 Task: Measure the distance between Chicago and Mackinac Island.
Action: Mouse moved to (96, 63)
Screenshot: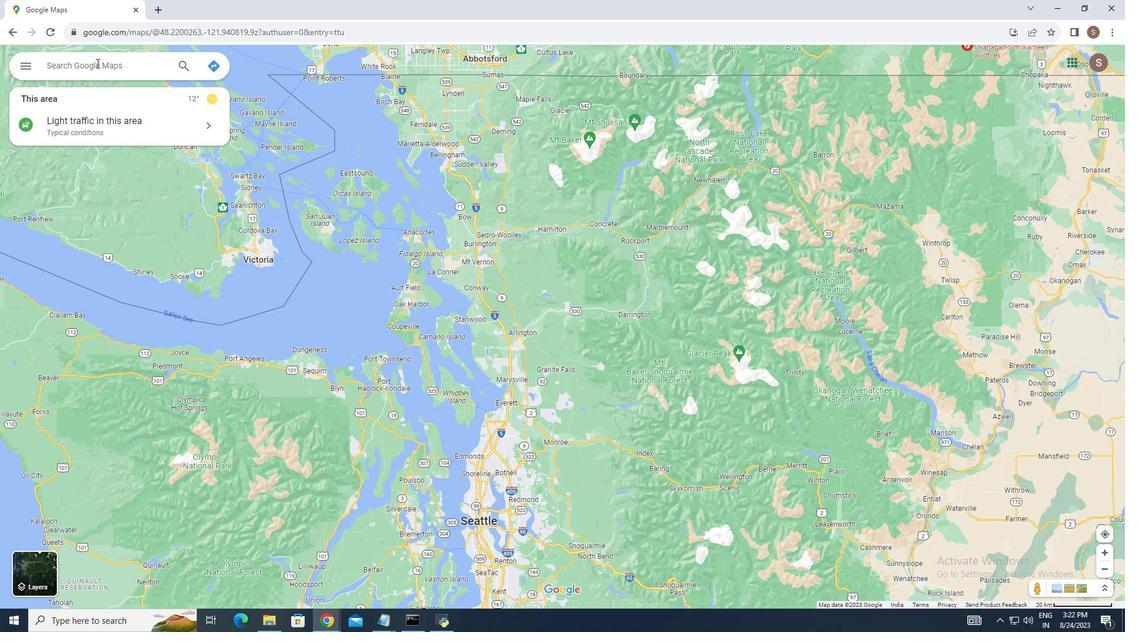 
Action: Mouse pressed left at (96, 63)
Screenshot: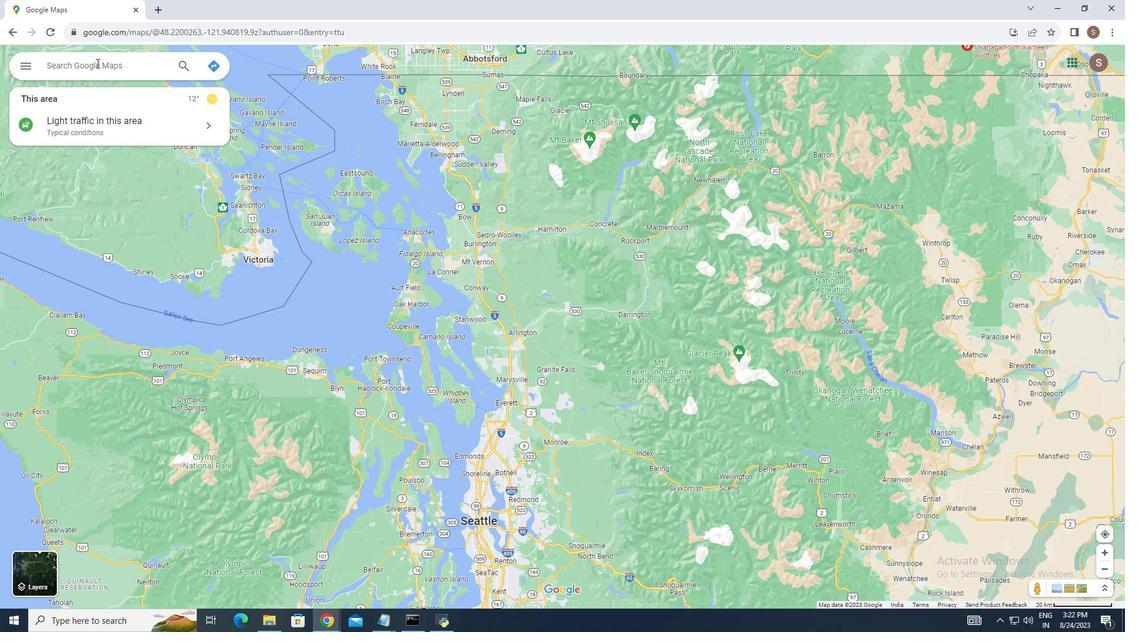 
Action: Key pressed <Key.shift_r>Chicago<Key.enter>
Screenshot: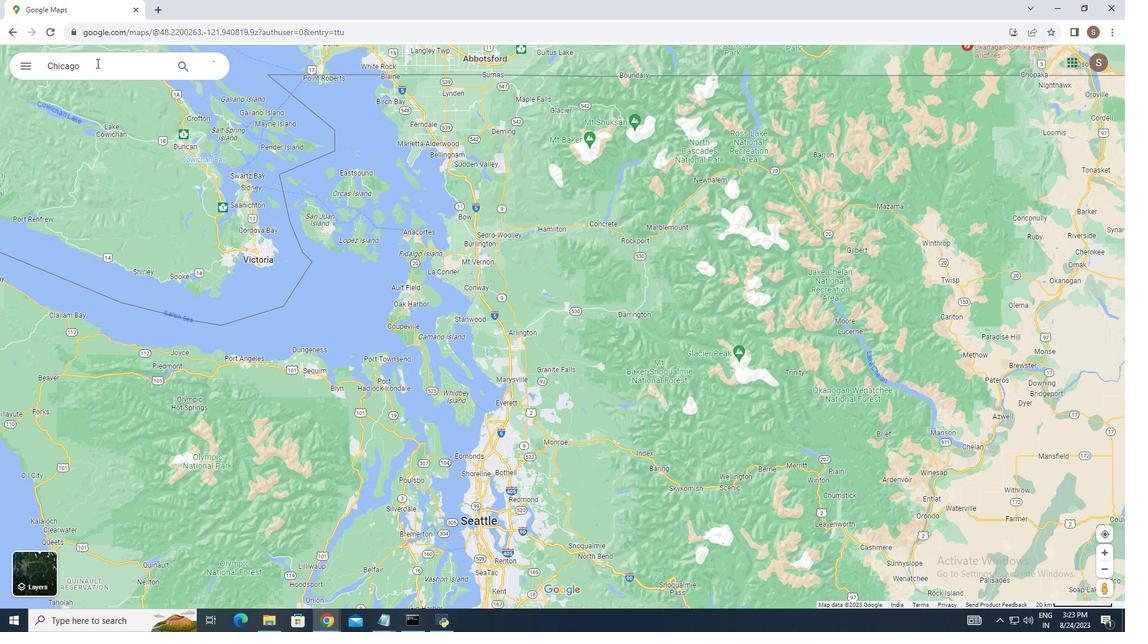 
Action: Mouse moved to (792, 273)
Screenshot: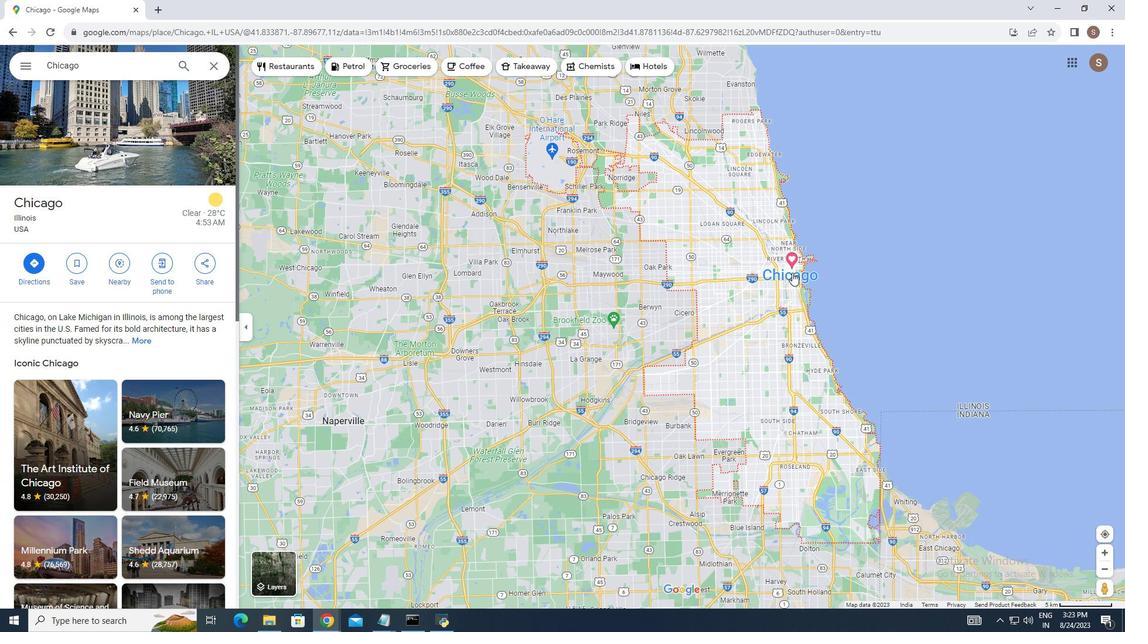 
Action: Mouse pressed left at (792, 273)
Screenshot: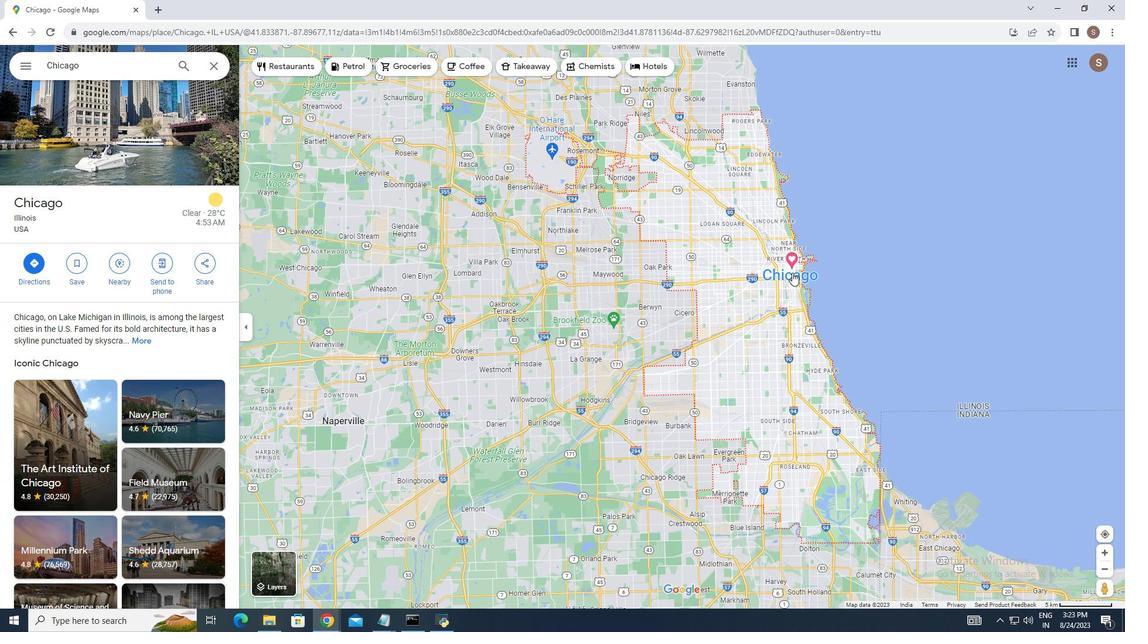 
Action: Mouse moved to (792, 272)
Screenshot: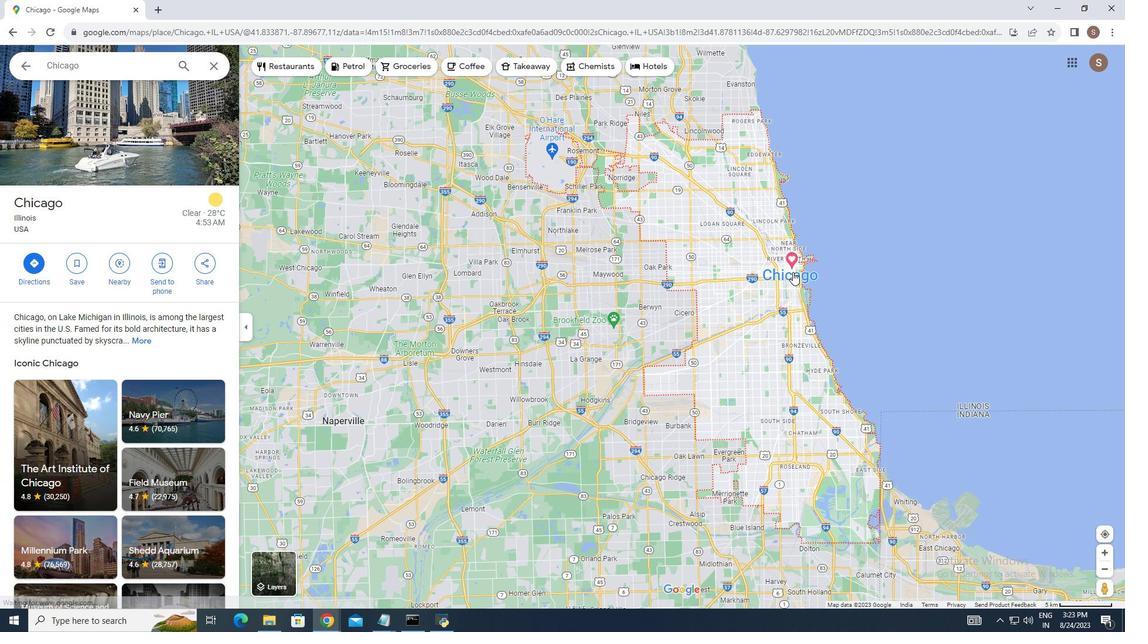 
Action: Mouse pressed right at (792, 272)
Screenshot: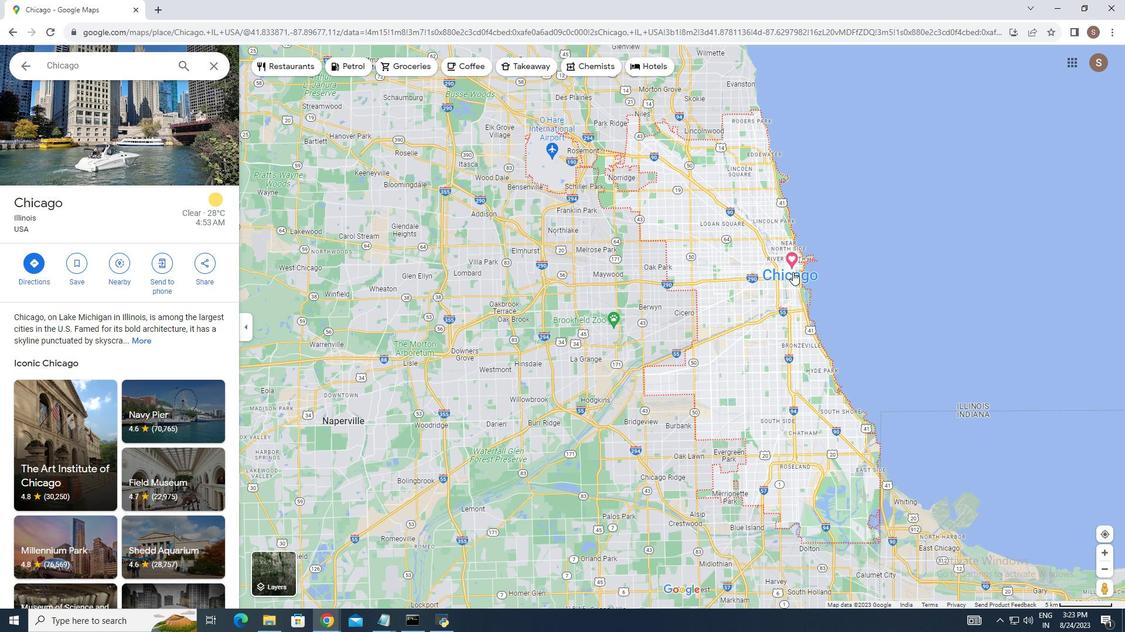 
Action: Mouse moved to (829, 455)
Screenshot: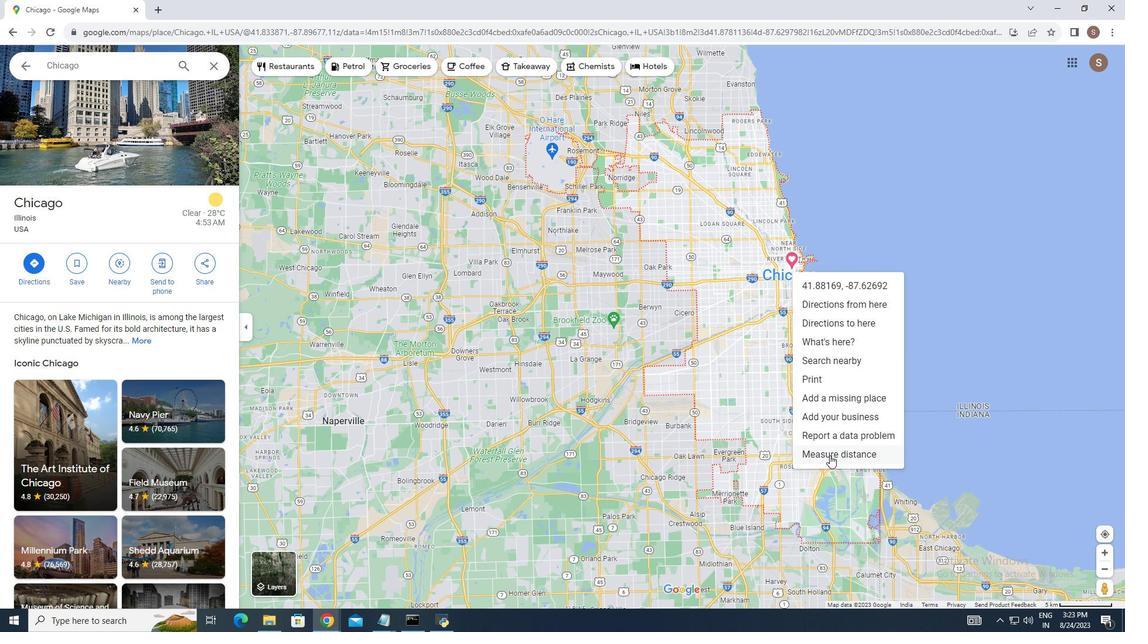 
Action: Mouse pressed left at (829, 455)
Screenshot: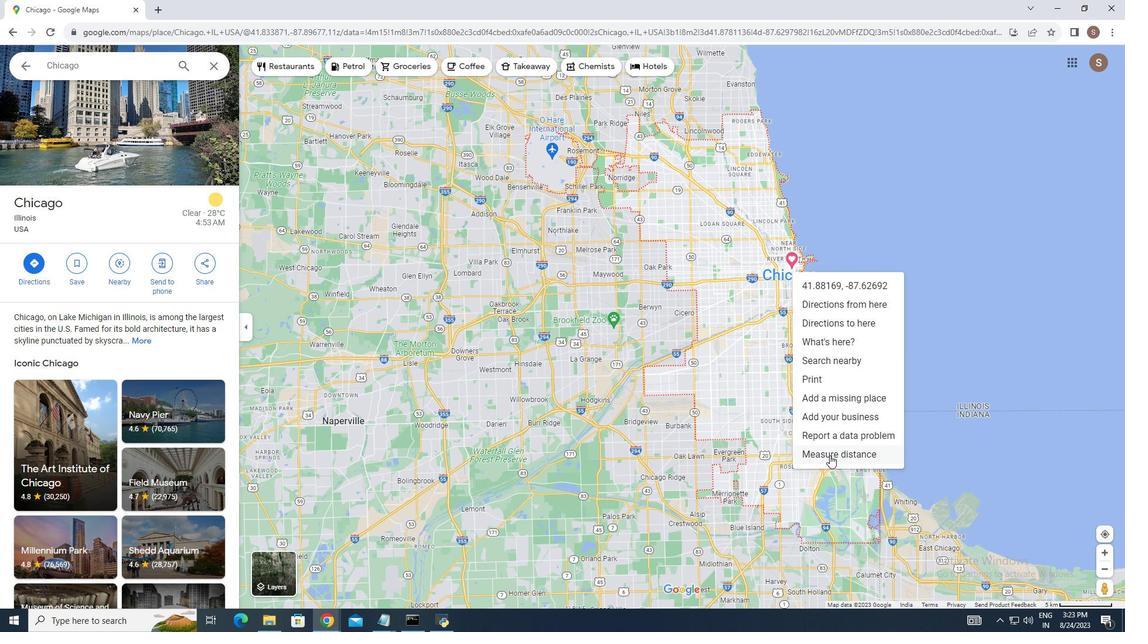 
Action: Mouse moved to (115, 63)
Screenshot: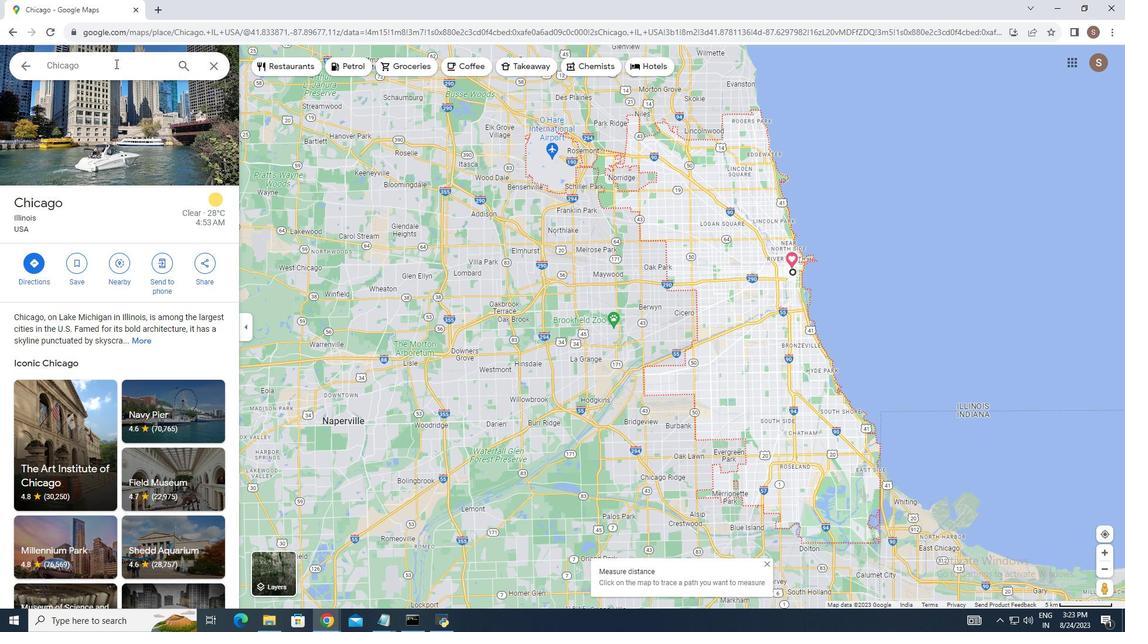 
Action: Mouse pressed left at (115, 63)
Screenshot: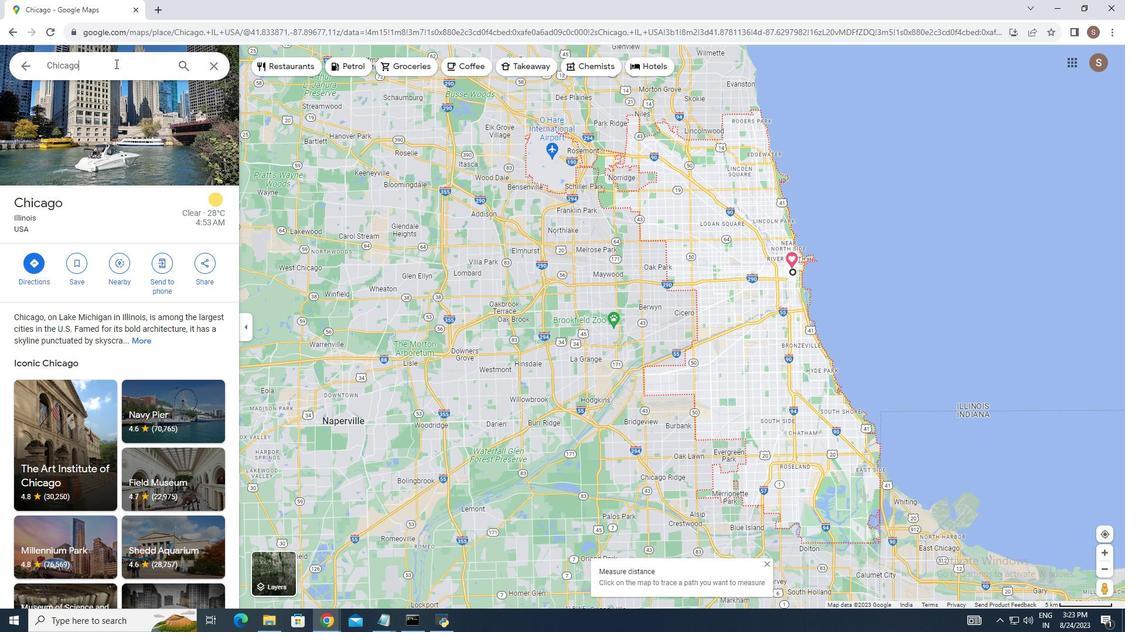 
Action: Mouse pressed left at (115, 63)
Screenshot: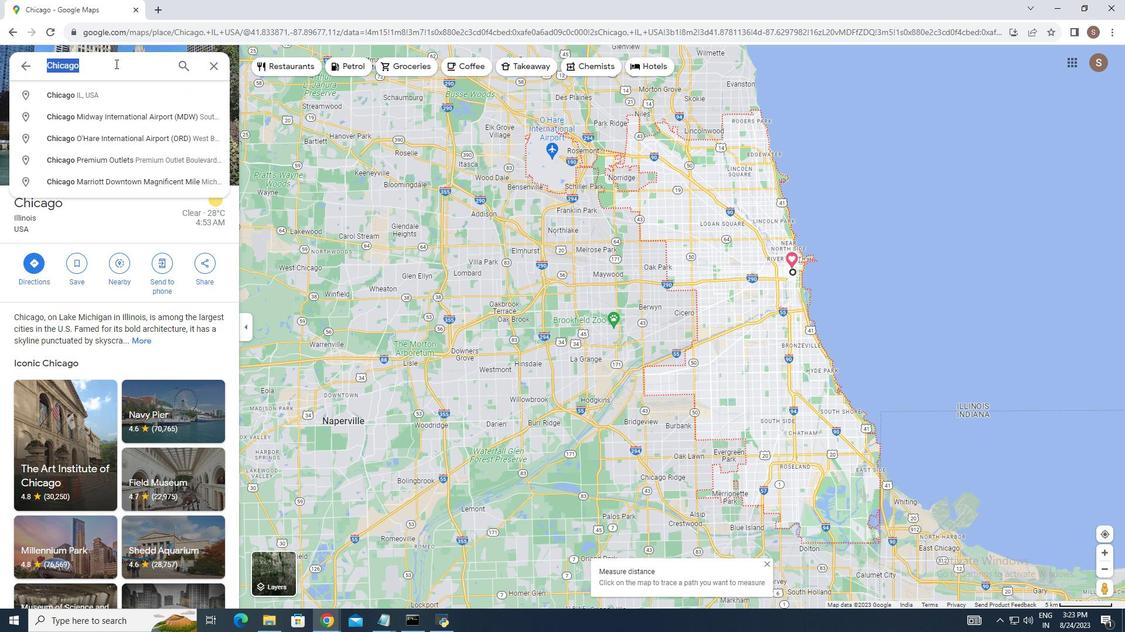 
Action: Key pressed <Key.backspace><Key.shift>Mackinac<Key.space><Key.shift>Island<Key.enter>
Screenshot: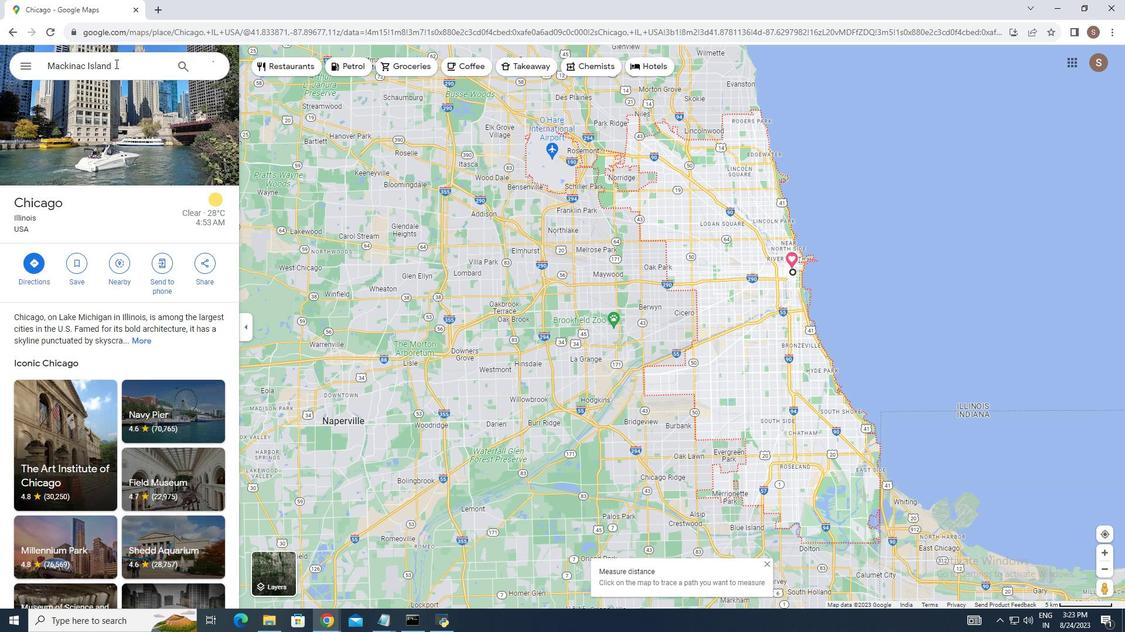 
Action: Mouse moved to (697, 303)
Screenshot: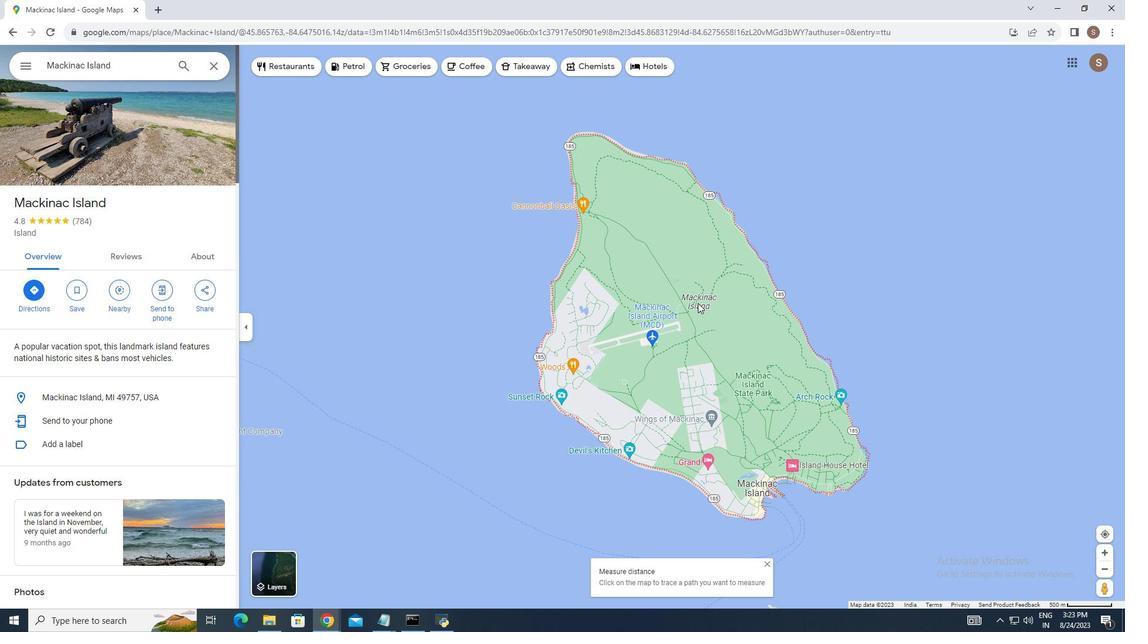 
Action: Mouse pressed left at (697, 303)
Screenshot: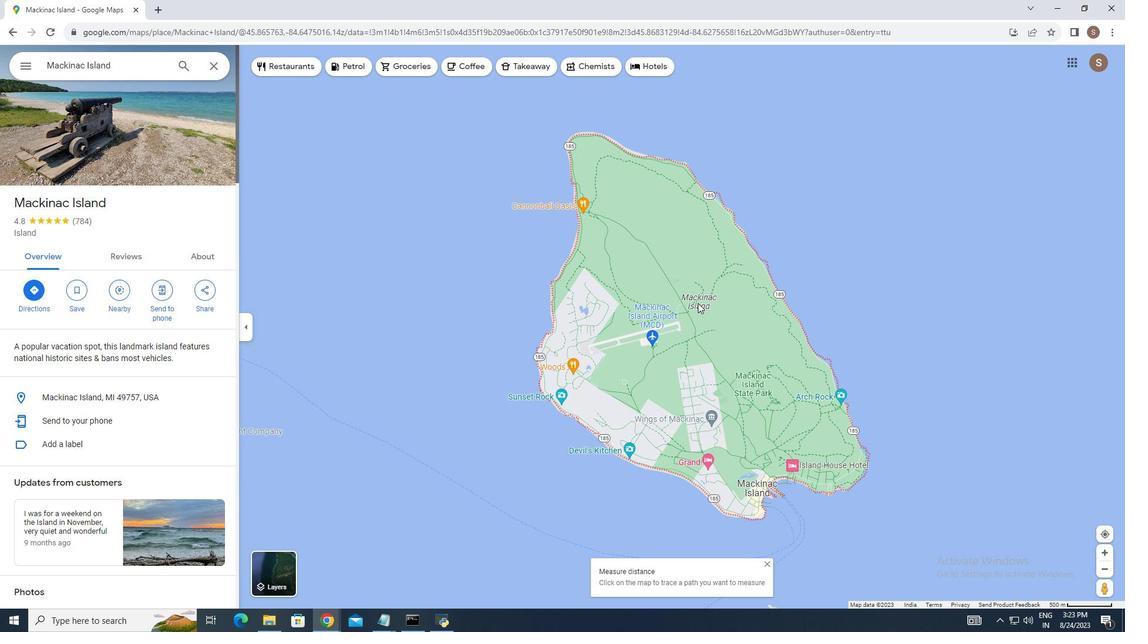 
Action: Mouse moved to (666, 388)
Screenshot: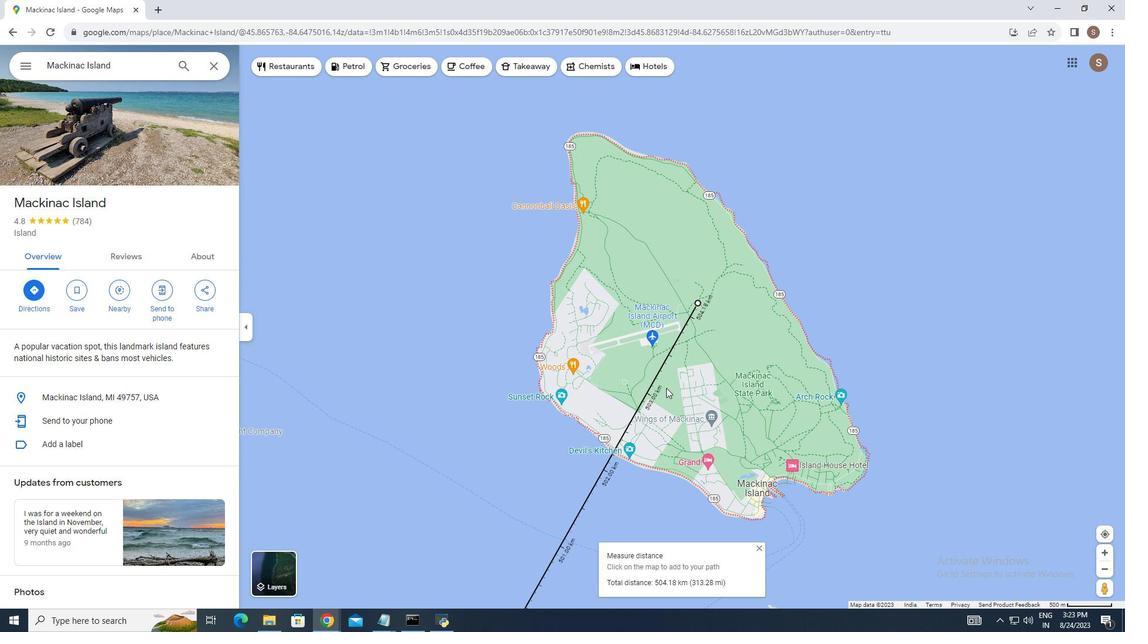 
Action: Mouse pressed left at (666, 388)
Screenshot: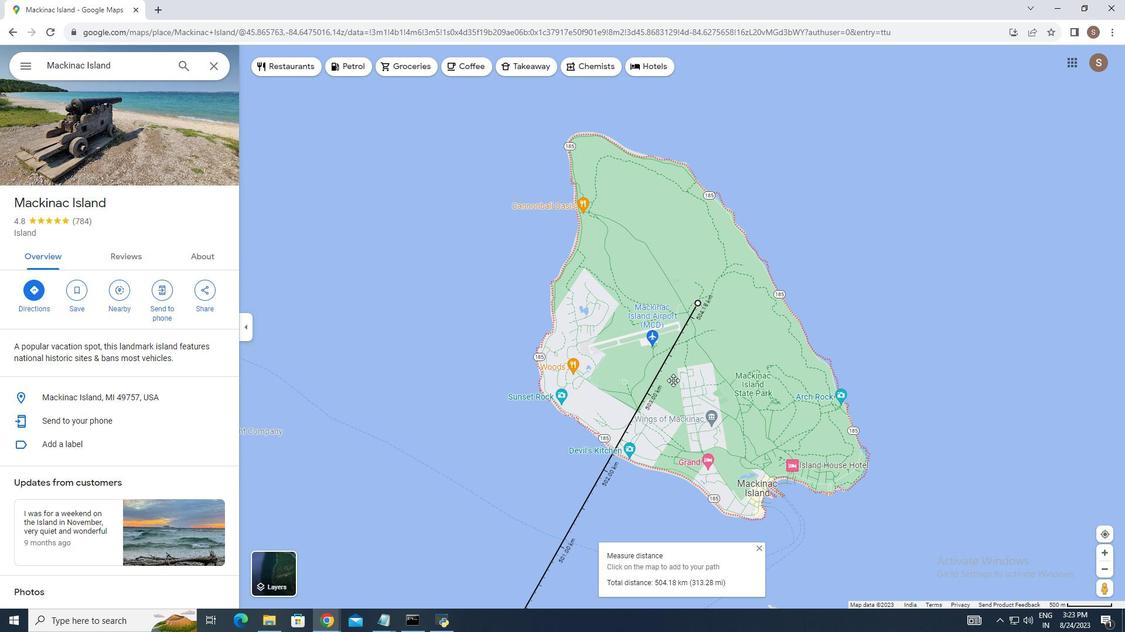 
Action: Mouse moved to (632, 436)
Screenshot: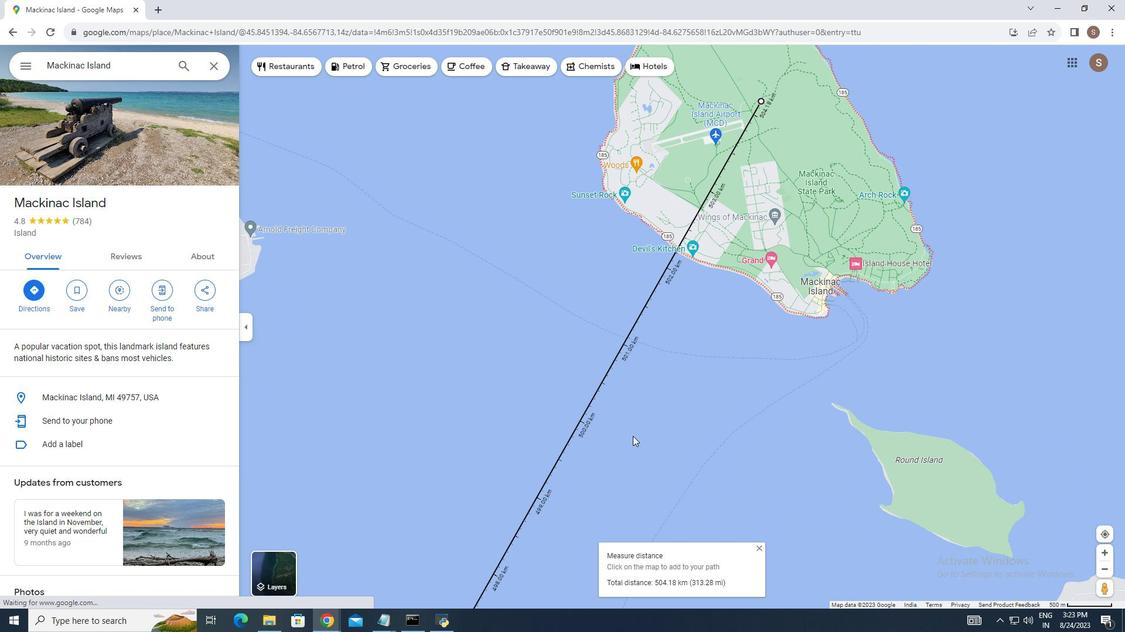 
Action: Mouse pressed left at (632, 436)
Screenshot: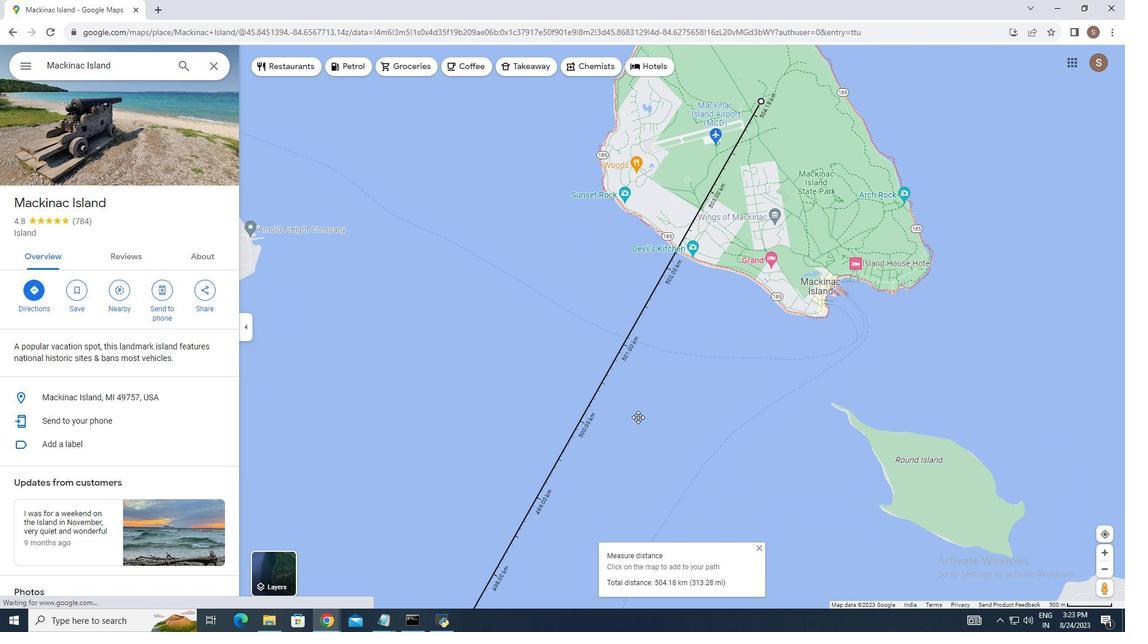 
Action: Mouse moved to (587, 465)
Screenshot: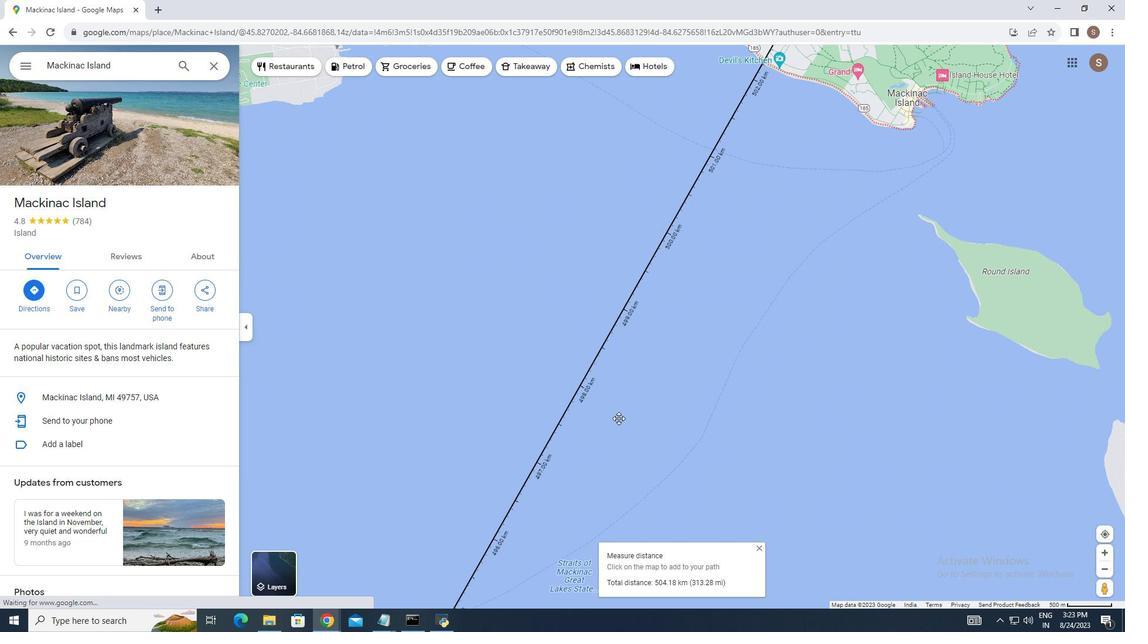 
Action: Mouse pressed left at (587, 465)
Screenshot: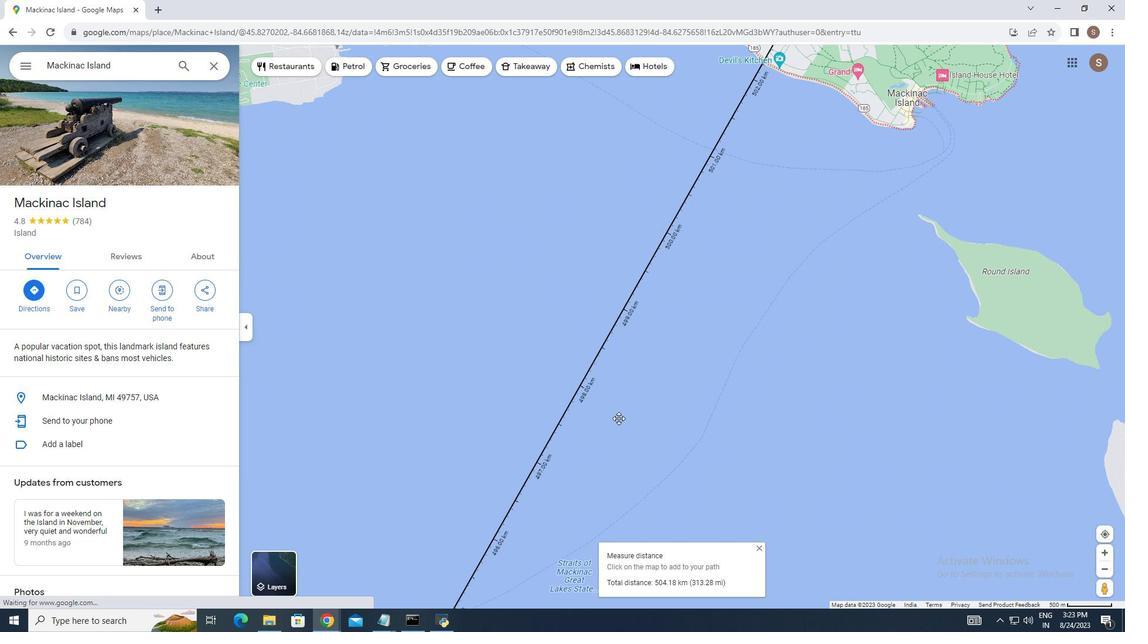 
Action: Mouse moved to (609, 453)
Screenshot: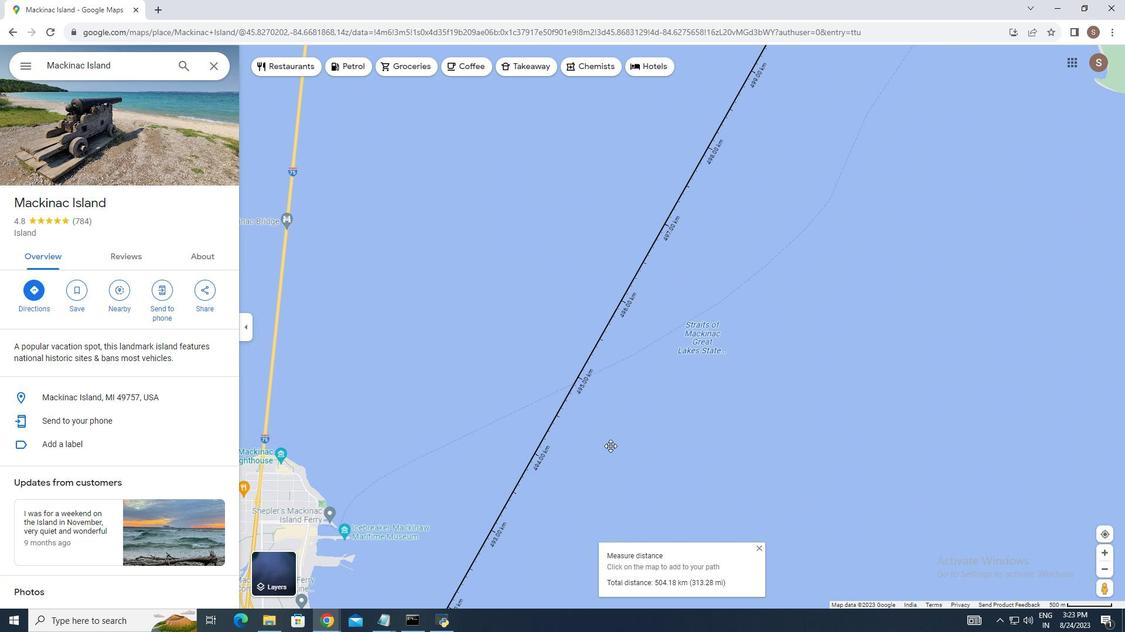 
Action: Mouse pressed left at (609, 453)
Screenshot: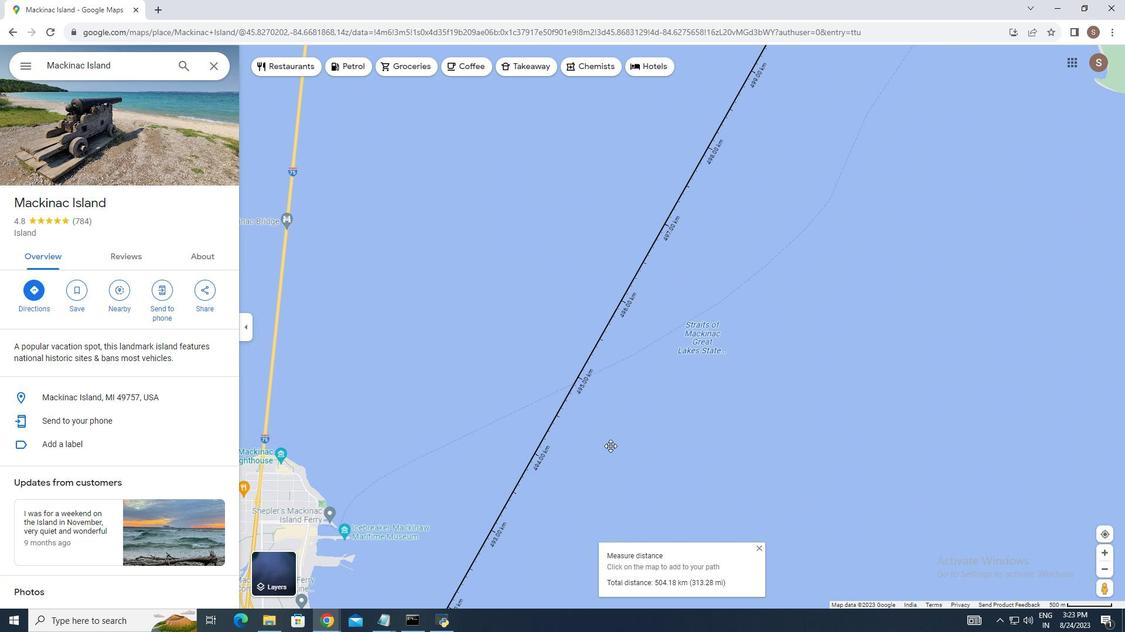 
Action: Mouse moved to (493, 471)
Screenshot: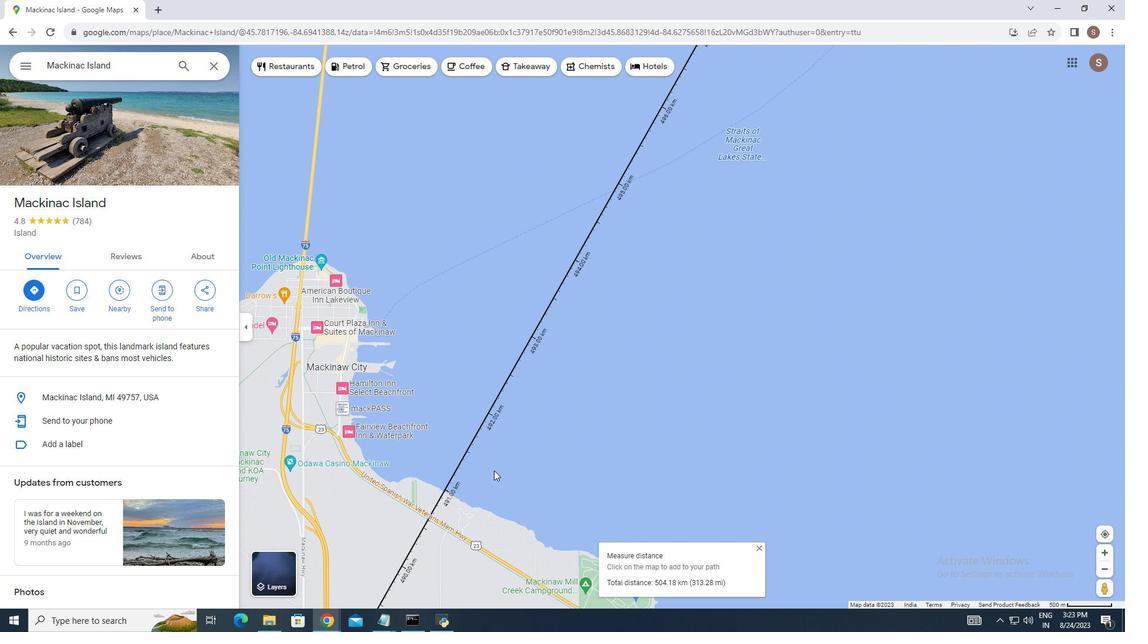 
Action: Mouse pressed left at (493, 471)
Screenshot: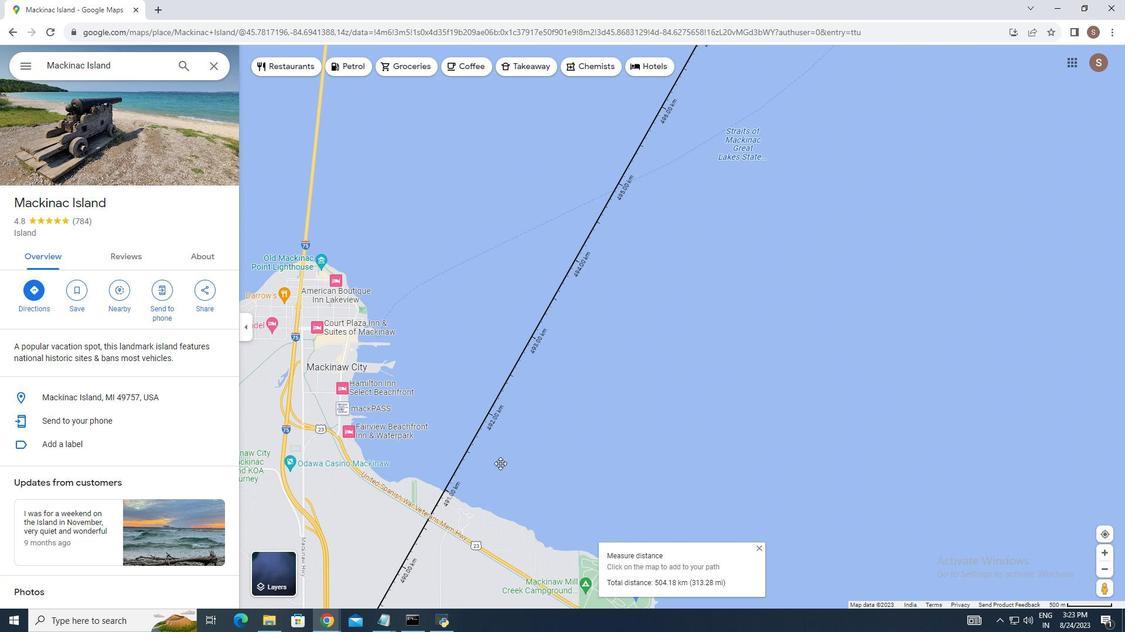
Action: Mouse moved to (548, 421)
Screenshot: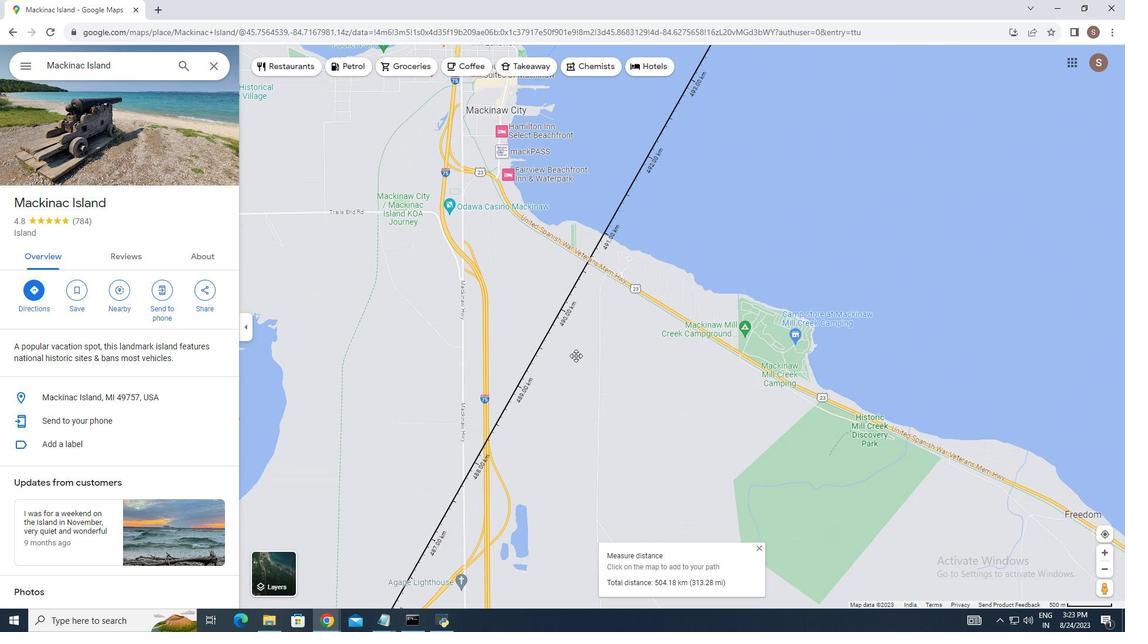 
Action: Mouse pressed left at (539, 434)
Screenshot: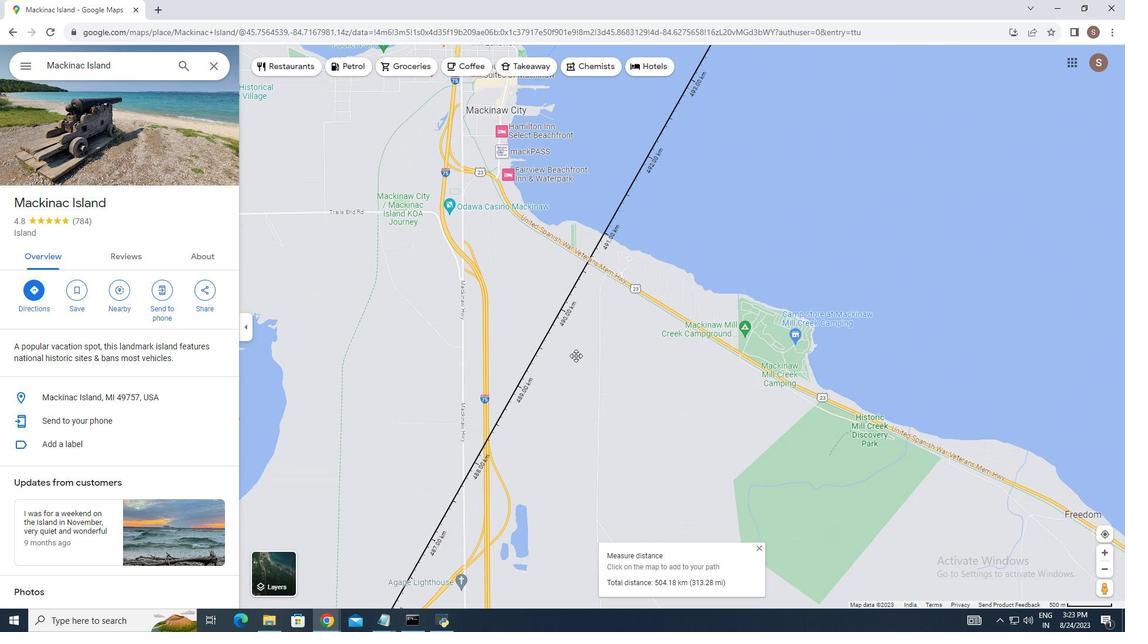 
Action: Mouse moved to (460, 509)
Screenshot: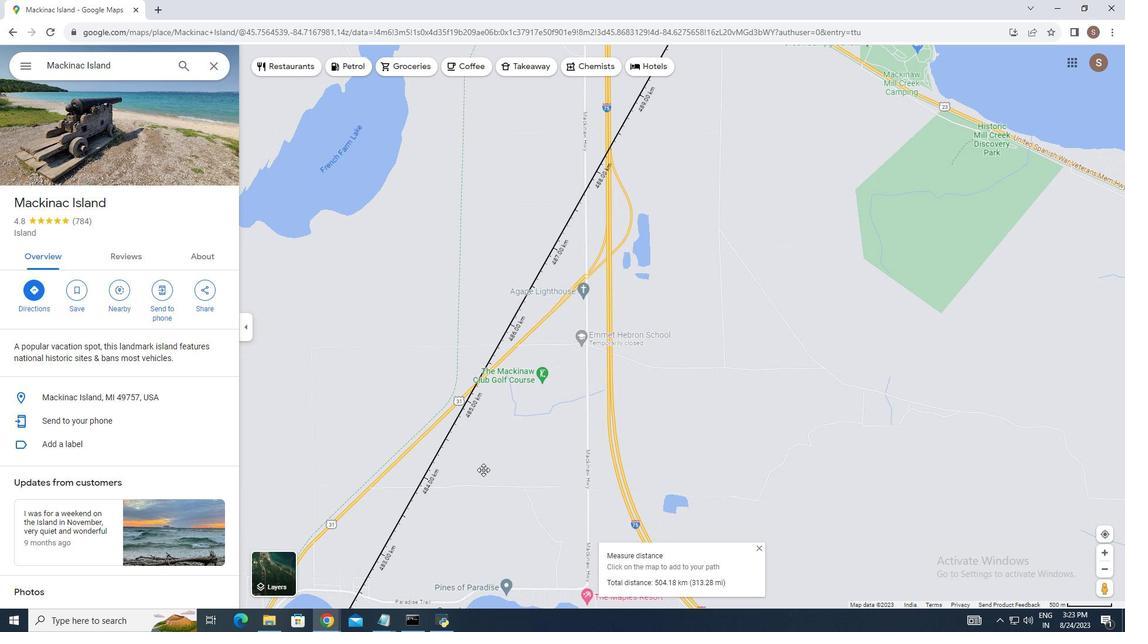 
Action: Mouse pressed left at (460, 510)
Screenshot: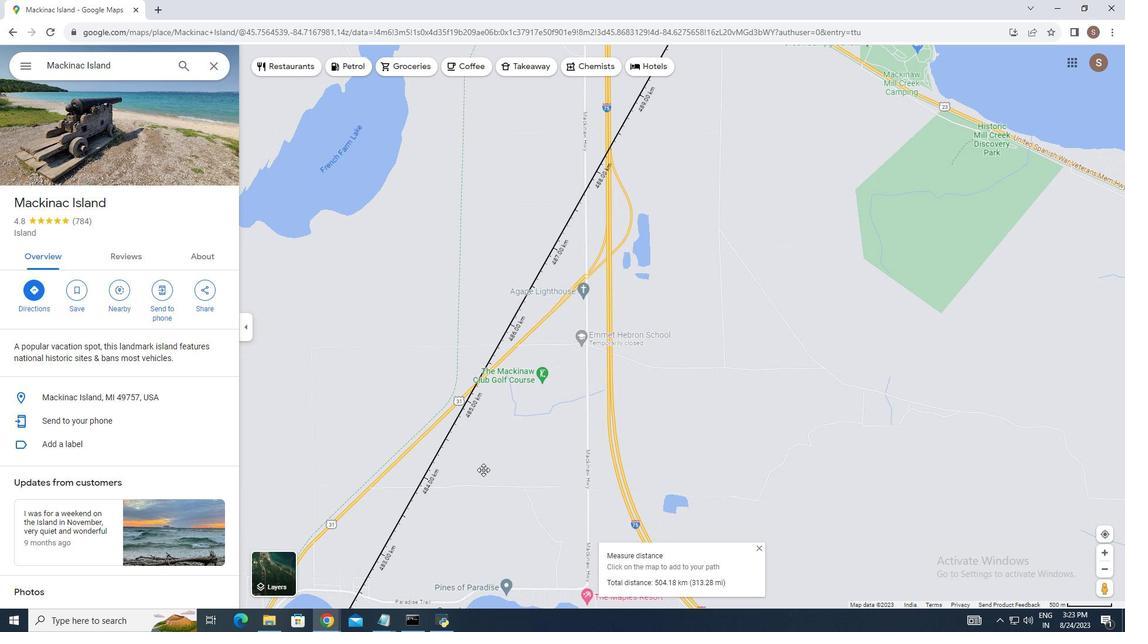 
Action: Mouse moved to (501, 404)
Screenshot: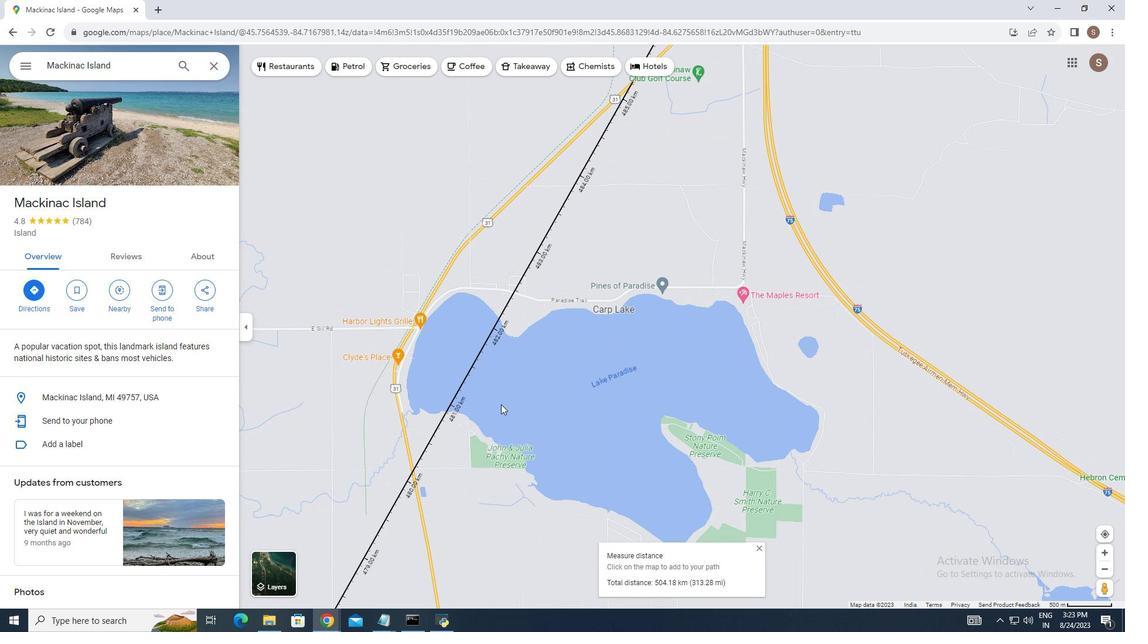 
Action: Mouse pressed left at (501, 404)
Screenshot: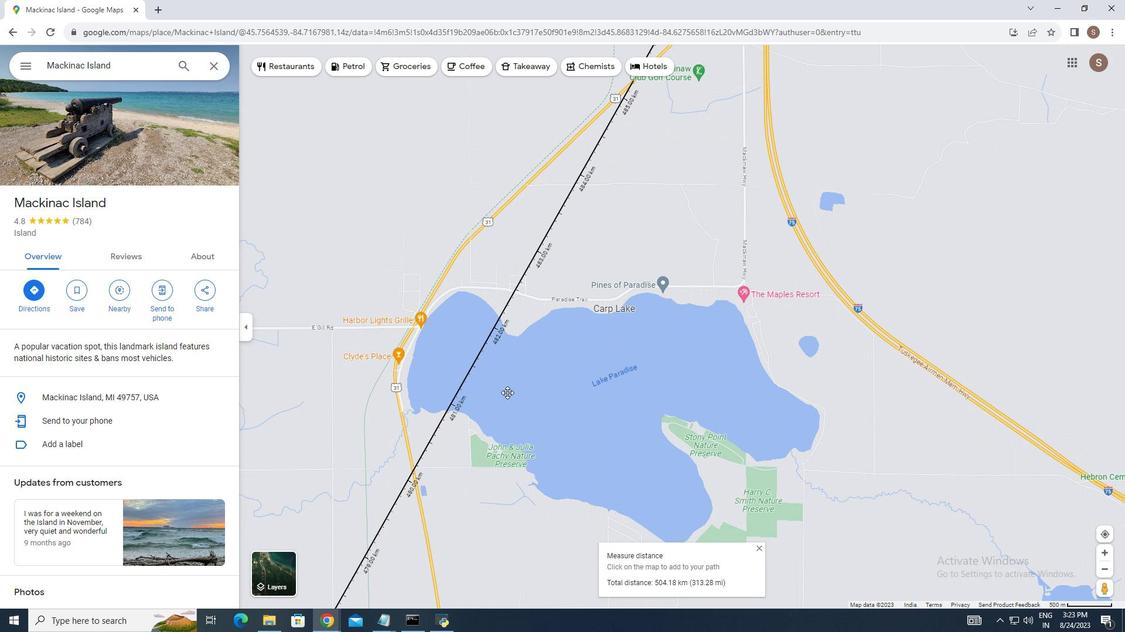 
Action: Mouse moved to (454, 428)
Screenshot: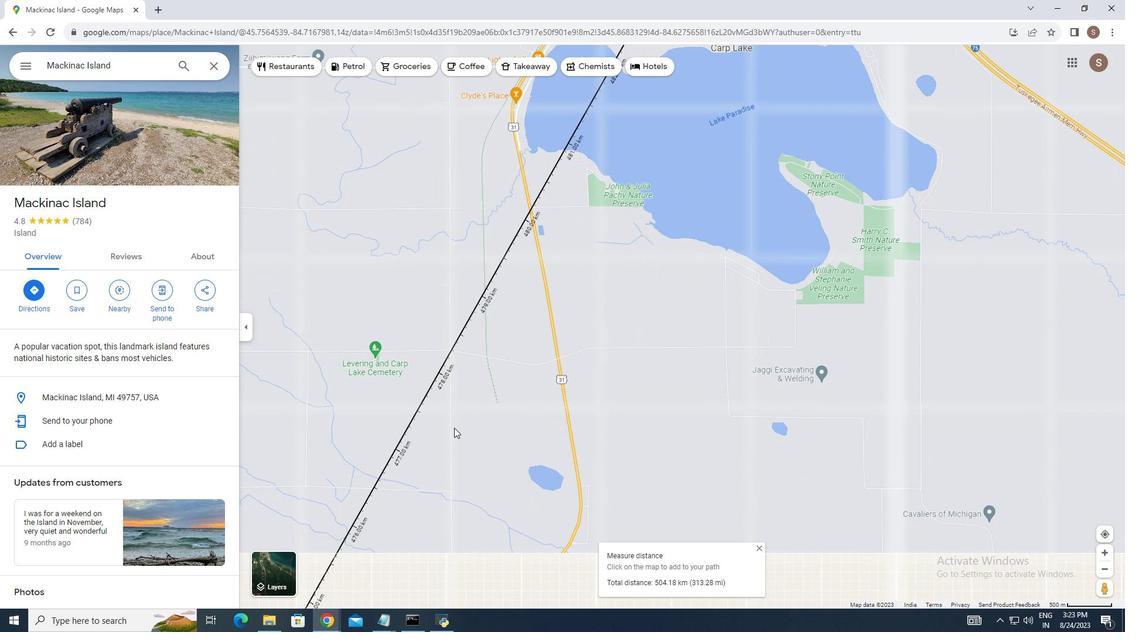 
Action: Mouse pressed left at (454, 428)
Screenshot: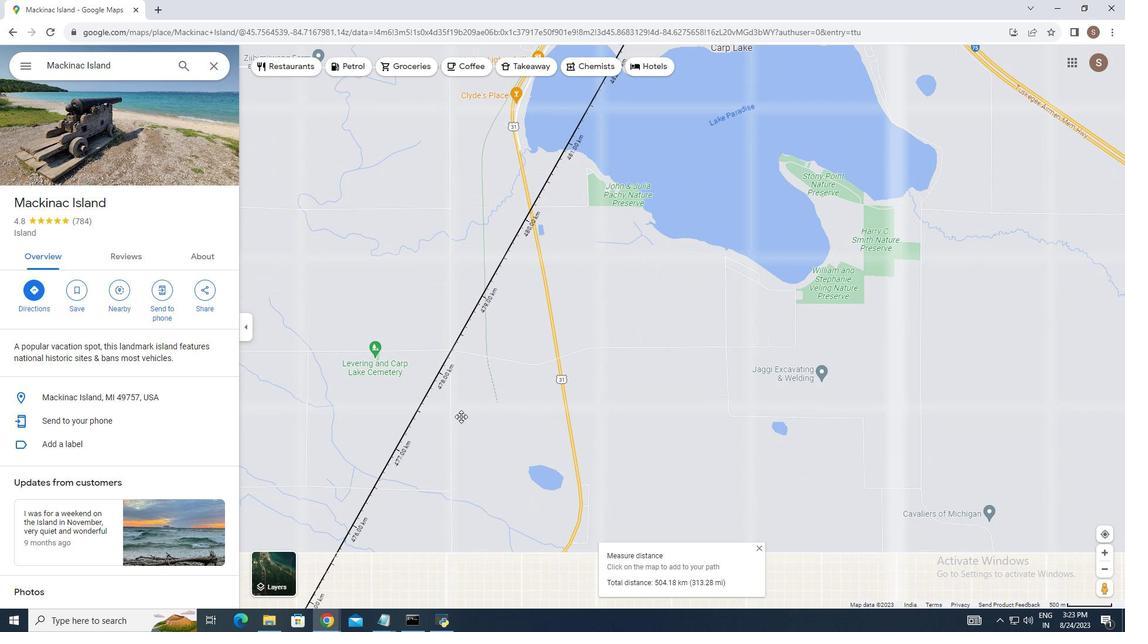 
Action: Mouse moved to (423, 471)
Screenshot: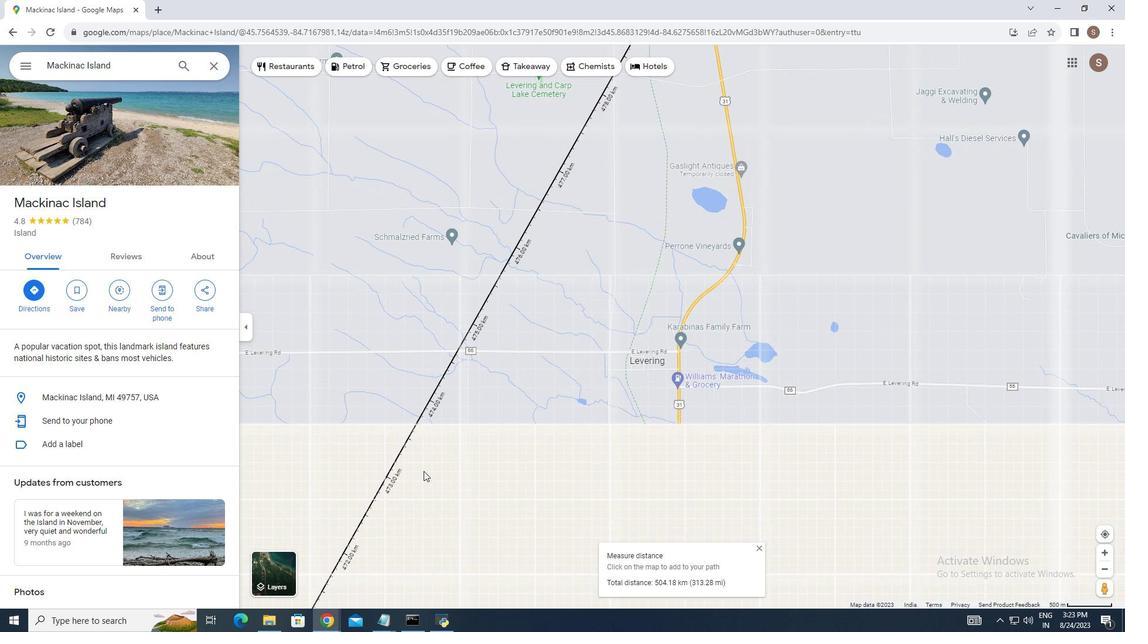
Action: Mouse pressed left at (423, 471)
Screenshot: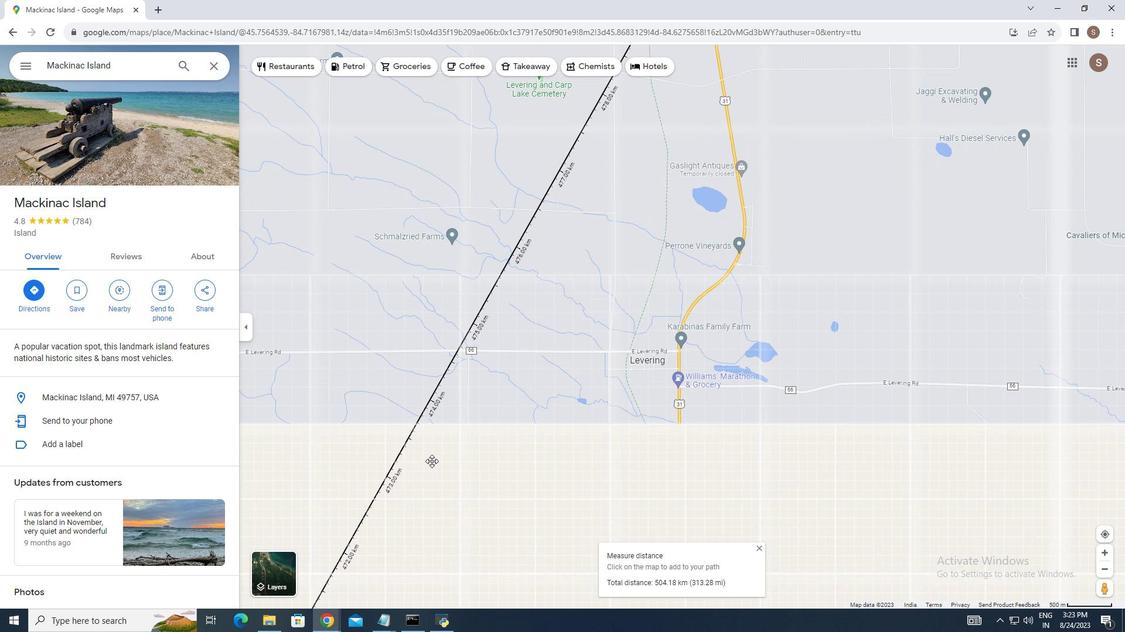 
Action: Mouse moved to (379, 466)
Screenshot: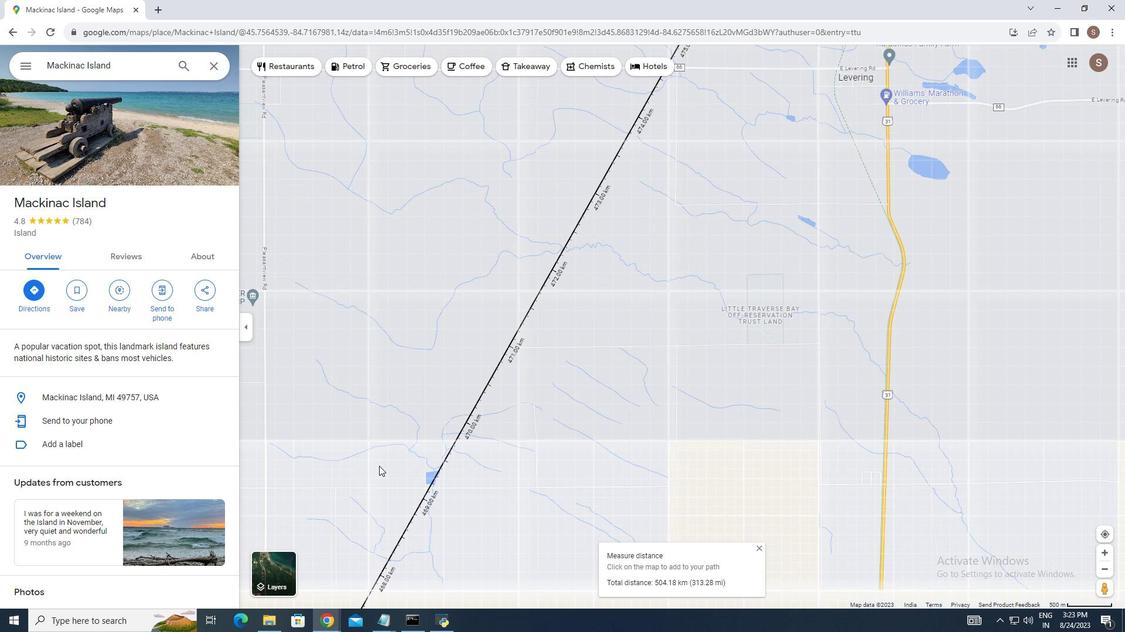 
Action: Mouse pressed left at (379, 466)
Screenshot: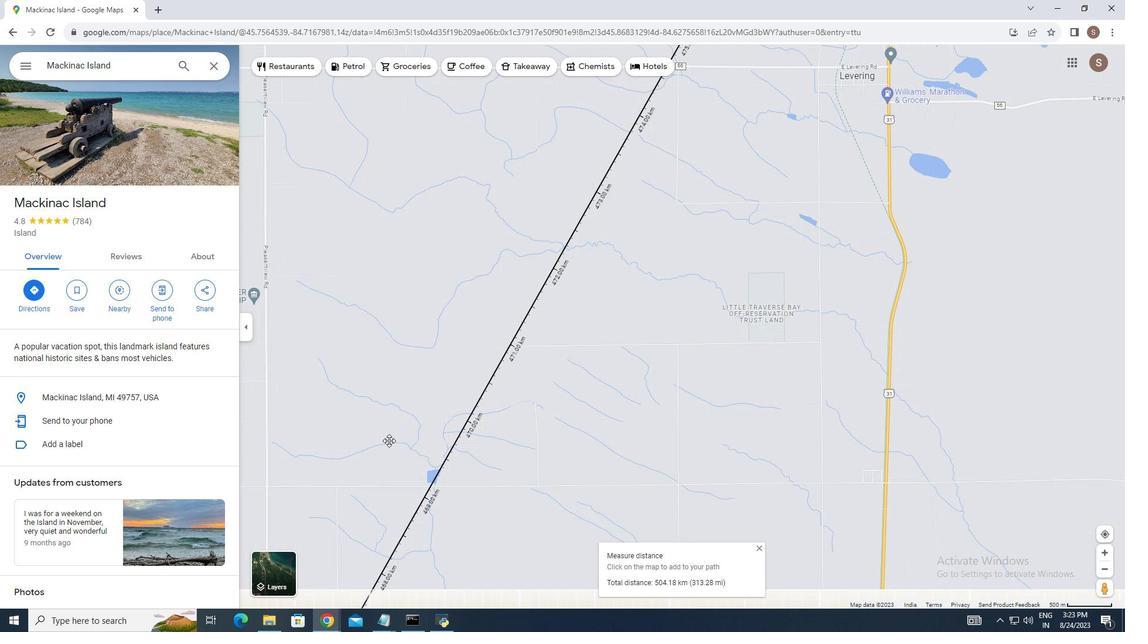 
Action: Mouse moved to (430, 513)
Screenshot: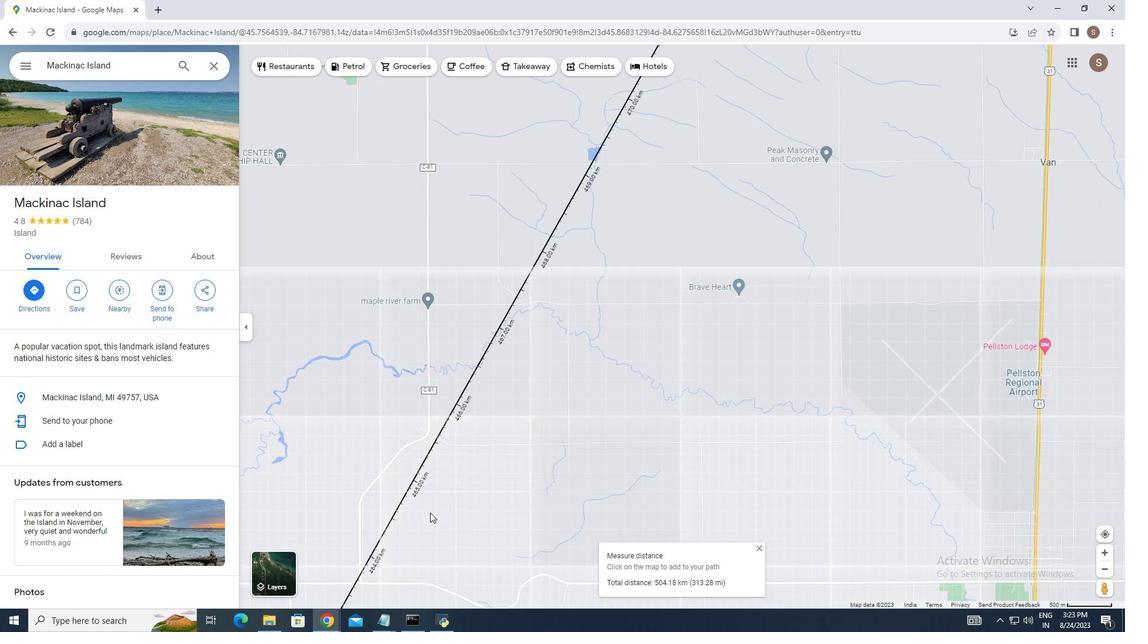 
Action: Mouse pressed left at (430, 513)
Screenshot: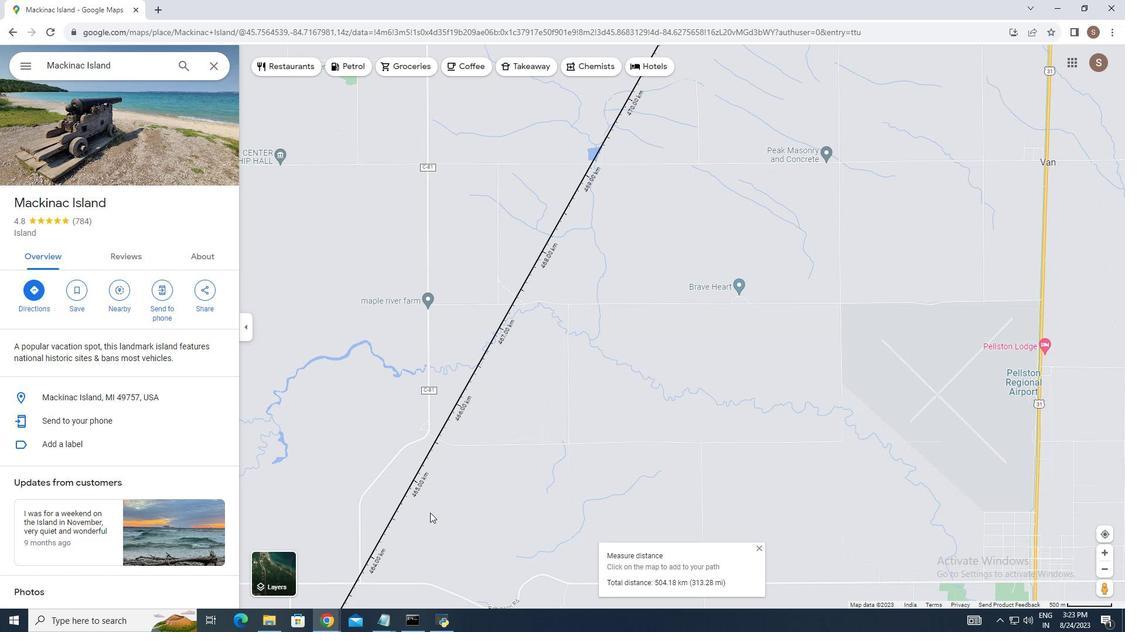 
Action: Mouse moved to (315, 529)
Screenshot: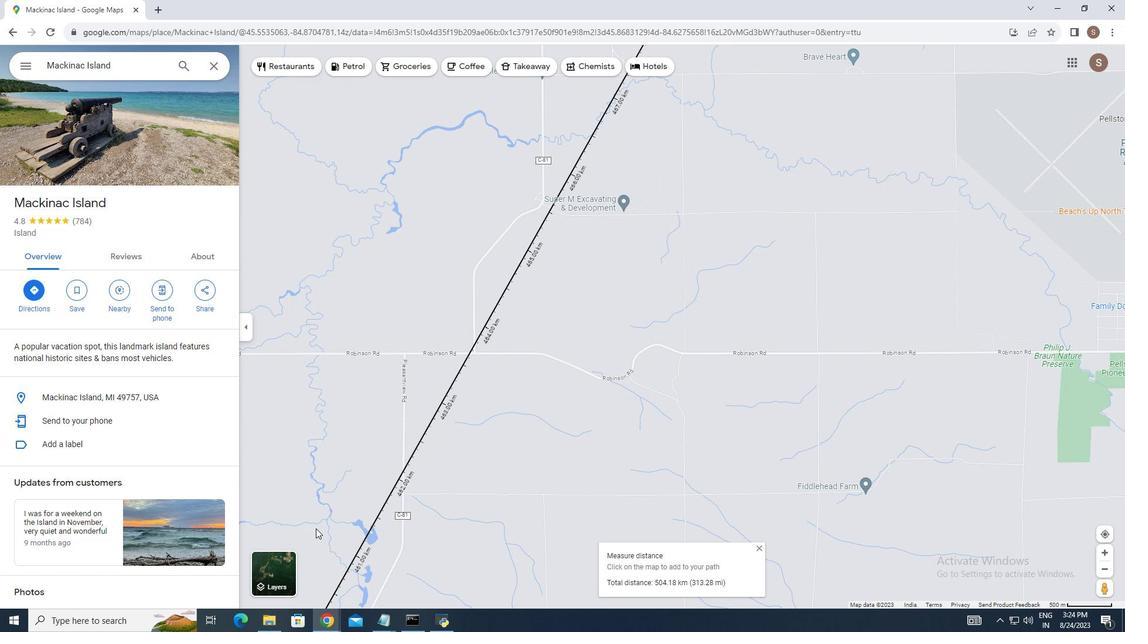 
Action: Mouse pressed left at (315, 529)
Screenshot: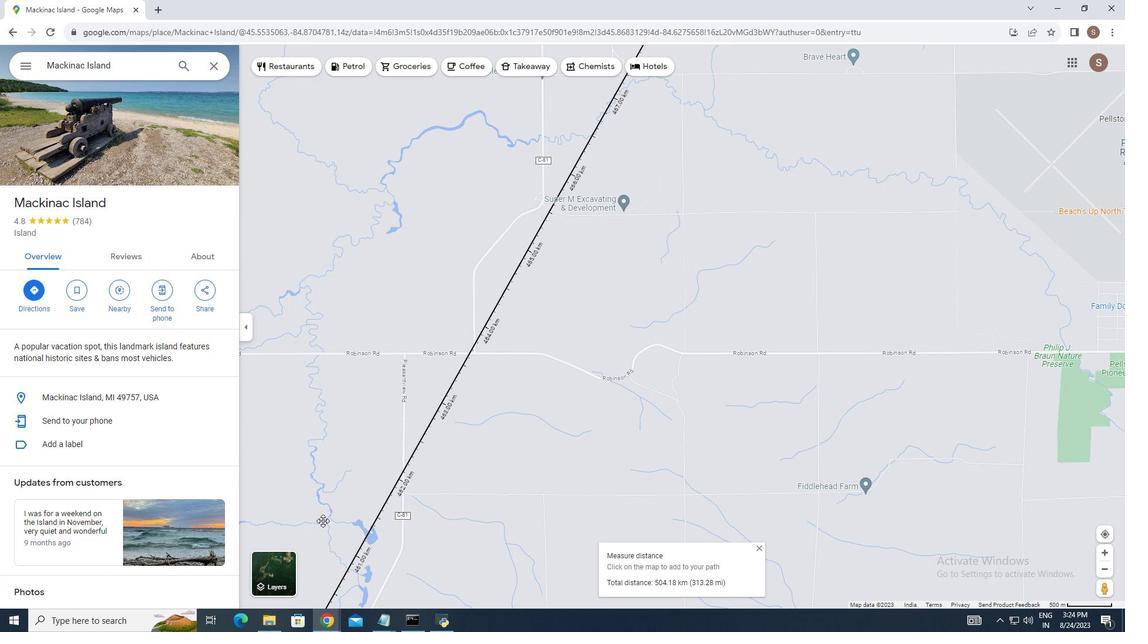 
Action: Mouse moved to (418, 570)
Screenshot: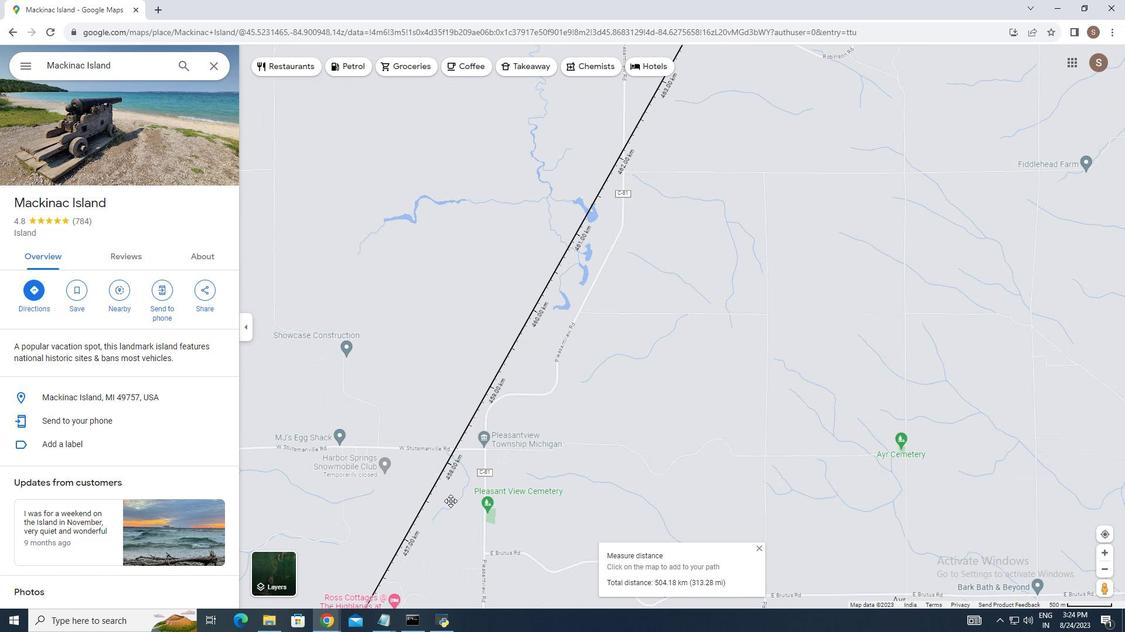
Action: Mouse pressed left at (418, 570)
Screenshot: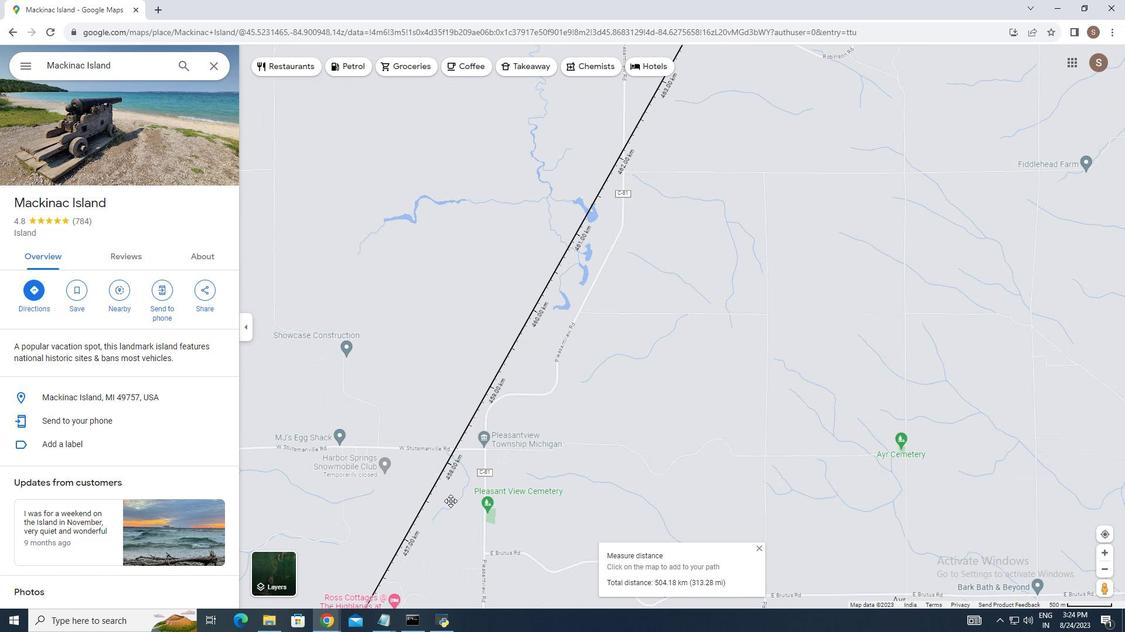
Action: Mouse moved to (348, 512)
Screenshot: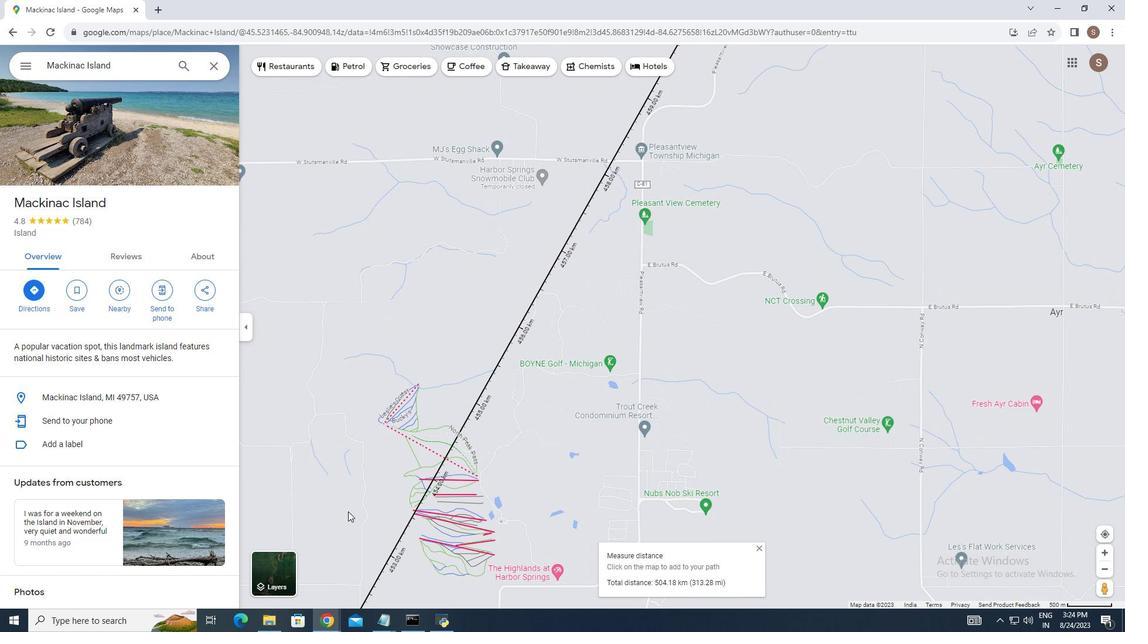 
Action: Mouse pressed left at (348, 512)
Screenshot: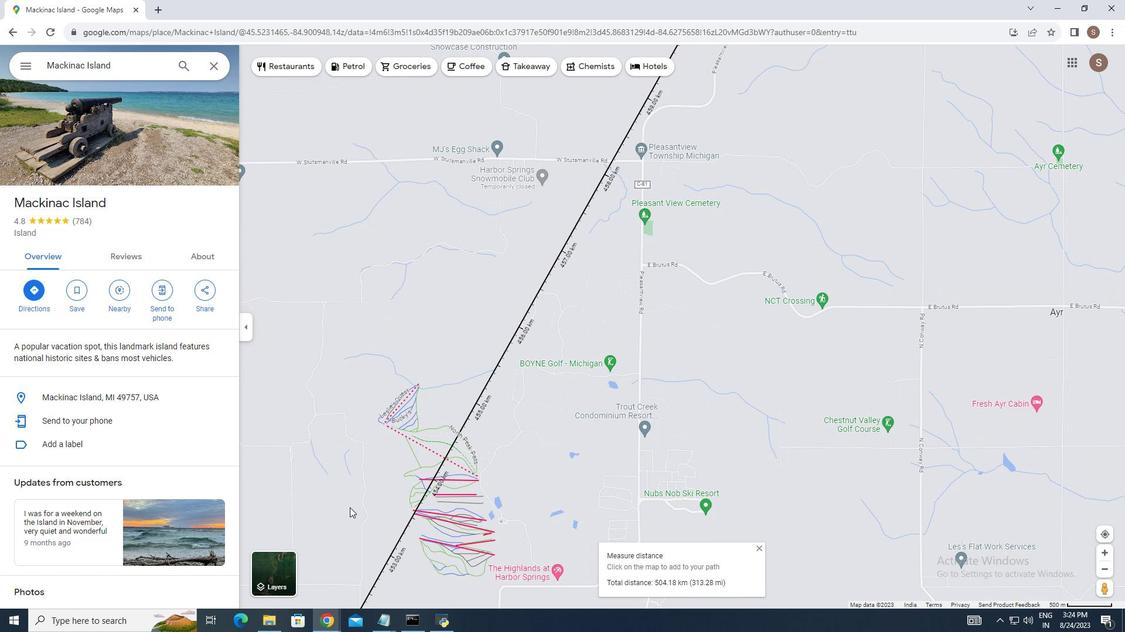 
Action: Mouse moved to (404, 474)
Screenshot: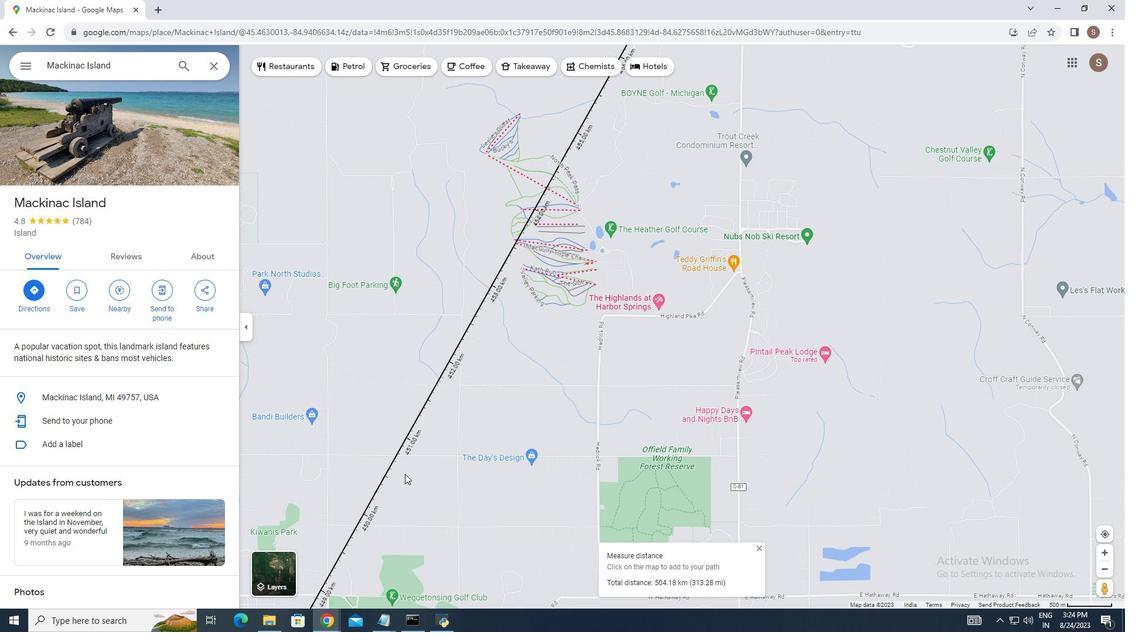 
Action: Mouse scrolled (404, 473) with delta (0, 0)
Screenshot: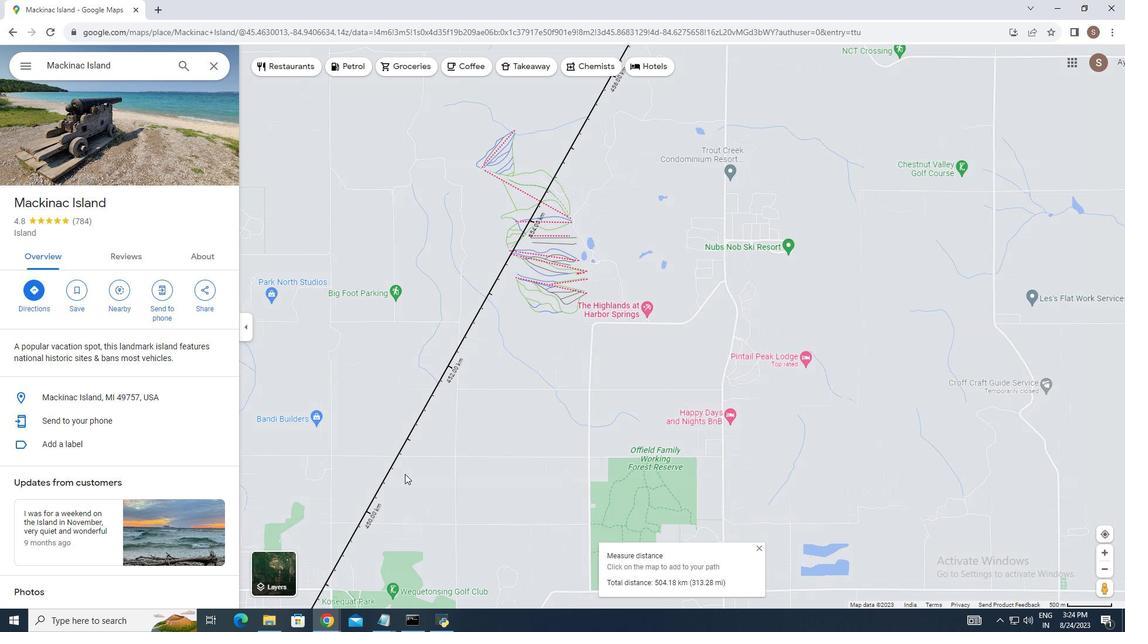 
Action: Mouse moved to (404, 474)
Screenshot: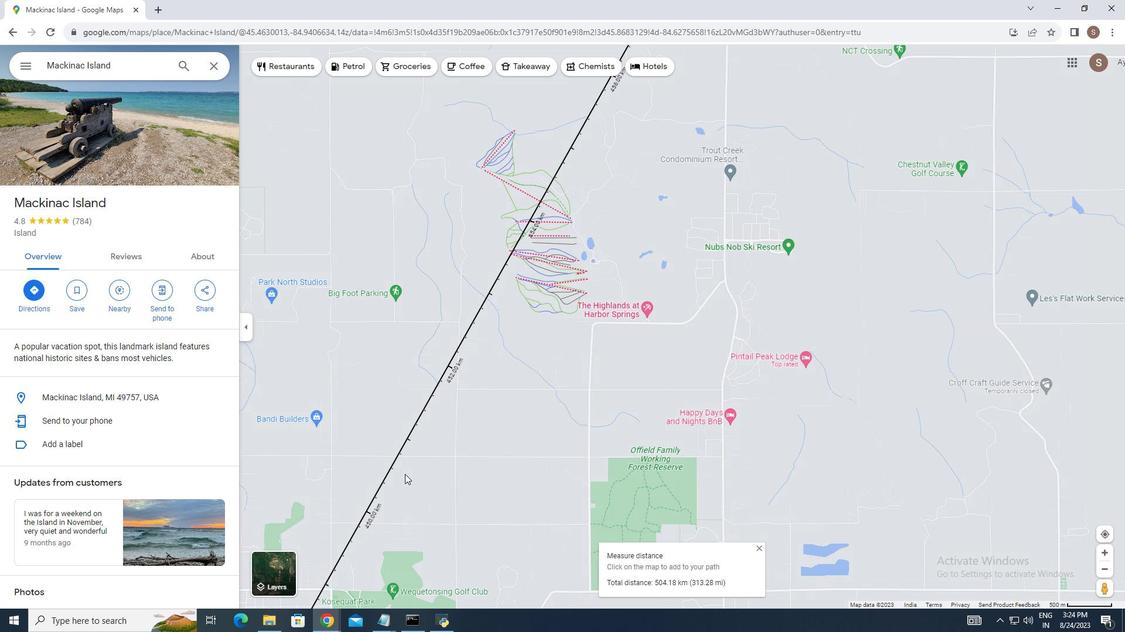 
Action: Mouse scrolled (404, 474) with delta (0, 0)
Screenshot: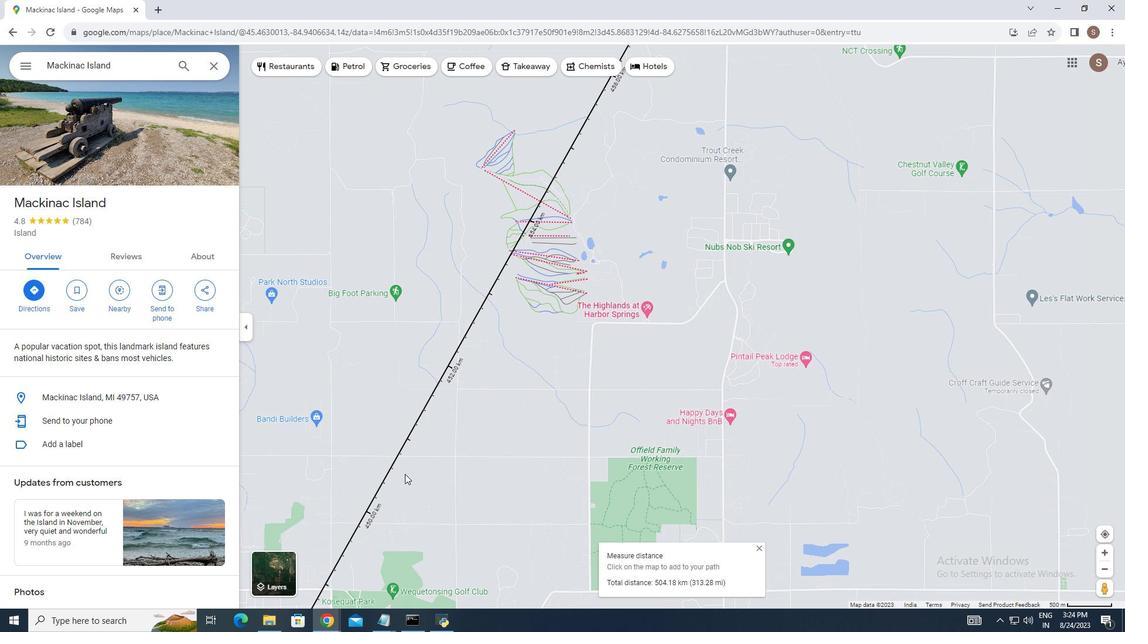 
Action: Mouse moved to (404, 474)
Screenshot: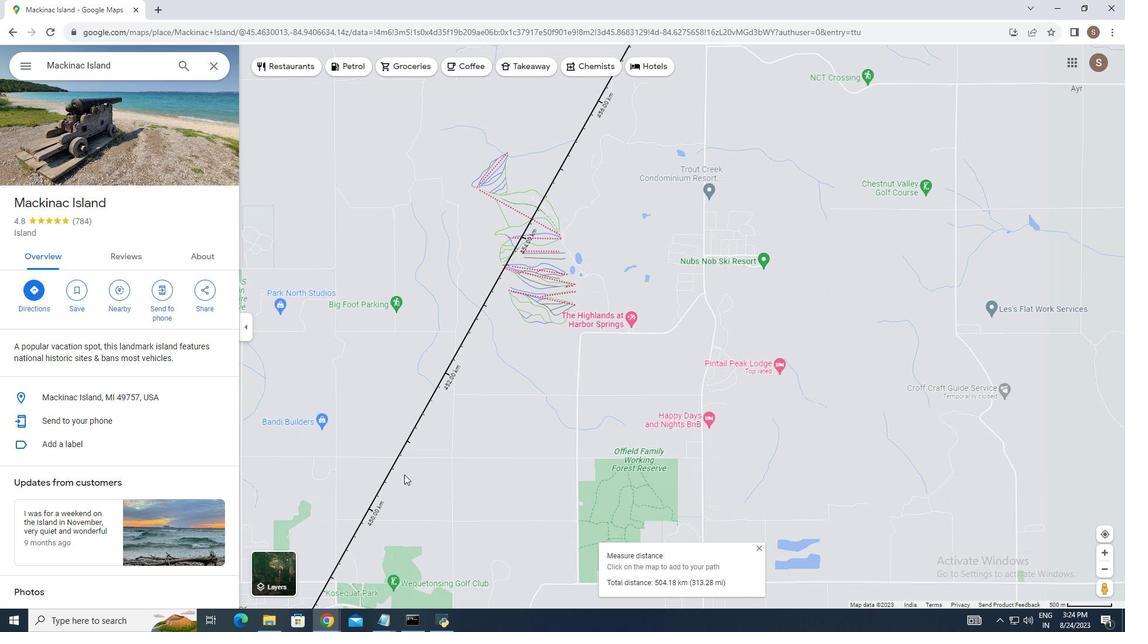 
Action: Mouse scrolled (404, 474) with delta (0, 0)
Screenshot: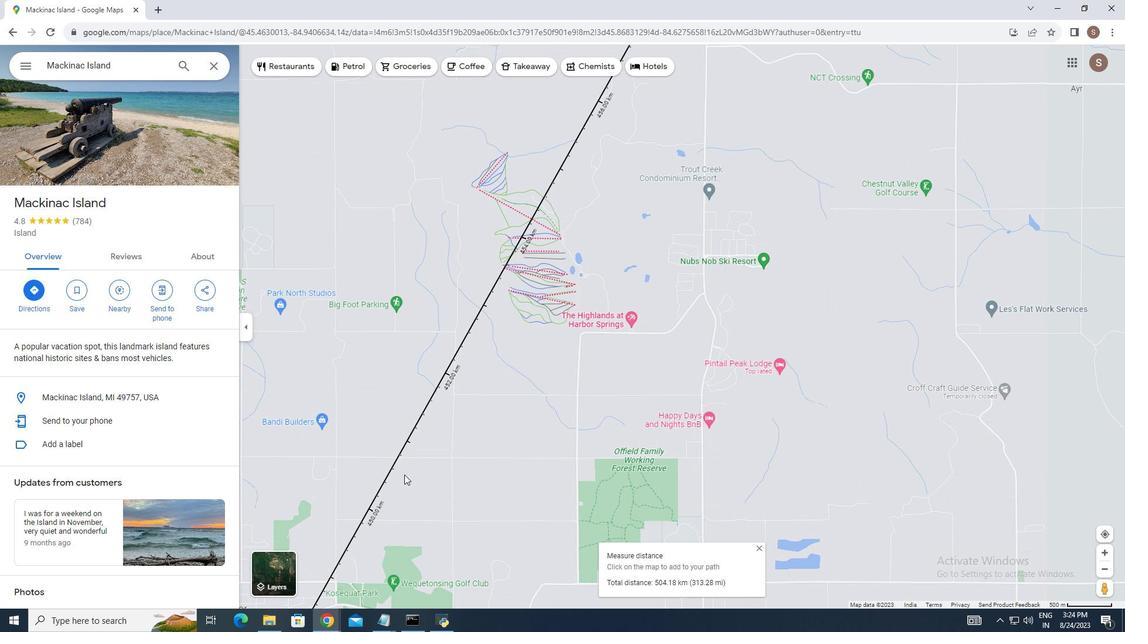 
Action: Mouse moved to (406, 475)
Screenshot: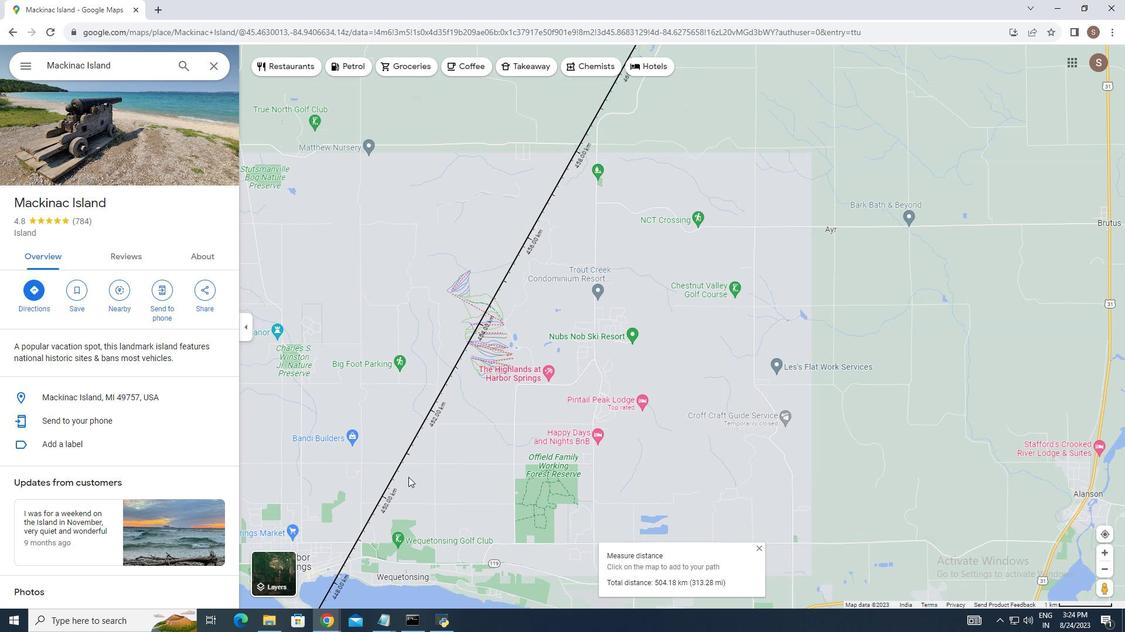 
Action: Mouse scrolled (406, 475) with delta (0, 0)
Screenshot: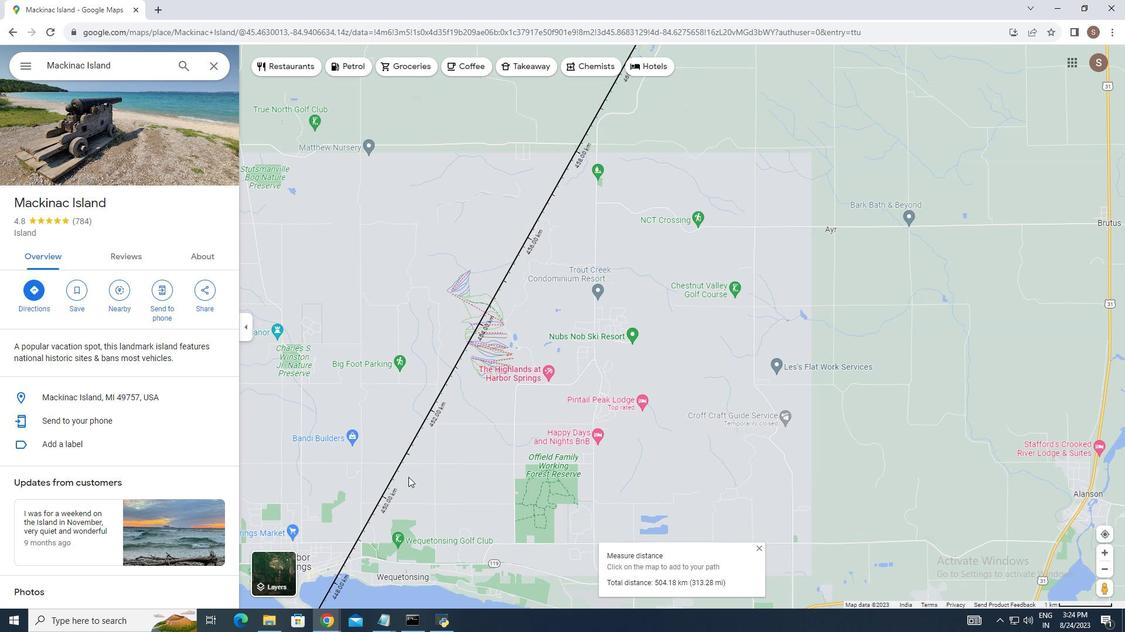 
Action: Mouse moved to (408, 477)
Screenshot: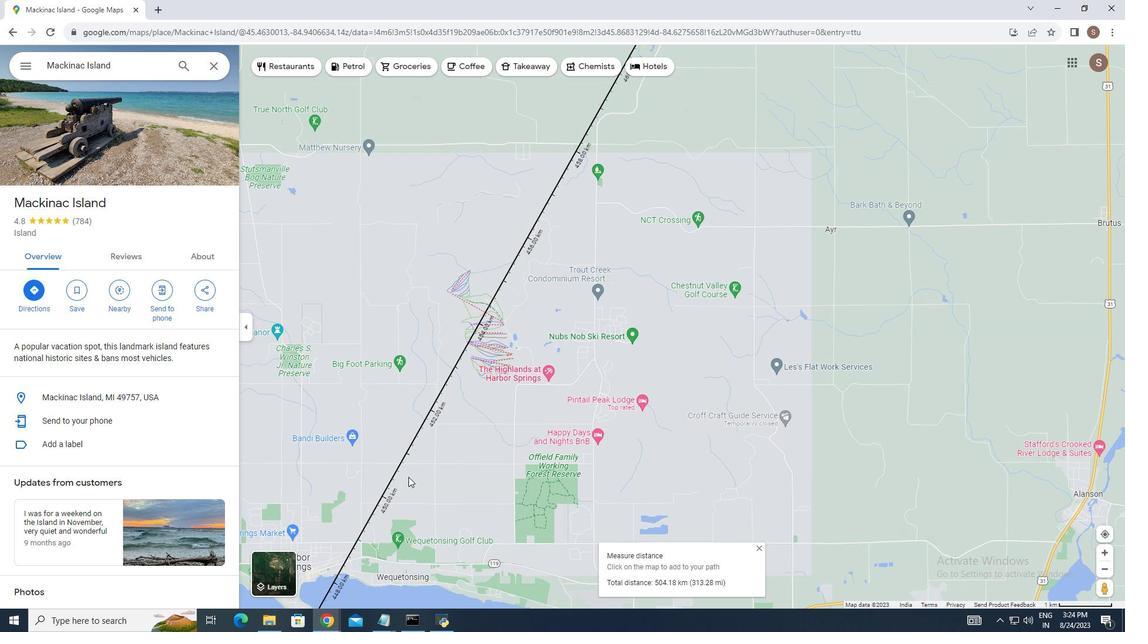 
Action: Mouse scrolled (408, 476) with delta (0, 0)
Screenshot: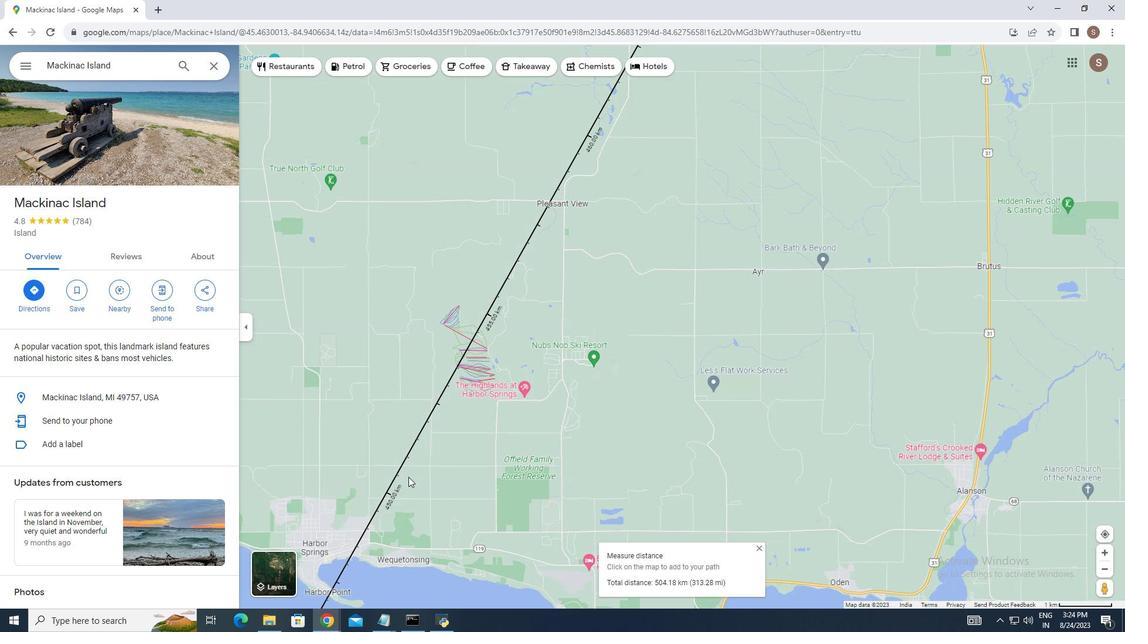 
Action: Mouse scrolled (408, 476) with delta (0, 0)
Screenshot: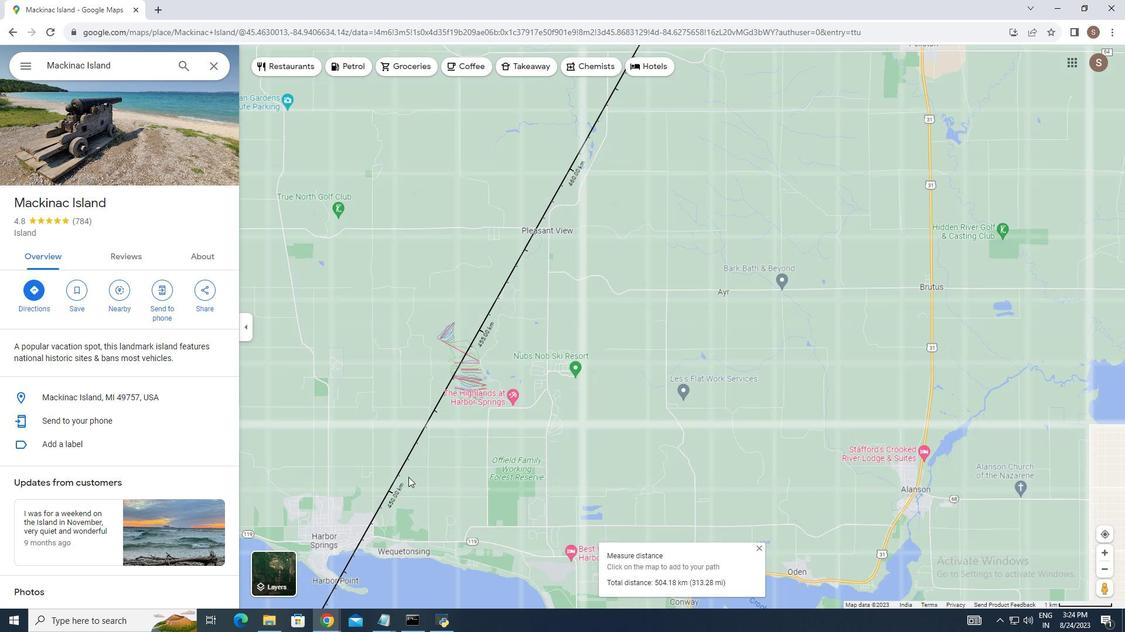 
Action: Mouse scrolled (408, 476) with delta (0, 0)
Screenshot: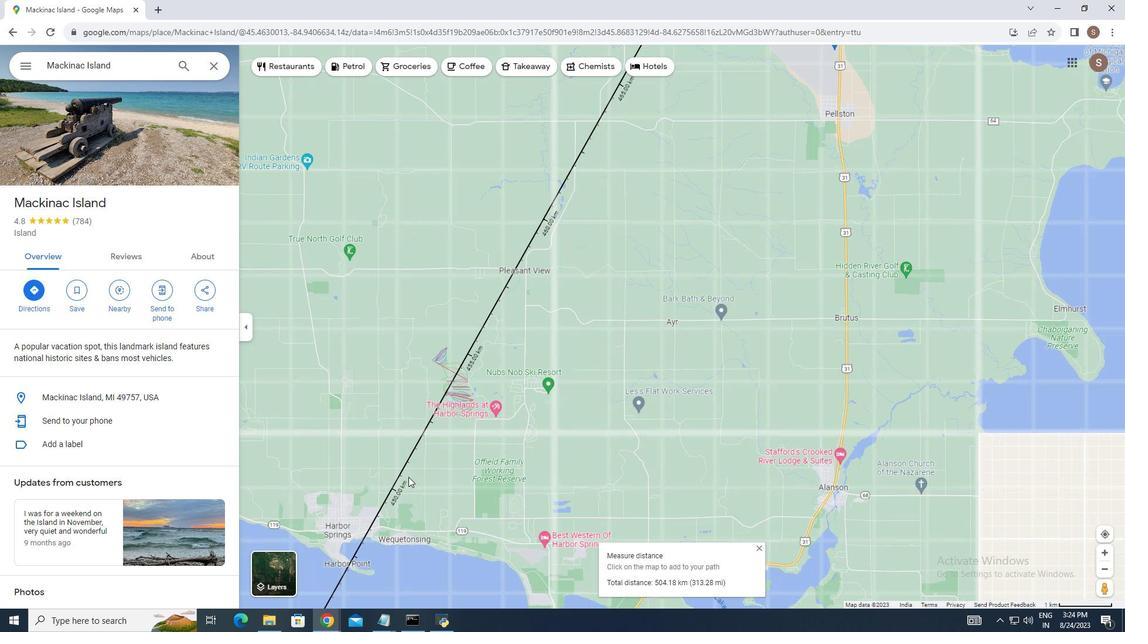 
Action: Mouse moved to (409, 469)
Screenshot: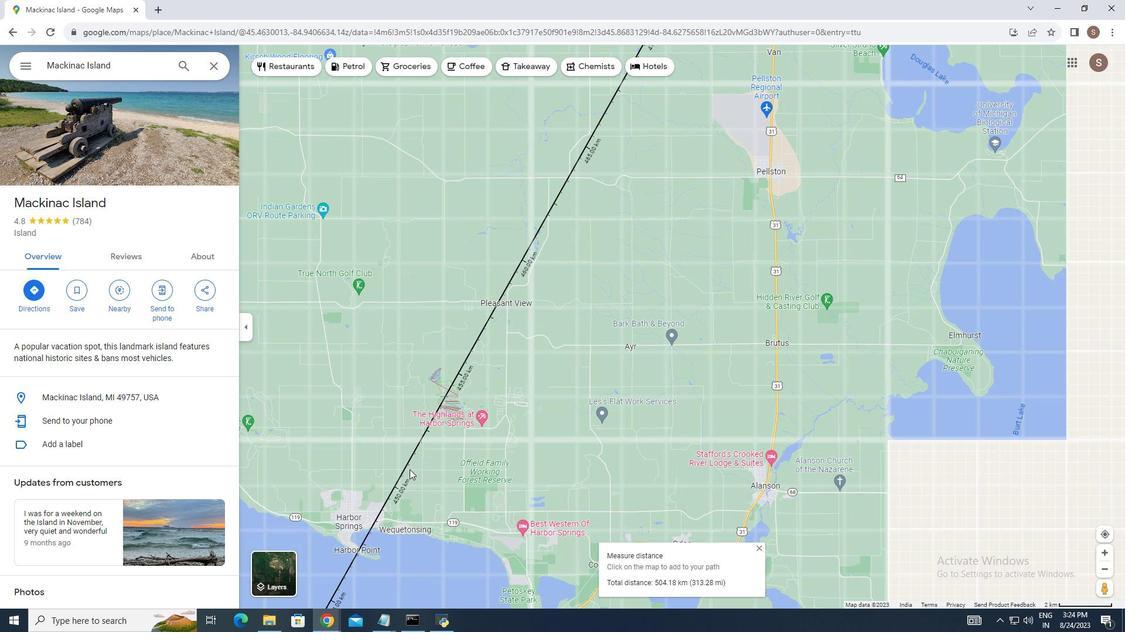 
Action: Mouse scrolled (409, 469) with delta (0, 0)
Screenshot: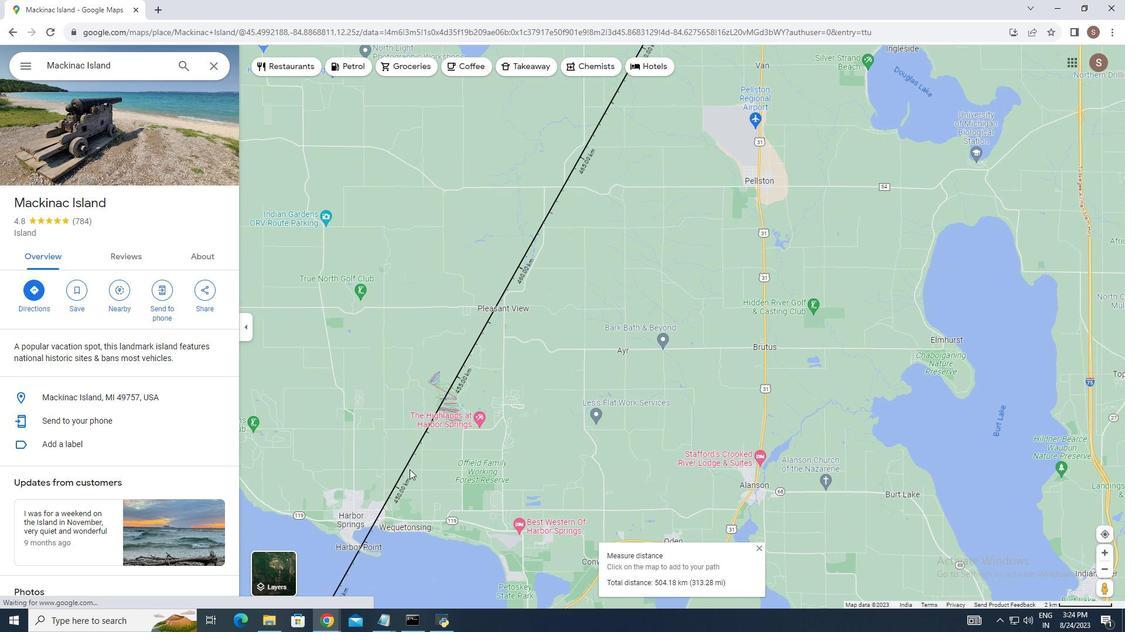 
Action: Mouse scrolled (409, 469) with delta (0, 0)
Screenshot: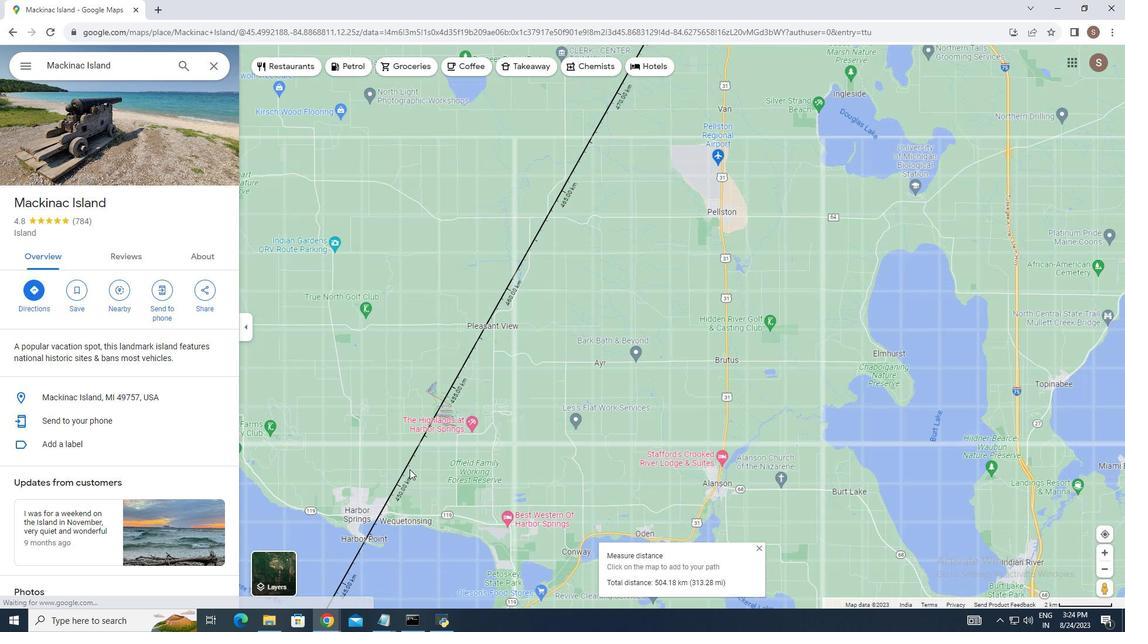 
Action: Mouse scrolled (409, 469) with delta (0, 0)
Screenshot: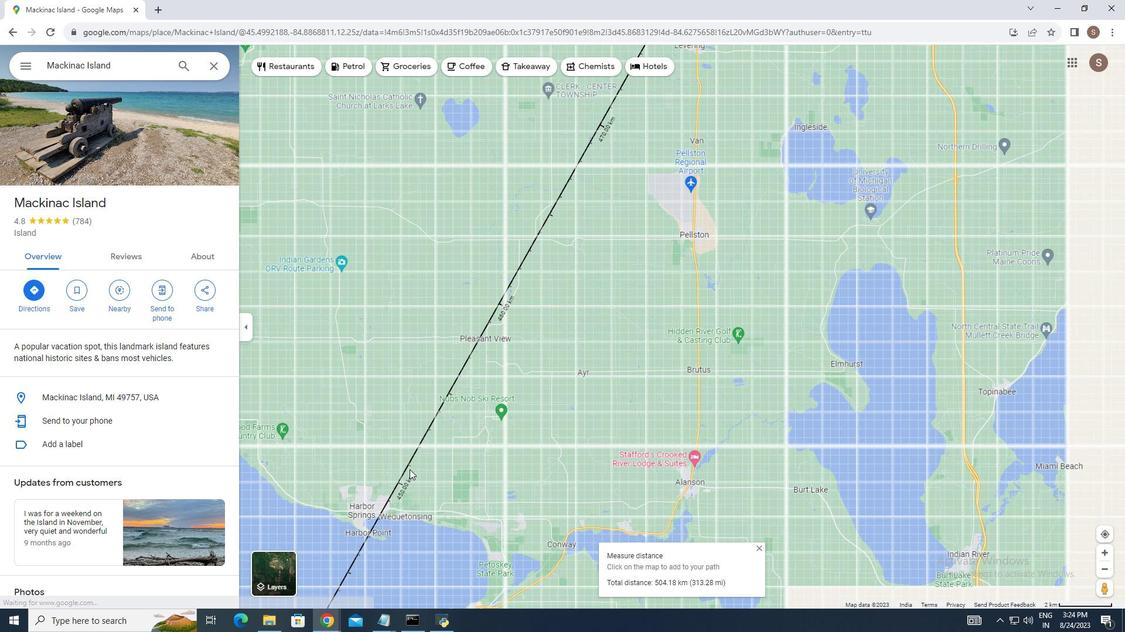 
Action: Mouse moved to (376, 471)
Screenshot: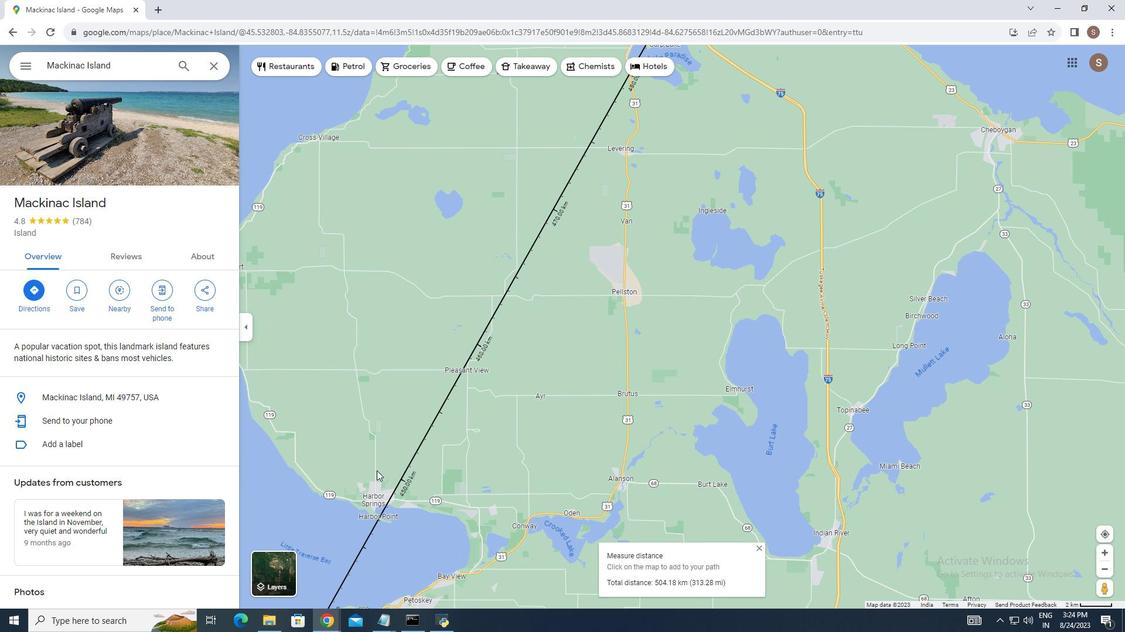 
Action: Mouse pressed left at (376, 471)
Screenshot: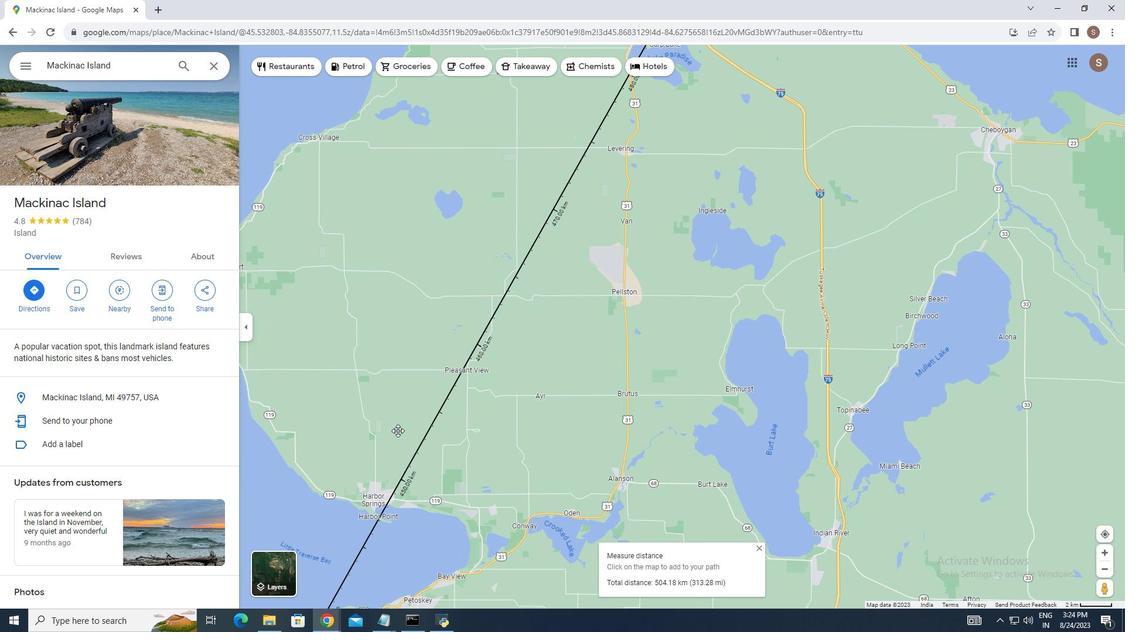 
Action: Mouse moved to (363, 455)
Screenshot: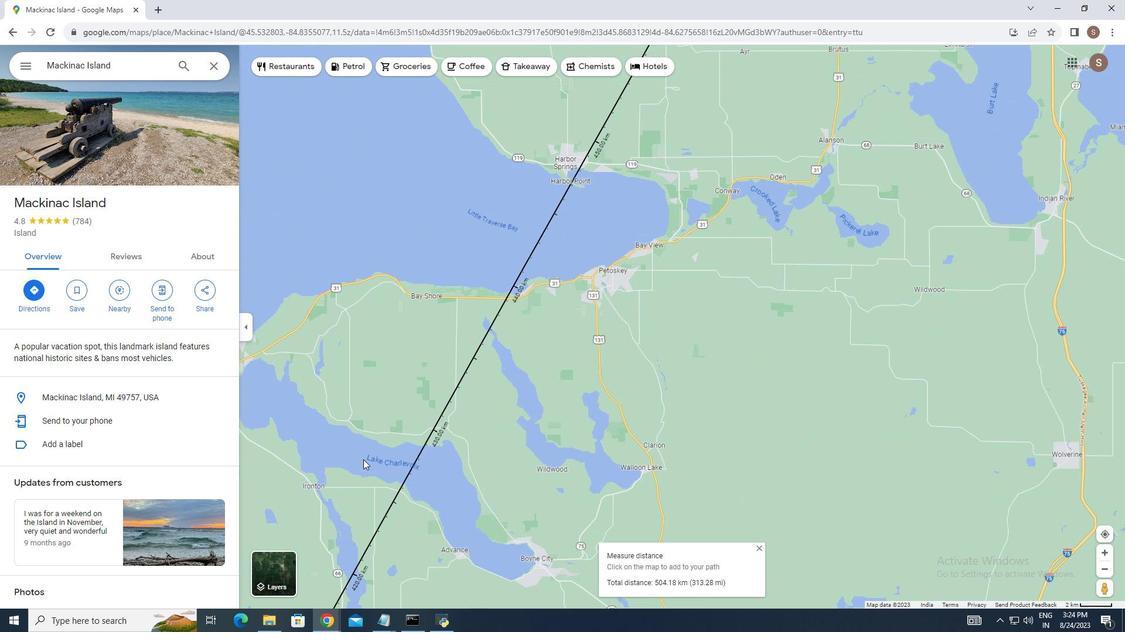 
Action: Mouse scrolled (363, 455) with delta (0, 0)
Screenshot: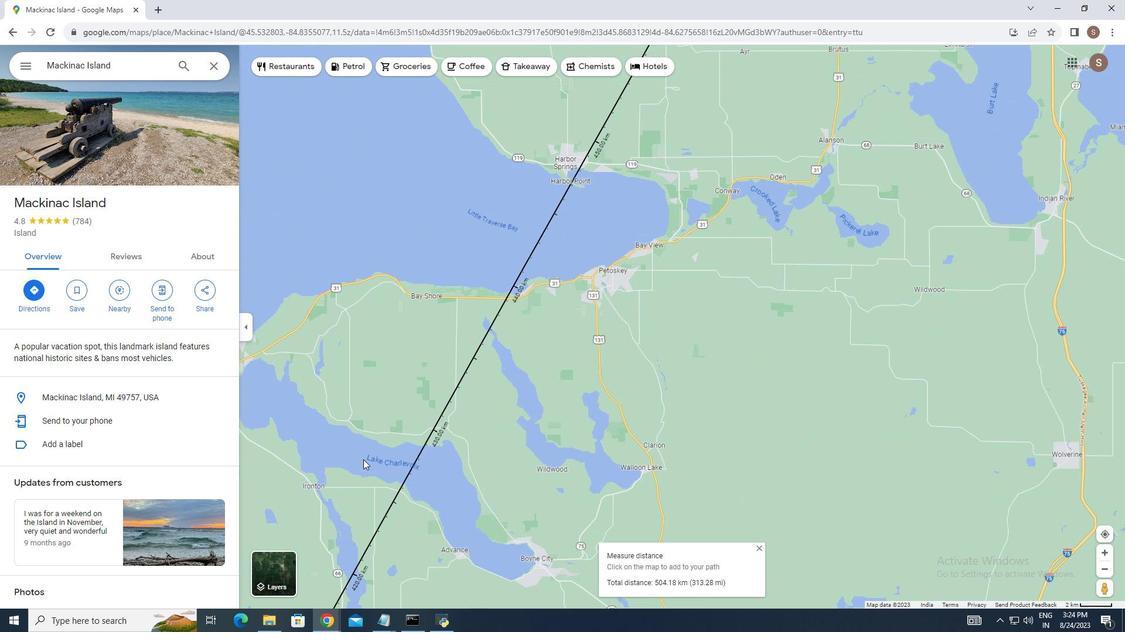 
Action: Mouse moved to (363, 459)
Screenshot: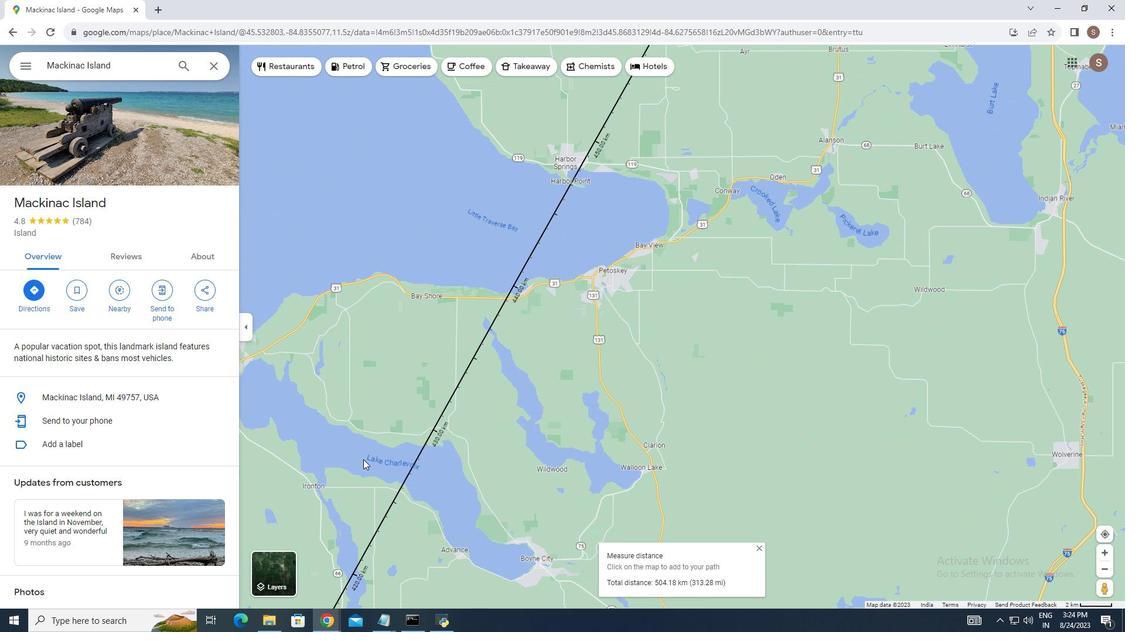 
Action: Mouse scrolled (363, 460) with delta (0, 0)
Screenshot: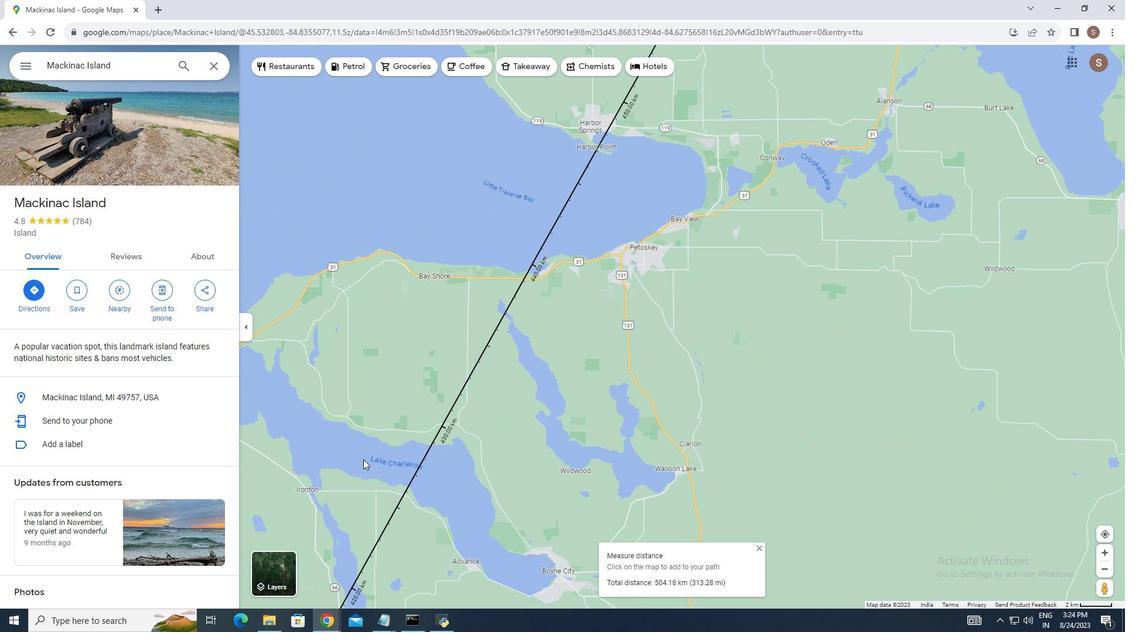 
Action: Mouse scrolled (363, 460) with delta (0, 0)
Screenshot: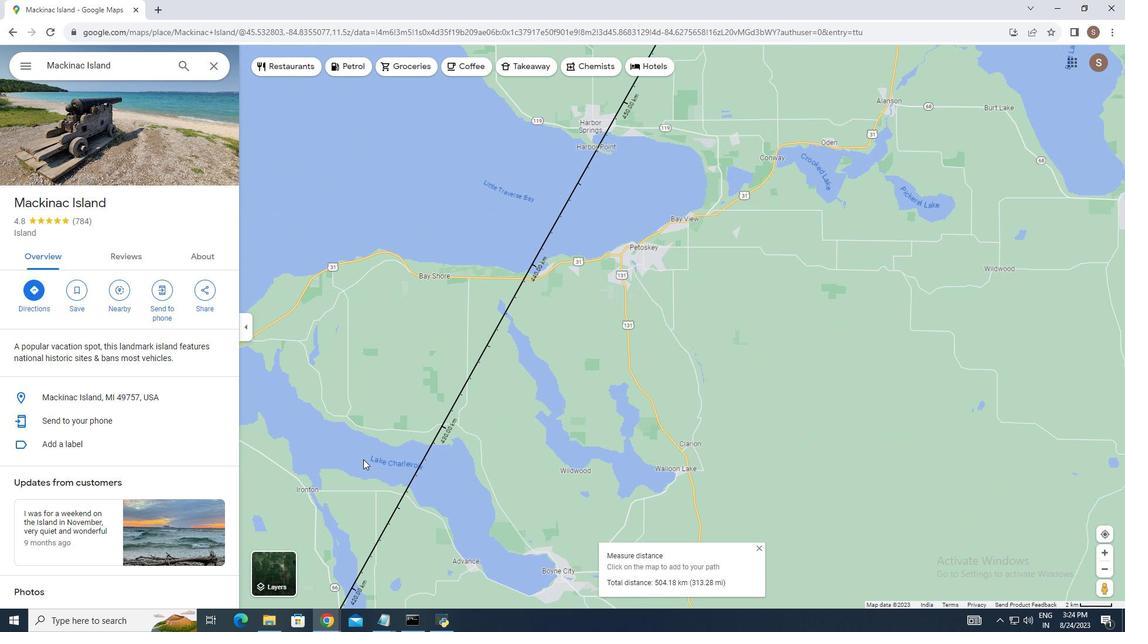 
Action: Mouse scrolled (363, 460) with delta (0, 0)
Screenshot: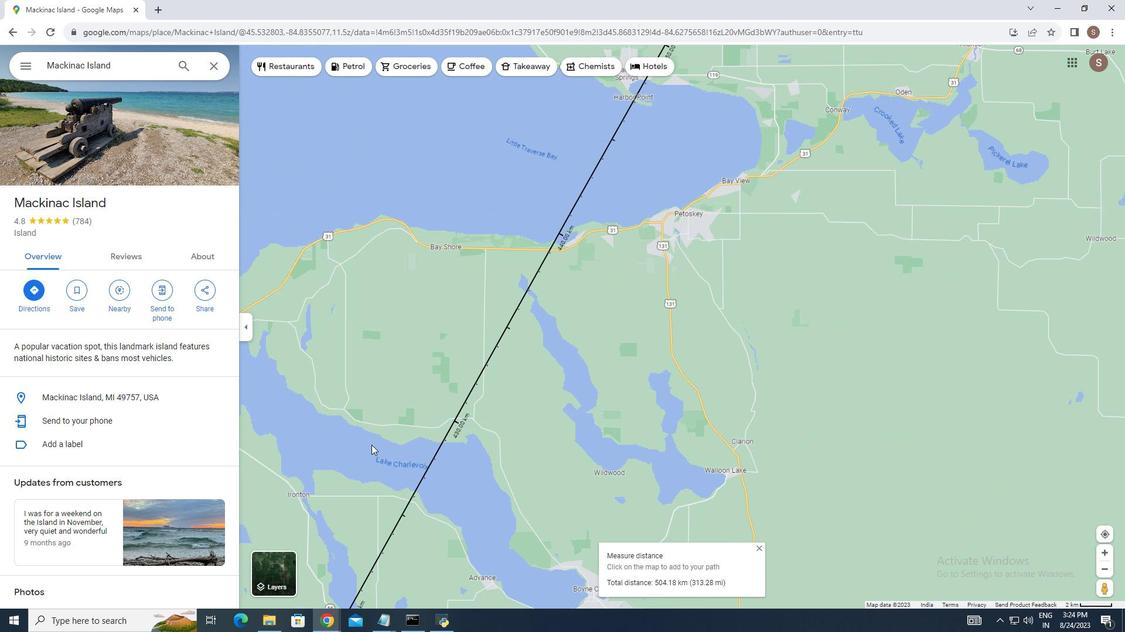 
Action: Mouse moved to (427, 362)
Screenshot: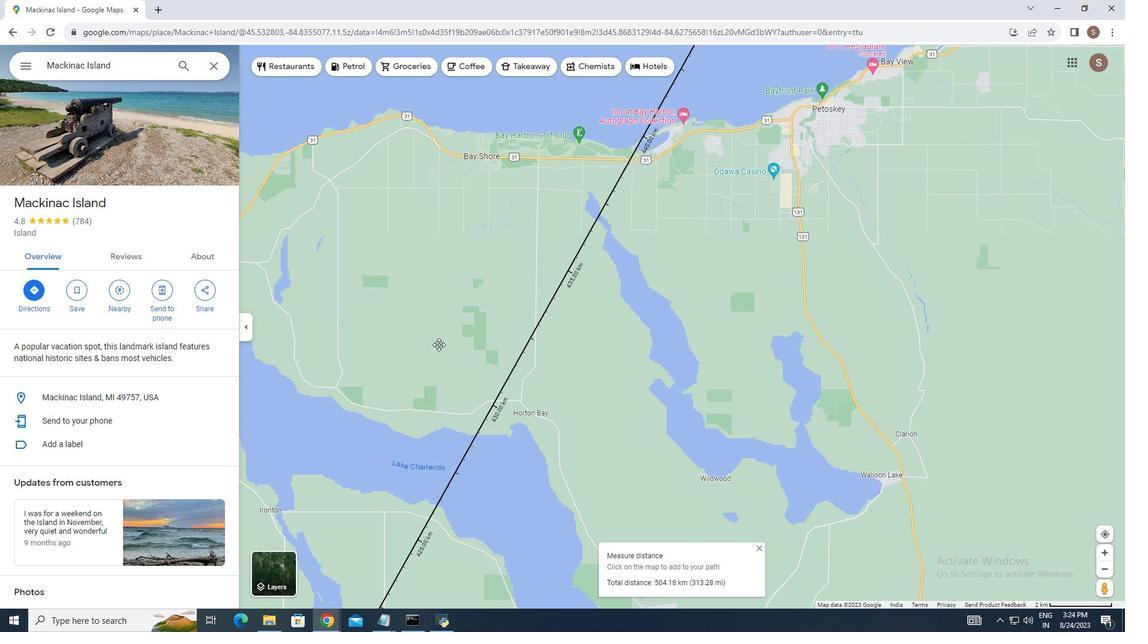 
Action: Mouse pressed left at (427, 362)
Screenshot: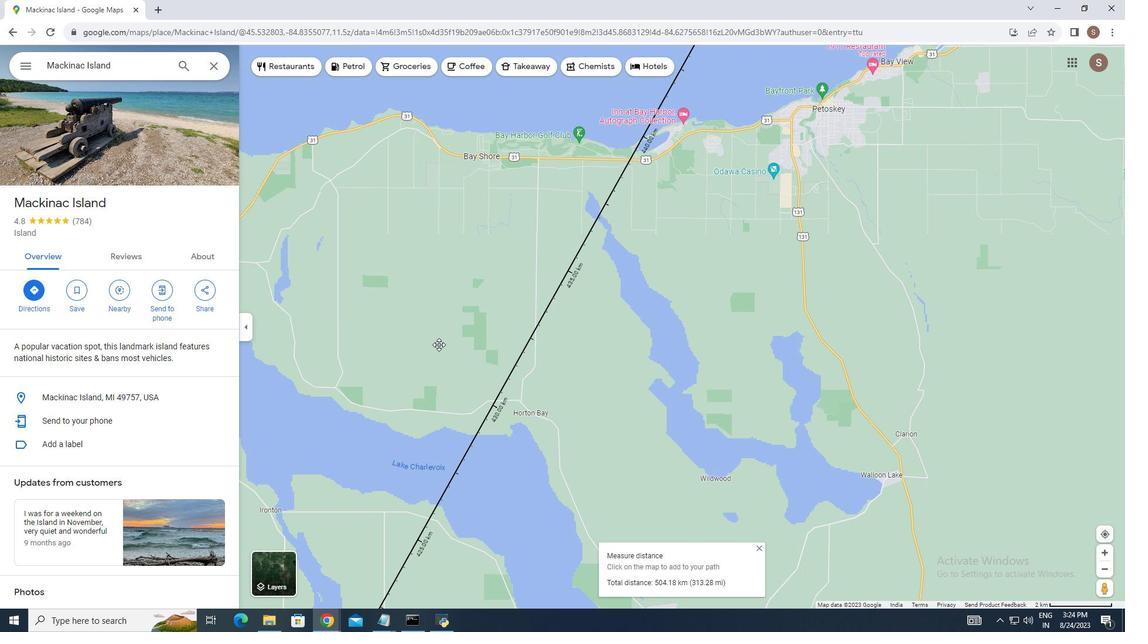 
Action: Mouse moved to (477, 367)
Screenshot: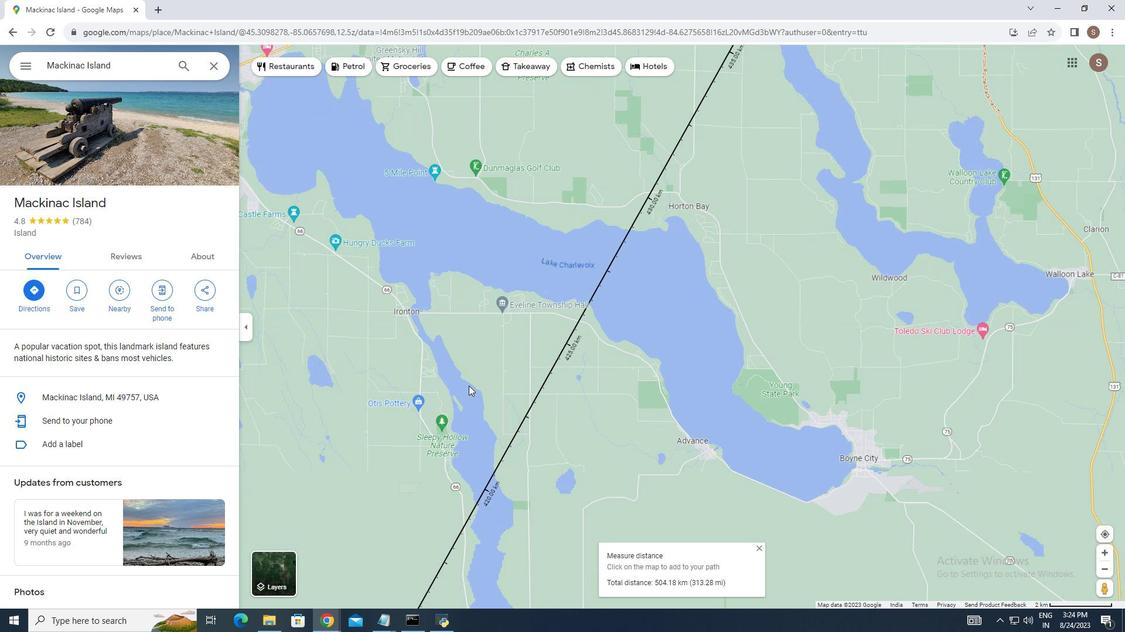 
Action: Mouse scrolled (477, 368) with delta (0, 0)
Screenshot: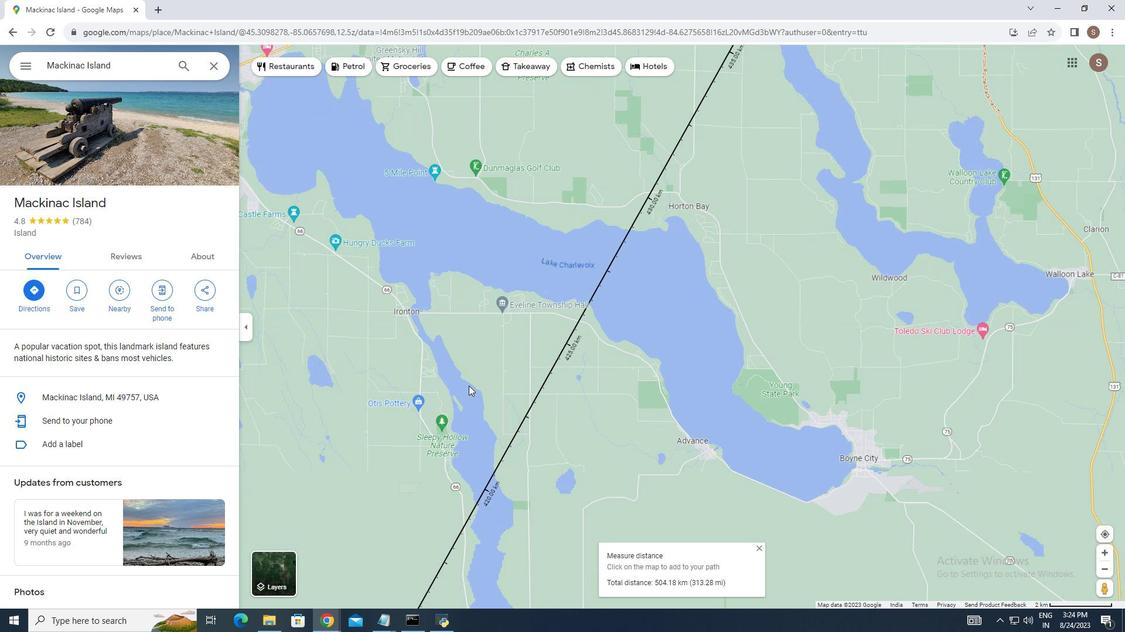 
Action: Mouse moved to (468, 385)
Screenshot: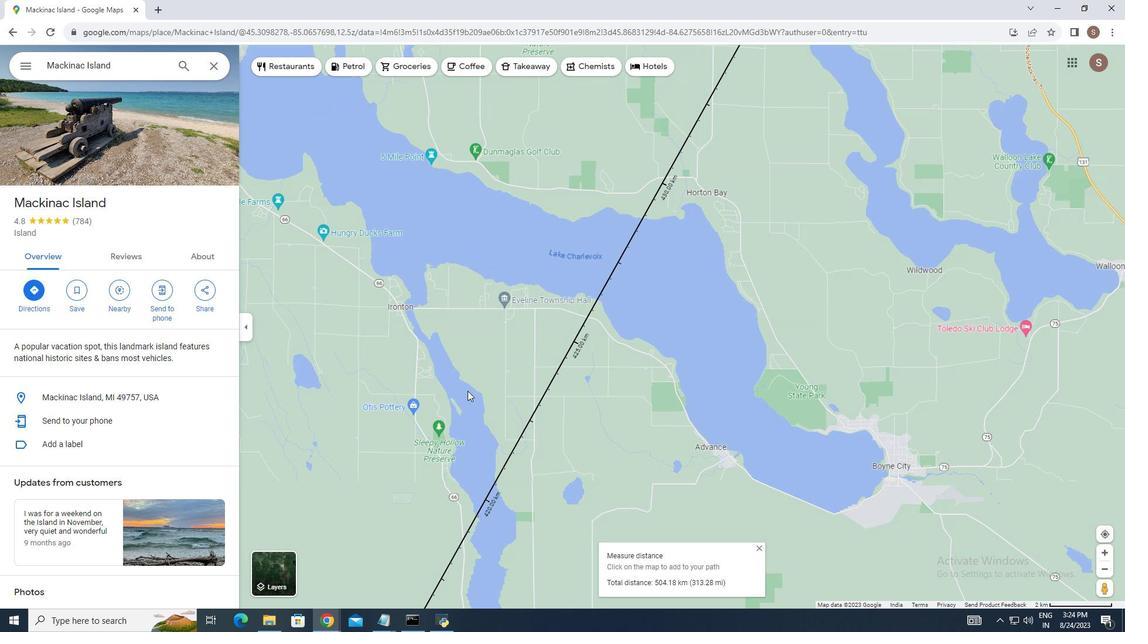 
Action: Mouse scrolled (468, 386) with delta (0, 0)
Screenshot: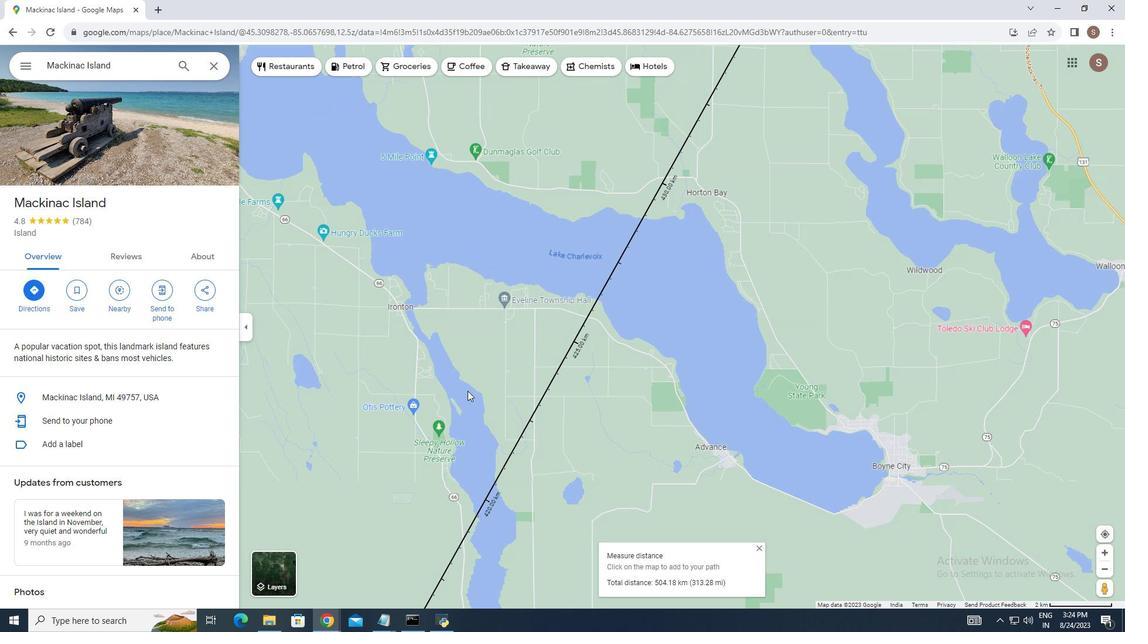 
Action: Mouse moved to (467, 390)
Screenshot: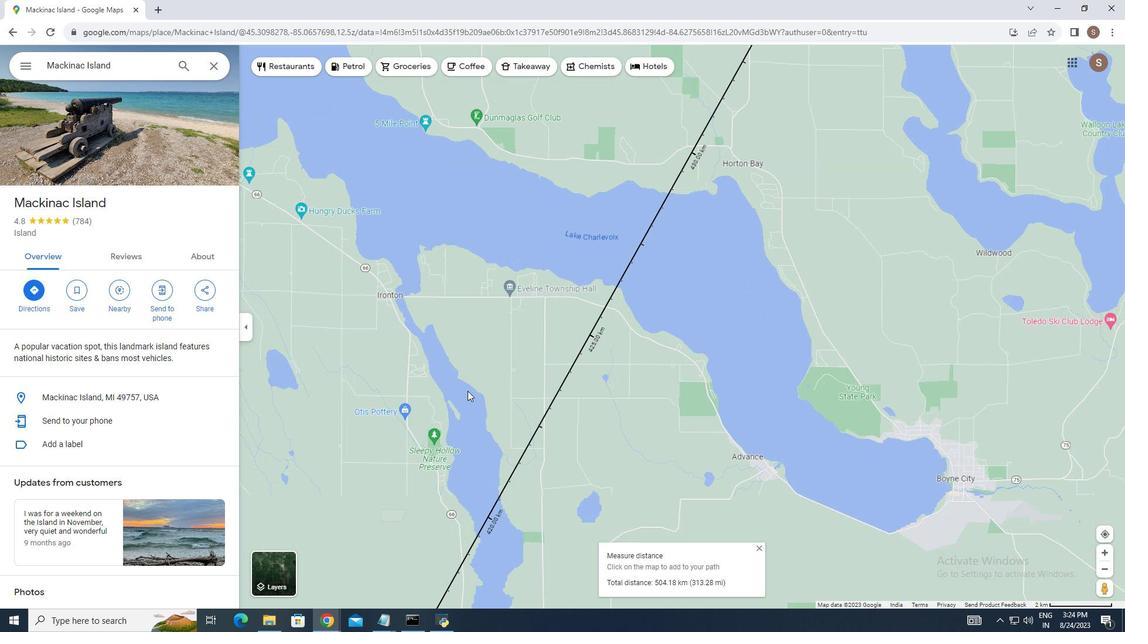 
Action: Mouse scrolled (467, 391) with delta (0, 0)
Screenshot: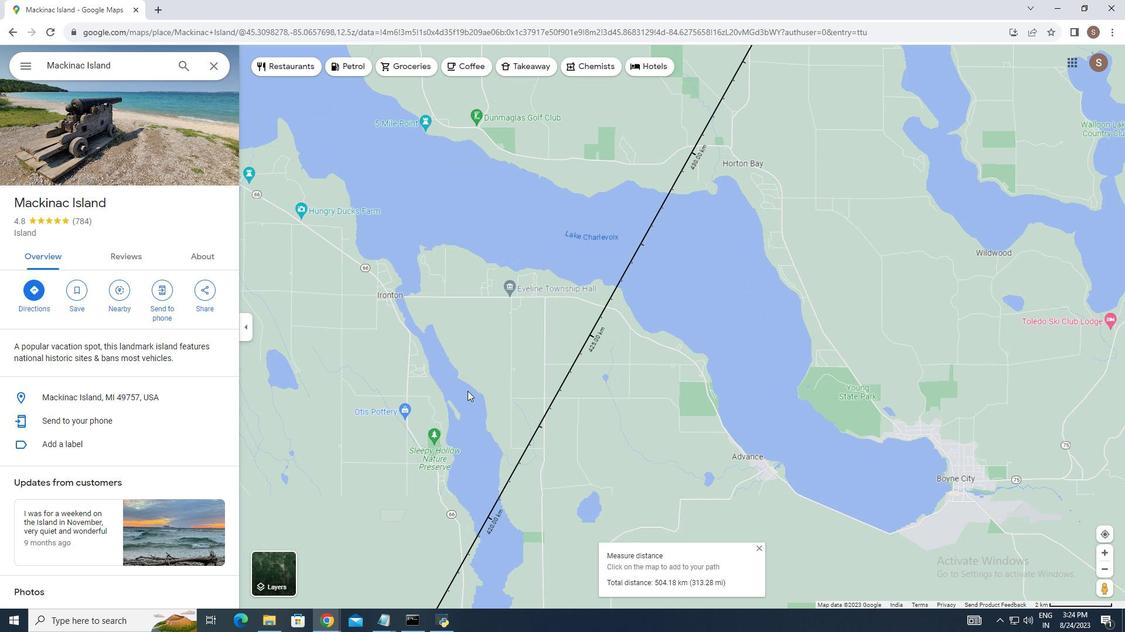 
Action: Mouse moved to (467, 391)
Screenshot: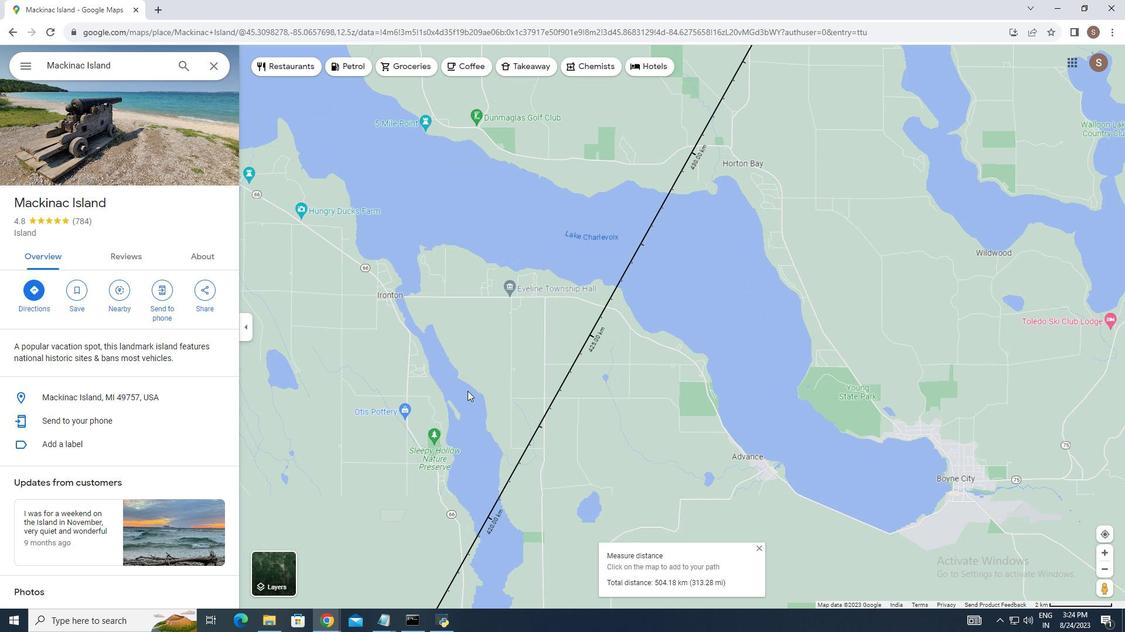 
Action: Mouse scrolled (467, 392) with delta (0, 0)
Screenshot: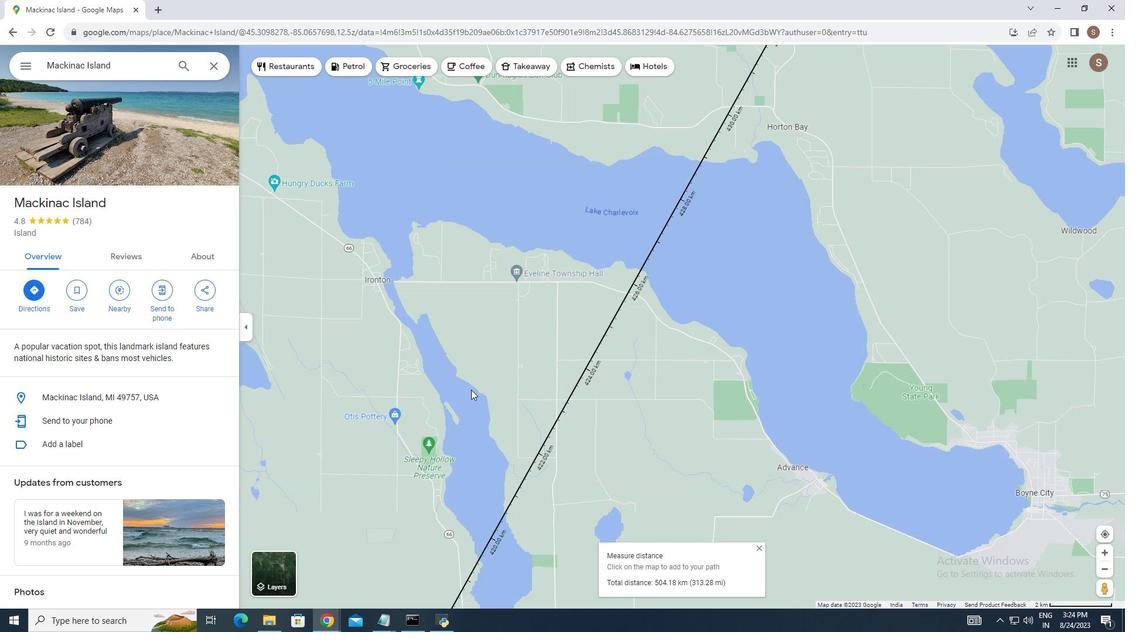 
Action: Mouse moved to (498, 334)
Screenshot: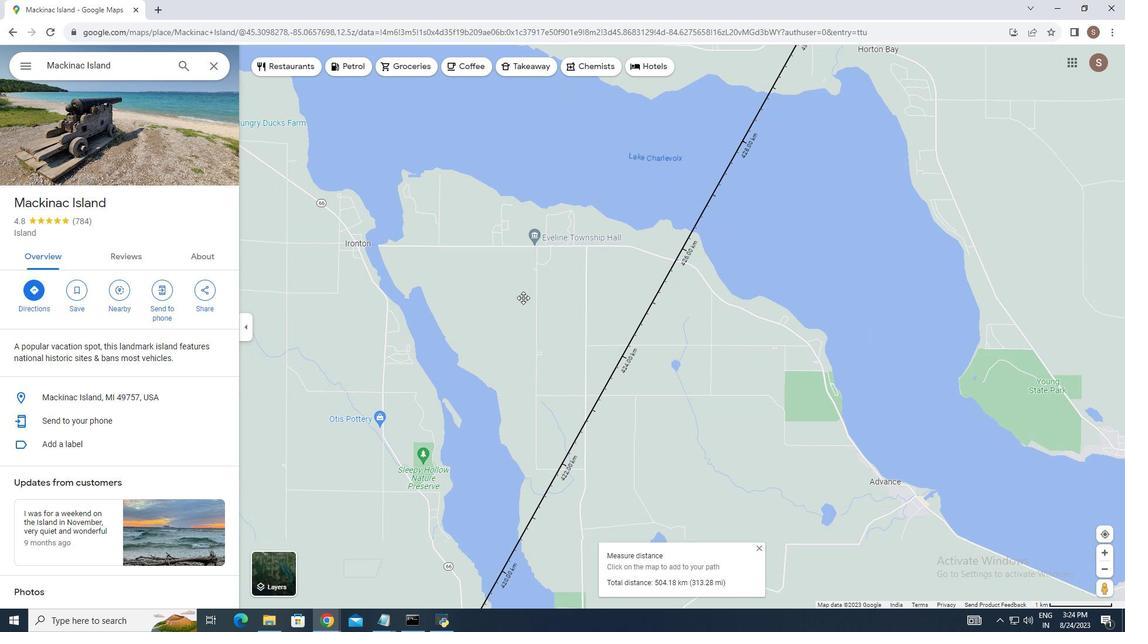 
Action: Mouse pressed left at (479, 377)
Screenshot: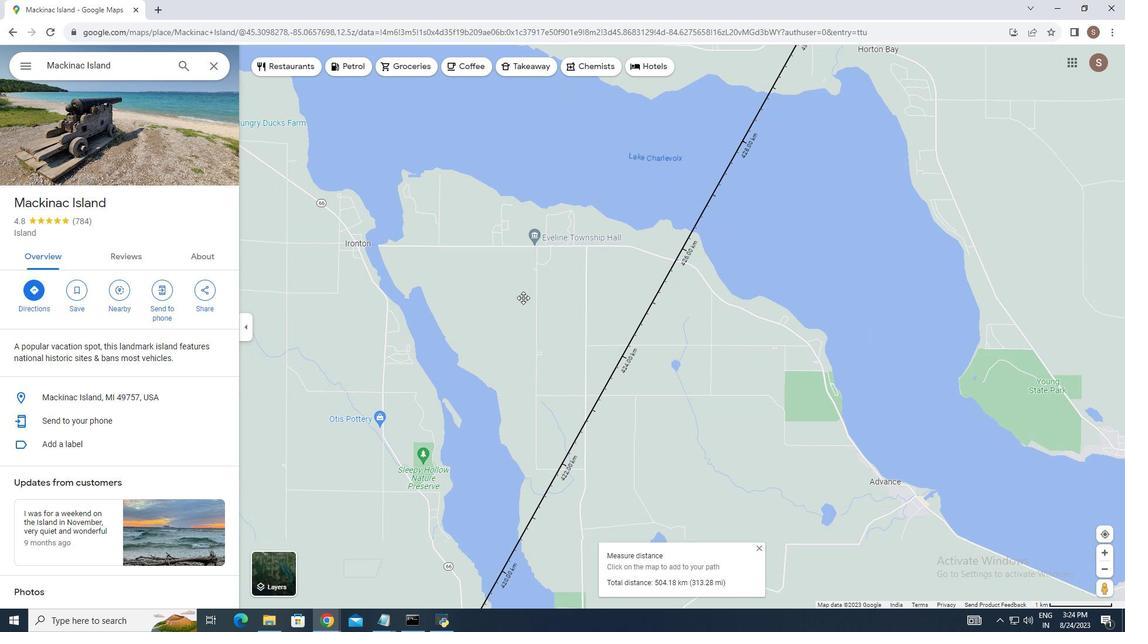 
Action: Mouse moved to (461, 464)
Screenshot: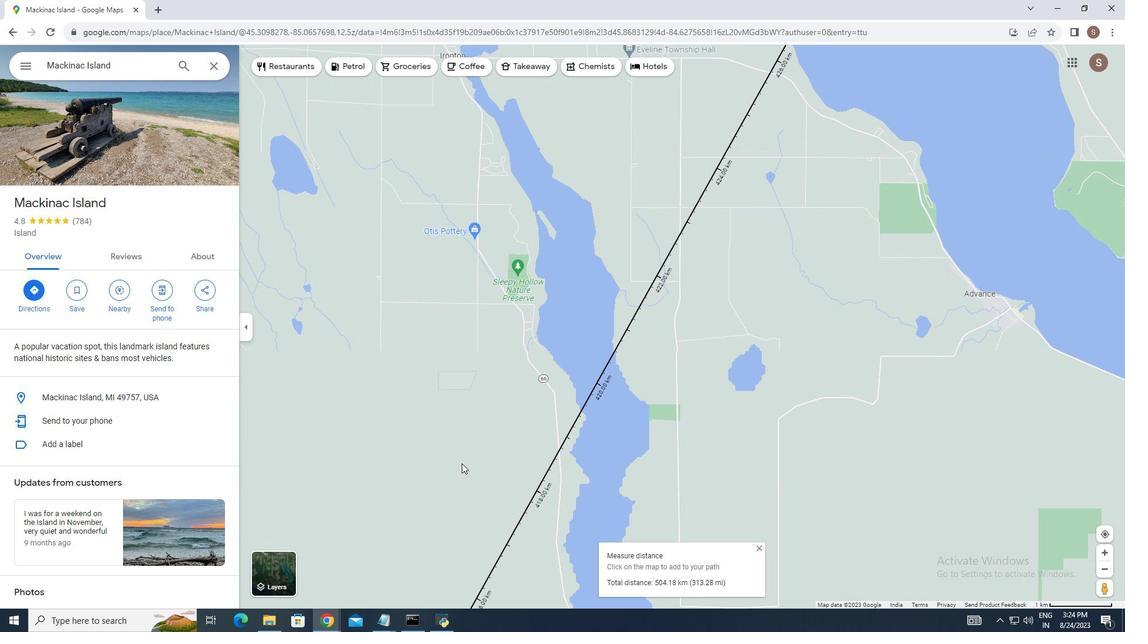 
Action: Mouse scrolled (461, 464) with delta (0, 0)
Screenshot: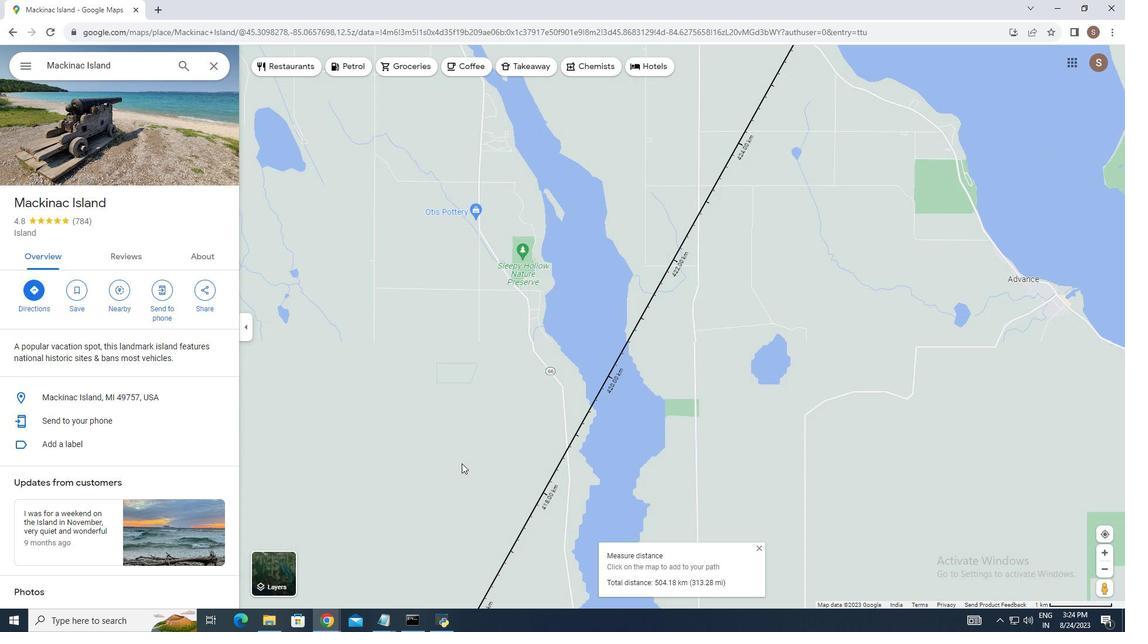 
Action: Mouse scrolled (461, 464) with delta (0, 0)
Screenshot: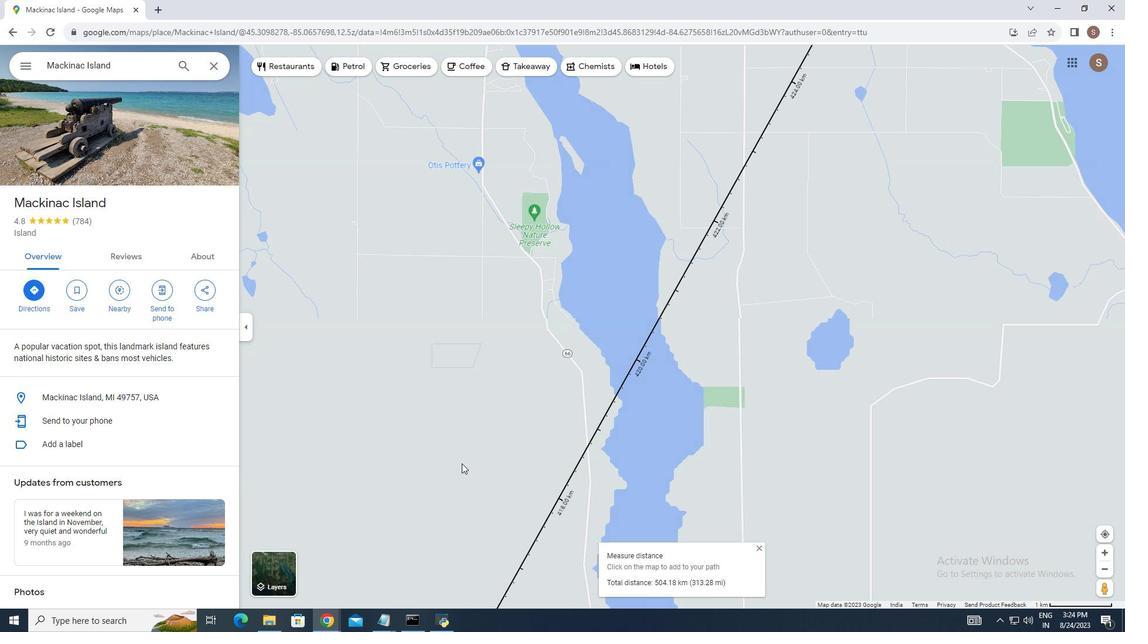 
Action: Mouse scrolled (461, 464) with delta (0, 0)
Screenshot: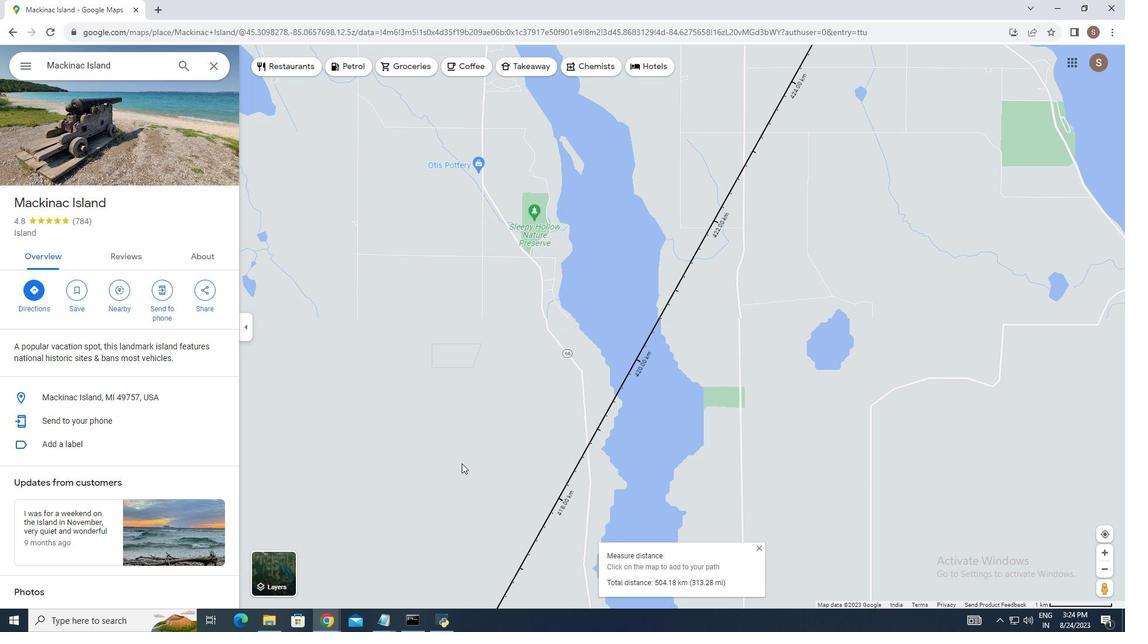 
Action: Mouse moved to (490, 407)
Screenshot: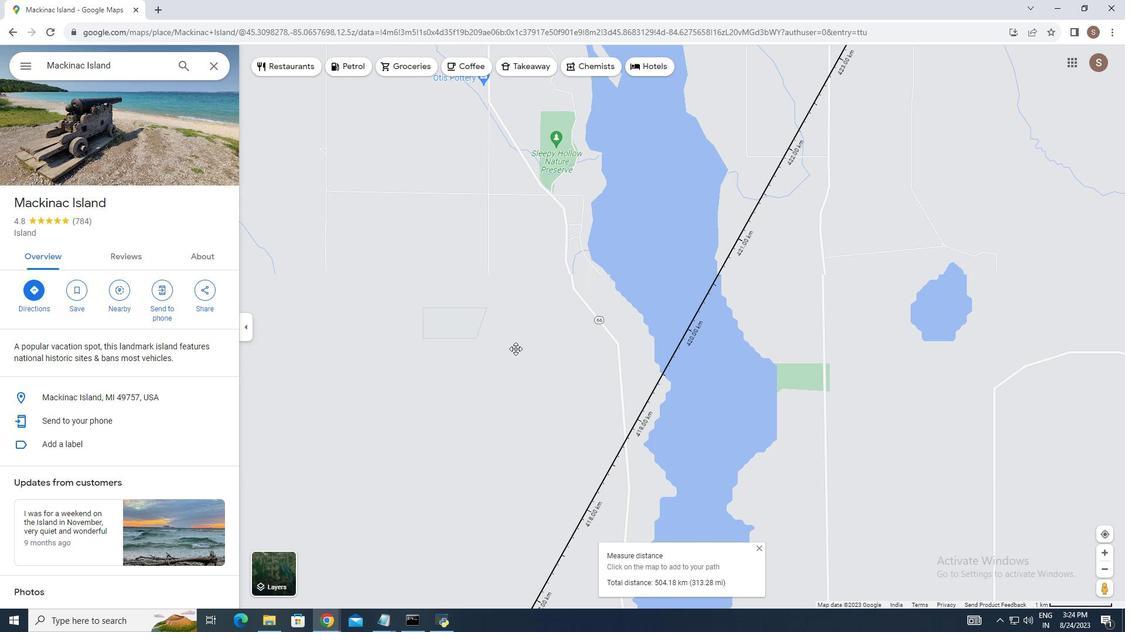 
Action: Mouse pressed left at (480, 431)
Screenshot: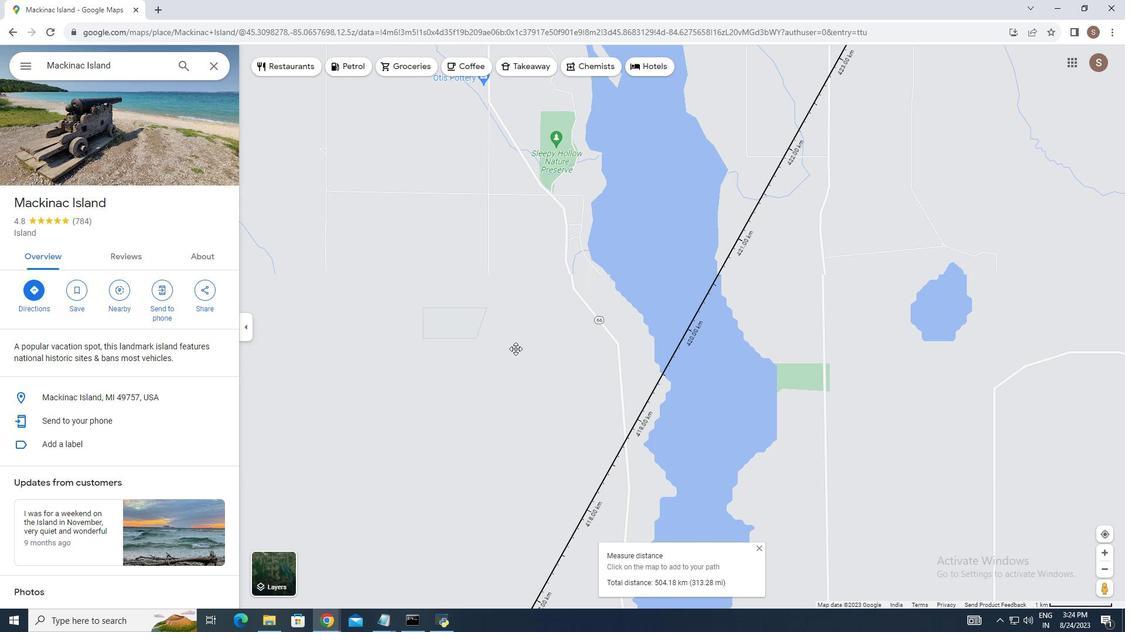 
Action: Mouse moved to (649, 455)
Screenshot: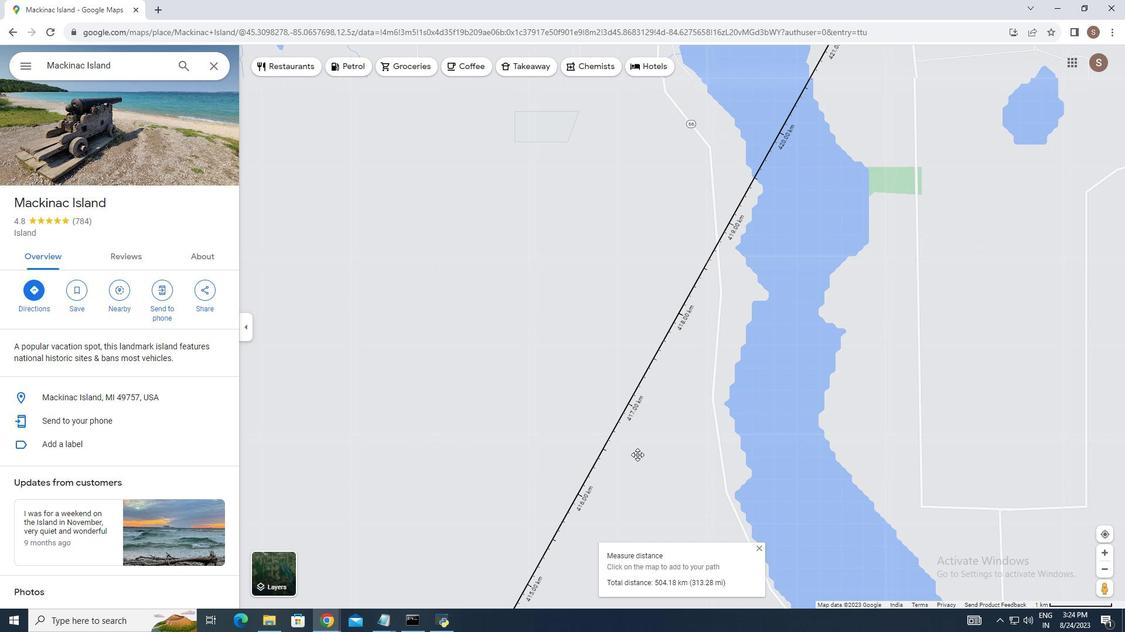 
Action: Mouse pressed left at (649, 455)
Screenshot: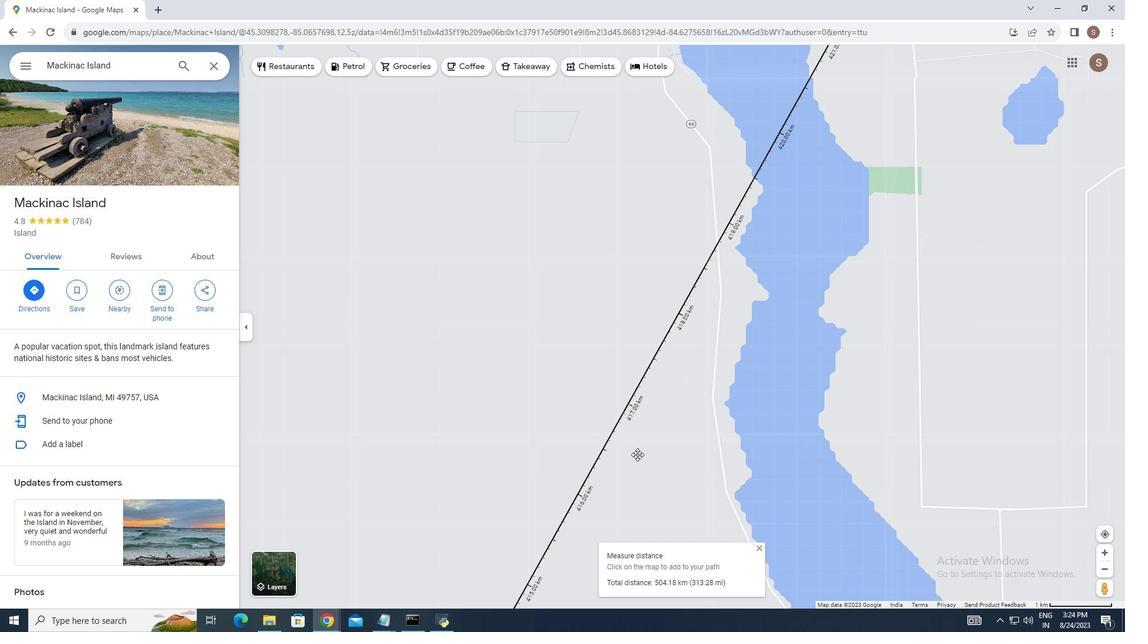 
Action: Mouse moved to (419, 539)
Screenshot: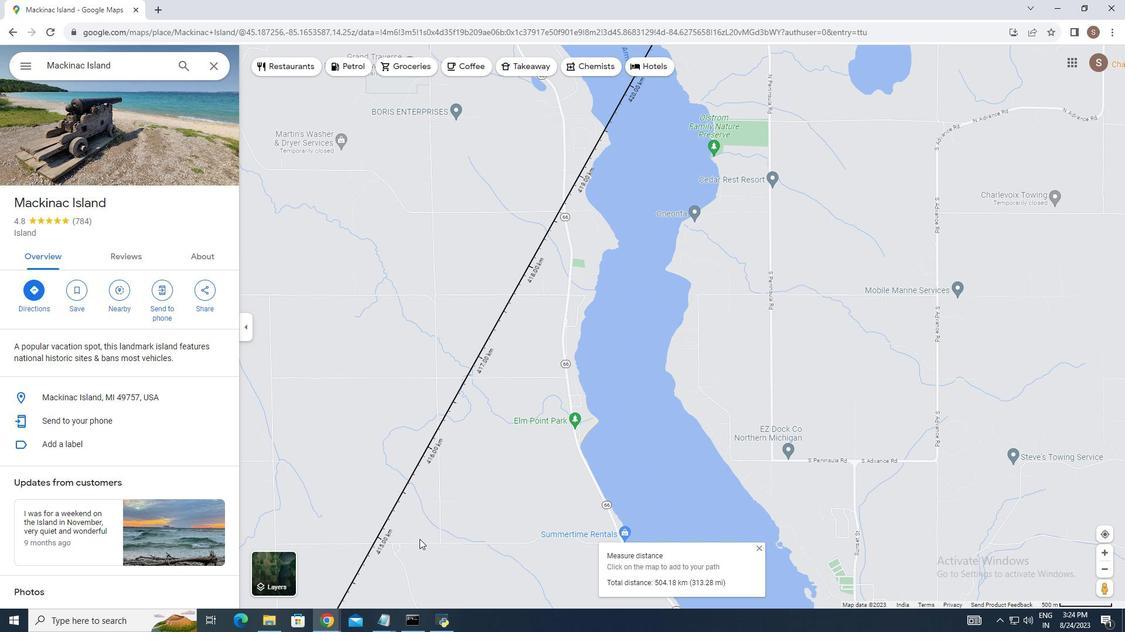 
Action: Mouse pressed left at (419, 539)
Screenshot: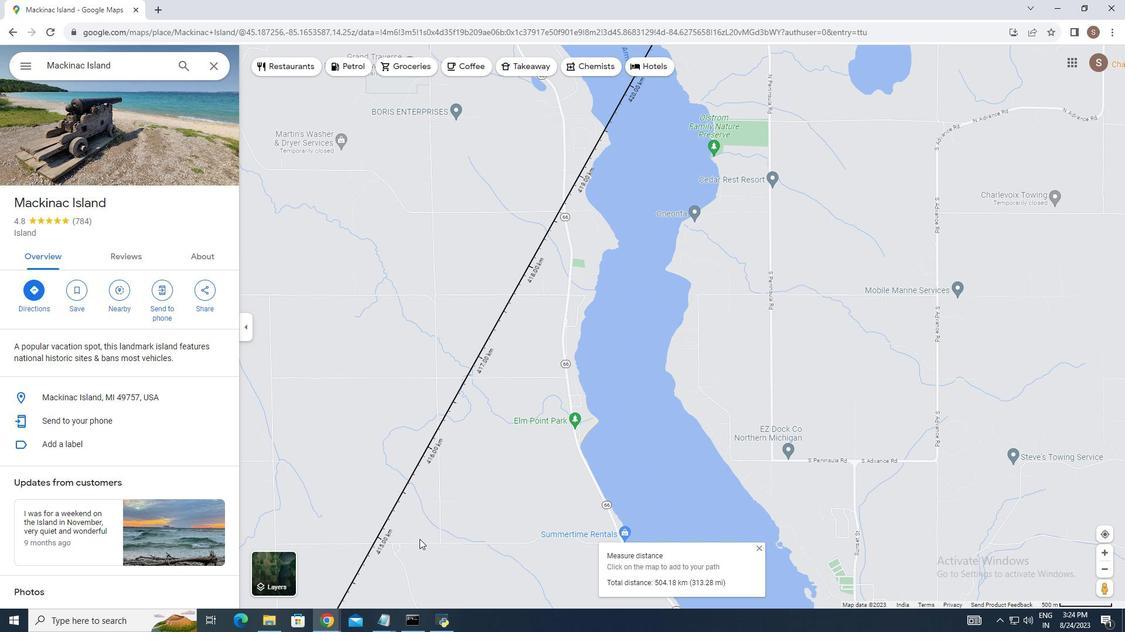 
Action: Mouse moved to (510, 463)
Screenshot: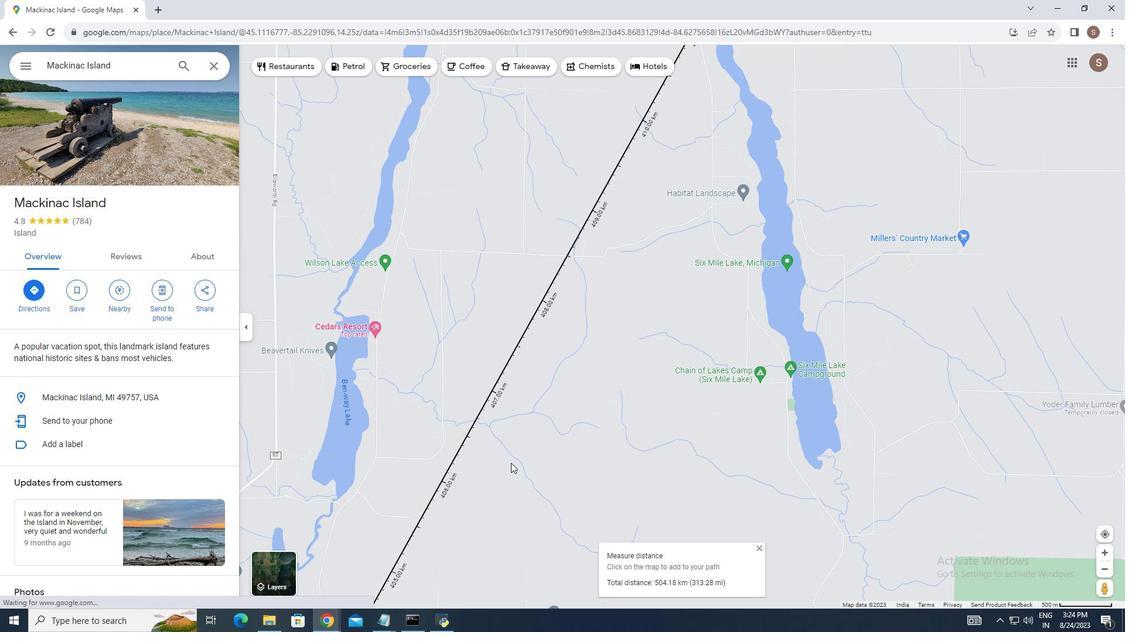 
Action: Key pressed <Key.down><Key.left><Key.down><Key.left><Key.down><Key.left><Key.left><Key.down><Key.down><Key.down><Key.down><Key.down><Key.left><Key.down><Key.down><Key.down><Key.left><Key.left><Key.left><Key.down><Key.down><Key.down><Key.left><Key.left><Key.down><Key.down><Key.down><Key.down><Key.left><Key.left><Key.down><Key.down><Key.down><Key.left><Key.left><Key.down><Key.down><Key.down><Key.left><Key.down><Key.down><Key.left><Key.left><Key.down><Key.down><Key.down><Key.down><Key.left><Key.left><Key.down><Key.down><Key.down><Key.down><Key.down><Key.left><Key.left><Key.left><Key.down><Key.down><Key.down><Key.down><Key.down><Key.left><Key.left><Key.left><Key.down><Key.down><Key.down><Key.down><Key.down><Key.left><Key.left><Key.left><Key.down><Key.down><Key.down><Key.down><Key.down><Key.down><Key.down><Key.left><Key.down><Key.down><Key.down><Key.left><Key.left><Key.left><Key.down><Key.down><Key.down><Key.left><Key.left><Key.down><Key.left><Key.left><Key.down><Key.down><Key.down><Key.down><Key.down><Key.down><Key.left><Key.down><Key.left><Key.down><Key.down><Key.down><Key.left><Key.down><Key.down><Key.left><Key.down><Key.left><Key.down><Key.down><Key.left><Key.left><Key.down><Key.down><Key.down><Key.down><Key.down><Key.left><Key.left><Key.down><Key.down><Key.left><Key.left><Key.down><Key.down><Key.down><Key.left><Key.down><Key.down><Key.left><Key.left><Key.down><Key.down><Key.down><Key.down><Key.left><Key.left><Key.down><Key.down><Key.down><Key.down><Key.left><Key.left><Key.down><Key.down><Key.down><Key.down><Key.down><Key.down><Key.left><Key.left><Key.left><Key.down><Key.left><Key.left><Key.down><Key.down><Key.down><Key.left><Key.left><Key.left><Key.down><Key.down><Key.down><Key.down><Key.down><Key.down><Key.down><Key.down><Key.down><Key.left><Key.down><Key.left><Key.down><Key.left><Key.down><Key.down><Key.left><Key.down><Key.down><Key.left><Key.left><Key.down><Key.down><Key.down><Key.left><Key.down><Key.down><Key.down><Key.down><Key.down><Key.left><Key.left><Key.down><Key.down><Key.left><Key.down><Key.down><Key.down><Key.down><Key.down><Key.down><Key.down><Key.left><Key.left><Key.left><Key.left><Key.left><Key.down><Key.down><Key.down><Key.left><Key.down><Key.down><Key.down><Key.down><Key.down><Key.left><Key.left><Key.down><Key.down><Key.down><Key.left><Key.left><Key.down><Key.down><Key.down><Key.down><Key.left><Key.left><Key.left><Key.down><Key.down><Key.down><Key.down><Key.down><Key.down><Key.down><Key.down><Key.down><Key.down><Key.down><Key.down><Key.down><Key.down><Key.down><Key.down><Key.down><Key.left><Key.left><Key.left><Key.left><Key.left><Key.left><Key.left><Key.left><Key.left><Key.left><Key.left><Key.left><Key.down><Key.down><Key.down><Key.down><Key.down><Key.down><Key.down><Key.down><Key.down><Key.down><Key.down><Key.down><Key.down><Key.down><Key.down><Key.down><Key.down><Key.down><Key.down><Key.down><Key.down><Key.down><Key.left><Key.down><Key.down><Key.down><Key.down><Key.down><Key.down><Key.down><Key.down><Key.left><Key.left><Key.down><Key.down><Key.left><Key.down><Key.down><Key.left><Key.down><Key.left><Key.down><Key.down><Key.down><Key.down><Key.down><Key.down><Key.down><Key.down><Key.down><Key.down><Key.down><Key.down><Key.left><Key.left><Key.left><Key.left><Key.left><Key.left><Key.left><Key.left><Key.left><Key.left><Key.left><Key.left><Key.left><Key.left><Key.left><Key.left><Key.left><Key.left><Key.down><Key.down><Key.left><Key.down><Key.down><Key.down><Key.left><Key.down><Key.down><Key.left><Key.down><Key.left><Key.down><Key.down><Key.down><Key.left><Key.left><Key.down><Key.down><Key.down><Key.down><Key.left><Key.left><Key.down><Key.down><Key.down><Key.down><Key.left><Key.down><Key.down><Key.down><Key.down><Key.down><Key.down><Key.down><Key.down><Key.left><Key.down><Key.down><Key.left><Key.down><Key.down><Key.down><Key.left><Key.down><Key.left><Key.down><Key.down><Key.down><Key.down><Key.left><Key.down><Key.left><Key.down><Key.down><Key.left><Key.down><Key.down><Key.down><Key.left><Key.left><Key.down><Key.down><Key.left><Key.down><Key.down><Key.left><Key.down><Key.down><Key.down><Key.down><Key.down><Key.down><Key.down><Key.down><Key.down><Key.down><Key.down><Key.down><Key.down><Key.down><Key.down><Key.down><Key.down><Key.down><Key.down><Key.left><Key.left><Key.left><Key.left><Key.down><Key.down><Key.down><Key.down><Key.down><Key.down><Key.down><Key.left><Key.left><Key.left><Key.left><Key.left><Key.left><Key.down><Key.down><Key.down><Key.down><Key.down><Key.down><Key.down><Key.down><Key.down><Key.down><Key.down><Key.down><Key.down><Key.down><Key.down><Key.down><Key.down><Key.down><Key.left><Key.left><Key.left><Key.down><Key.down><Key.down><Key.down><Key.down><Key.down><Key.left><Key.left><Key.left><Key.left><Key.left><Key.left><Key.left><Key.left><Key.left><Key.down><Key.down><Key.down><Key.down><Key.down><Key.down><Key.down><Key.down><Key.down><Key.down><Key.down><Key.down><Key.down><Key.down><Key.down><Key.down><Key.down><Key.down><Key.left><Key.left><Key.left>
Screenshot: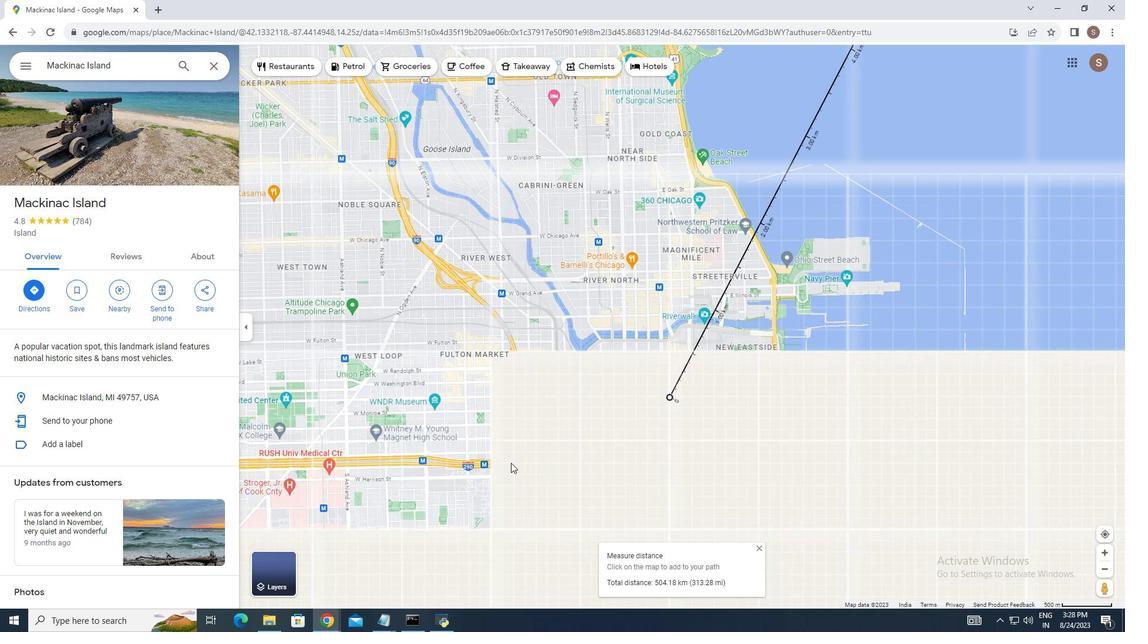 
Action: Mouse scrolled (510, 464) with delta (0, 0)
Screenshot: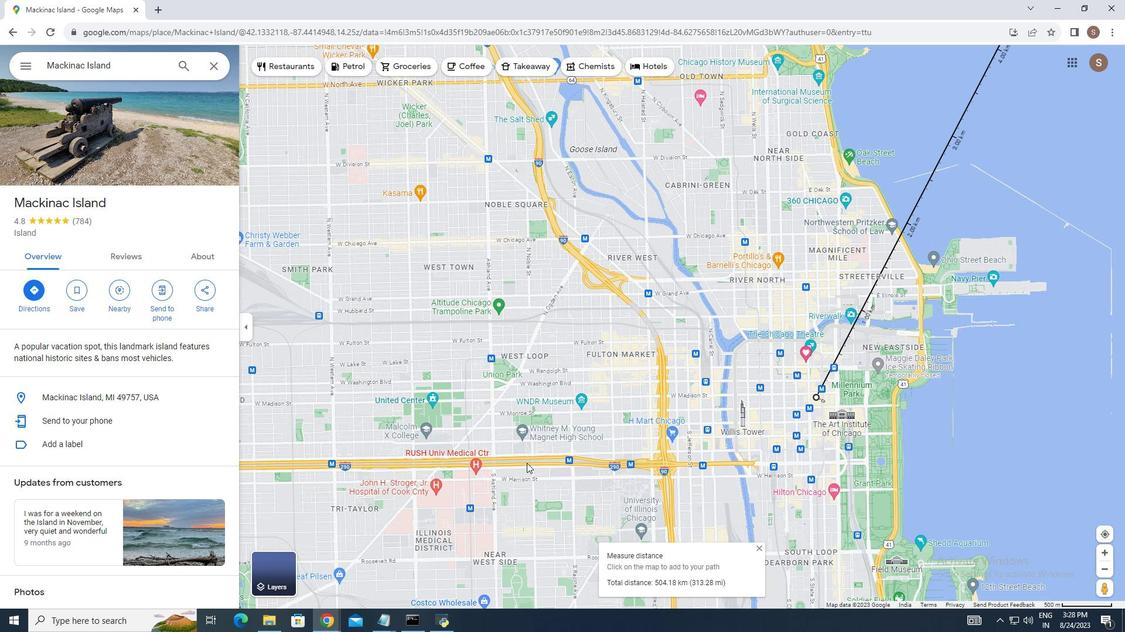 
Action: Mouse moved to (993, 442)
Screenshot: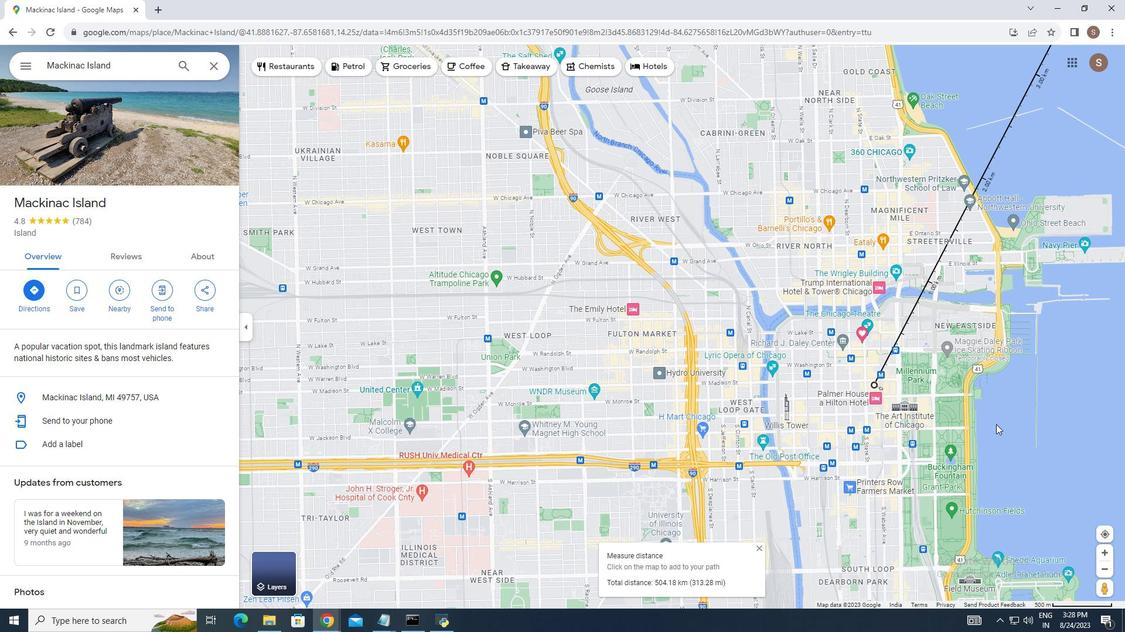 
Action: Mouse scrolled (993, 442) with delta (0, 0)
Screenshot: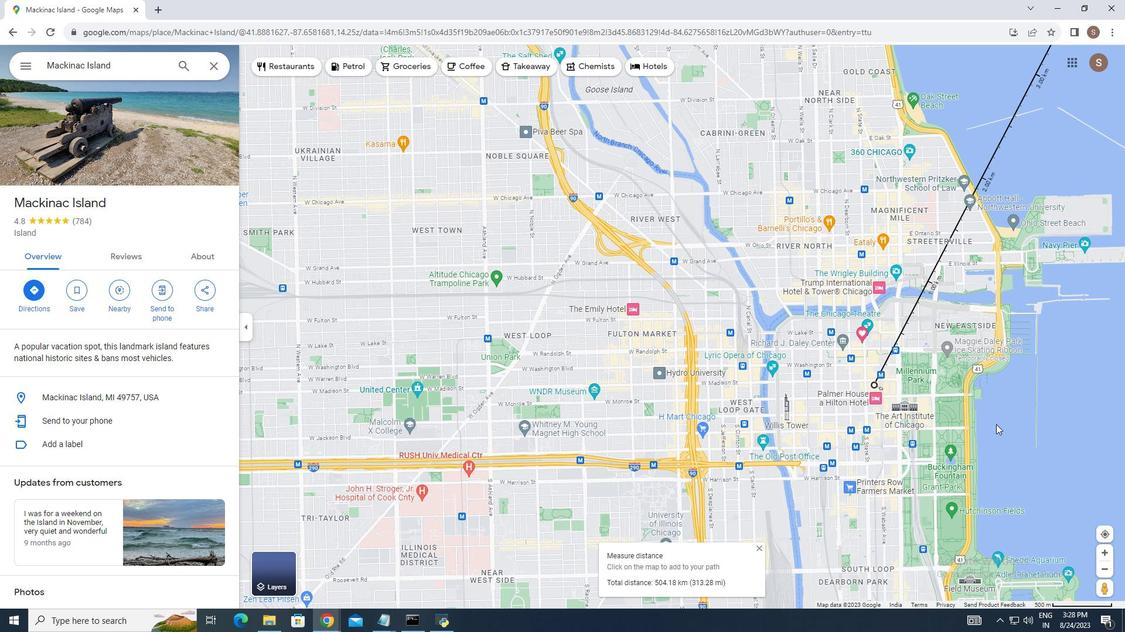 
Action: Mouse moved to (996, 424)
Screenshot: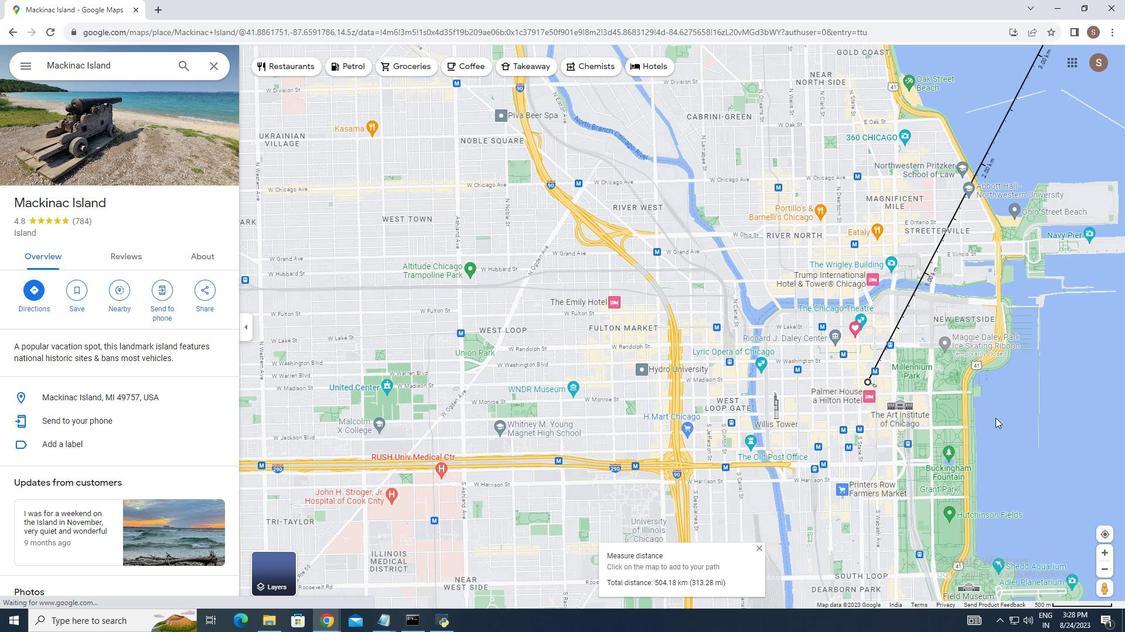 
Action: Mouse scrolled (996, 425) with delta (0, 0)
Screenshot: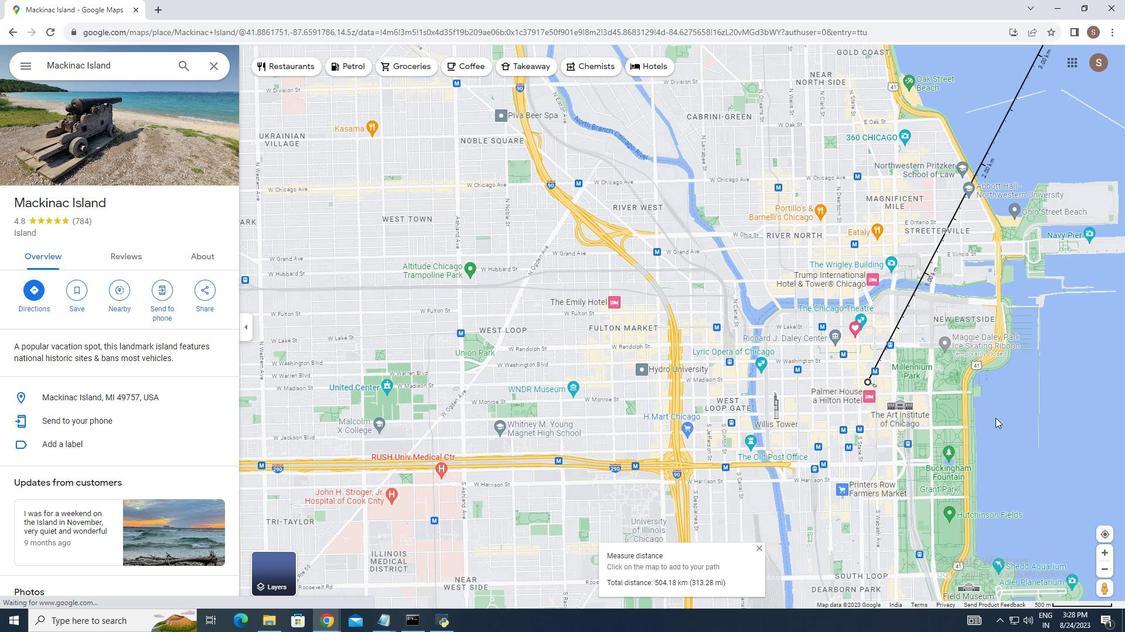 
Action: Mouse moved to (906, 407)
Screenshot: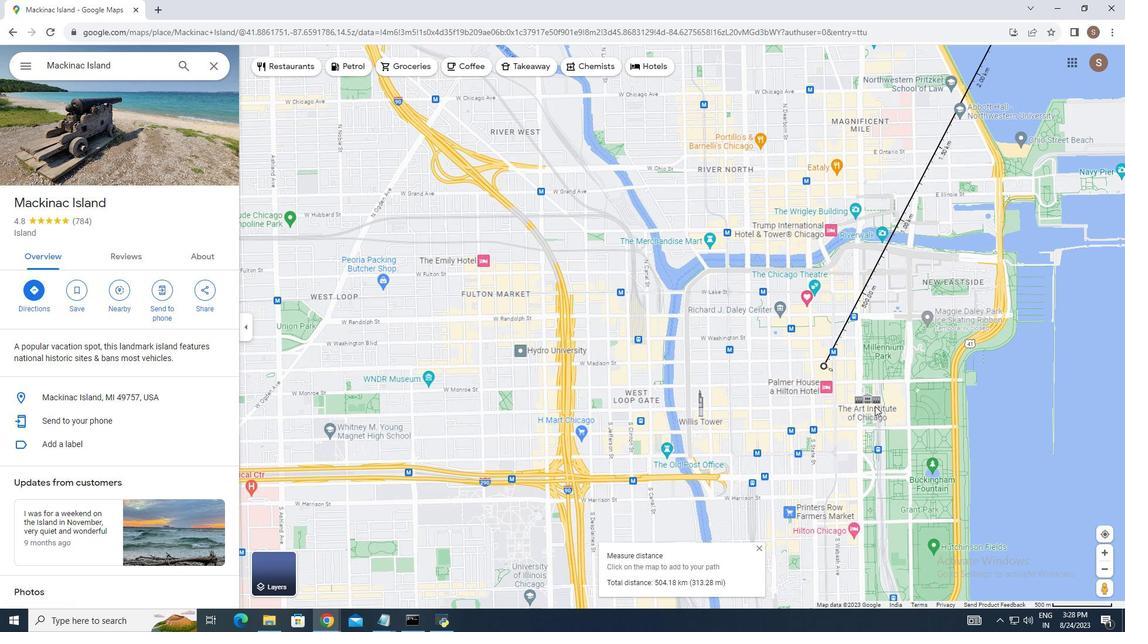 
Action: Mouse scrolled (906, 408) with delta (0, 0)
Screenshot: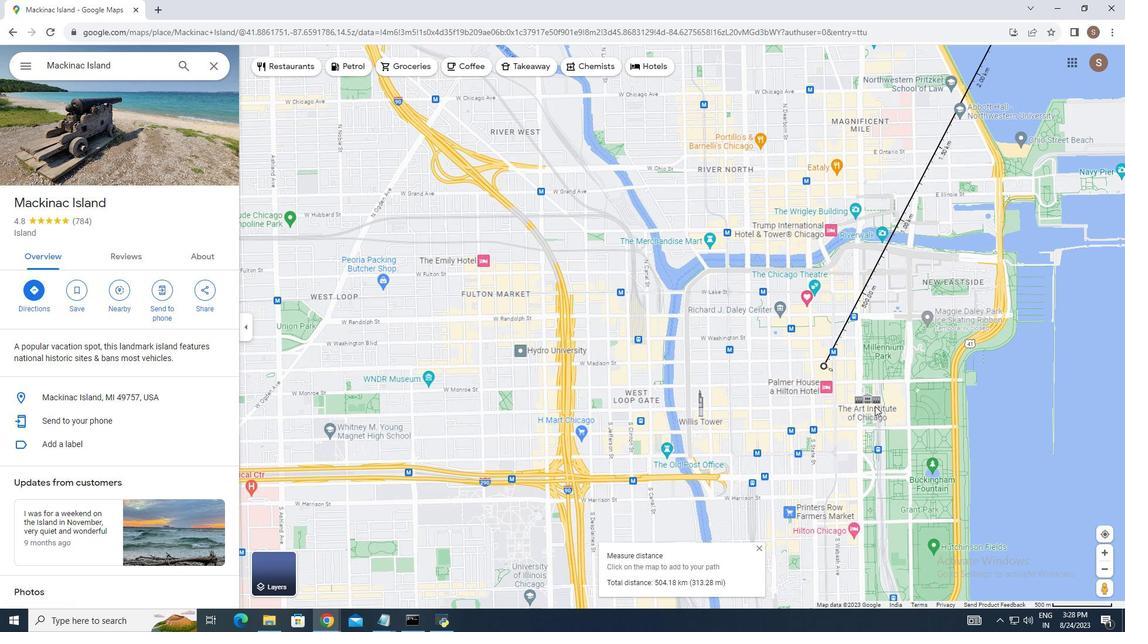 
Action: Mouse moved to (898, 406)
Screenshot: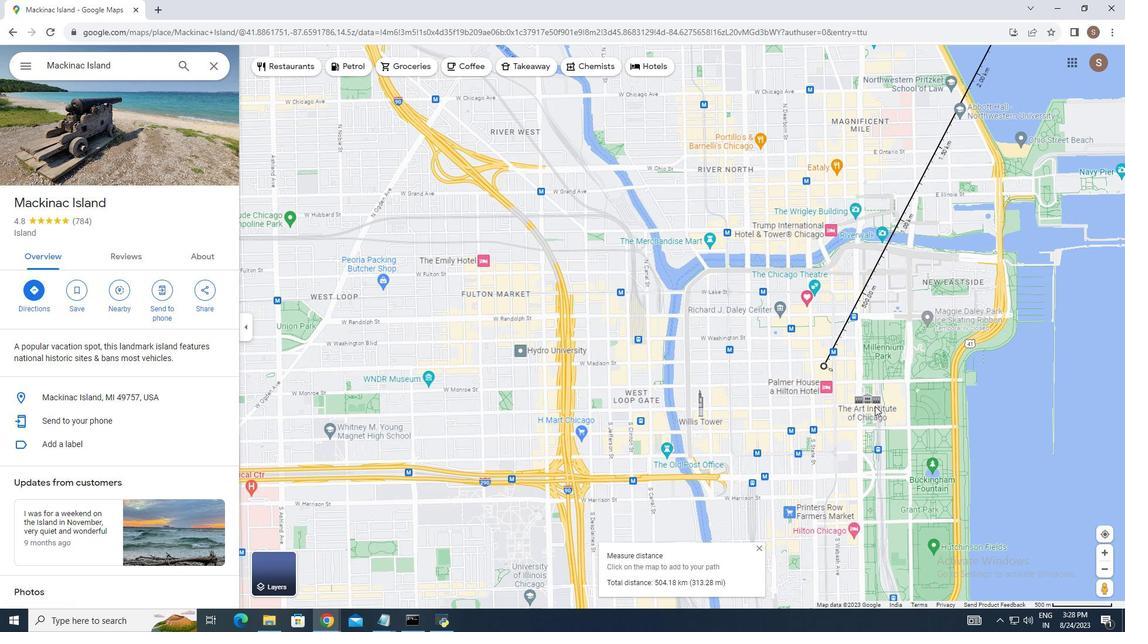 
Action: Mouse scrolled (898, 407) with delta (0, 0)
Screenshot: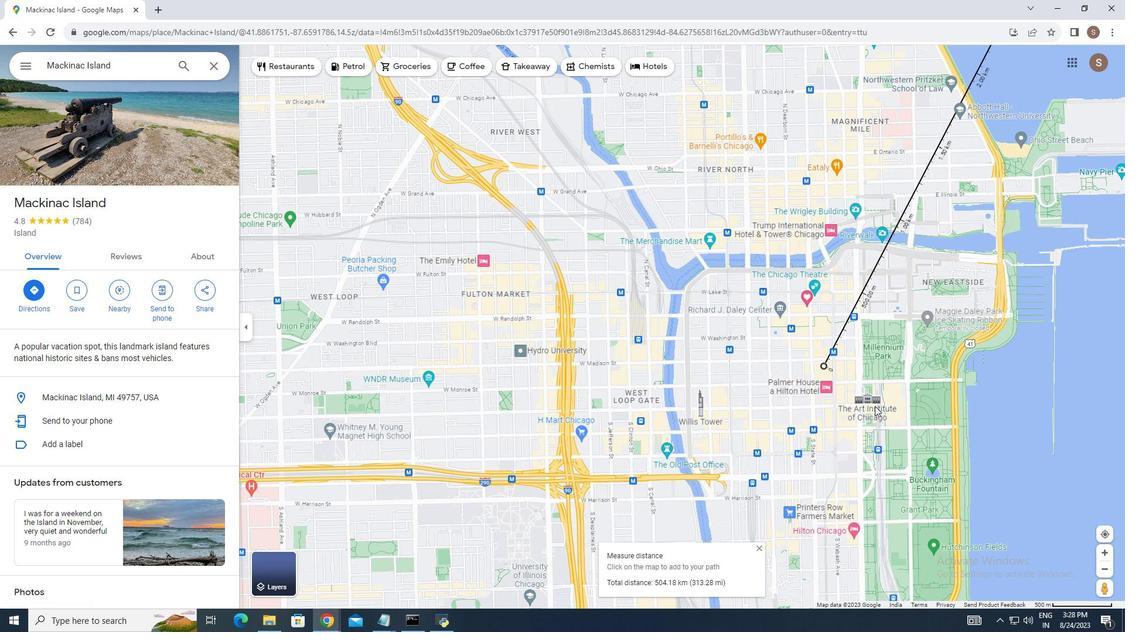 
Action: Mouse moved to (891, 406)
Screenshot: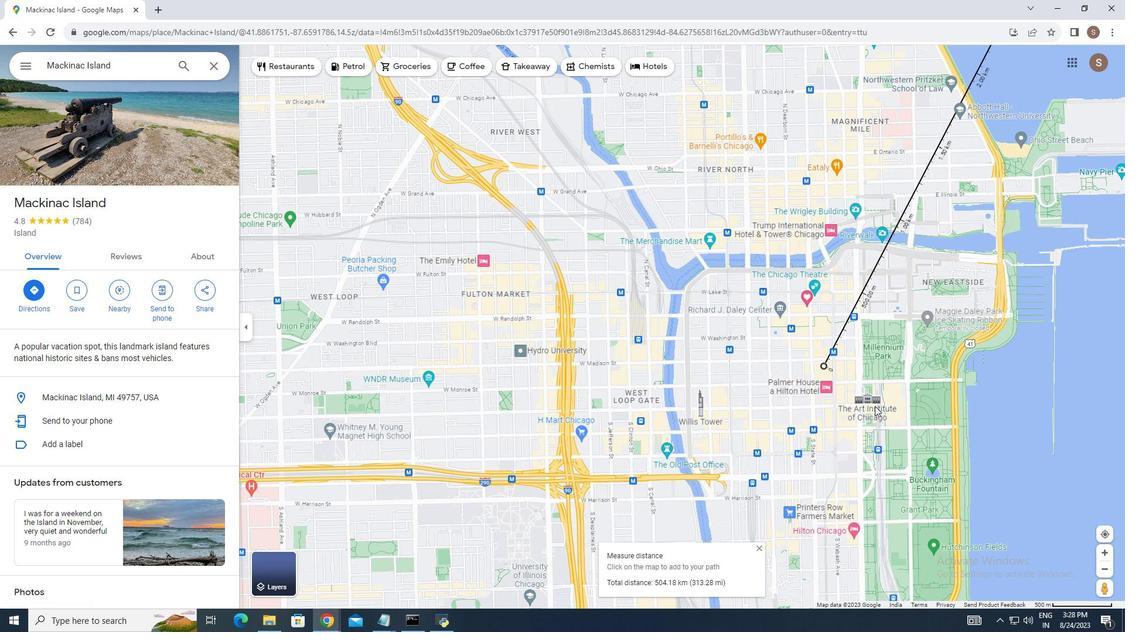 
Action: Mouse scrolled (891, 407) with delta (0, 0)
Screenshot: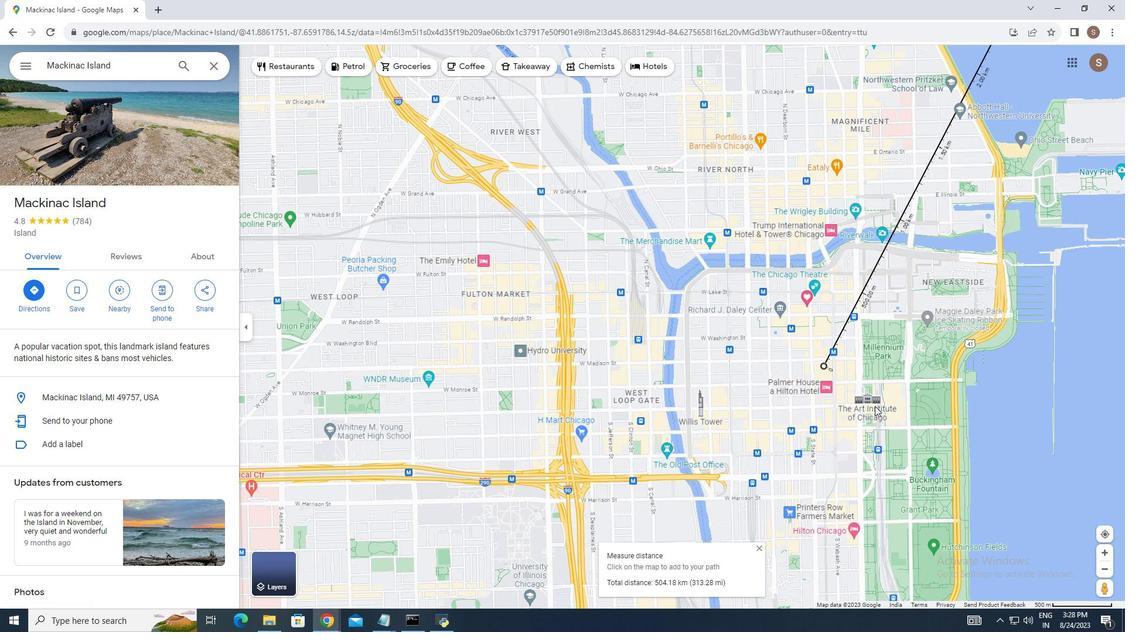
Action: Mouse moved to (886, 406)
Screenshot: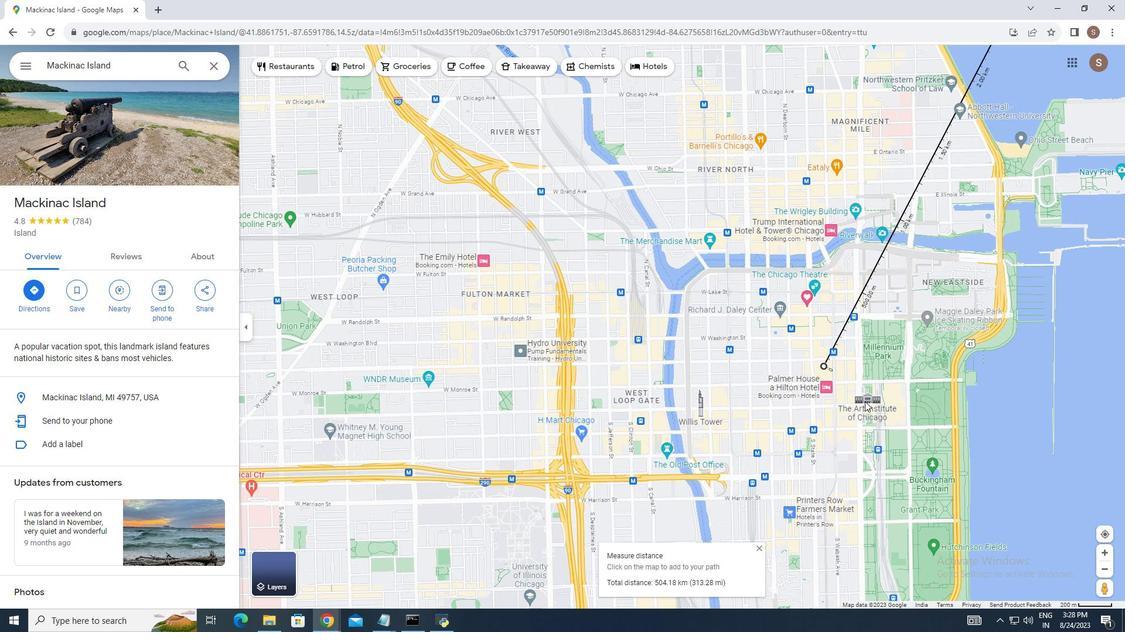 
Action: Mouse scrolled (886, 407) with delta (0, 0)
Screenshot: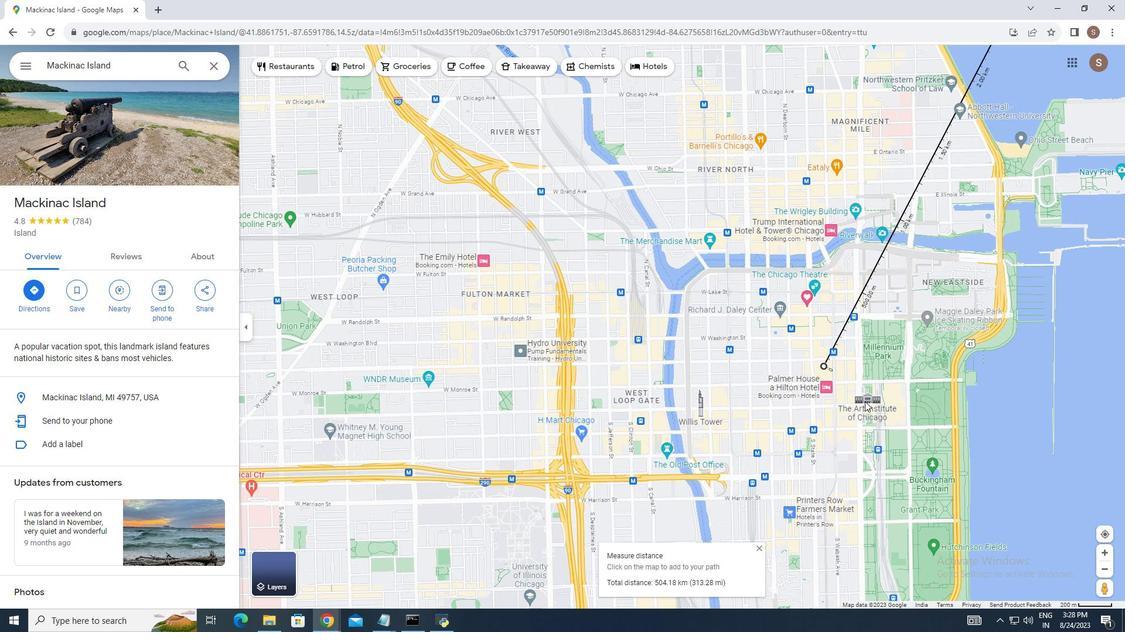 
Action: Mouse moved to (862, 400)
Screenshot: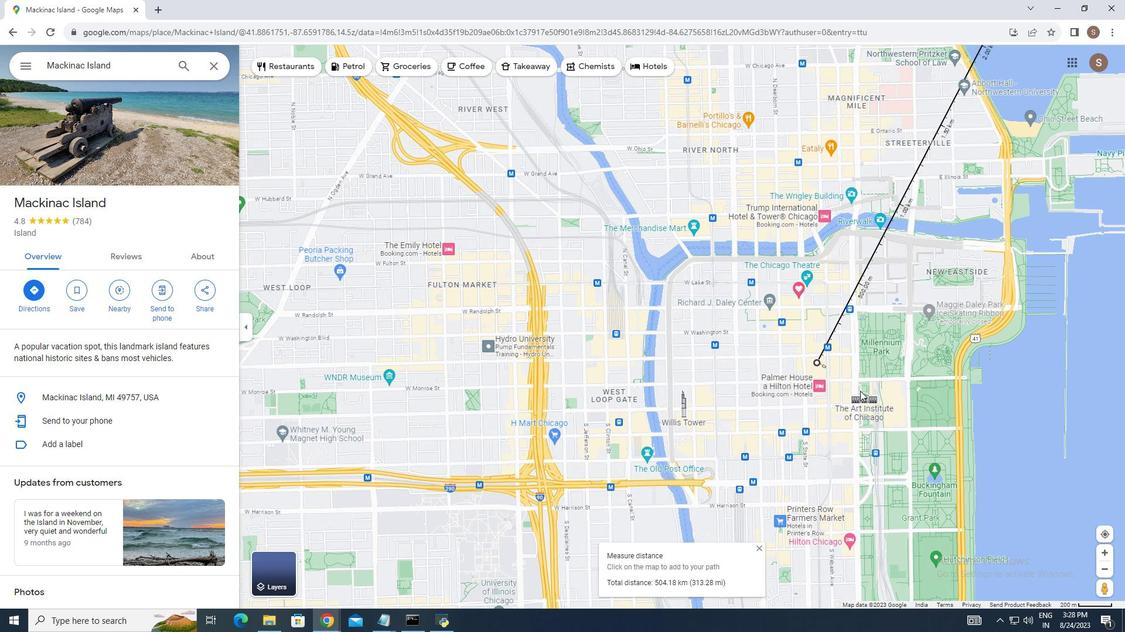 
Action: Mouse scrolled (862, 400) with delta (0, 0)
Screenshot: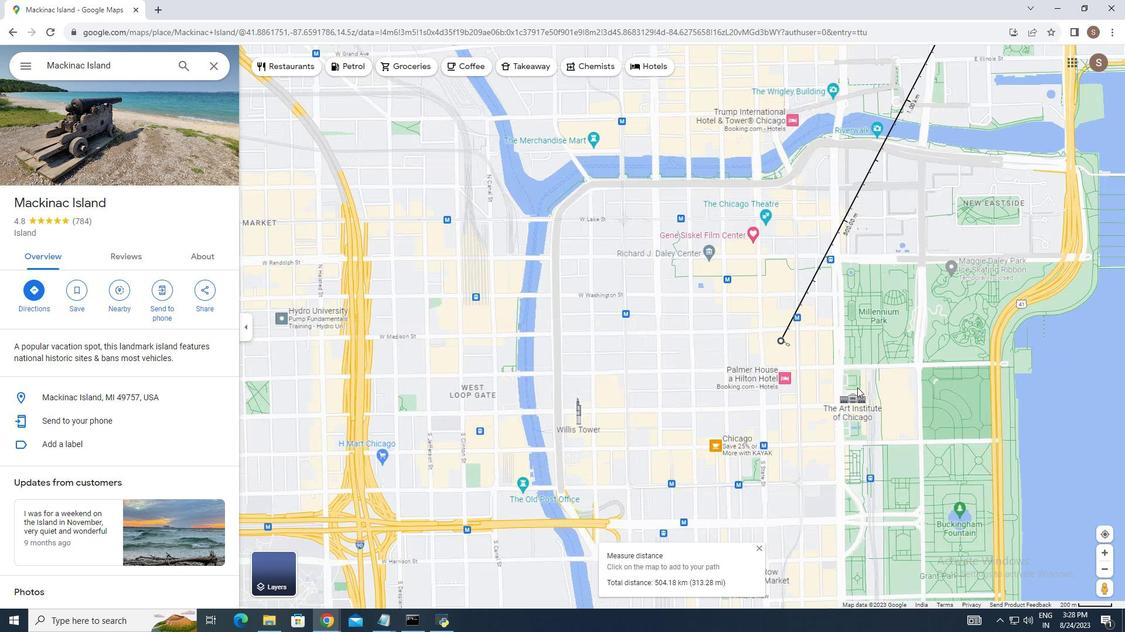 
Action: Mouse moved to (848, 379)
Screenshot: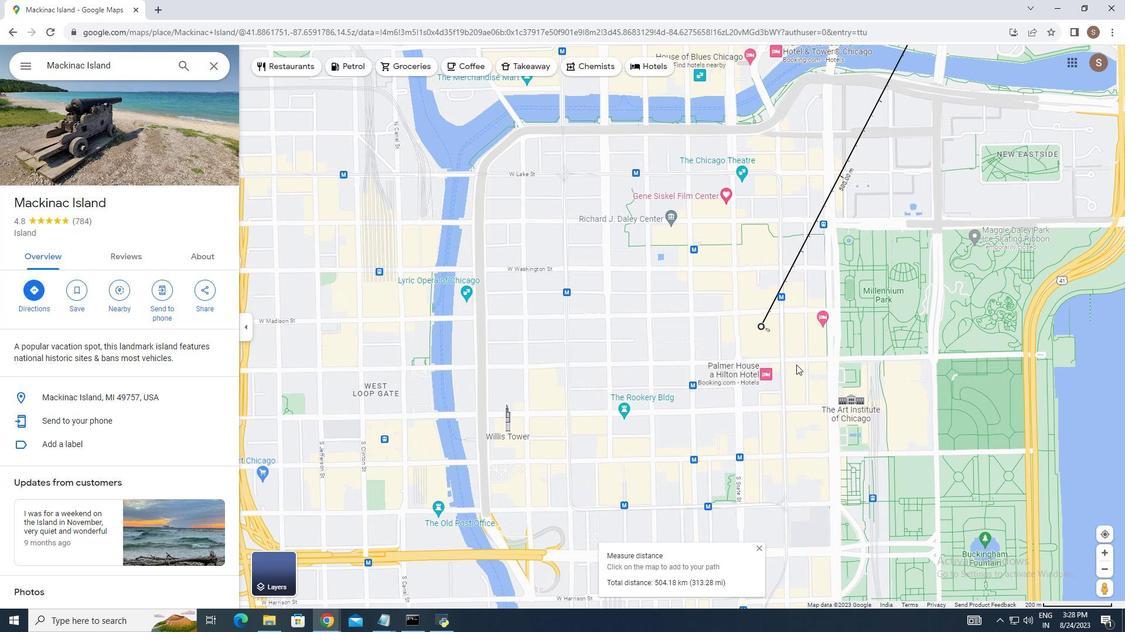 
Action: Mouse scrolled (855, 386) with delta (0, 0)
Screenshot: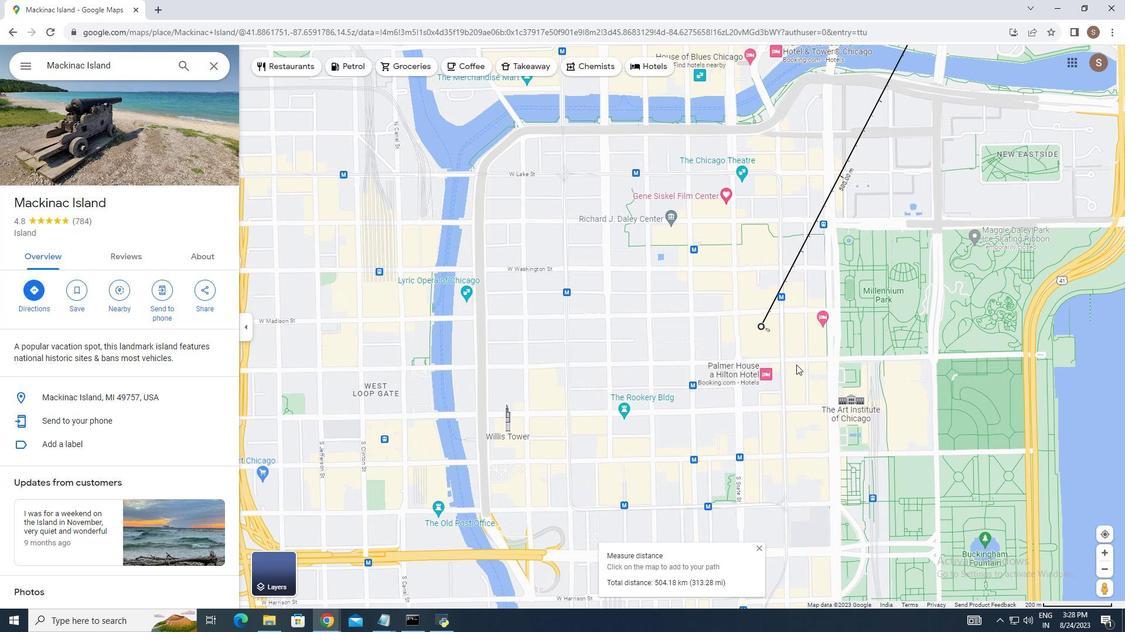 
Action: Mouse moved to (846, 379)
Screenshot: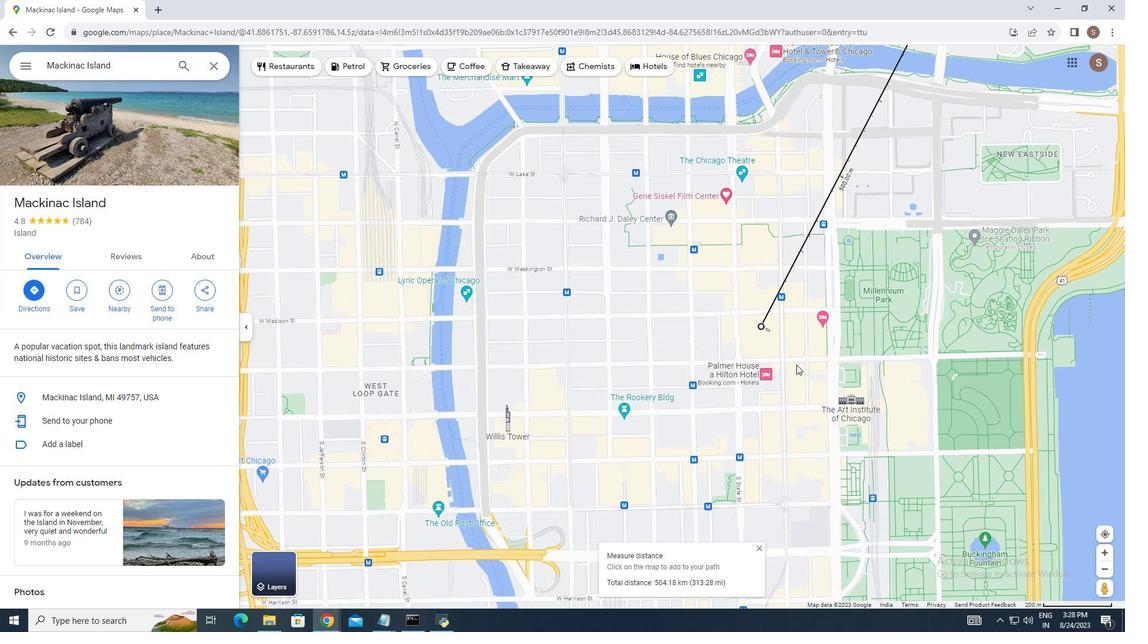 
Action: Mouse scrolled (854, 385) with delta (0, 0)
Screenshot: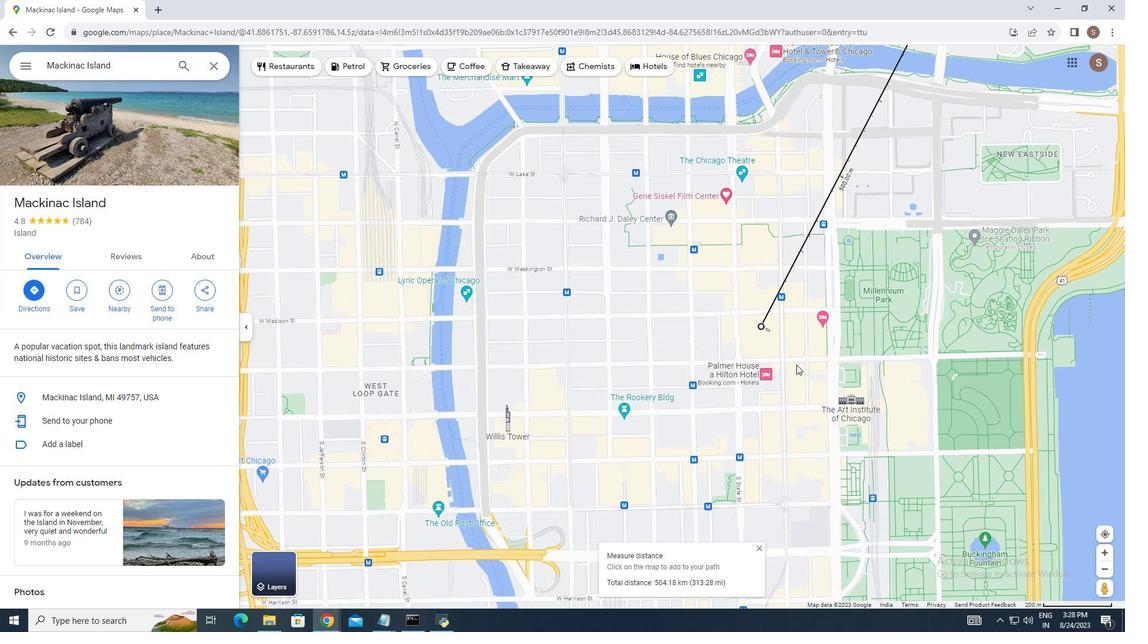 
Action: Mouse moved to (775, 341)
Screenshot: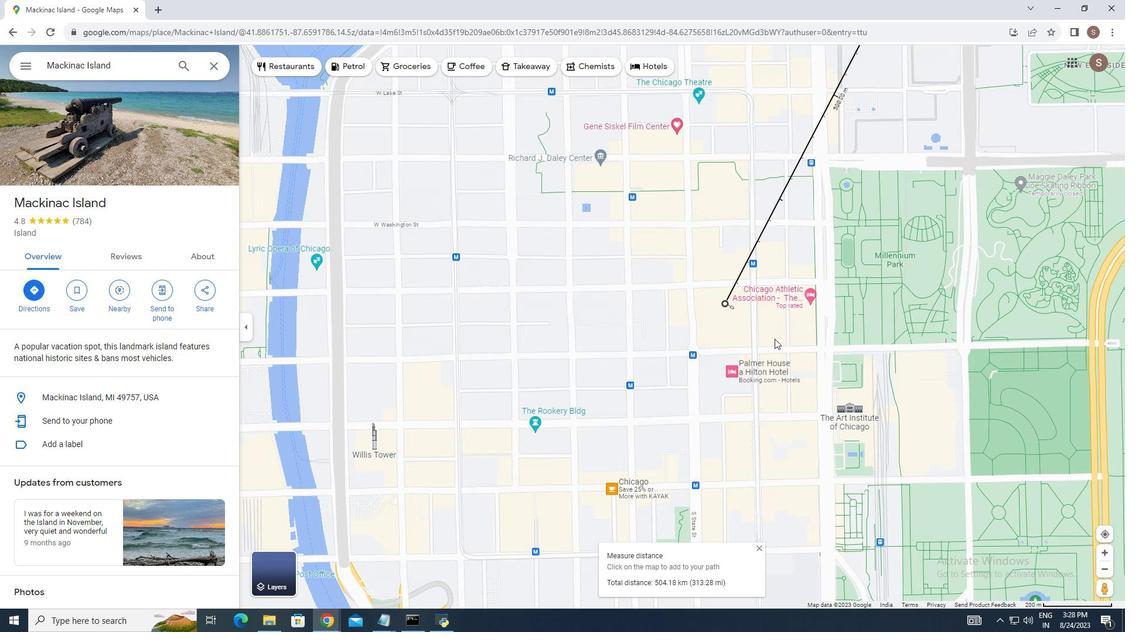 
Action: Mouse scrolled (775, 342) with delta (0, 0)
Screenshot: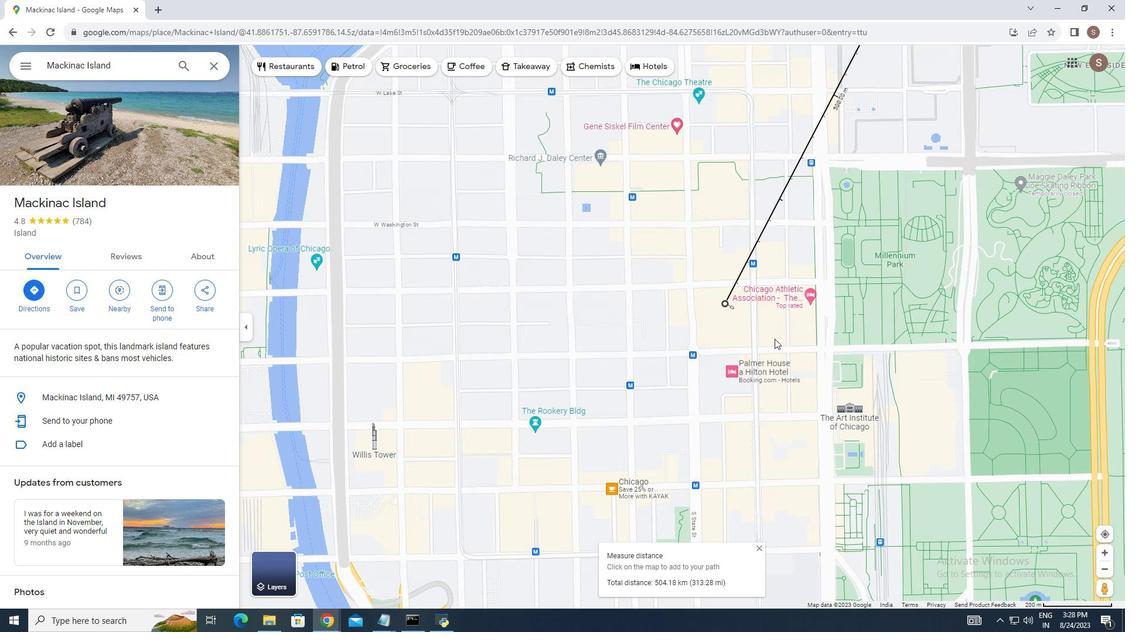 
Action: Mouse moved to (774, 339)
Screenshot: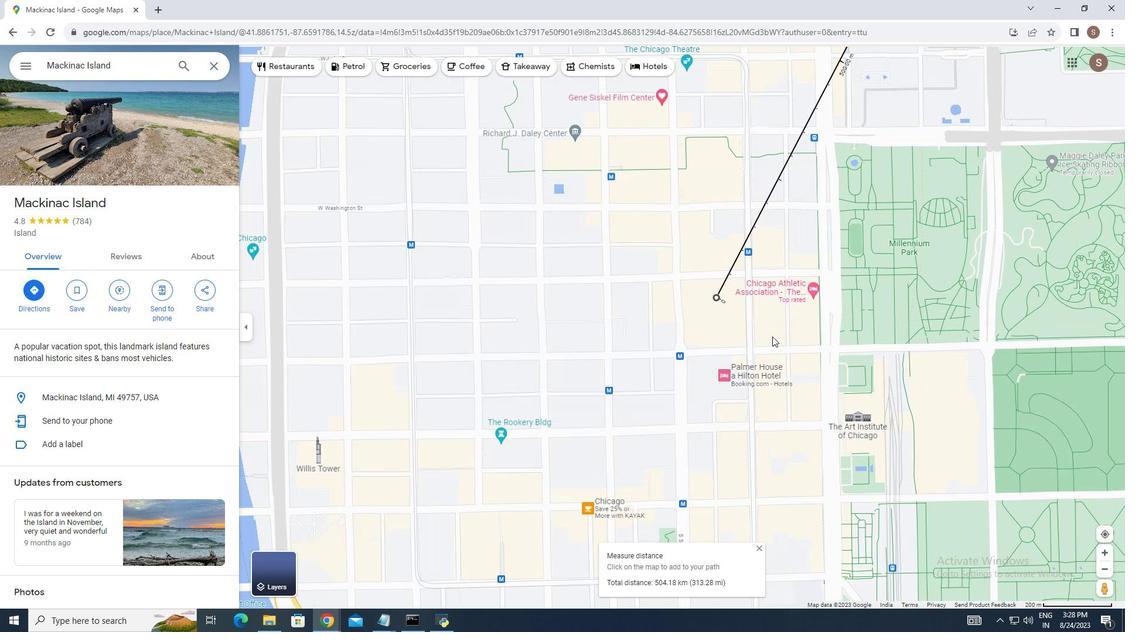 
Action: Mouse scrolled (774, 339) with delta (0, 0)
Screenshot: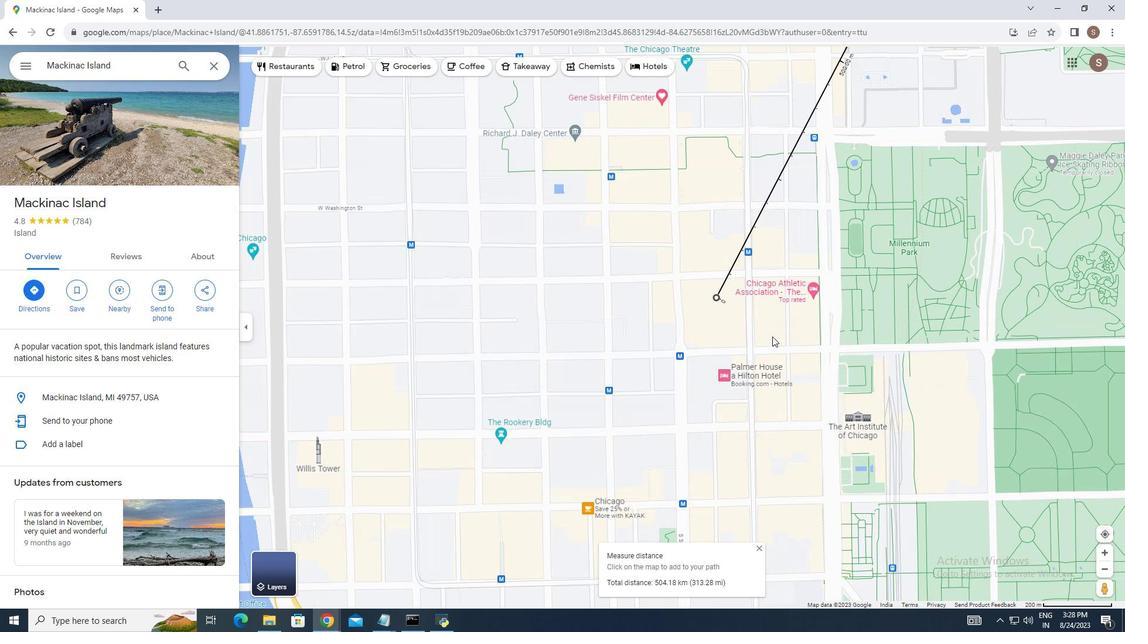 
Action: Mouse moved to (772, 337)
Screenshot: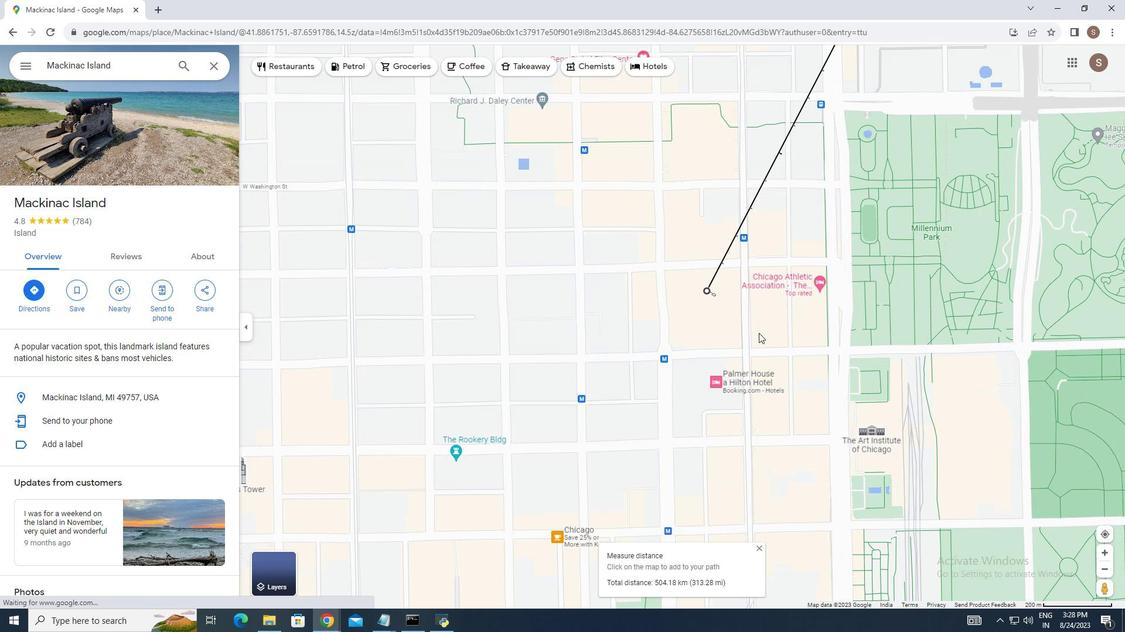 
Action: Mouse scrolled (772, 338) with delta (0, 0)
Screenshot: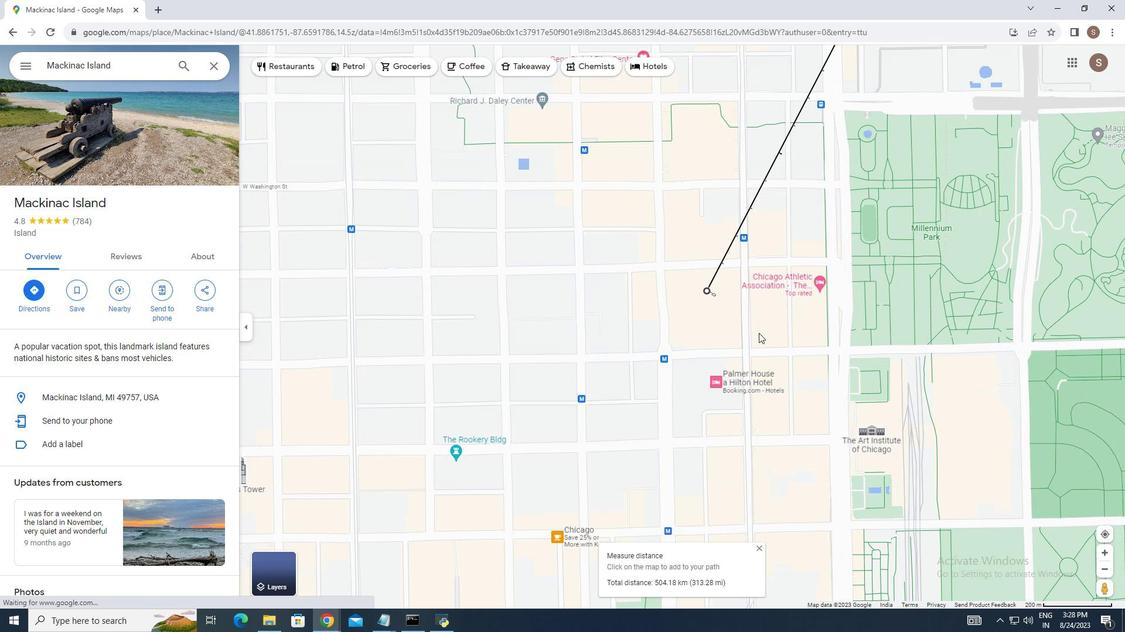 
Action: Mouse moved to (708, 324)
Screenshot: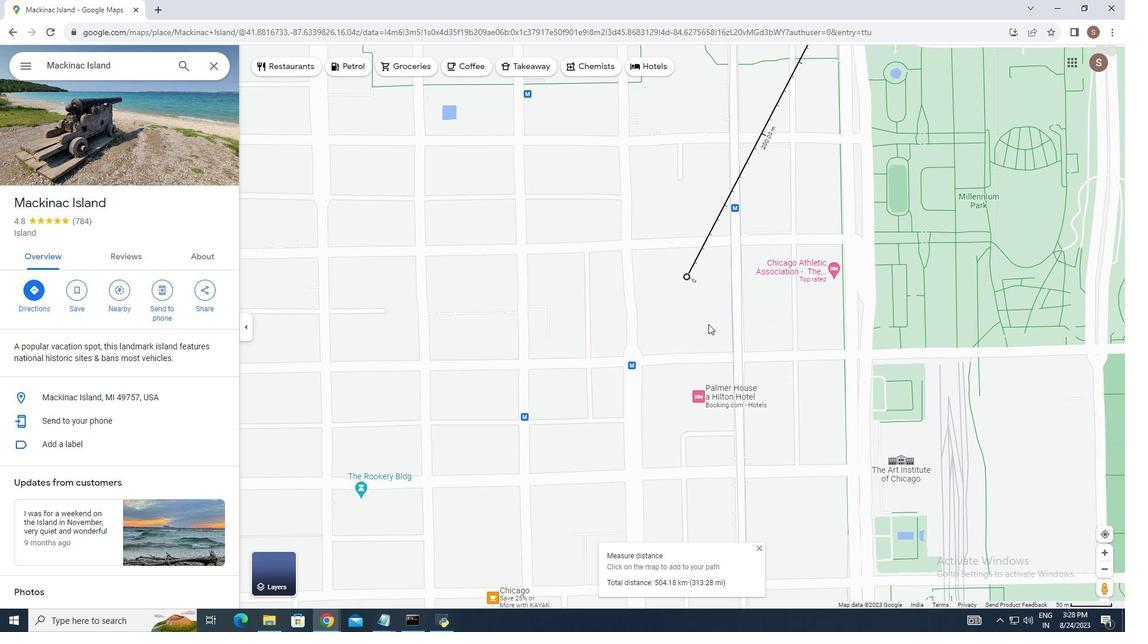 
Action: Mouse pressed left at (708, 324)
Screenshot: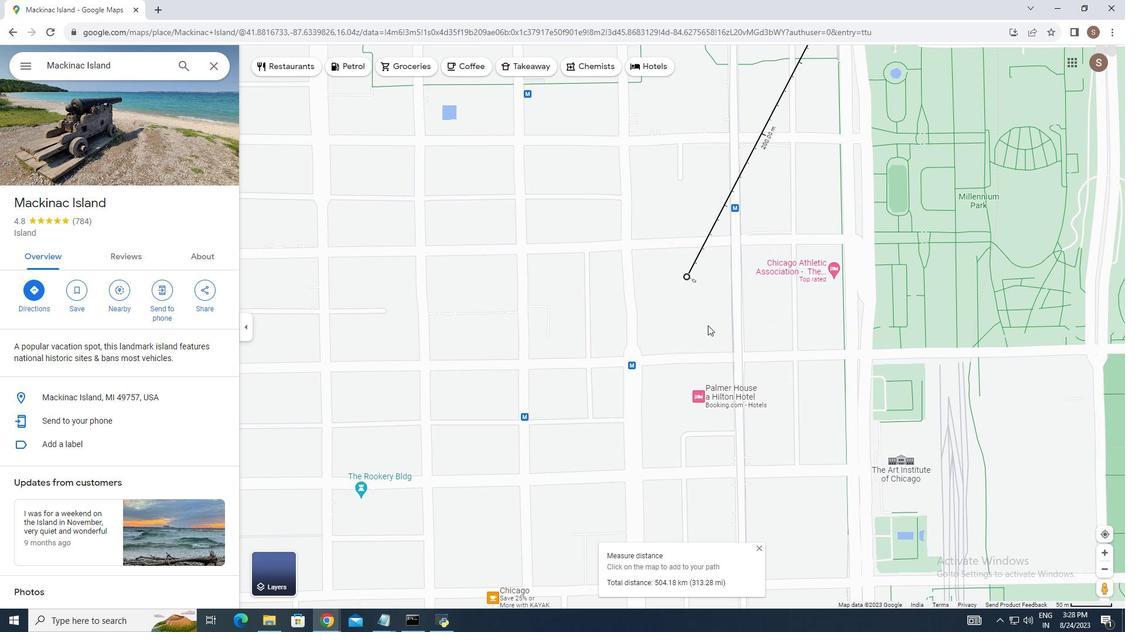 
Action: Mouse moved to (716, 400)
Screenshot: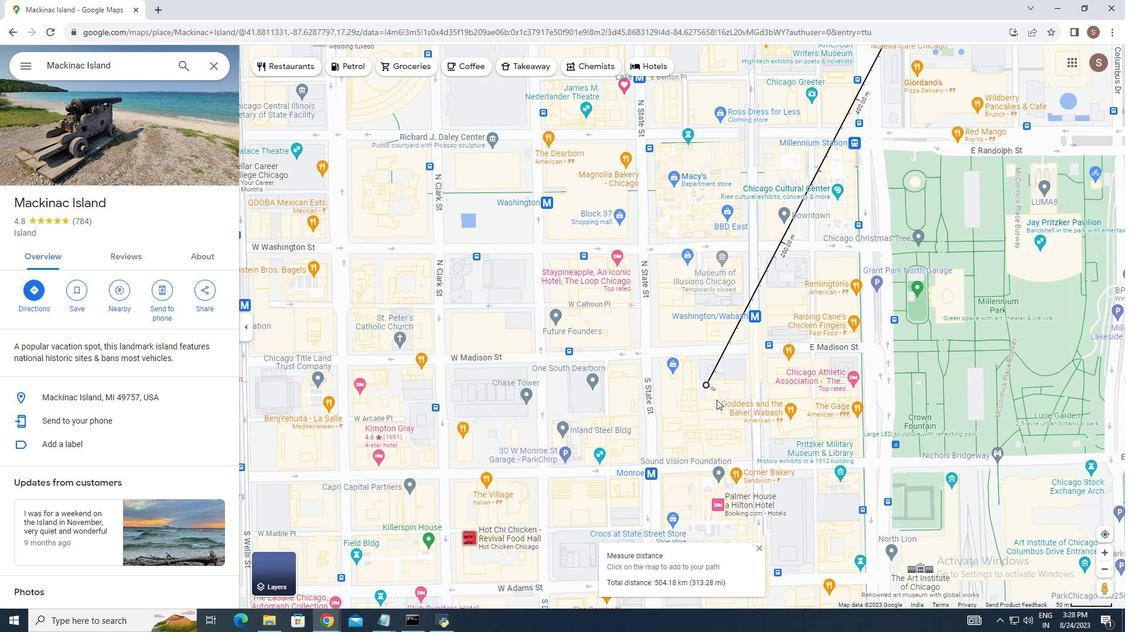 
Action: Mouse scrolled (716, 400) with delta (0, 0)
Screenshot: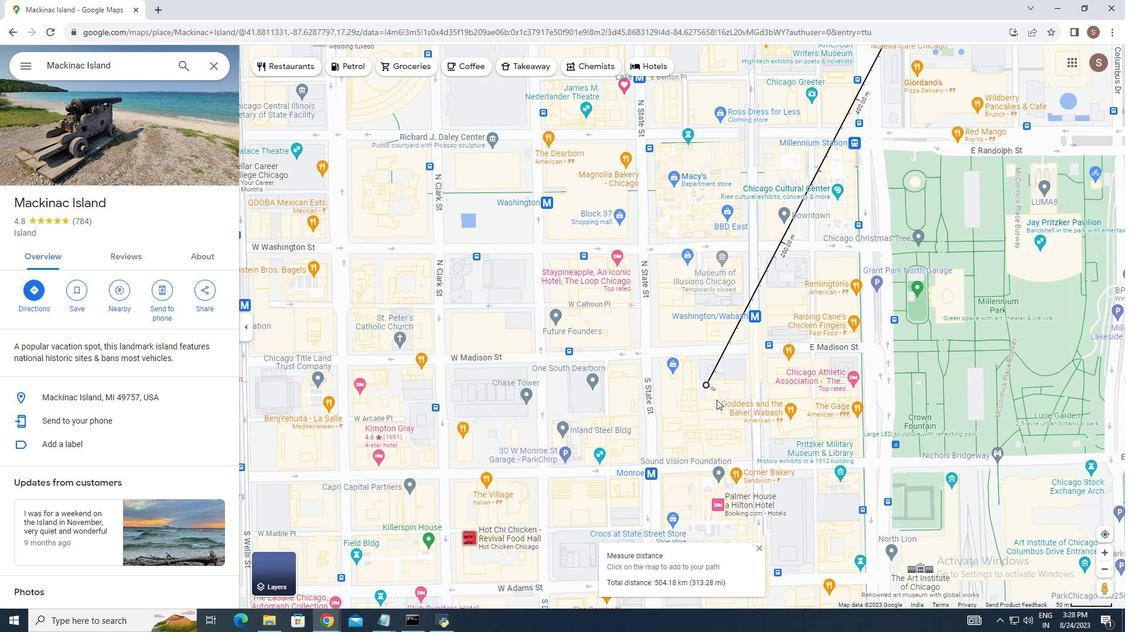 
Action: Mouse moved to (716, 400)
Screenshot: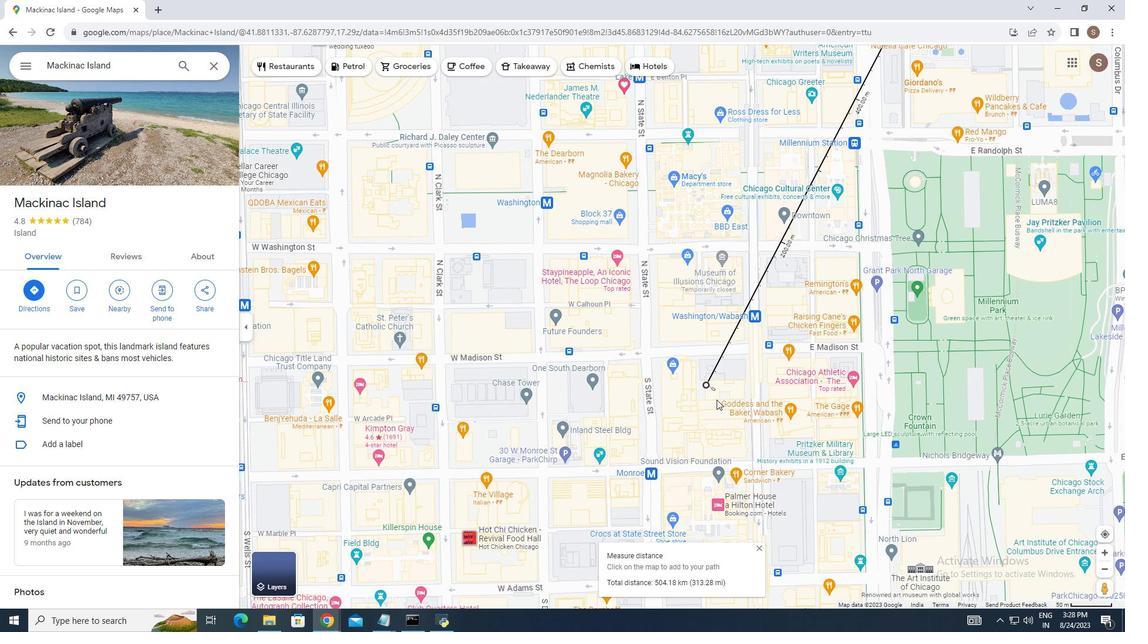 
Action: Mouse scrolled (716, 400) with delta (0, 0)
Screenshot: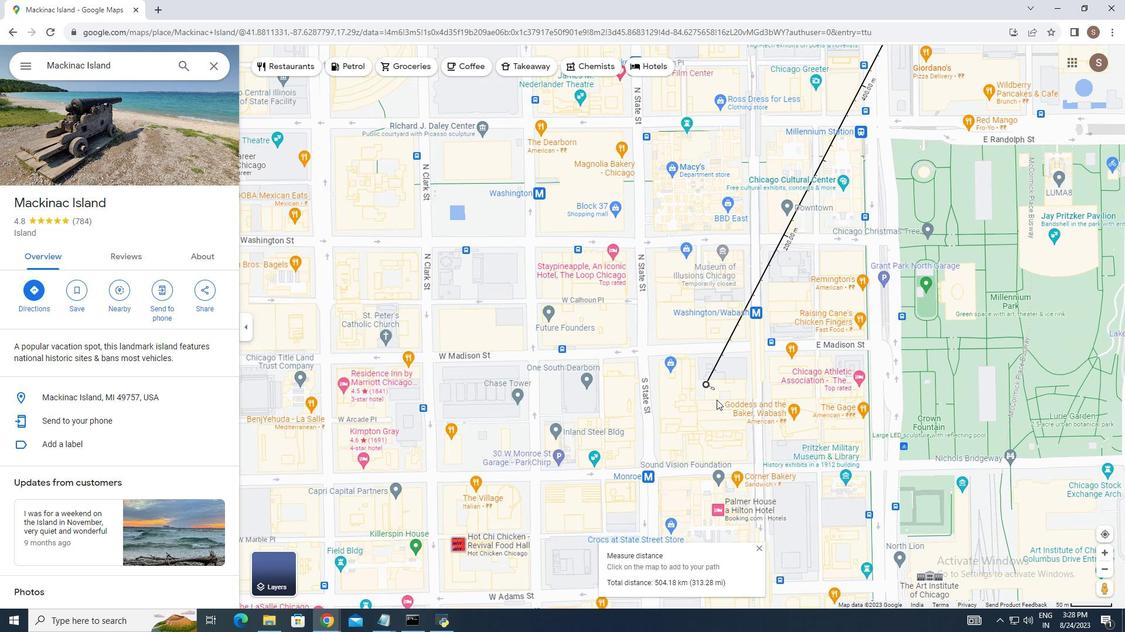 
Action: Mouse scrolled (716, 400) with delta (0, 0)
Screenshot: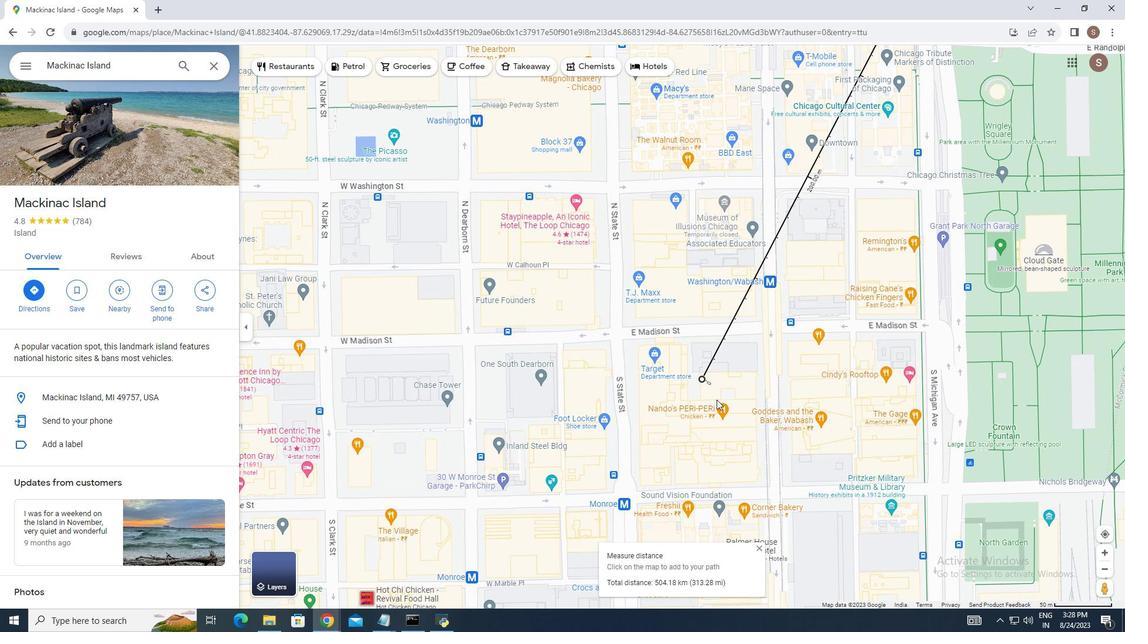 
Action: Mouse scrolled (716, 400) with delta (0, 0)
Screenshot: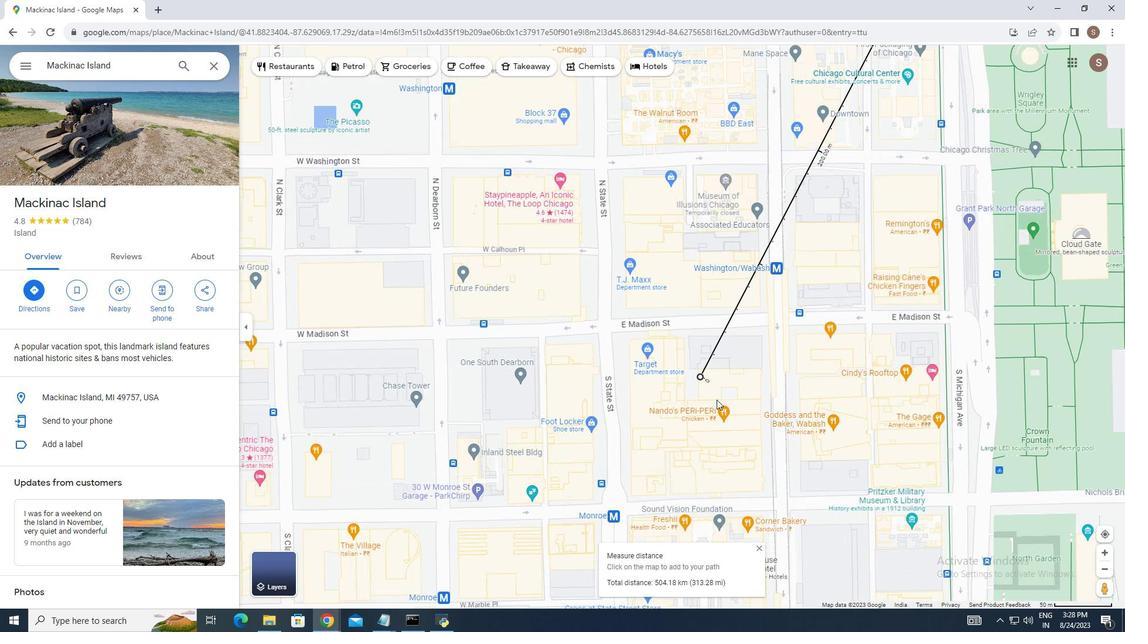 
Action: Mouse scrolled (716, 400) with delta (0, 0)
Screenshot: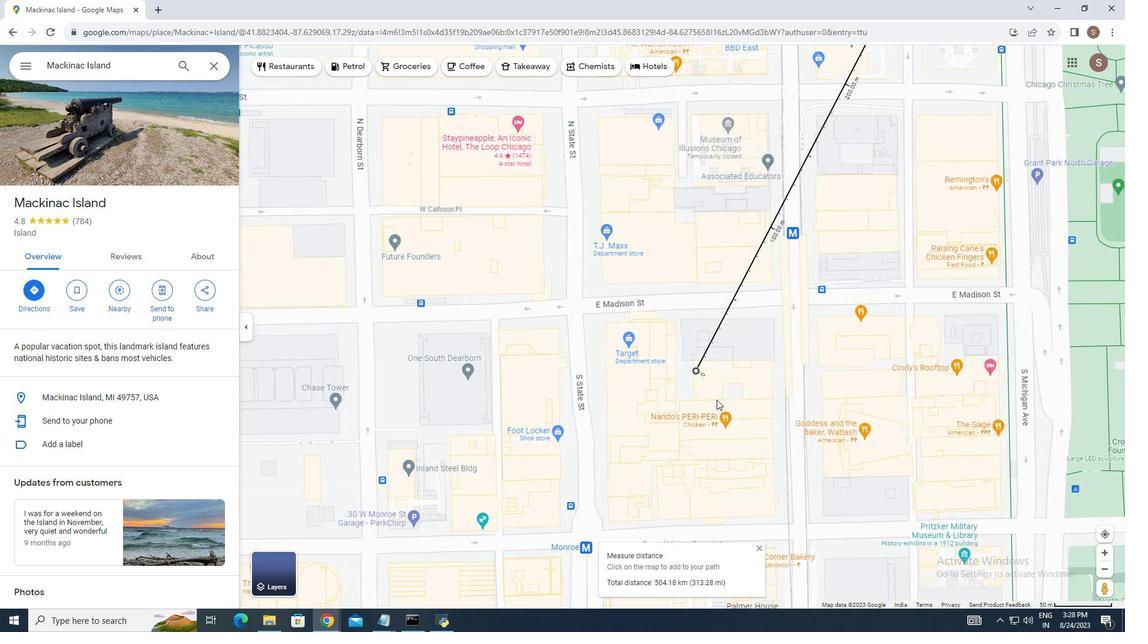 
Action: Mouse moved to (701, 391)
Screenshot: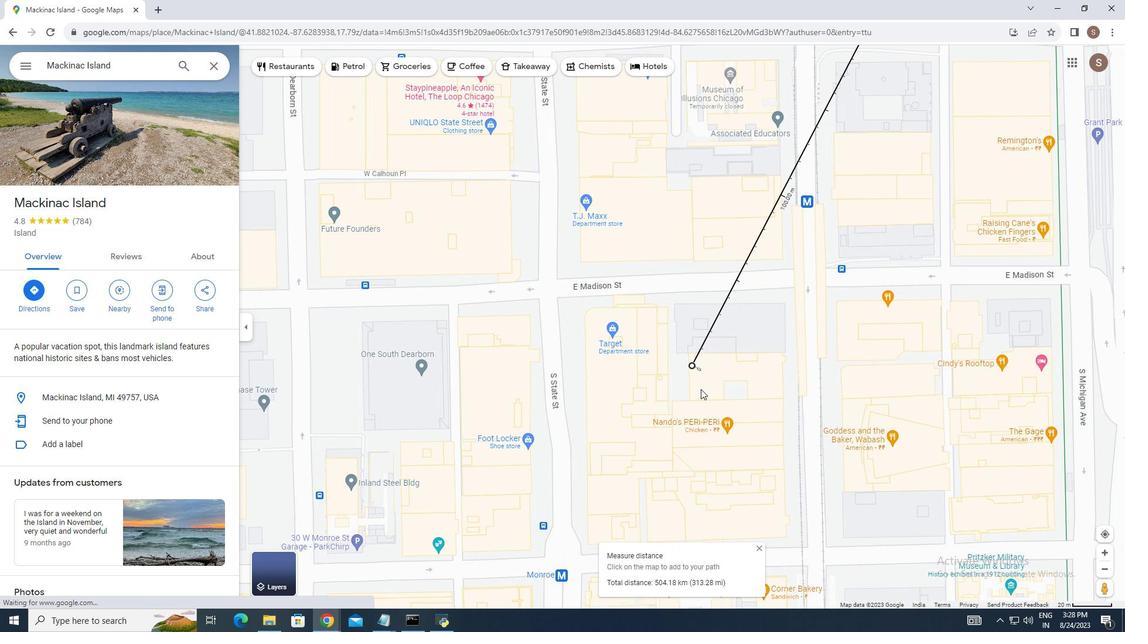 
Action: Mouse scrolled (701, 392) with delta (0, 0)
Screenshot: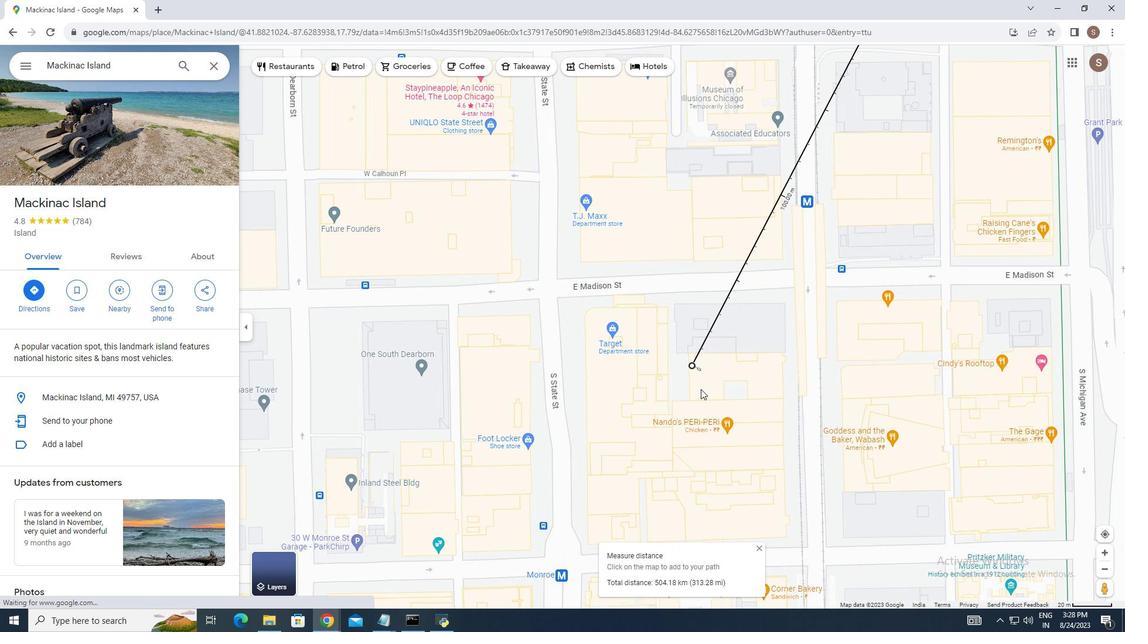 
Action: Mouse moved to (700, 390)
Screenshot: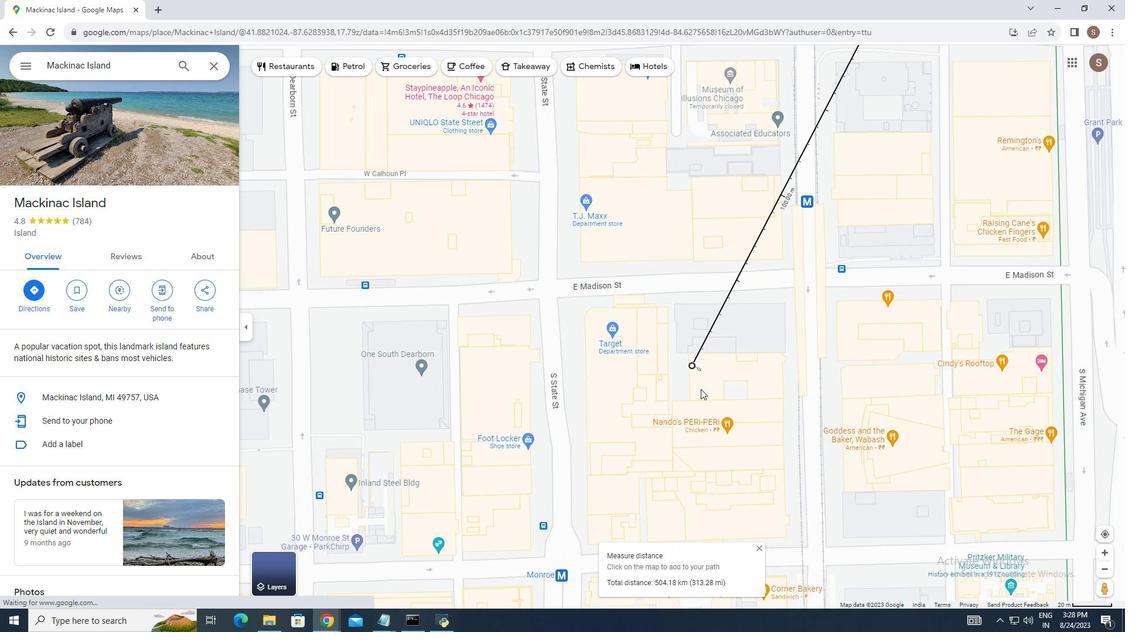 
Action: Mouse scrolled (700, 390) with delta (0, 0)
Screenshot: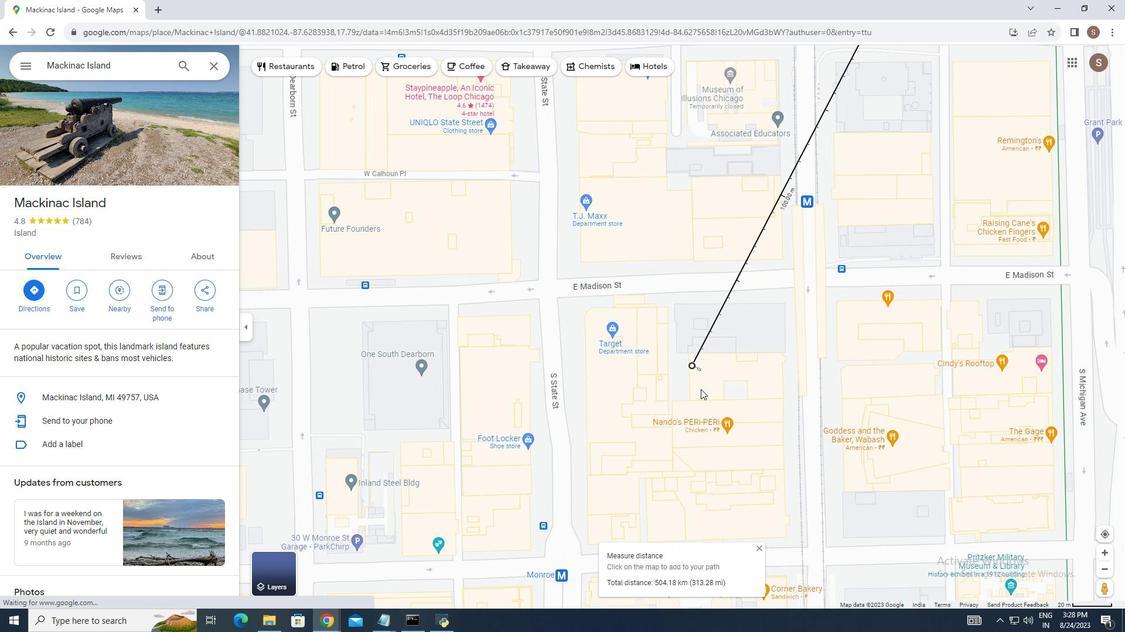 
Action: Mouse moved to (700, 389)
Screenshot: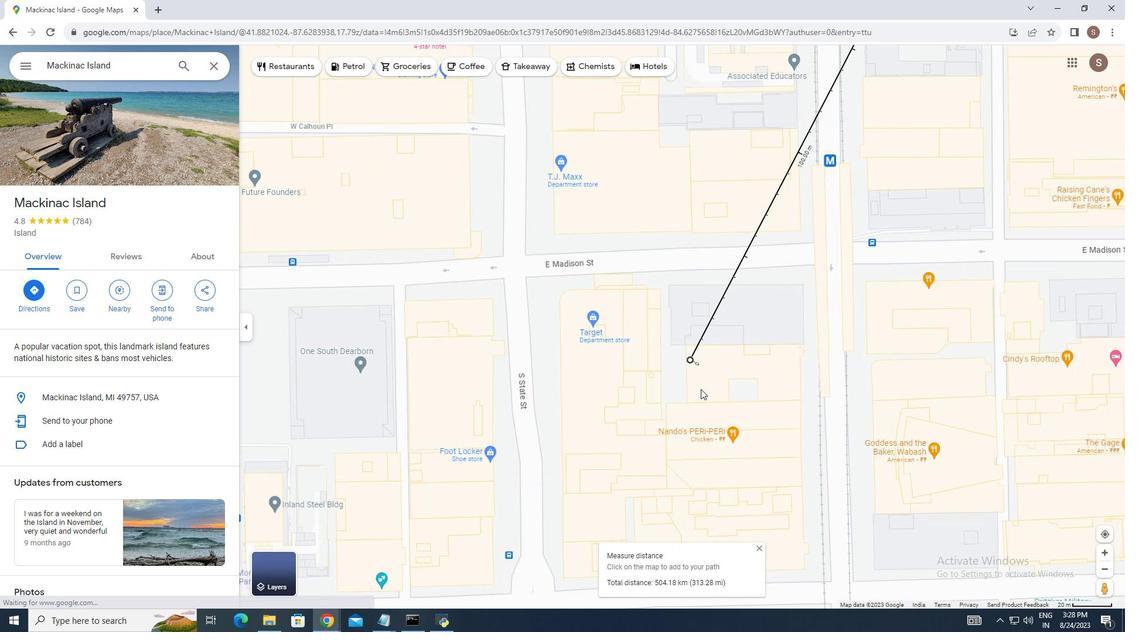
Action: Mouse scrolled (700, 390) with delta (0, 0)
Screenshot: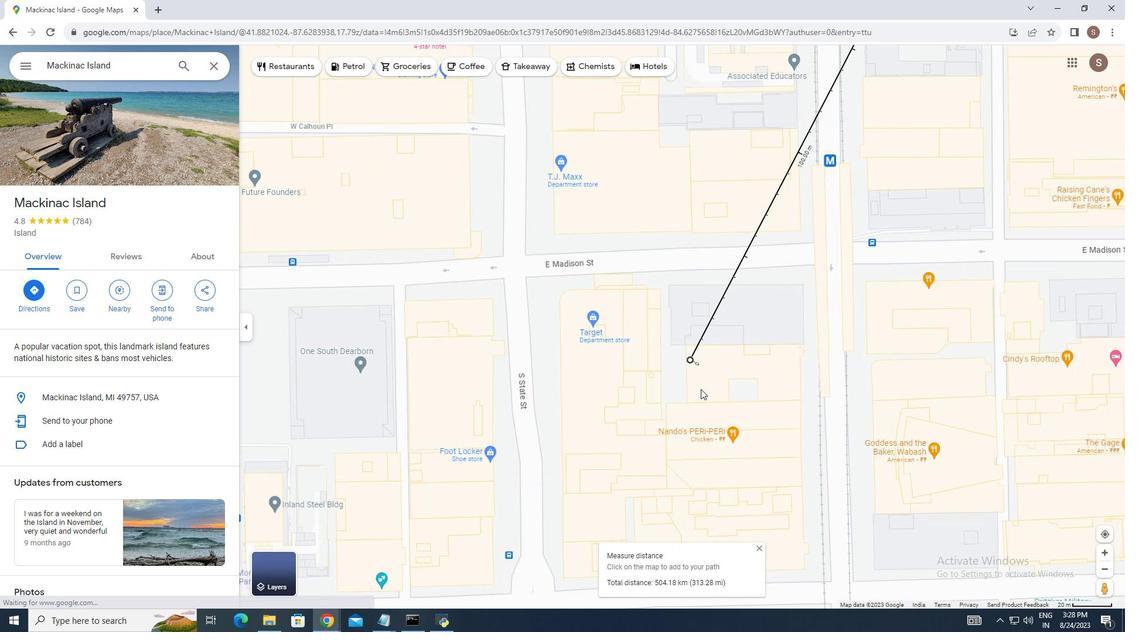 
Action: Mouse scrolled (700, 390) with delta (0, 0)
Screenshot: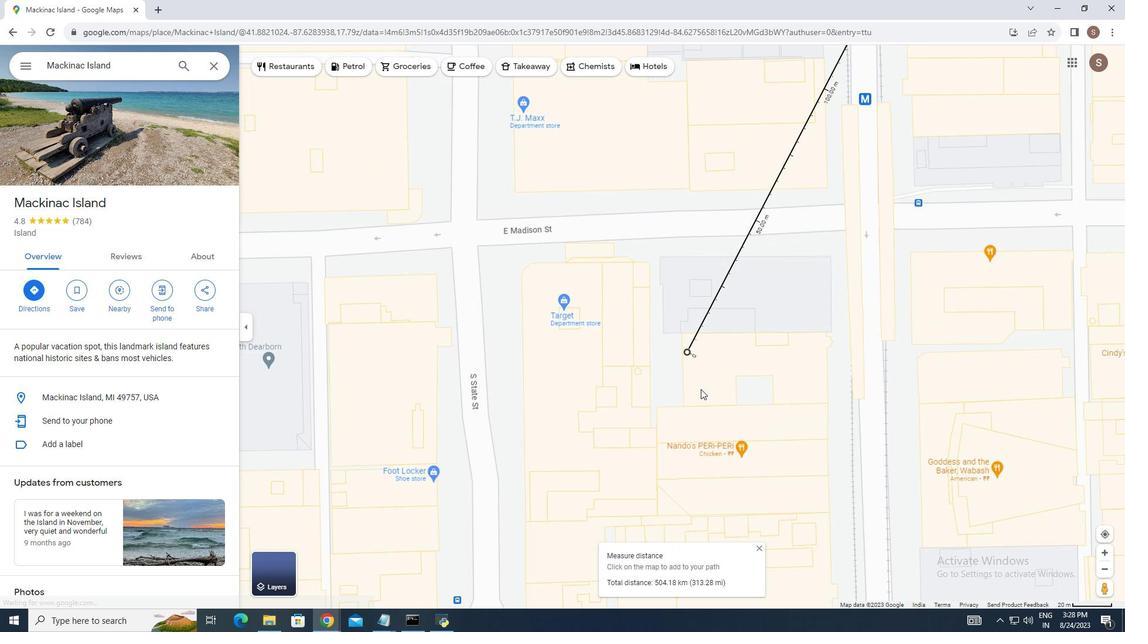 
Action: Mouse moved to (679, 376)
Screenshot: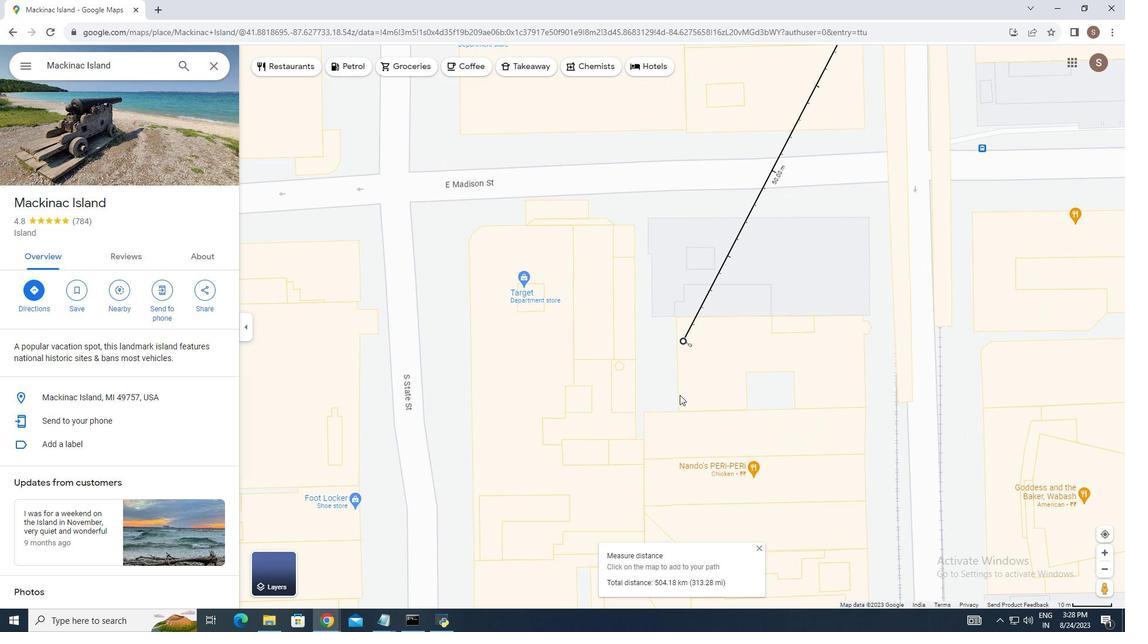 
Action: Mouse pressed left at (679, 376)
Screenshot: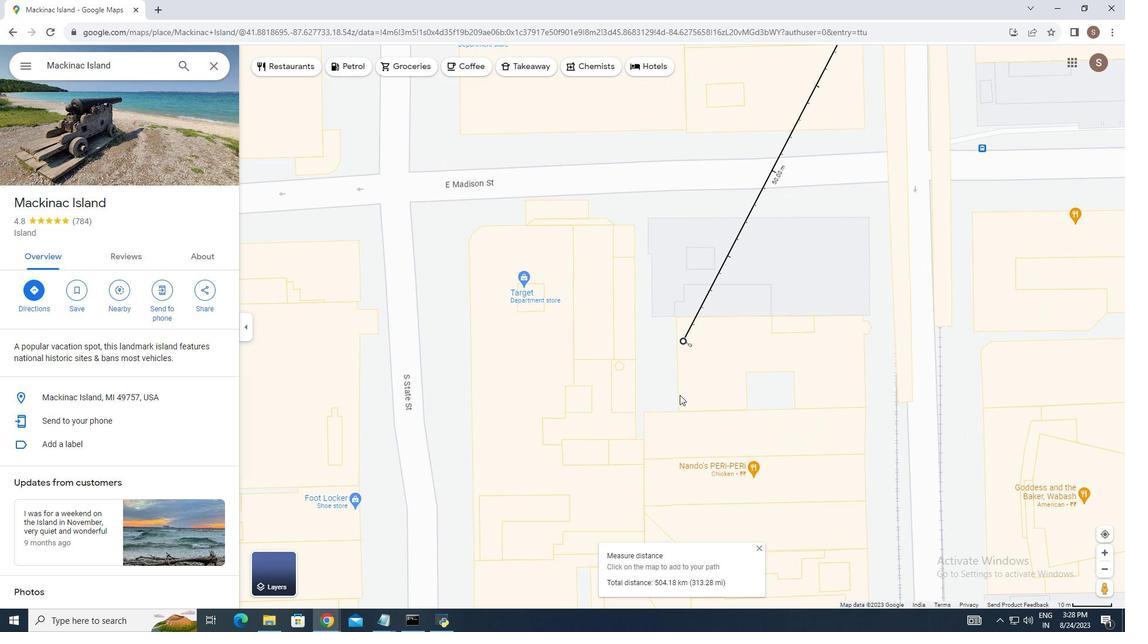 
Action: Mouse moved to (711, 370)
Screenshot: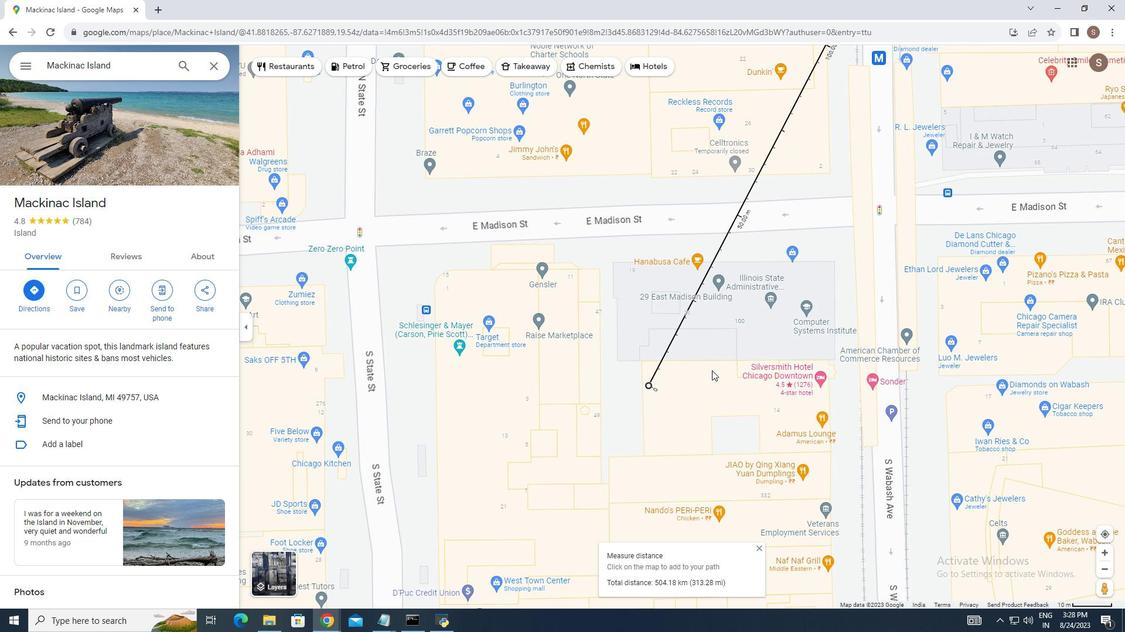 
Action: Mouse scrolled (711, 370) with delta (0, 0)
Screenshot: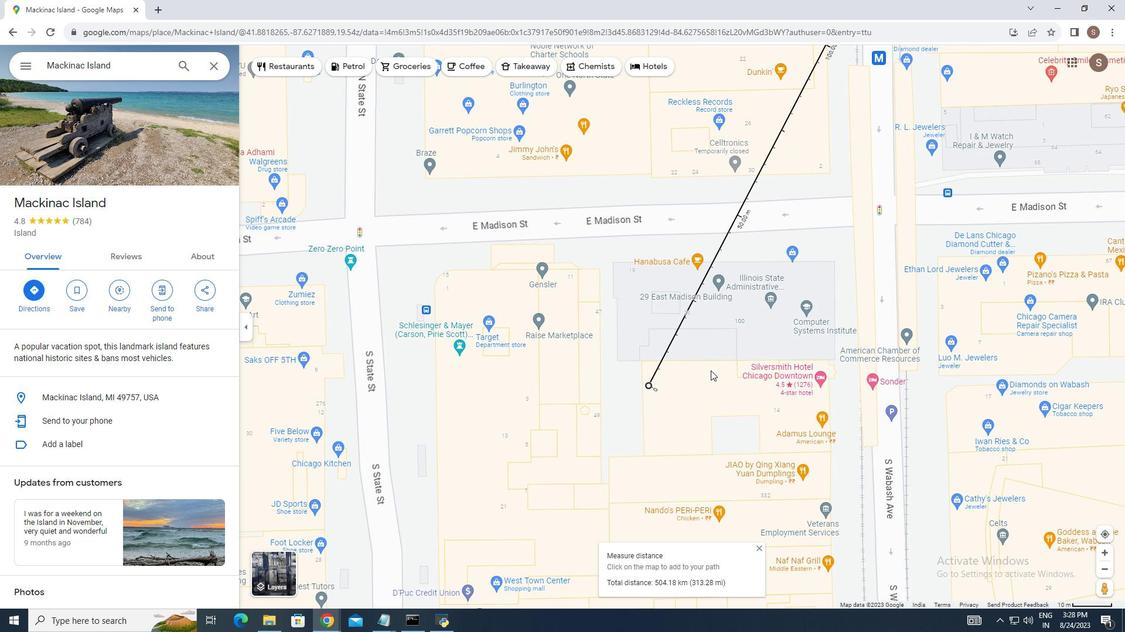 
Action: Mouse moved to (710, 370)
Screenshot: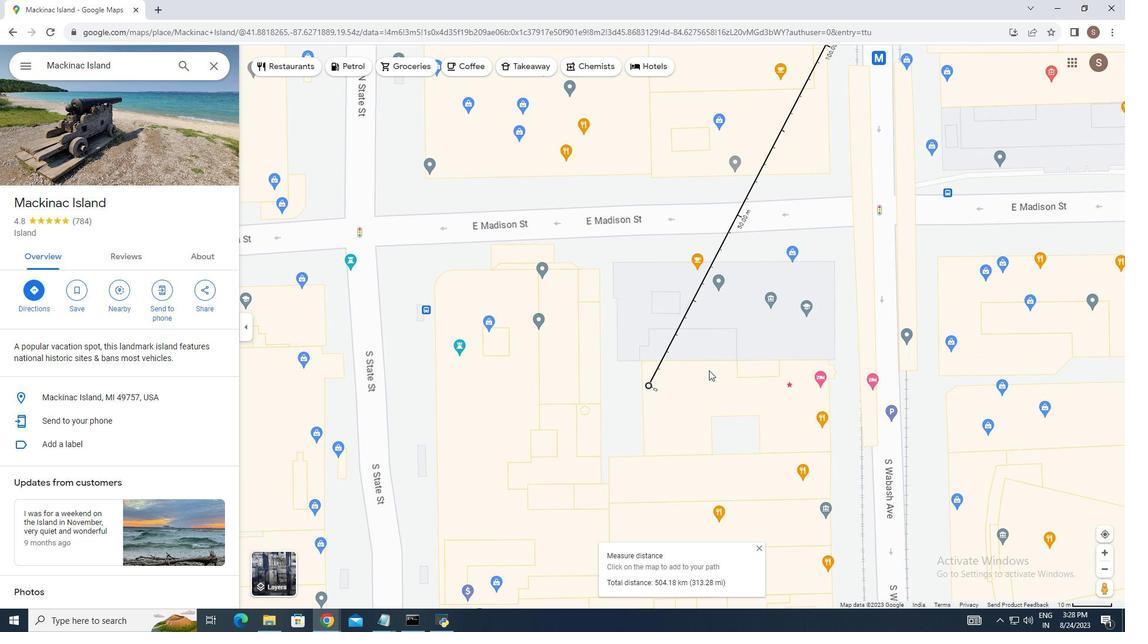 
Action: Mouse scrolled (710, 370) with delta (0, 0)
Screenshot: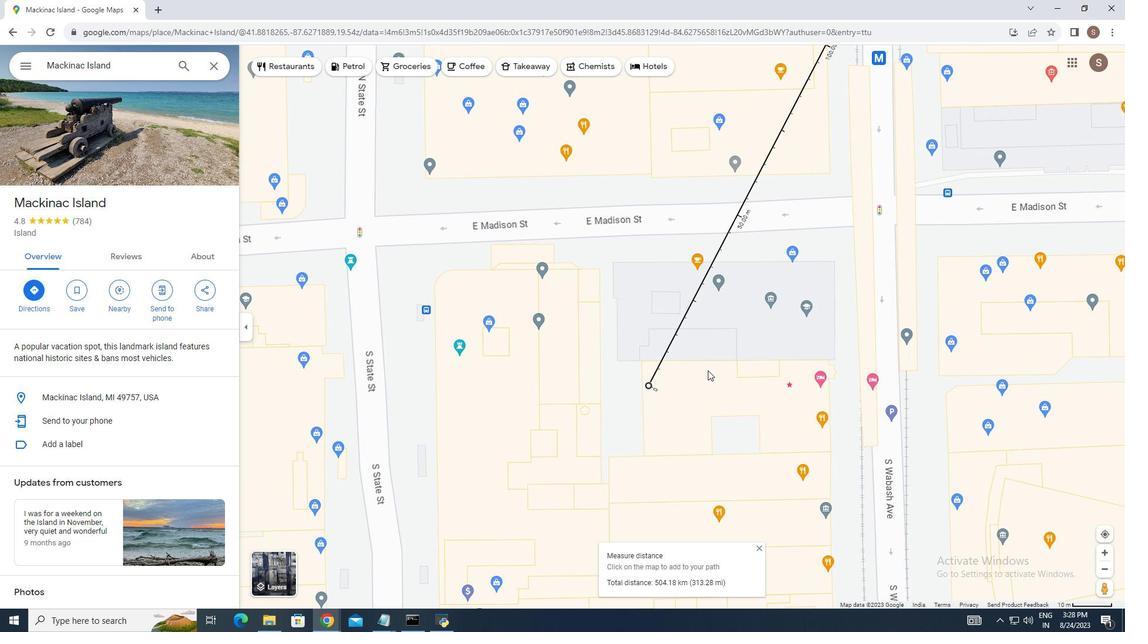 
Action: Mouse moved to (709, 370)
Screenshot: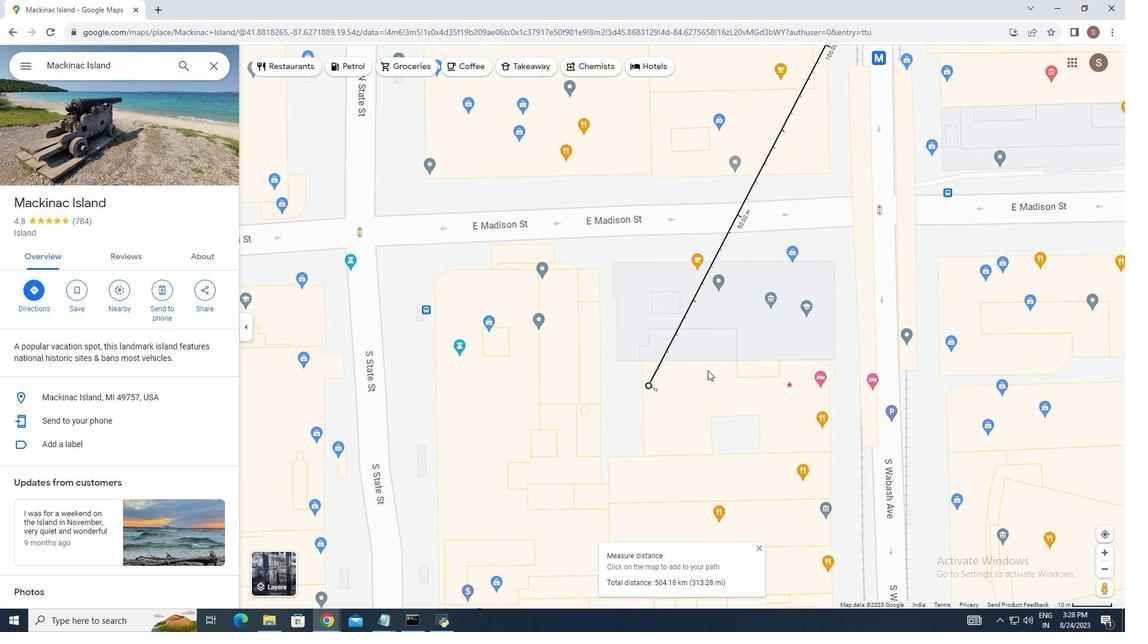 
Action: Mouse scrolled (709, 370) with delta (0, 0)
Screenshot: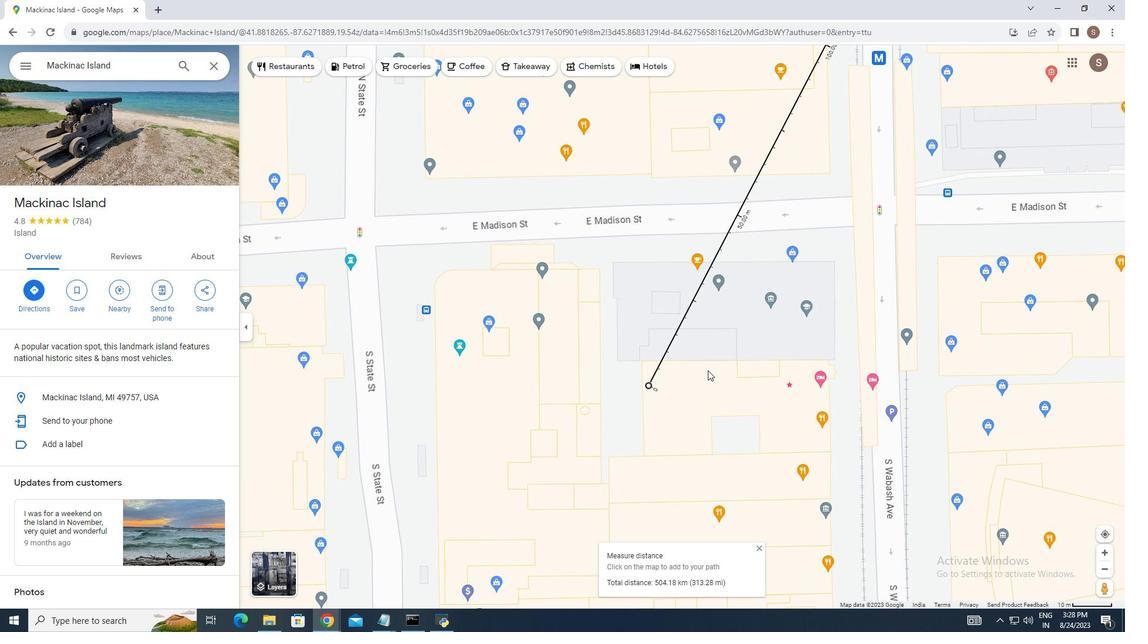 
Action: Mouse moved to (707, 370)
Screenshot: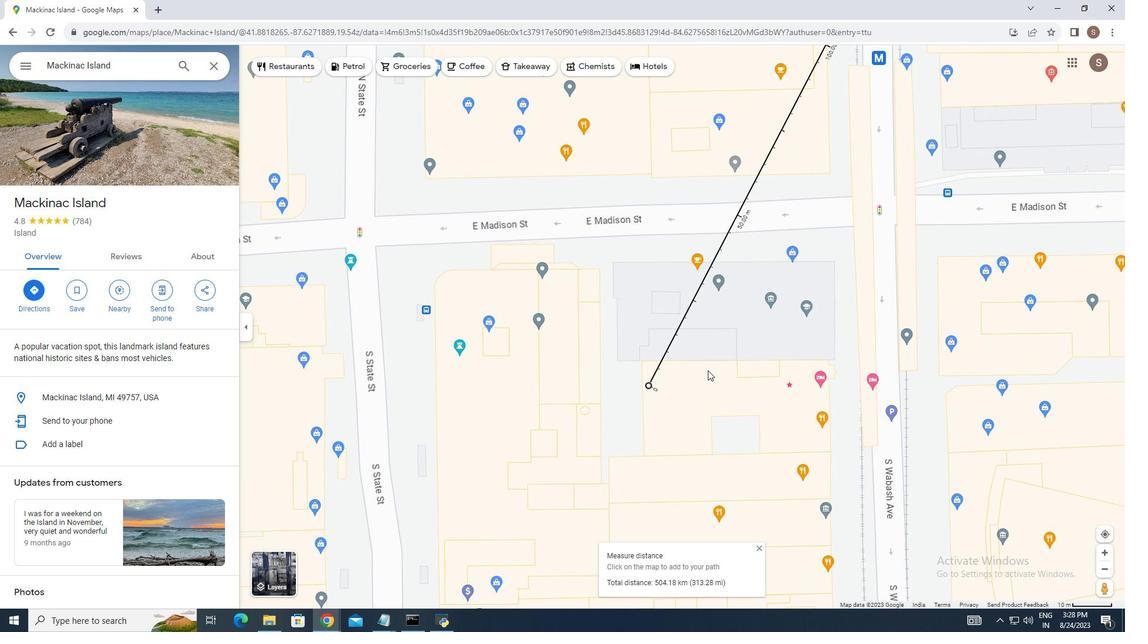 
Action: Mouse scrolled (707, 370) with delta (0, 0)
Screenshot: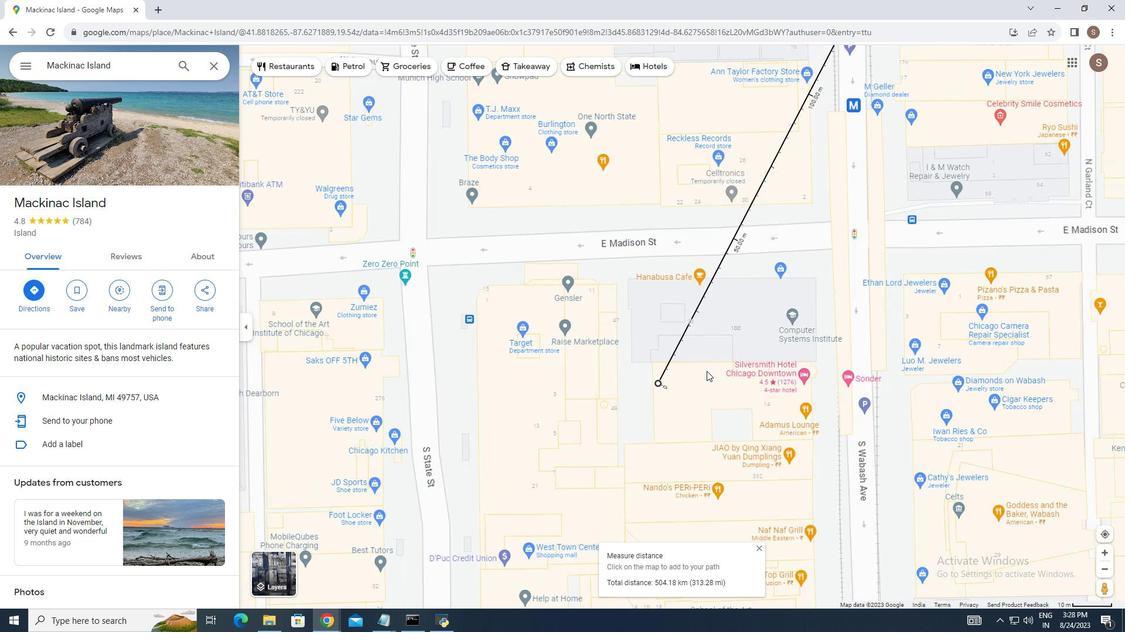 
Action: Mouse moved to (705, 372)
Screenshot: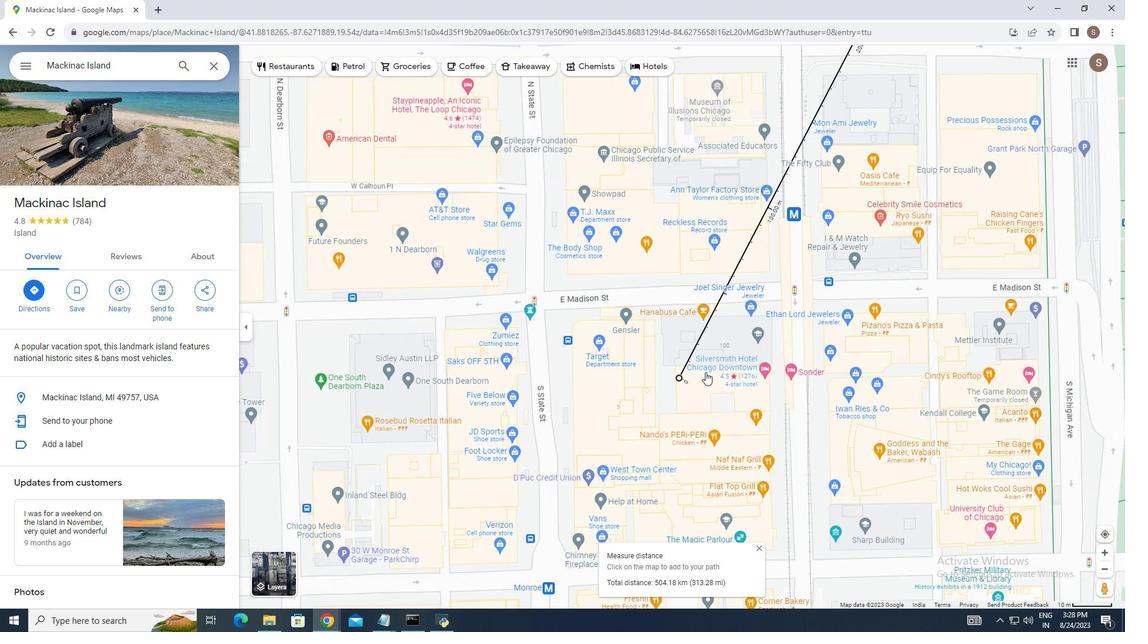 
Action: Mouse scrolled (706, 371) with delta (0, 0)
Screenshot: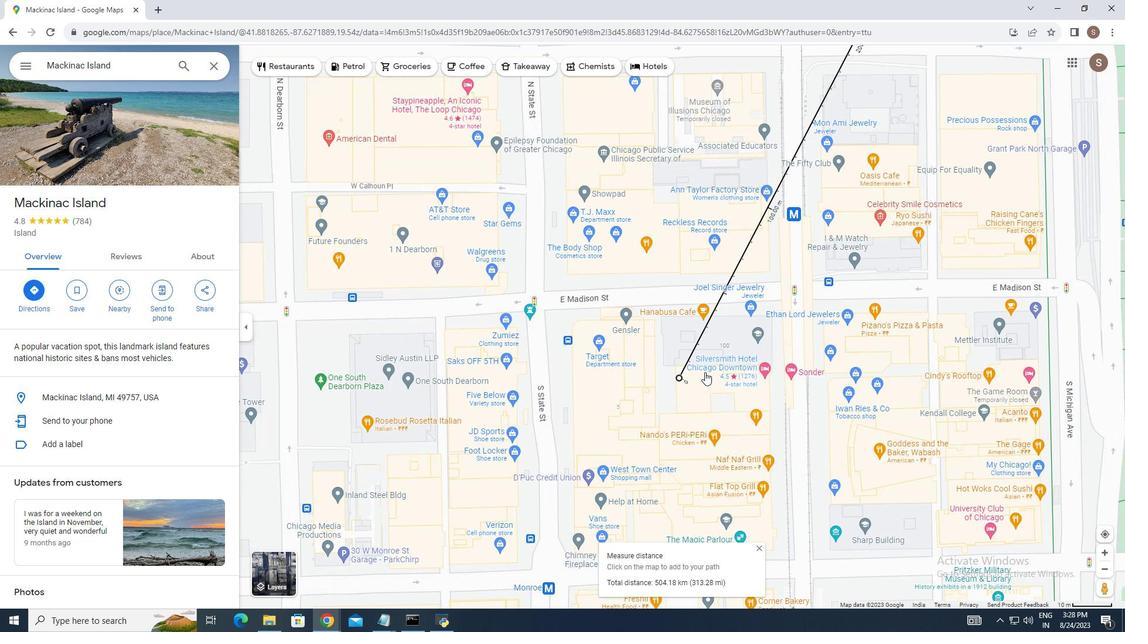 
Action: Mouse moved to (704, 372)
Screenshot: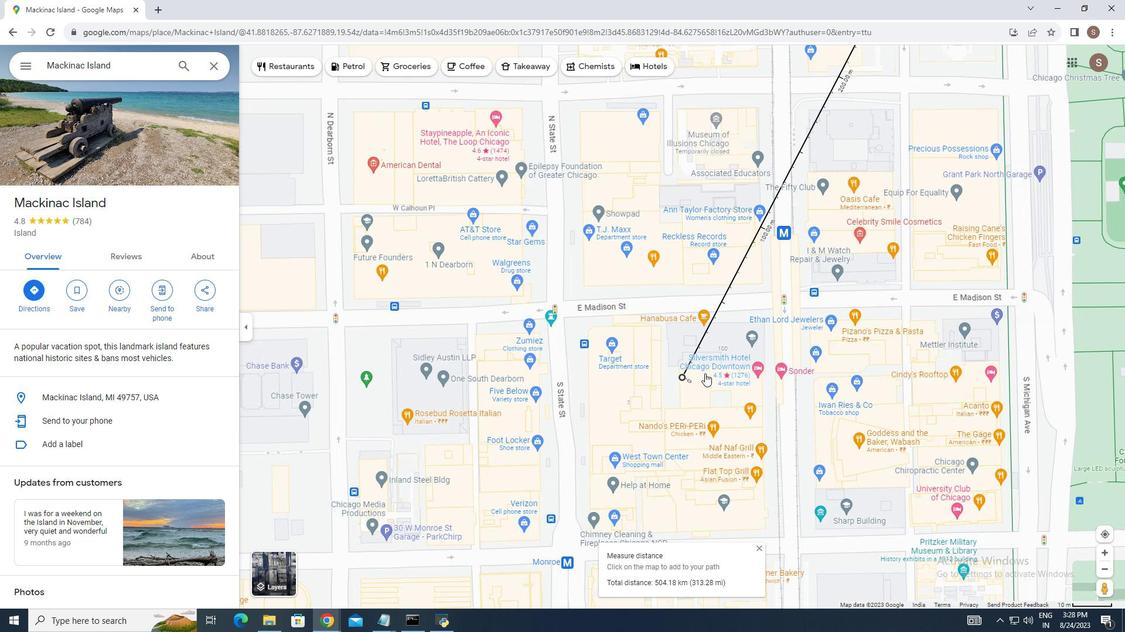 
Action: Mouse scrolled (704, 372) with delta (0, 0)
Screenshot: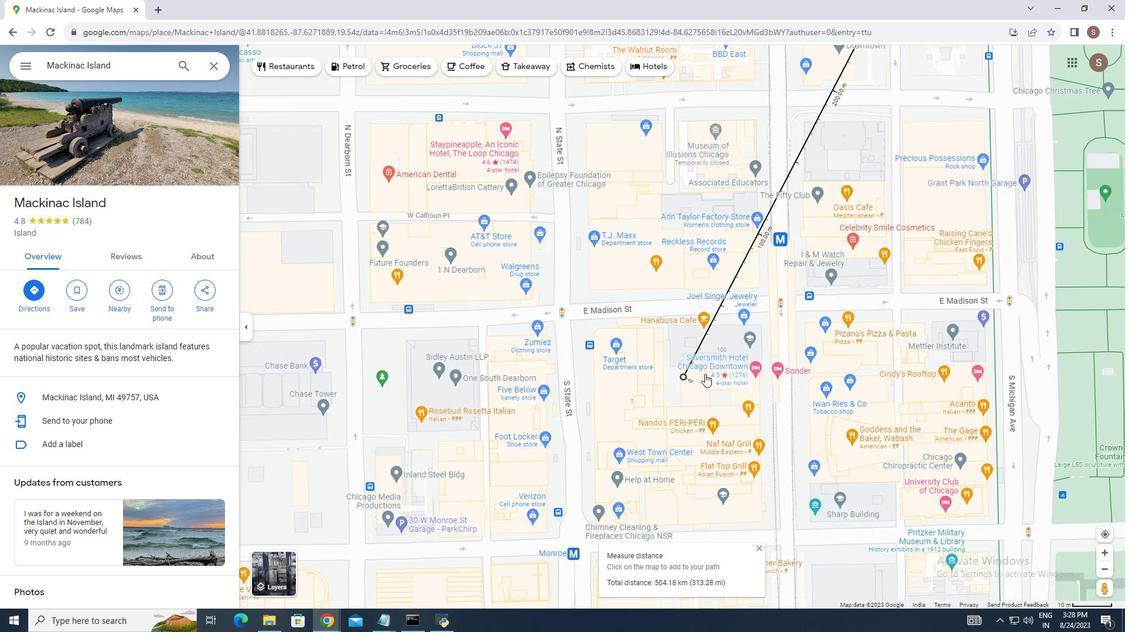 
Action: Mouse moved to (704, 373)
Screenshot: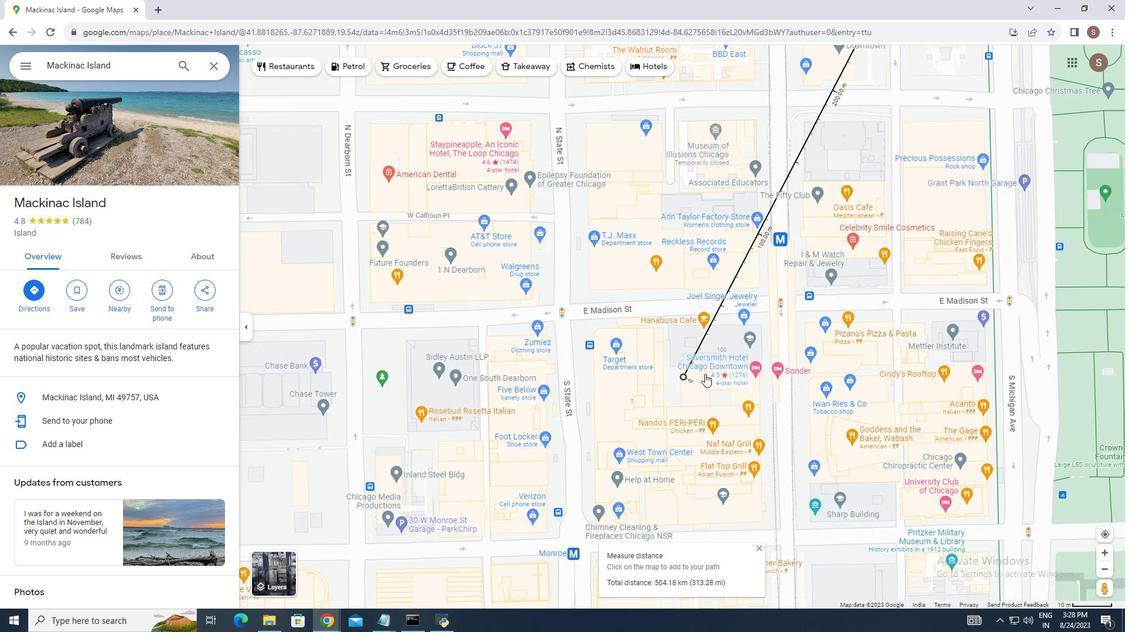 
Action: Mouse scrolled (704, 373) with delta (0, 0)
Screenshot: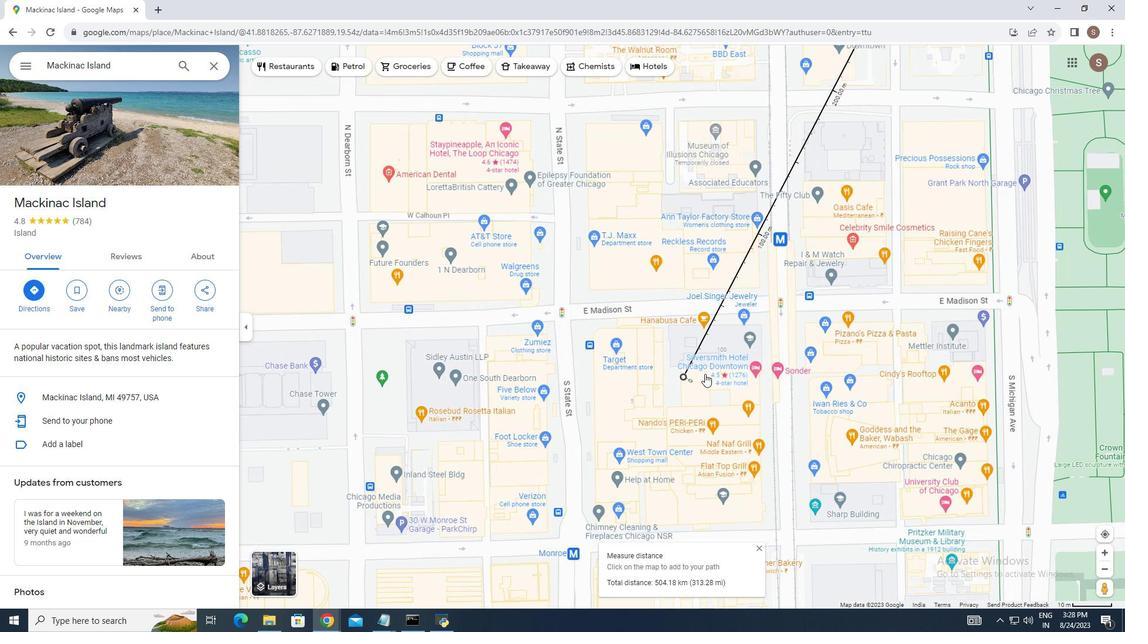 
Action: Mouse moved to (704, 374)
Screenshot: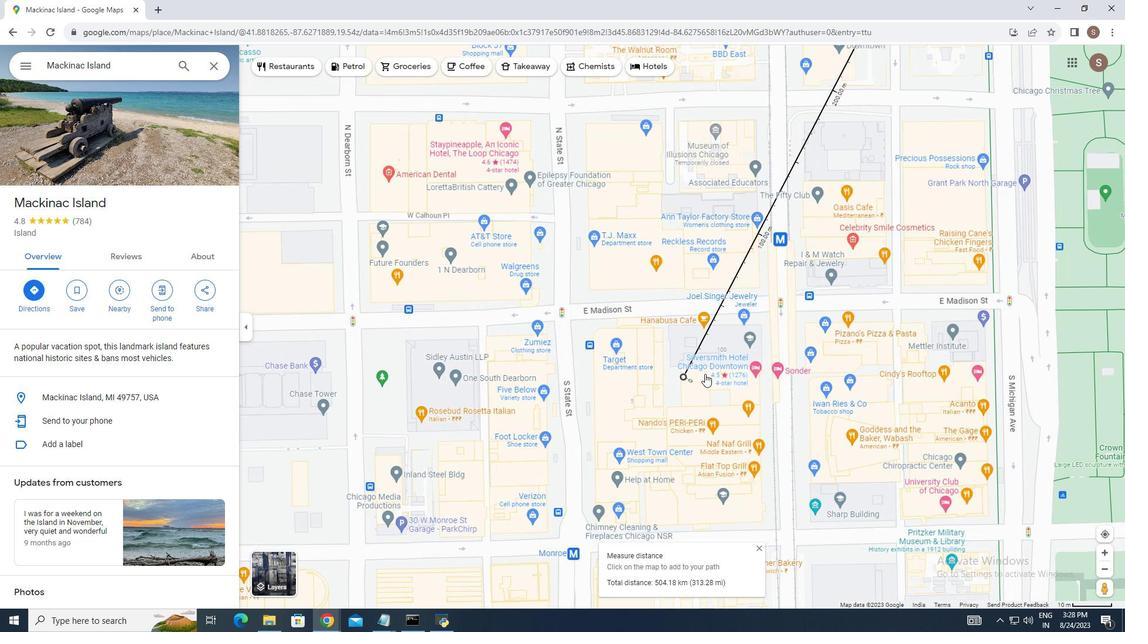 
Action: Mouse scrolled (704, 373) with delta (0, 0)
Screenshot: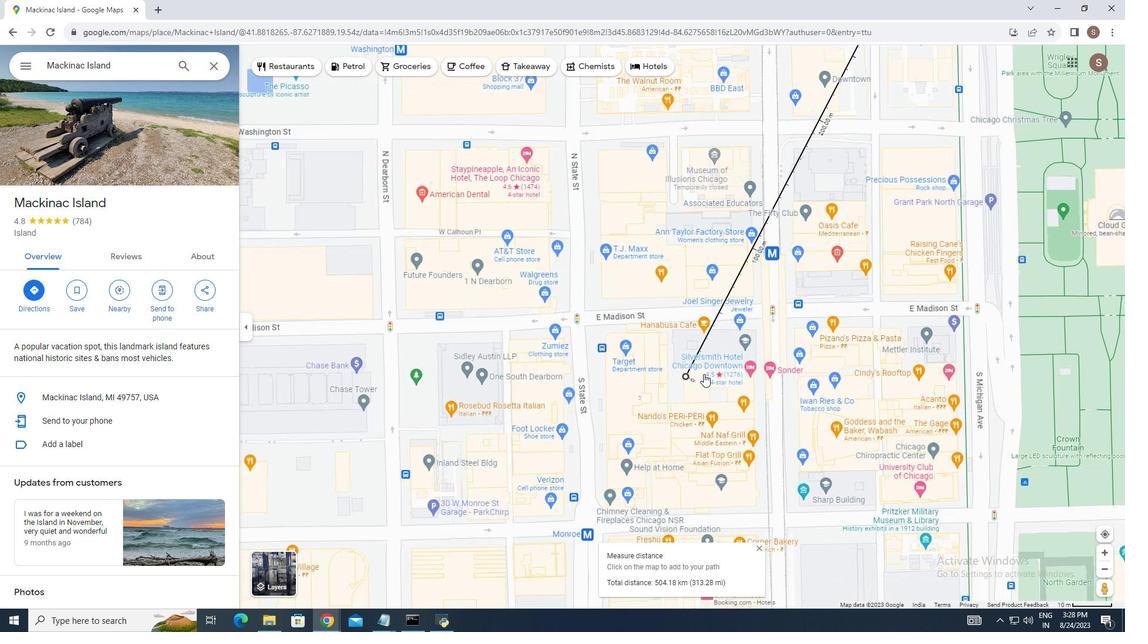 
Action: Mouse scrolled (704, 373) with delta (0, 0)
Screenshot: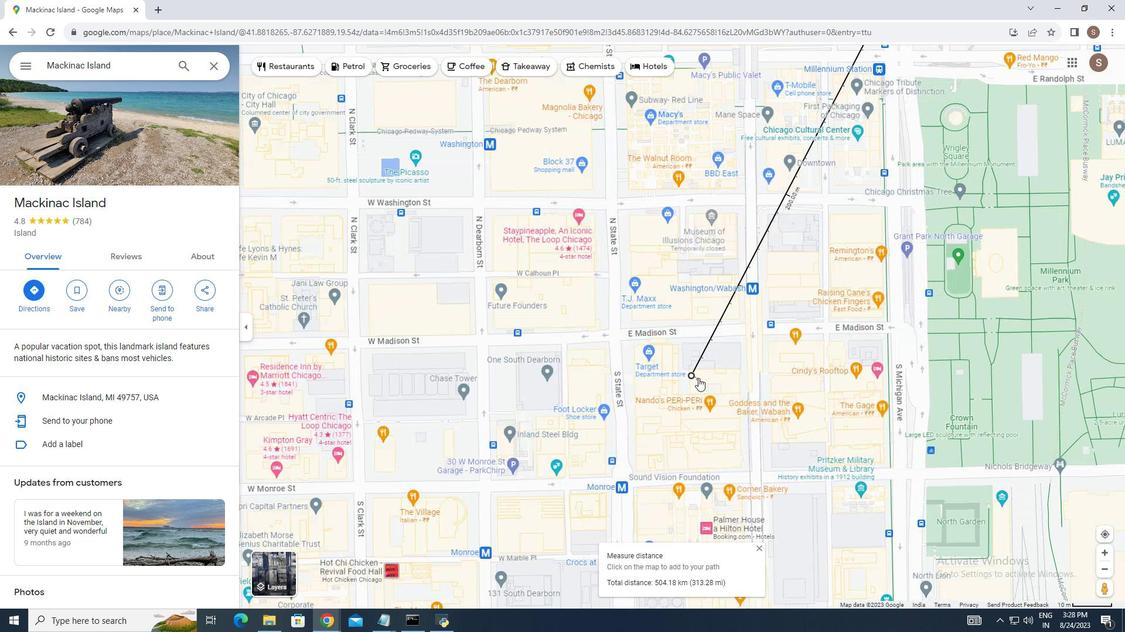 
Action: Mouse moved to (703, 374)
Screenshot: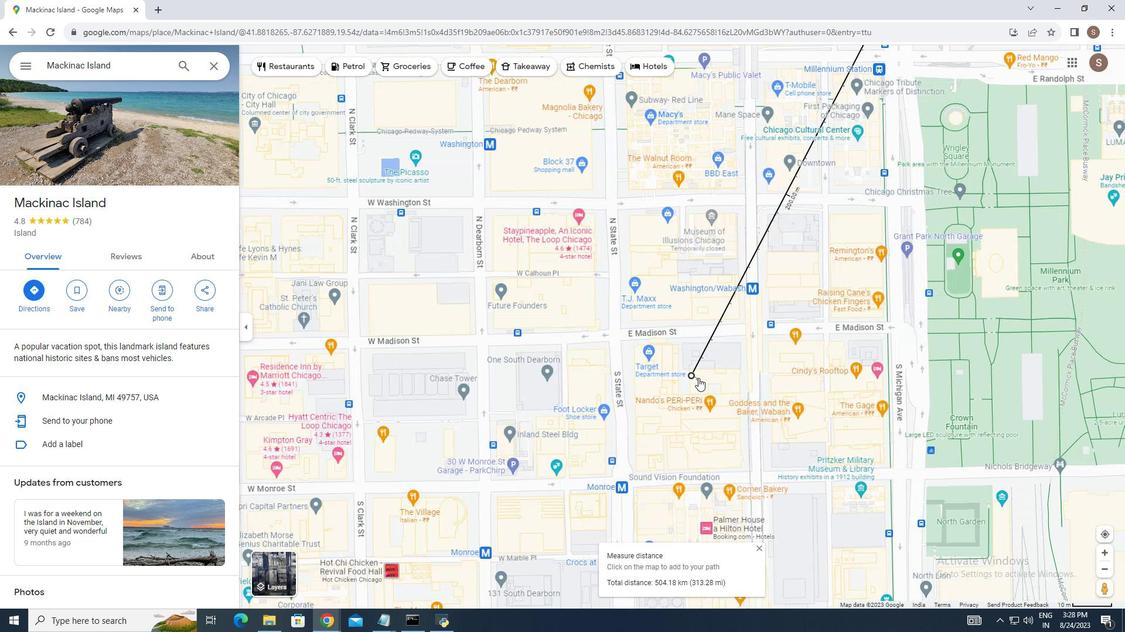 
Action: Mouse scrolled (703, 373) with delta (0, 0)
Screenshot: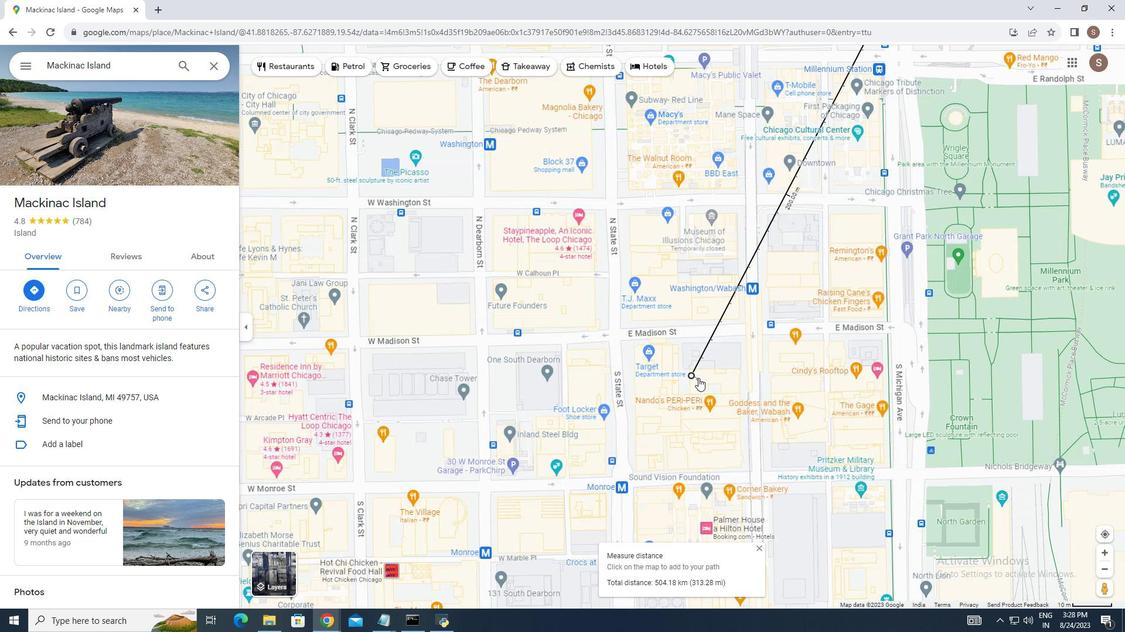 
Action: Mouse moved to (701, 376)
Screenshot: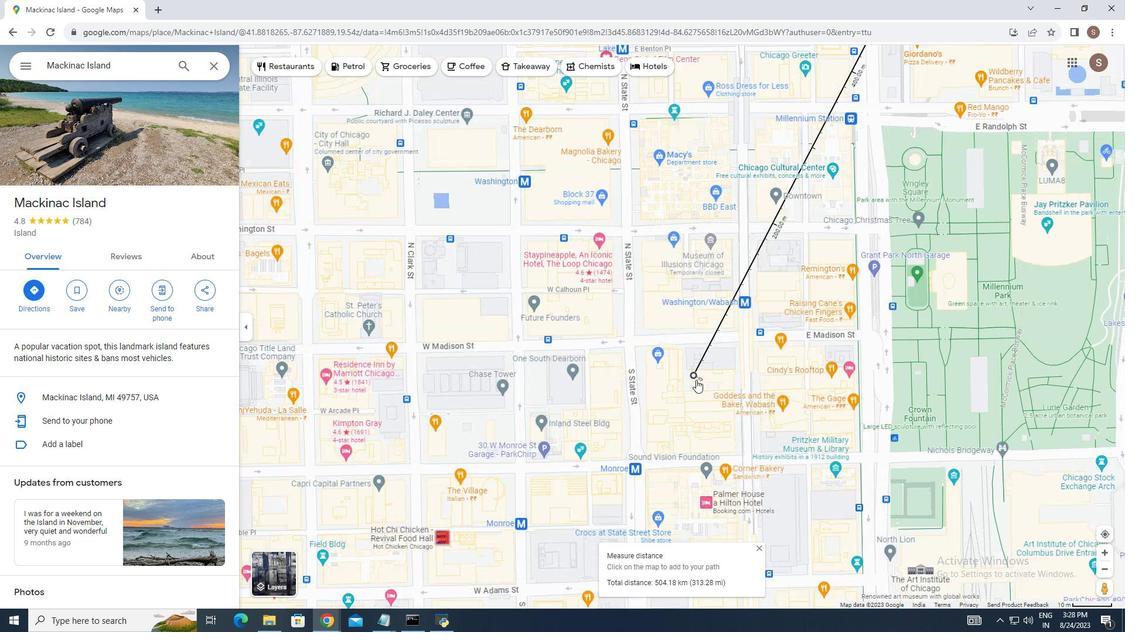 
Action: Mouse scrolled (701, 375) with delta (0, 0)
Screenshot: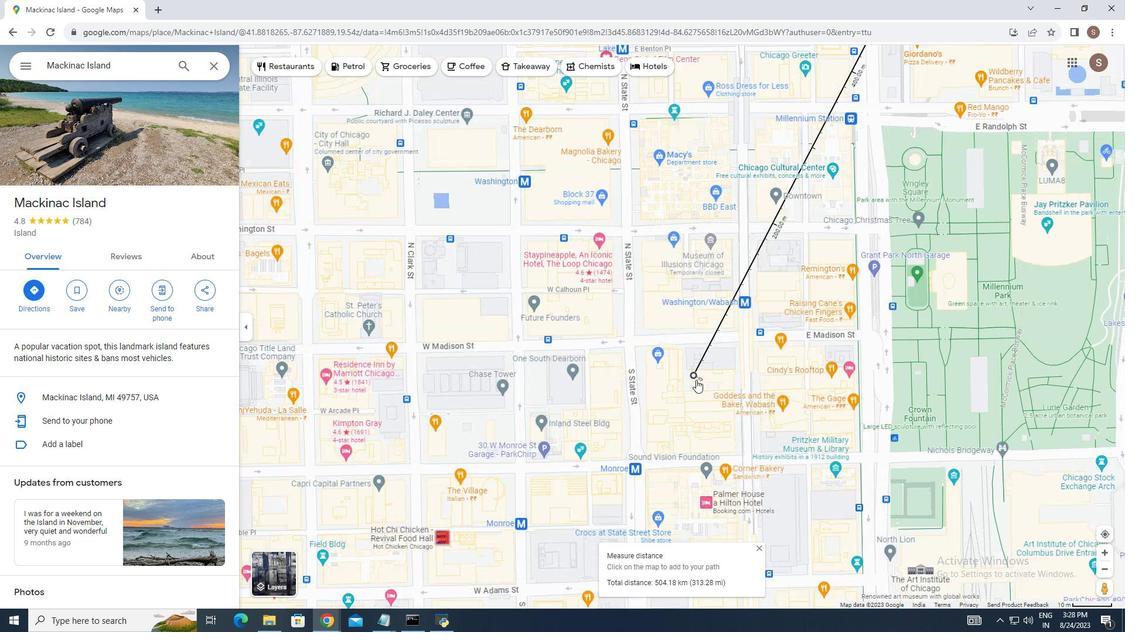 
Action: Mouse moved to (696, 379)
Screenshot: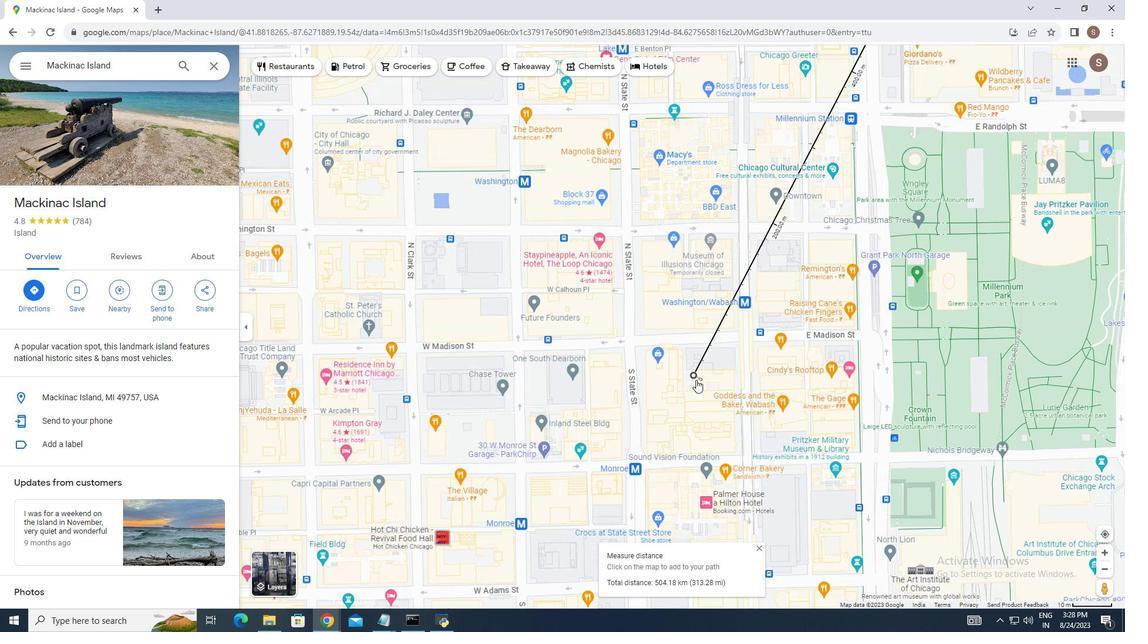 
Action: Mouse scrolled (696, 379) with delta (0, 0)
Screenshot: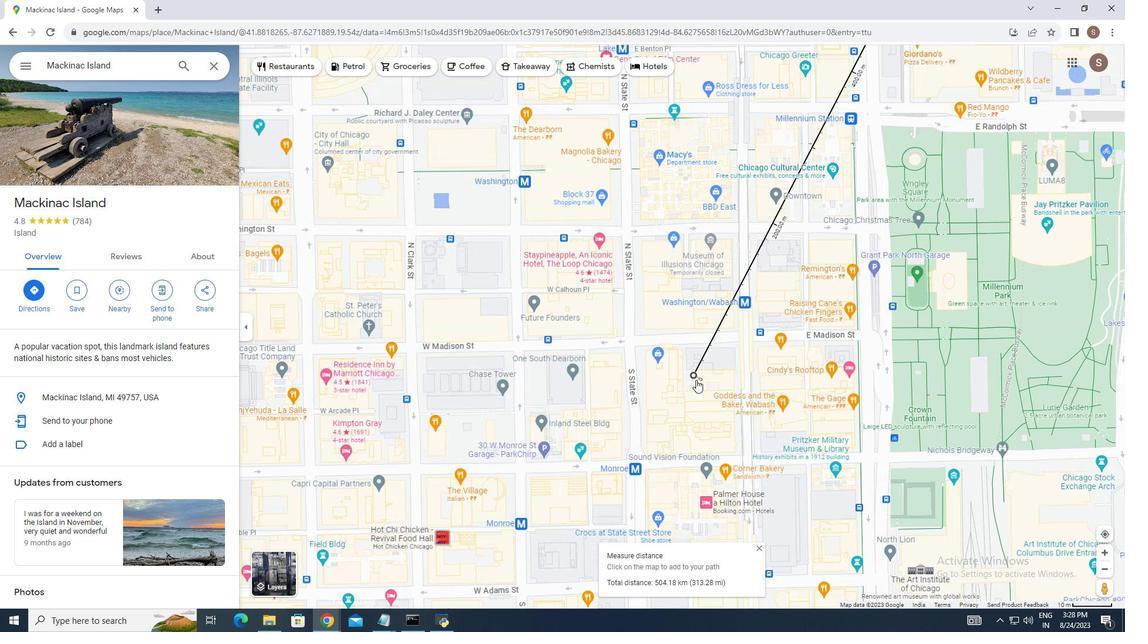 
Action: Mouse moved to (714, 372)
Screenshot: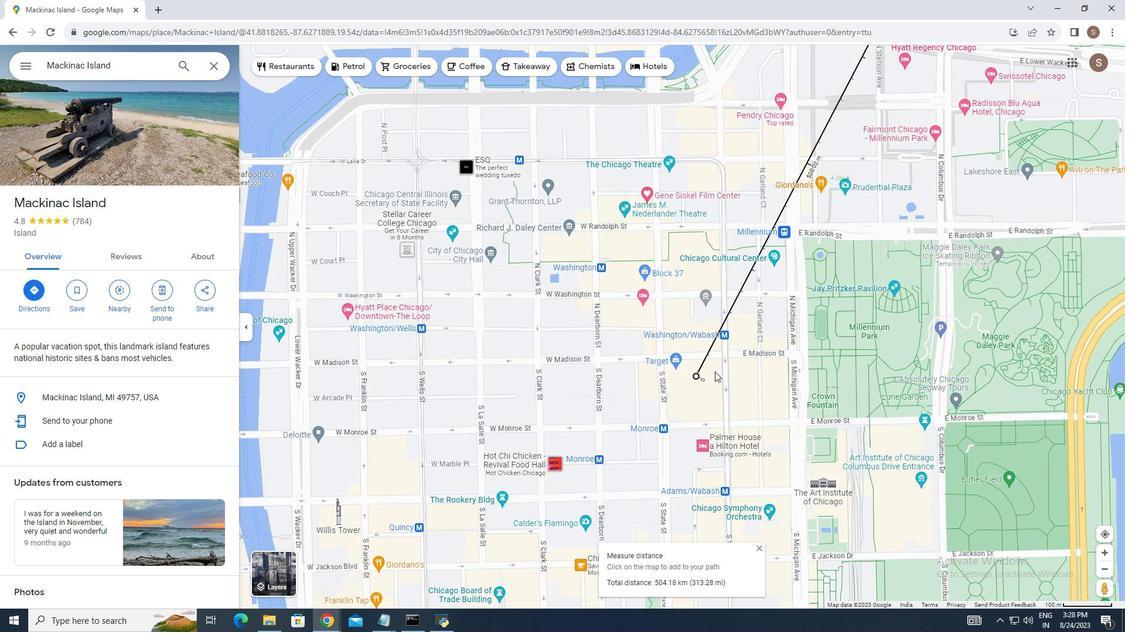 
Action: Mouse scrolled (714, 371) with delta (0, 0)
Screenshot: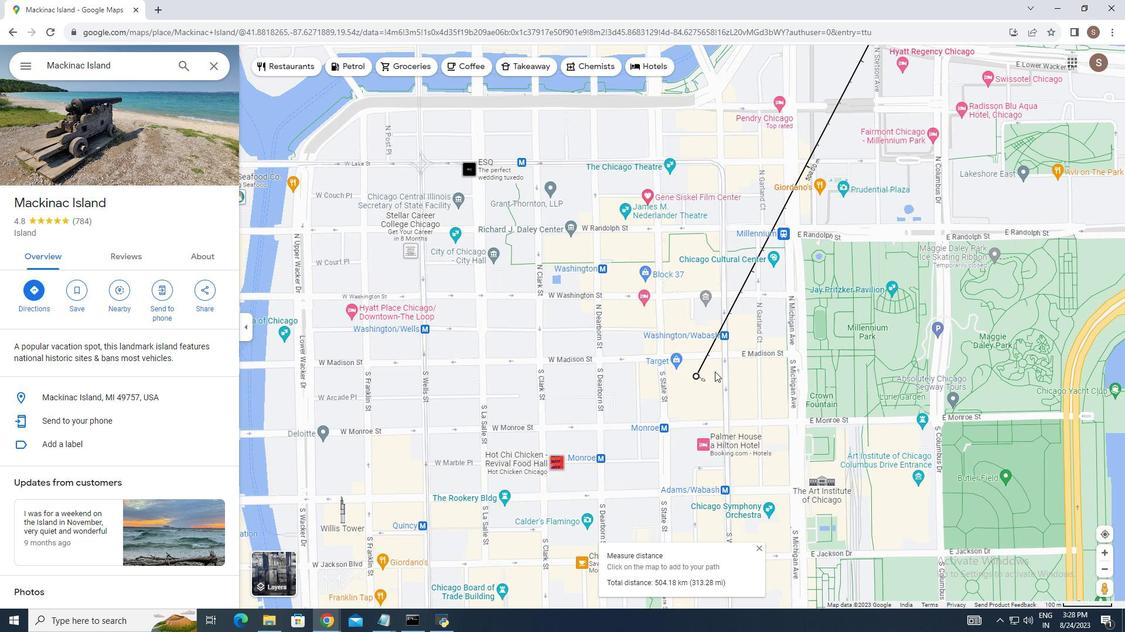 
Action: Mouse scrolled (714, 371) with delta (0, 0)
Screenshot: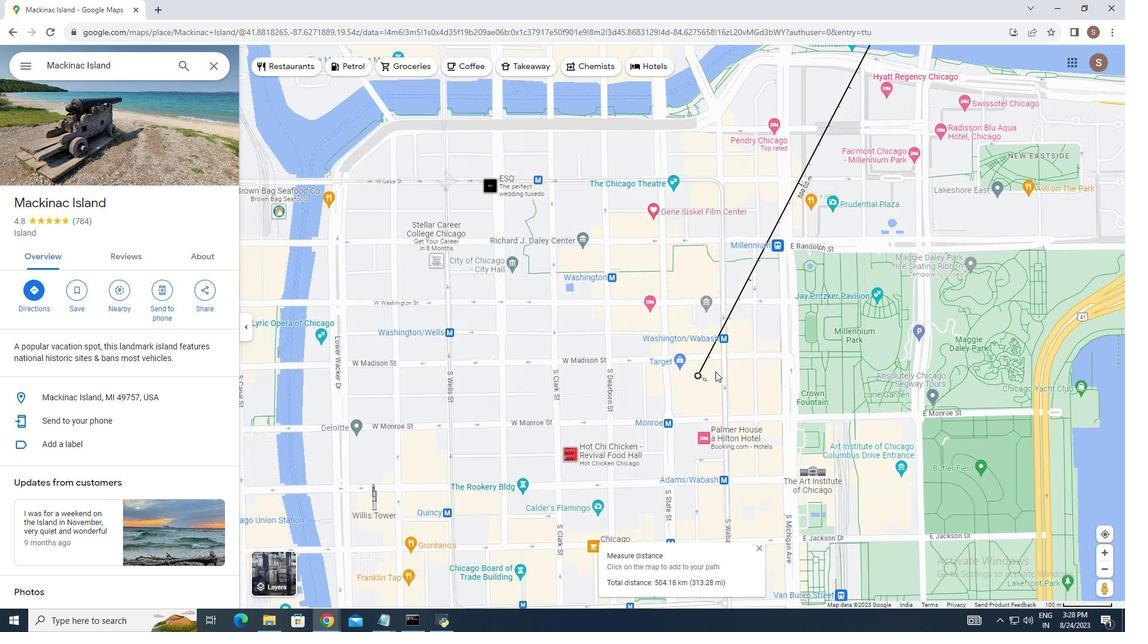 
Action: Mouse scrolled (714, 371) with delta (0, 0)
Screenshot: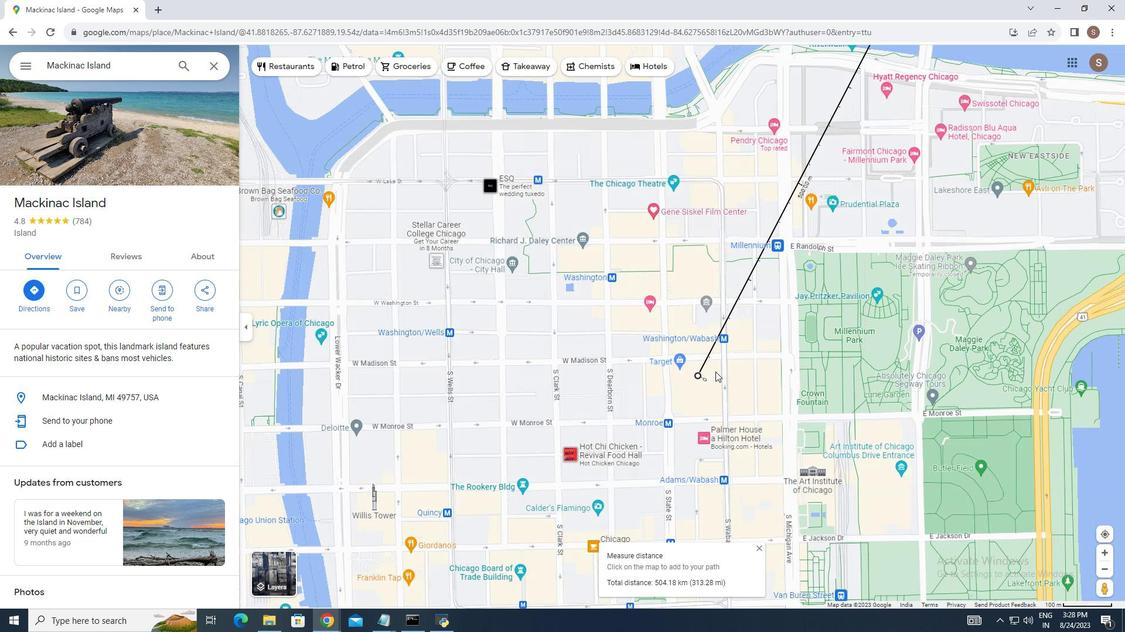 
Action: Mouse moved to (715, 372)
Screenshot: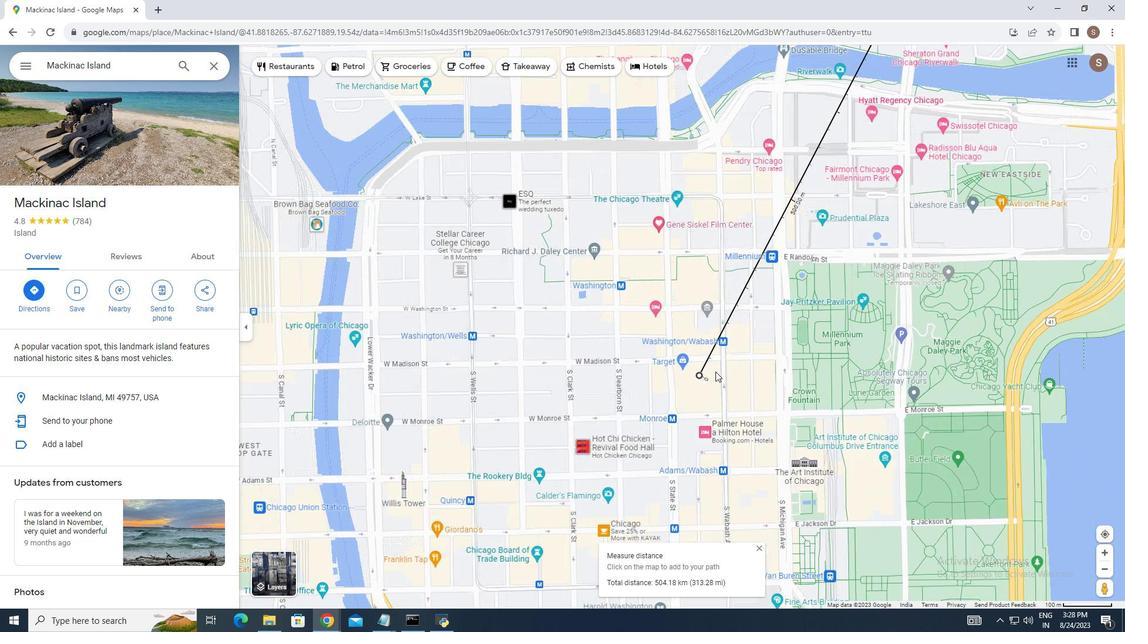 
Action: Mouse scrolled (715, 371) with delta (0, 0)
Screenshot: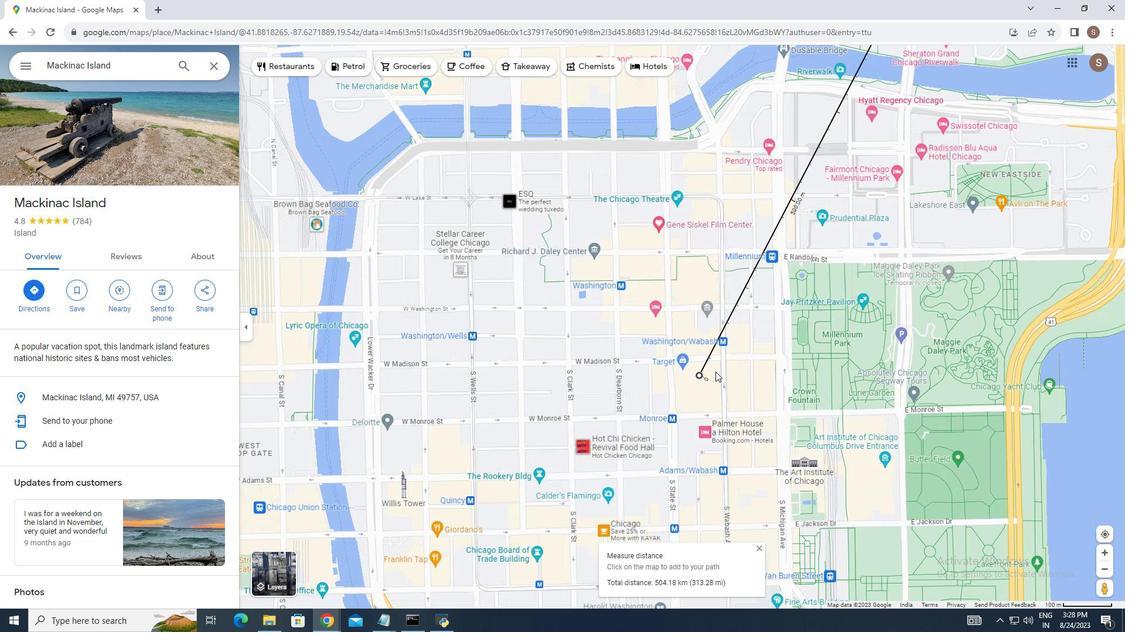 
Action: Mouse moved to (743, 358)
Screenshot: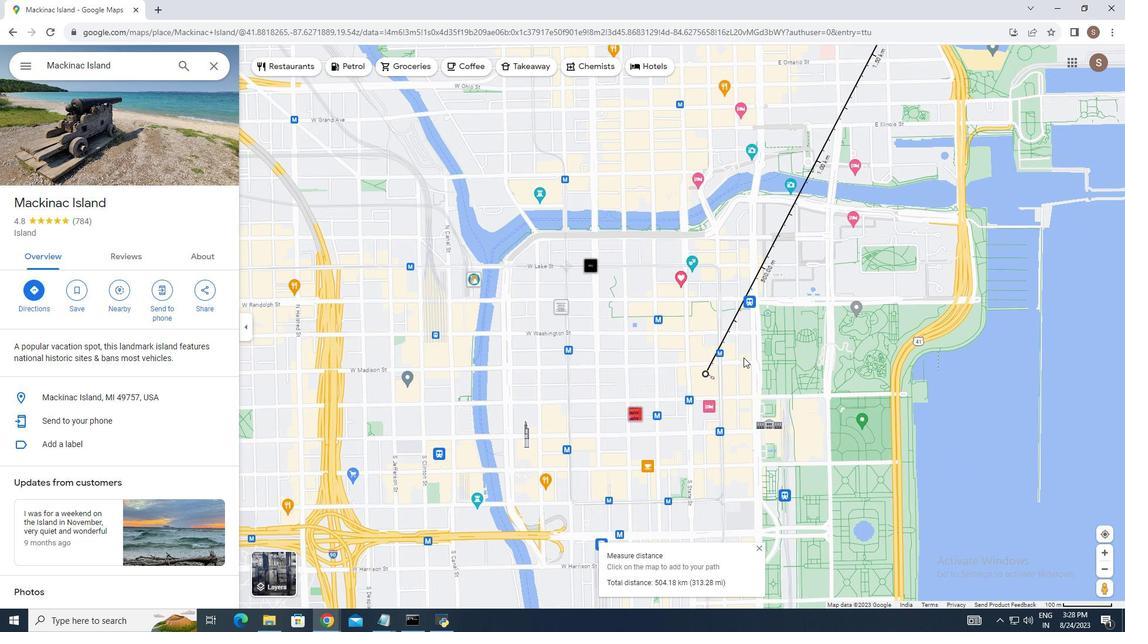 
Action: Mouse scrolled (743, 357) with delta (0, 0)
Screenshot: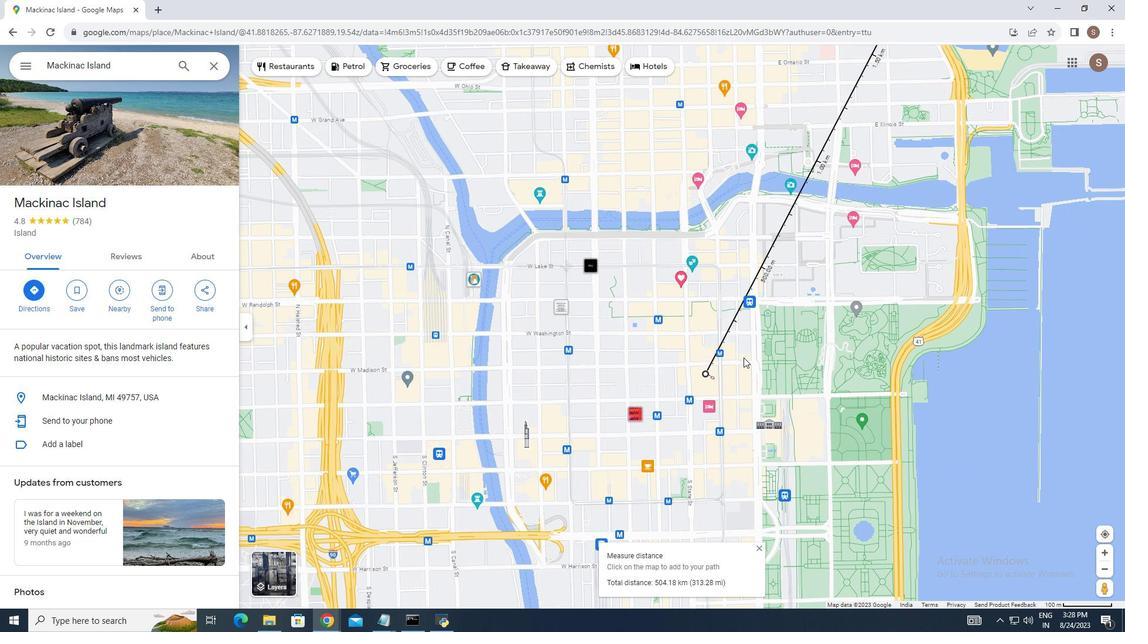 
Action: Mouse scrolled (743, 357) with delta (0, 0)
Screenshot: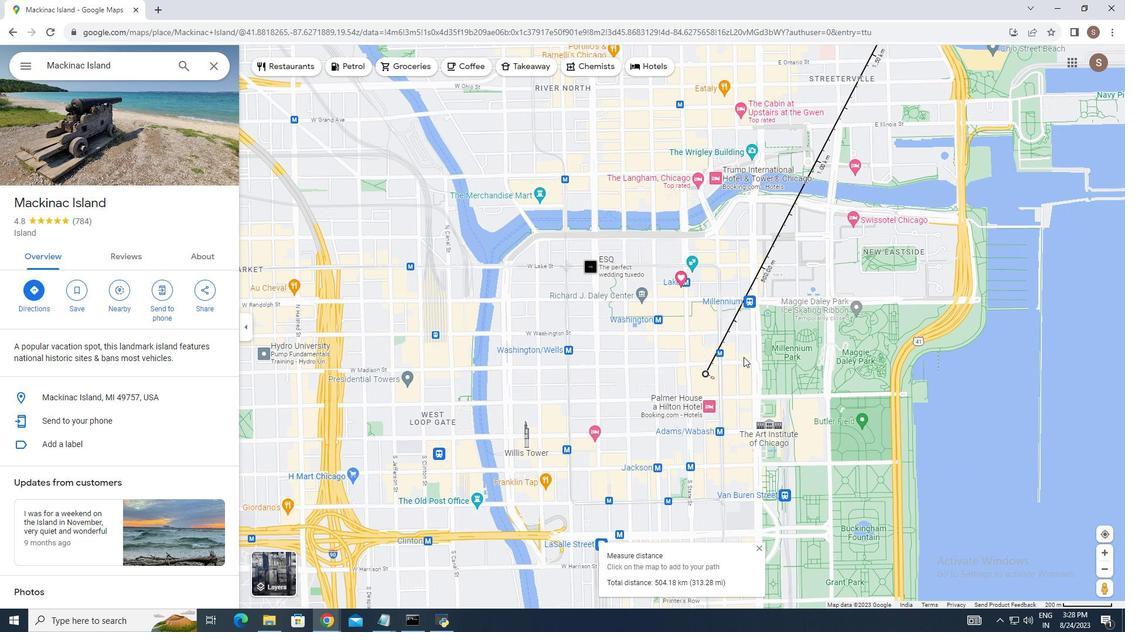 
Action: Mouse moved to (743, 357)
Screenshot: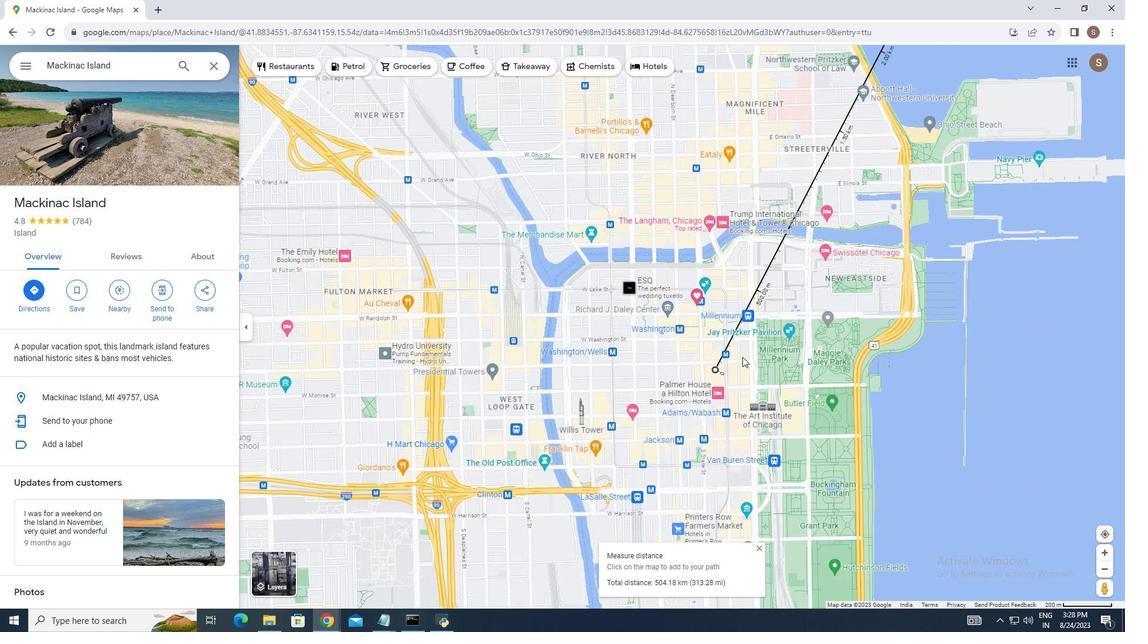 
Action: Mouse scrolled (743, 356) with delta (0, 0)
Screenshot: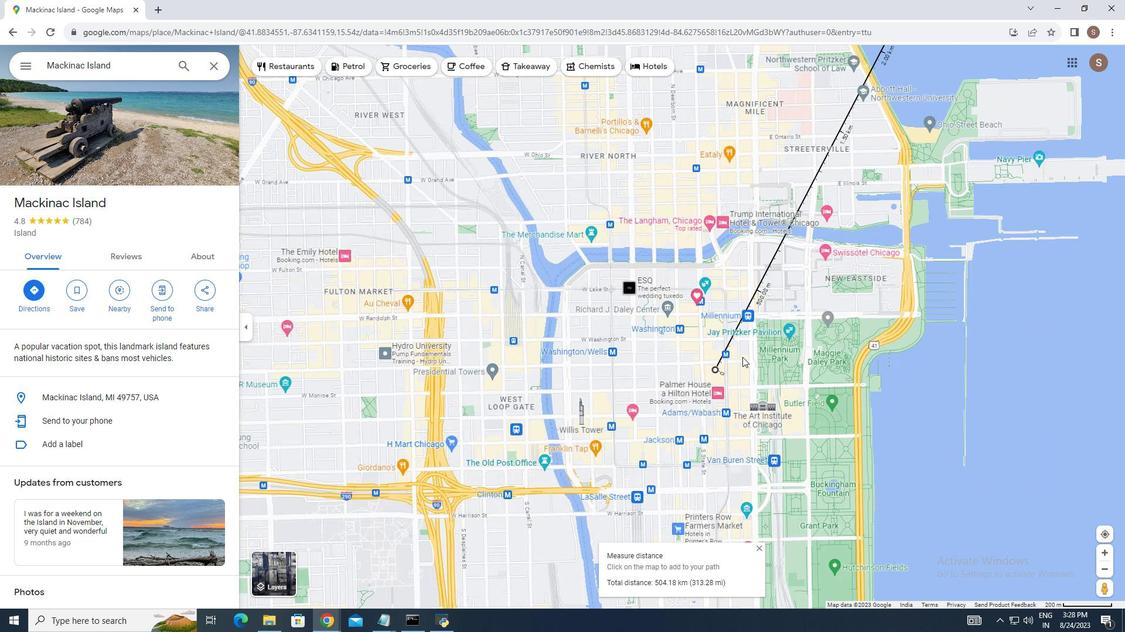 
Action: Mouse moved to (741, 358)
Screenshot: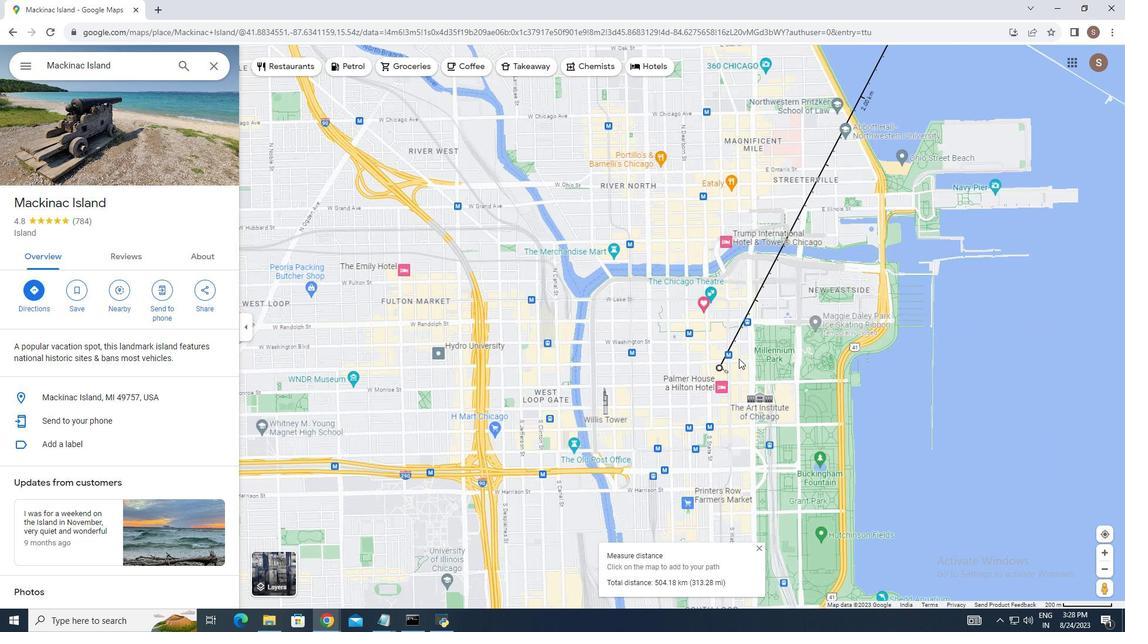 
Action: Mouse scrolled (741, 357) with delta (0, 0)
Screenshot: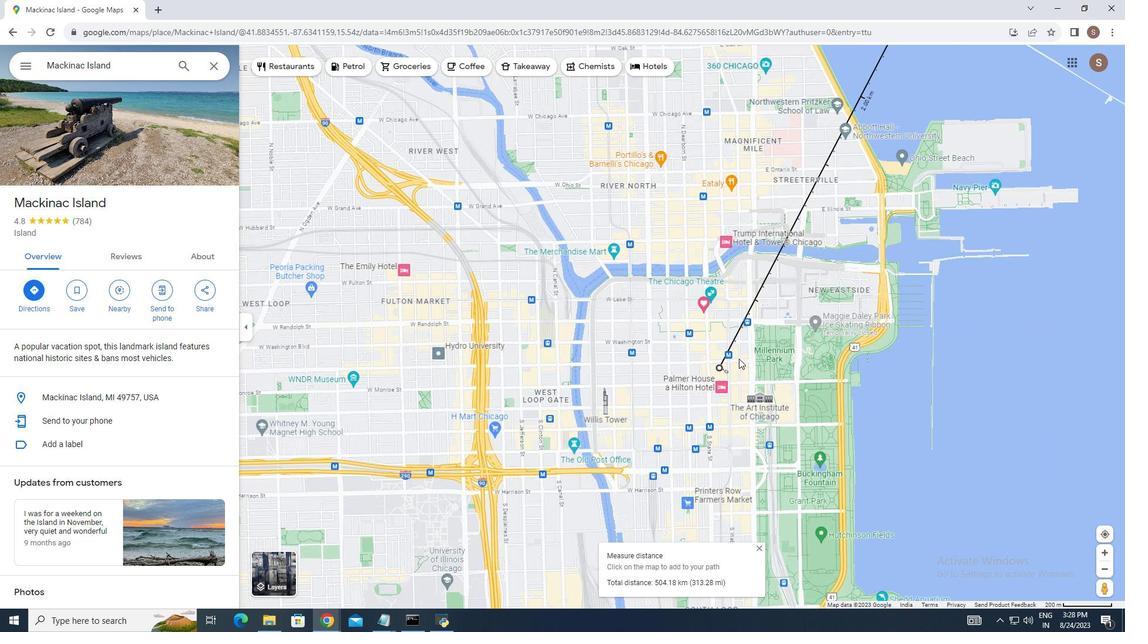 
Action: Mouse moved to (738, 359)
Screenshot: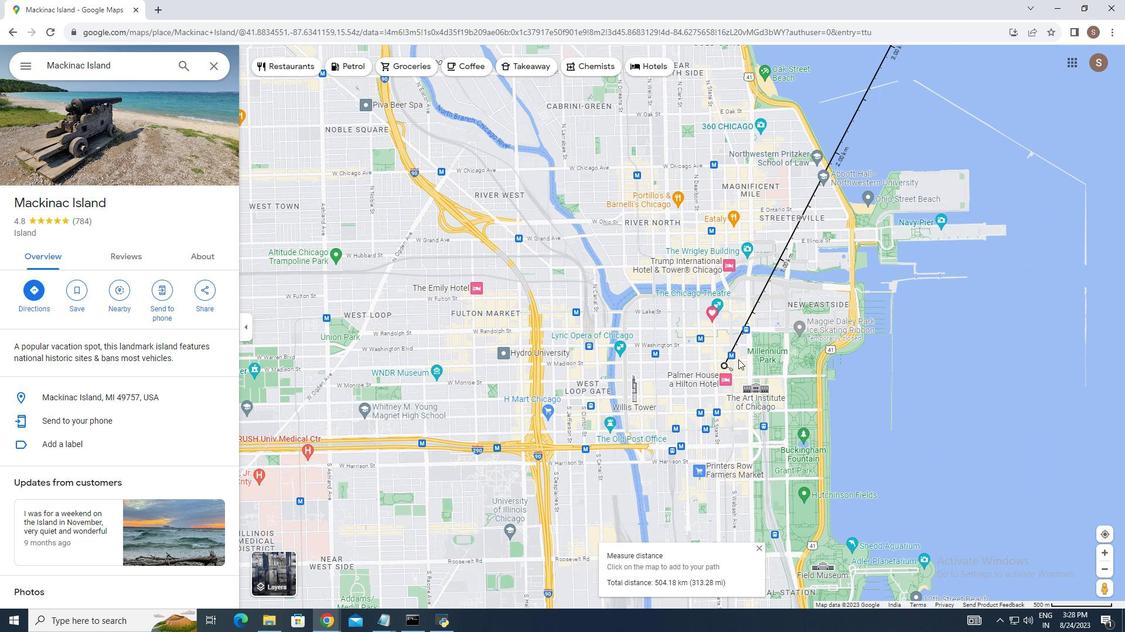 
Action: Mouse scrolled (738, 359) with delta (0, 0)
Screenshot: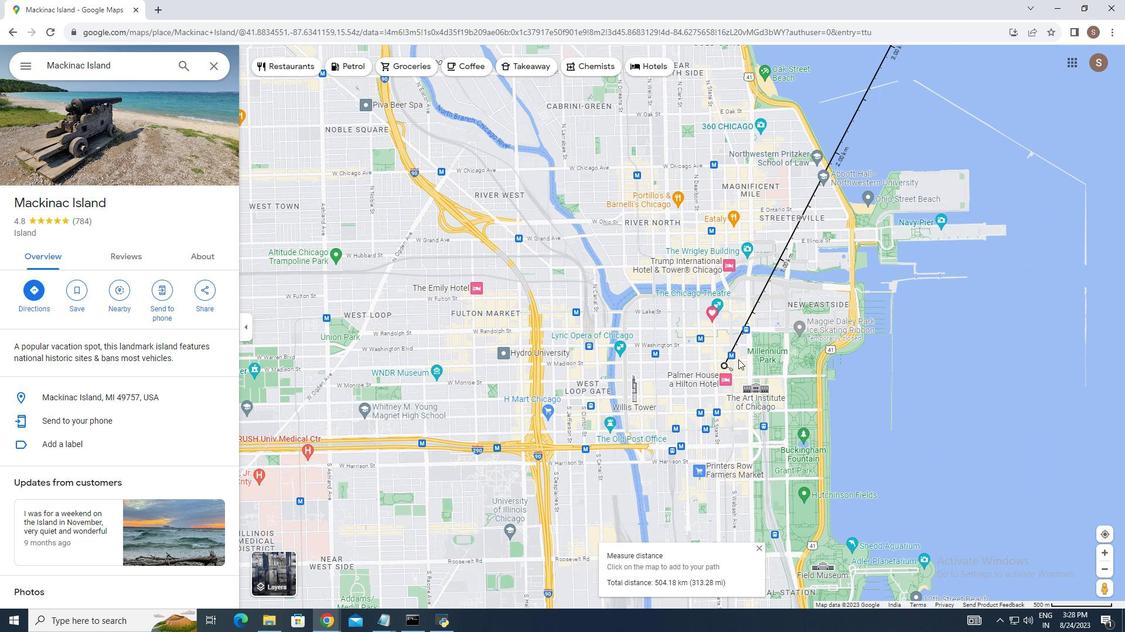 
Action: Mouse scrolled (738, 359) with delta (0, 0)
Screenshot: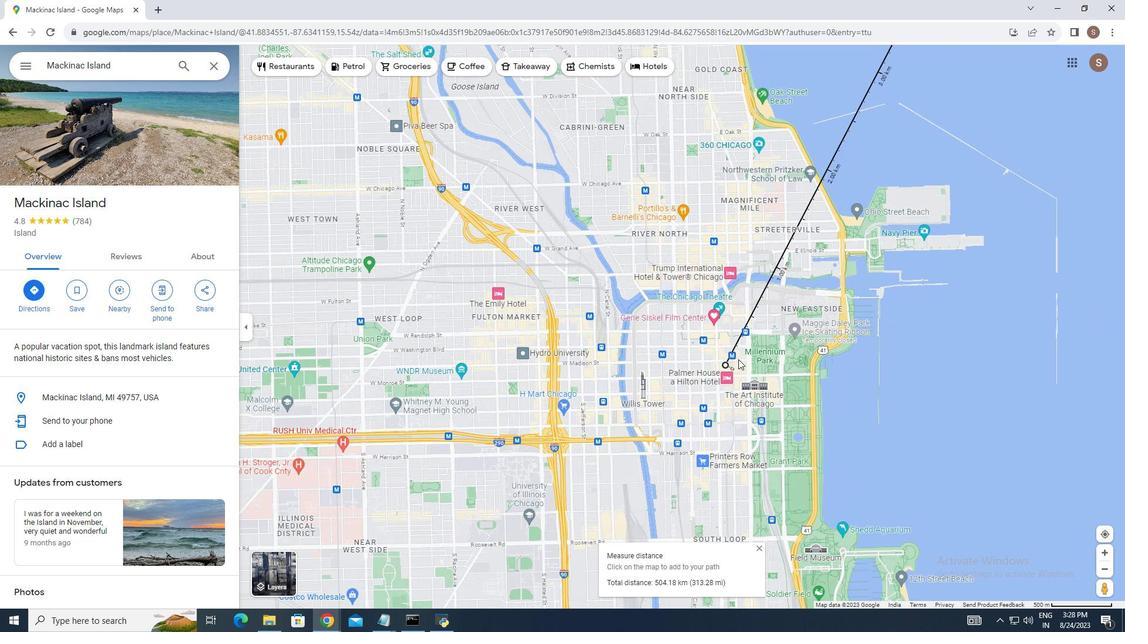 
Action: Mouse scrolled (738, 359) with delta (0, 0)
Screenshot: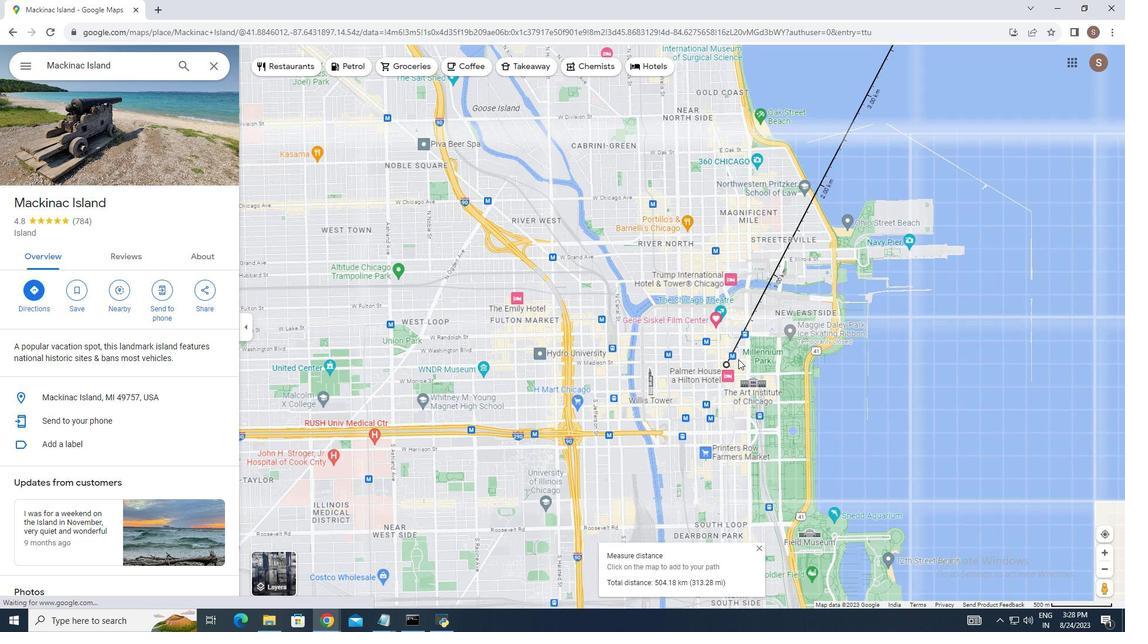 
Action: Mouse scrolled (738, 359) with delta (0, 0)
Screenshot: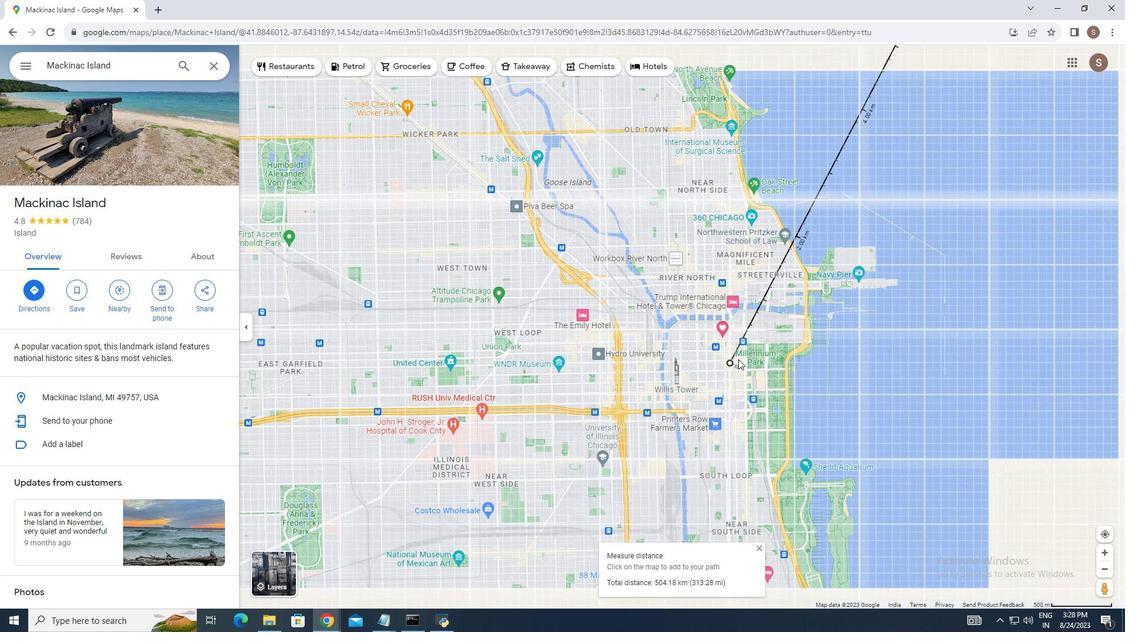 
Action: Mouse scrolled (738, 359) with delta (0, 0)
Screenshot: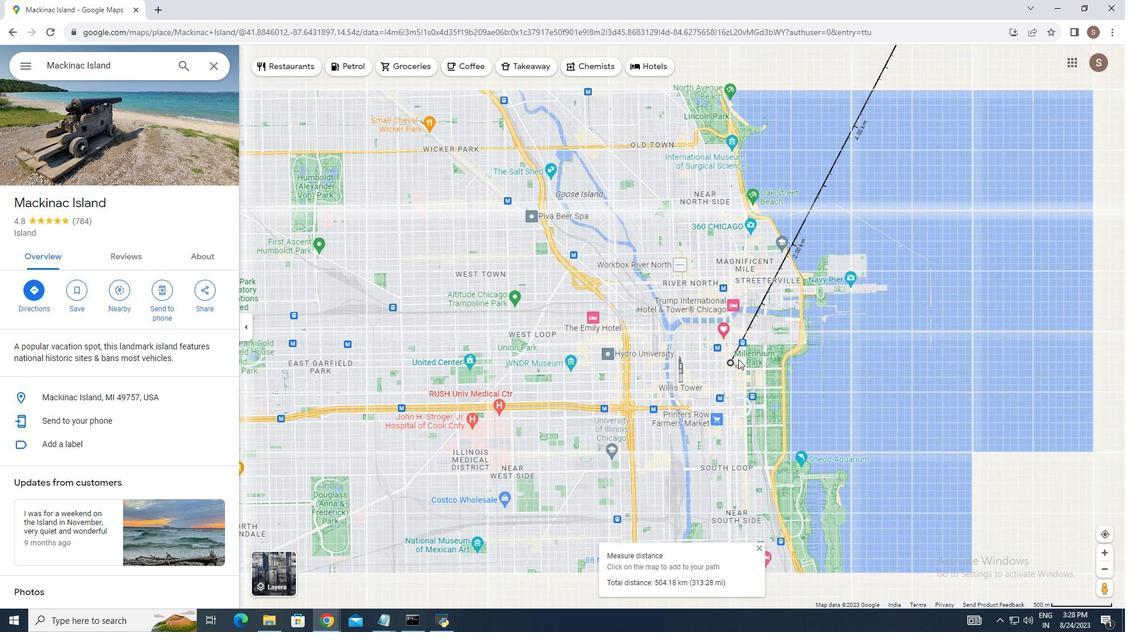 
Action: Mouse scrolled (738, 359) with delta (0, 0)
Screenshot: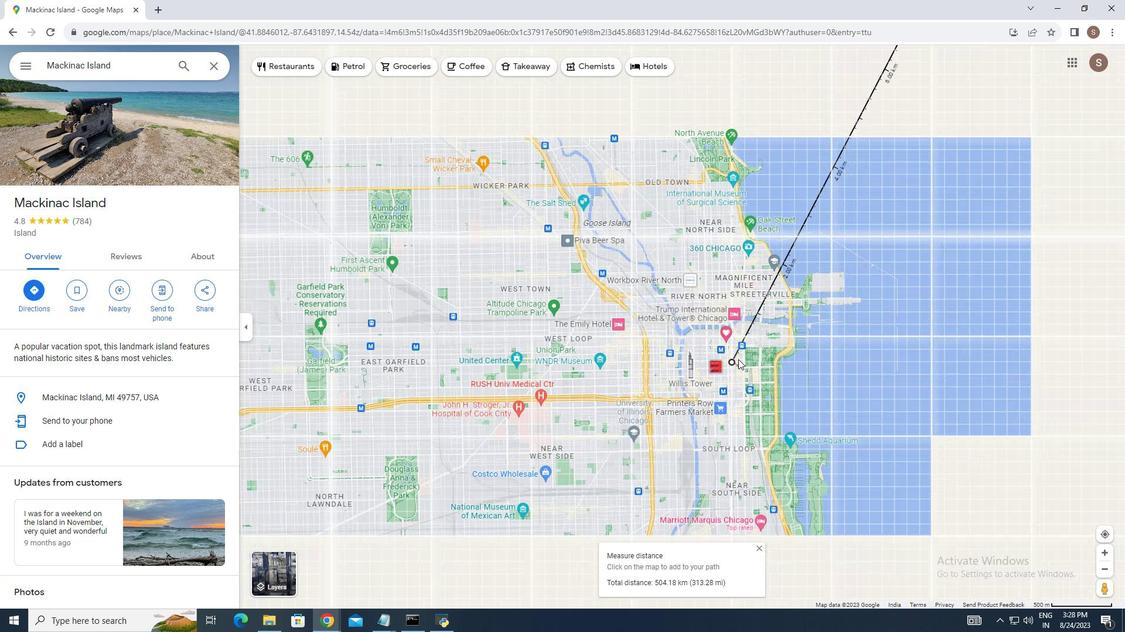 
Action: Mouse scrolled (738, 359) with delta (0, 0)
Screenshot: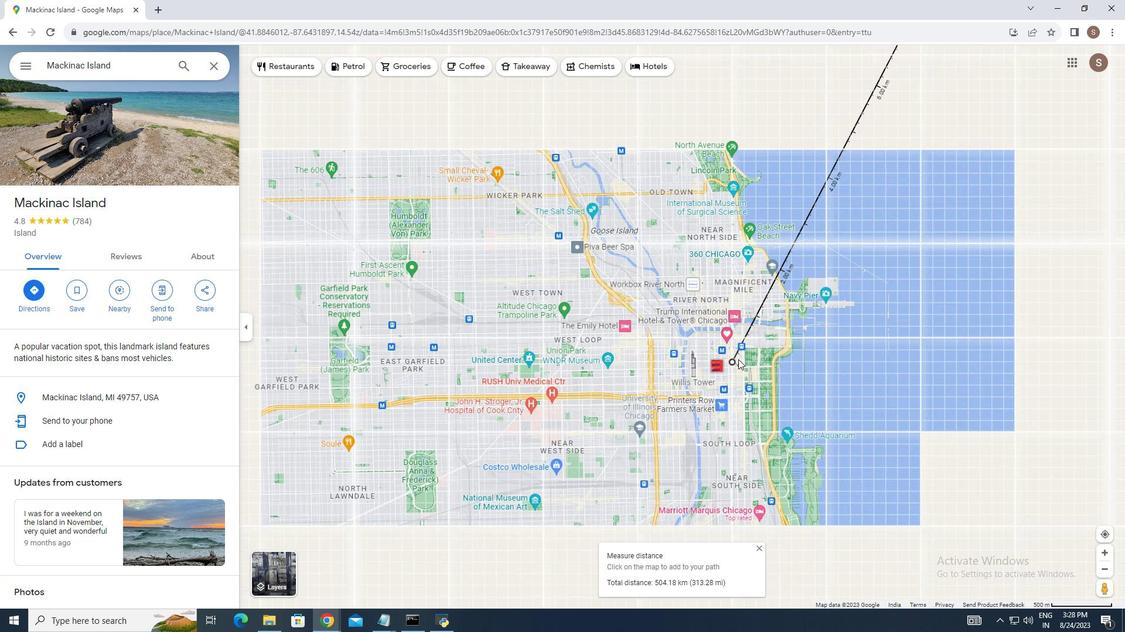 
Action: Mouse scrolled (738, 359) with delta (0, 0)
Screenshot: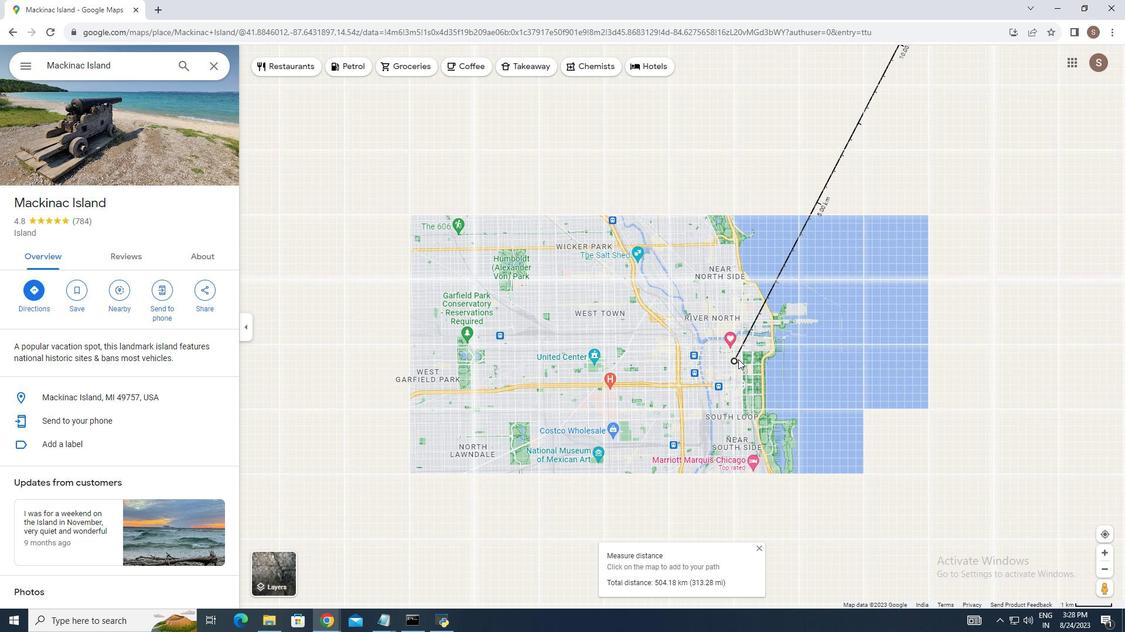 
Action: Mouse scrolled (738, 359) with delta (0, 0)
Screenshot: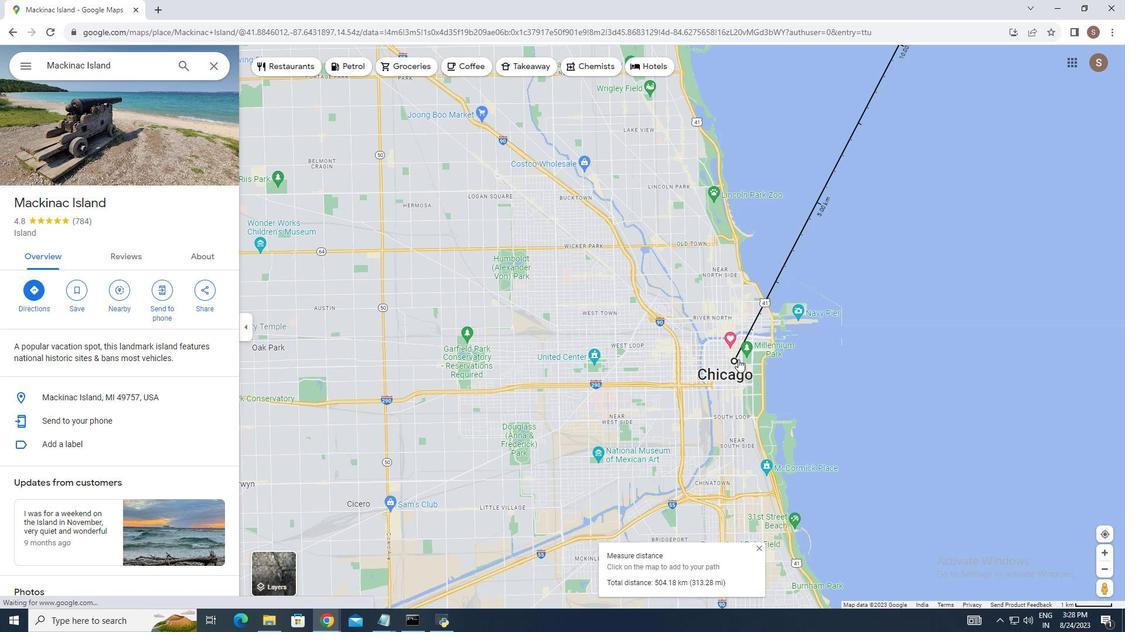 
Action: Mouse scrolled (738, 359) with delta (0, 0)
Screenshot: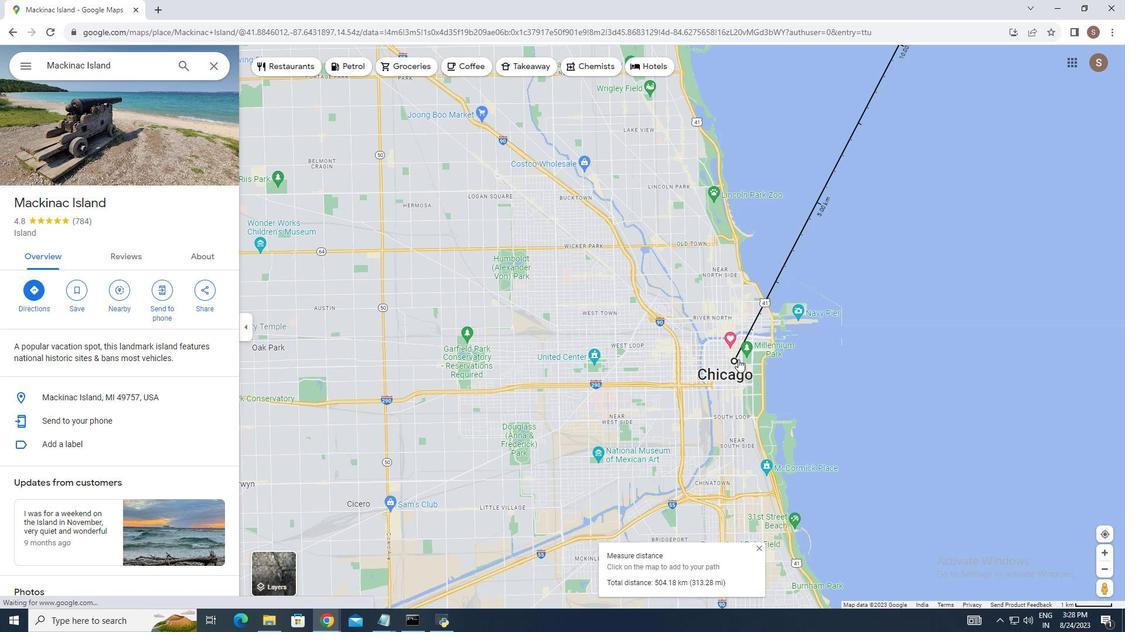 
Action: Mouse scrolled (738, 359) with delta (0, 0)
Screenshot: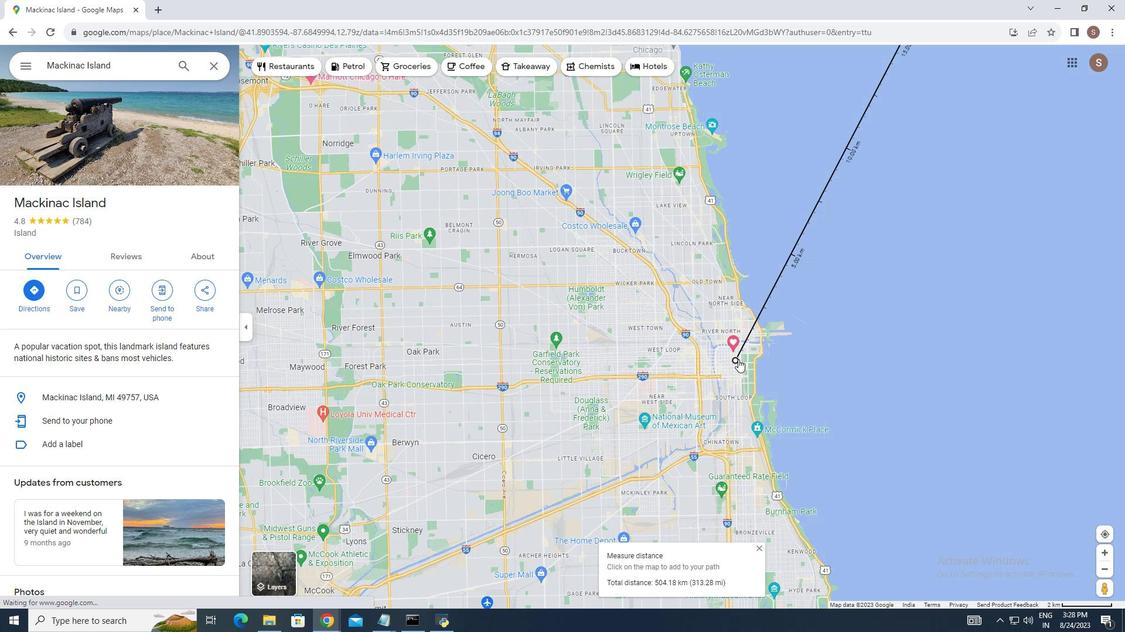 
Action: Mouse scrolled (738, 359) with delta (0, 0)
Screenshot: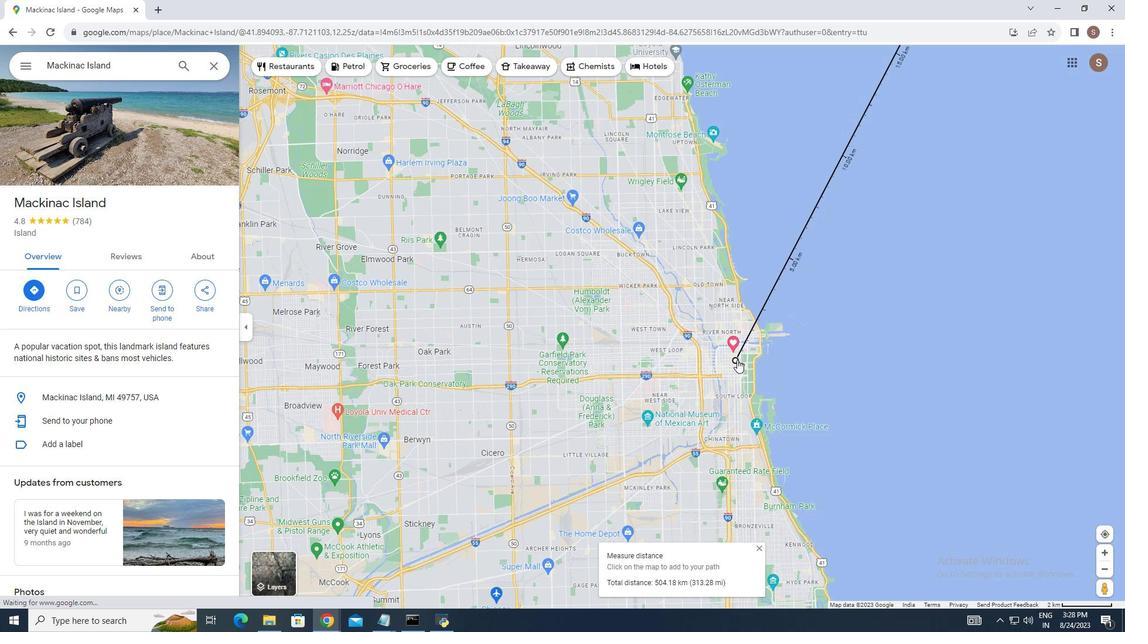 
Action: Mouse scrolled (738, 359) with delta (0, 0)
Screenshot: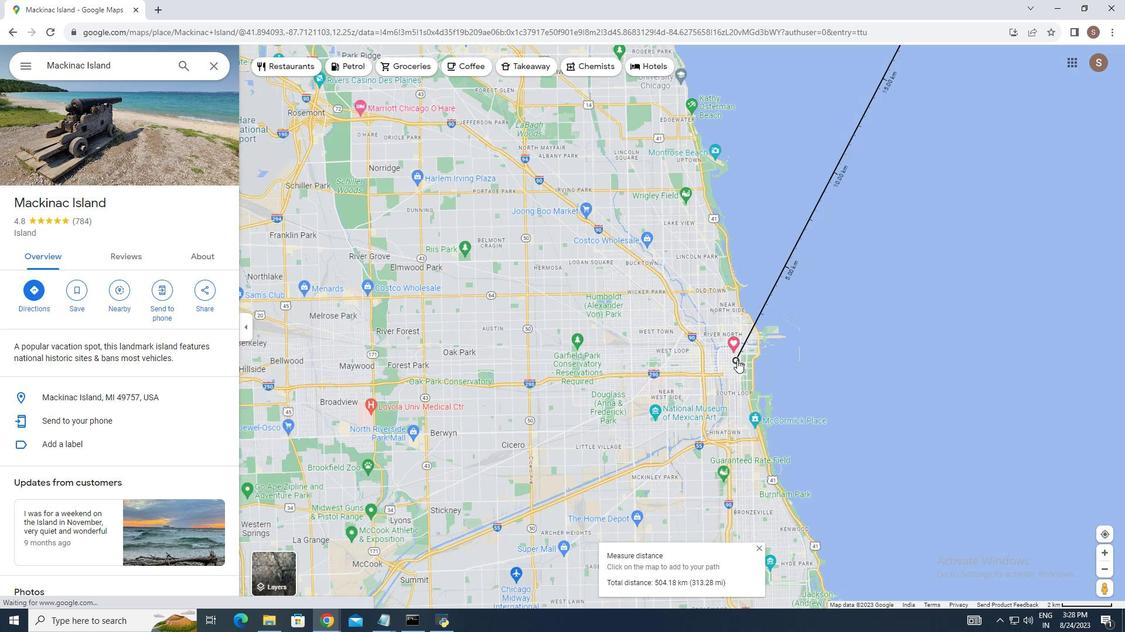 
Action: Mouse moved to (737, 360)
Screenshot: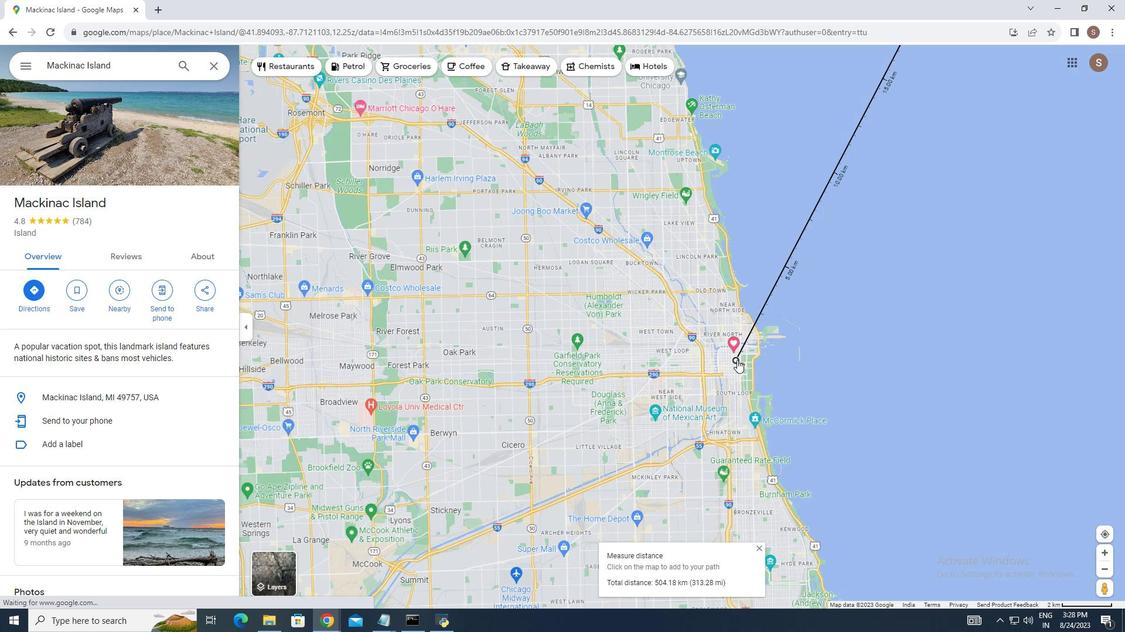 
Action: Mouse scrolled (737, 359) with delta (0, 0)
Screenshot: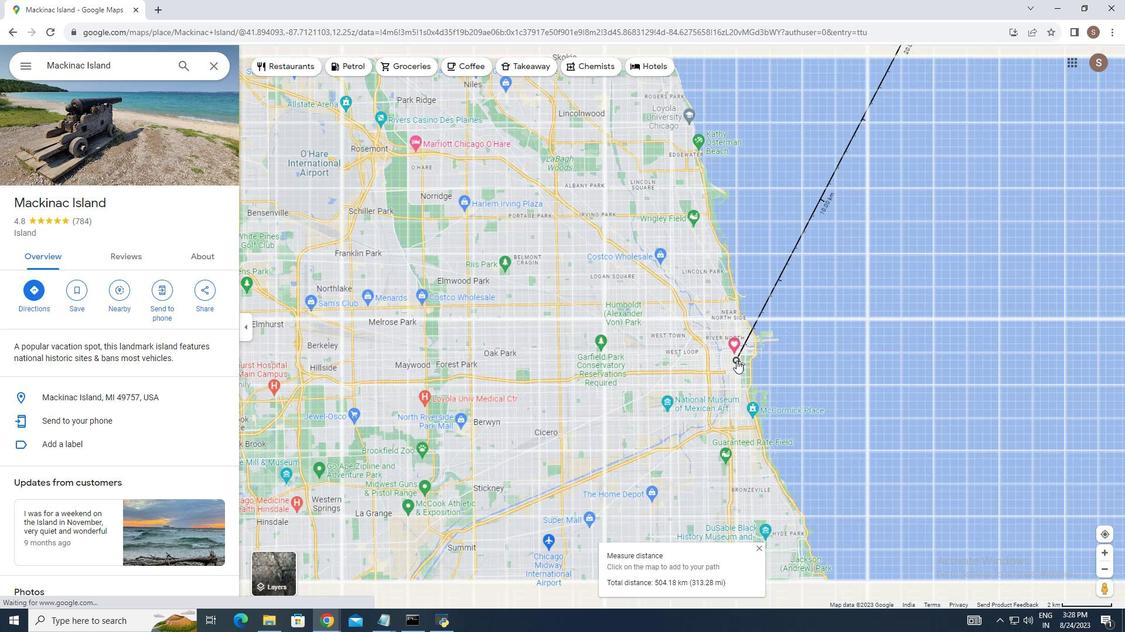 
Action: Mouse moved to (736, 360)
Screenshot: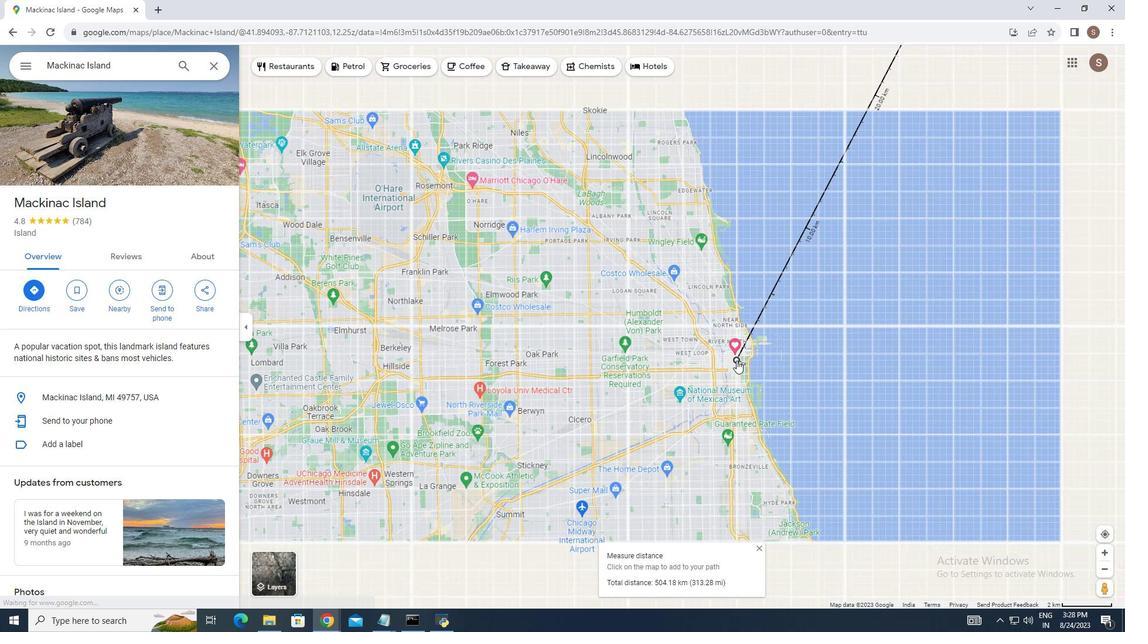 
Action: Mouse scrolled (736, 360) with delta (0, 0)
Screenshot: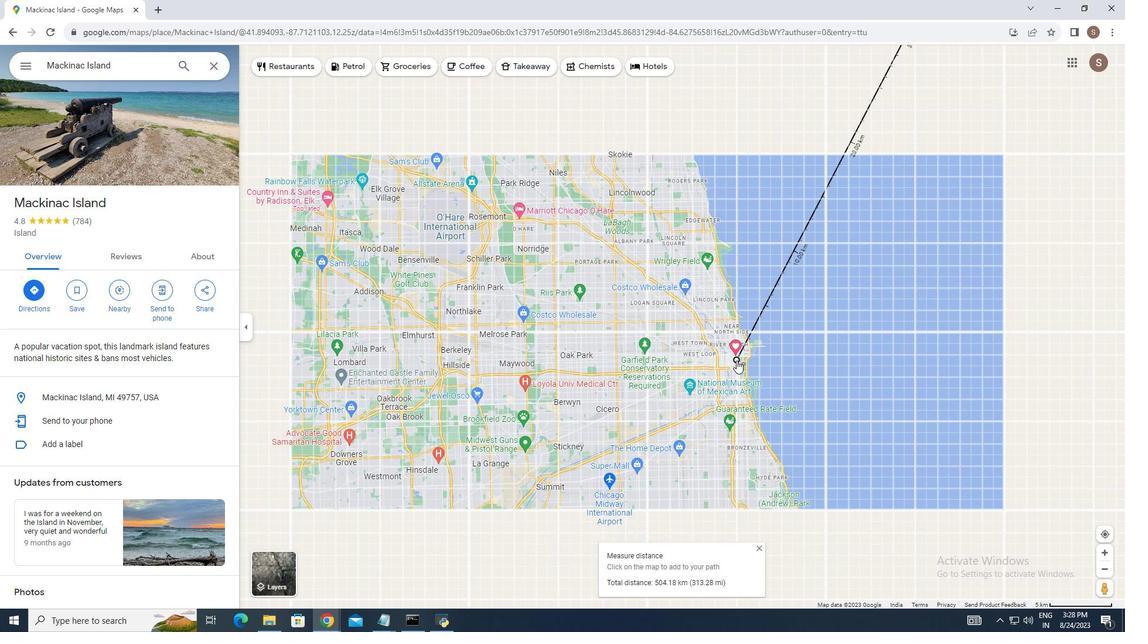 
Action: Mouse scrolled (736, 360) with delta (0, 0)
Screenshot: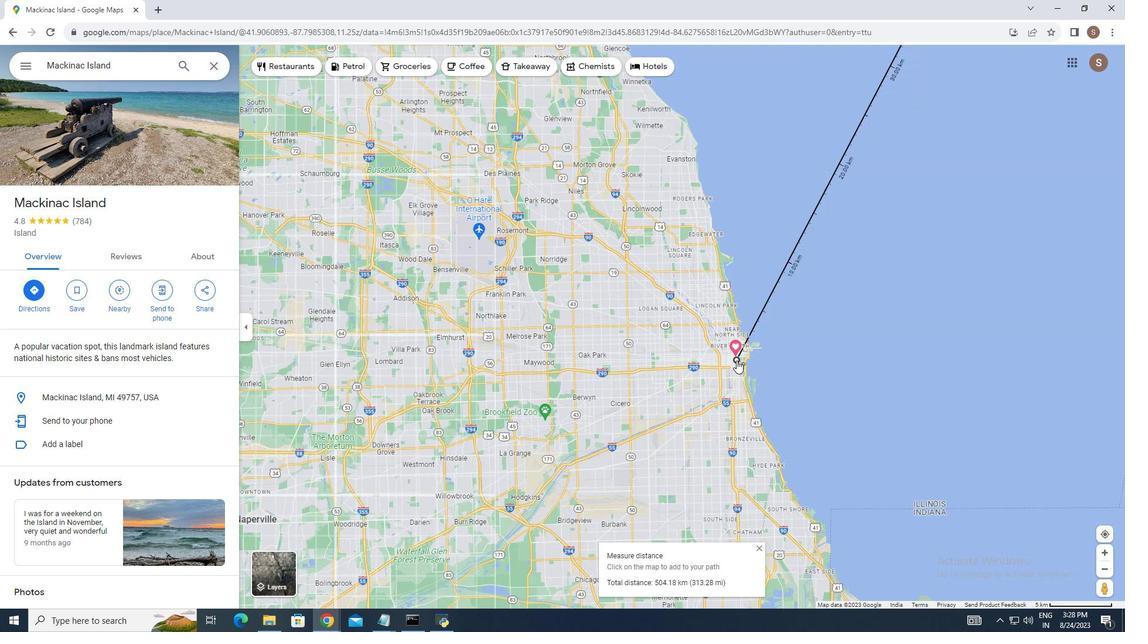 
Action: Mouse scrolled (736, 360) with delta (0, 0)
Screenshot: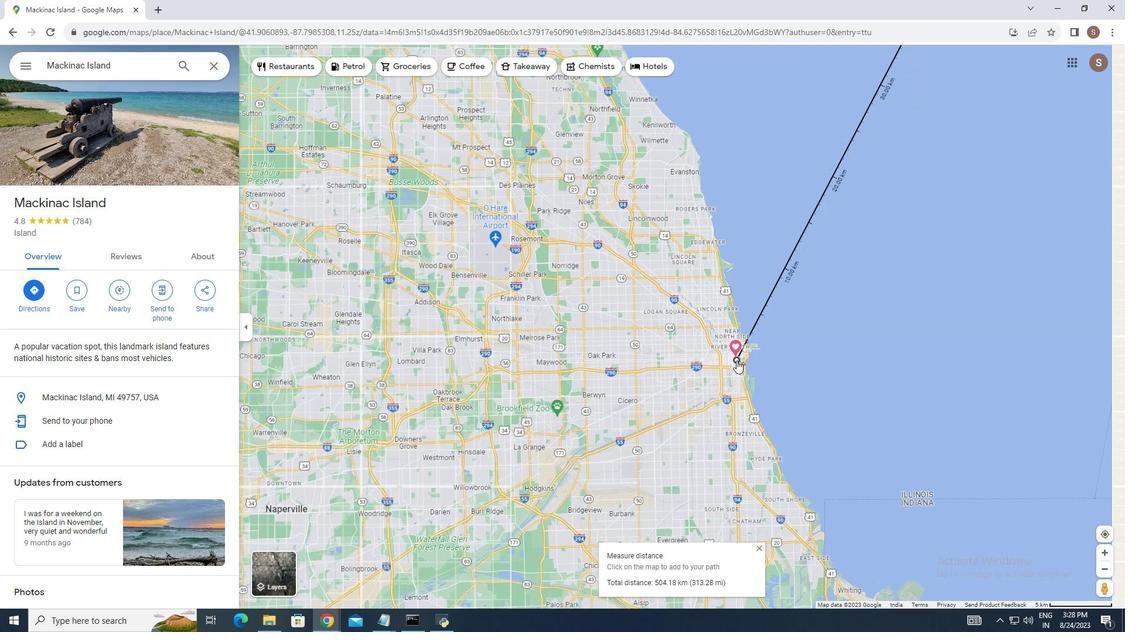 
Action: Mouse moved to (734, 363)
Screenshot: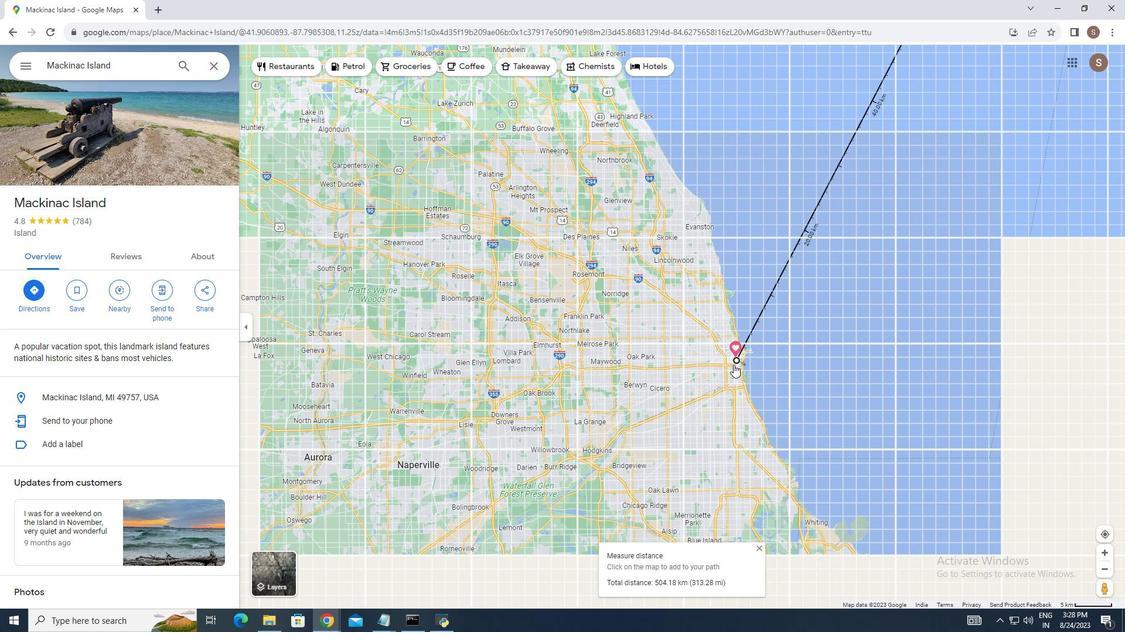 
Action: Mouse scrolled (734, 363) with delta (0, 0)
Screenshot: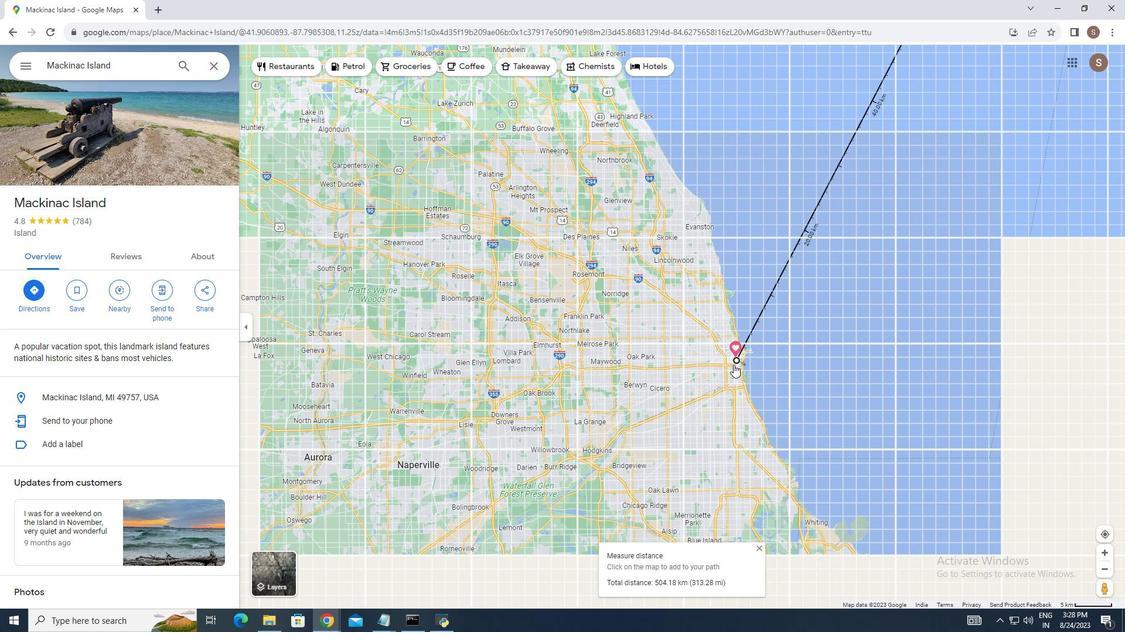 
Action: Mouse moved to (733, 365)
Screenshot: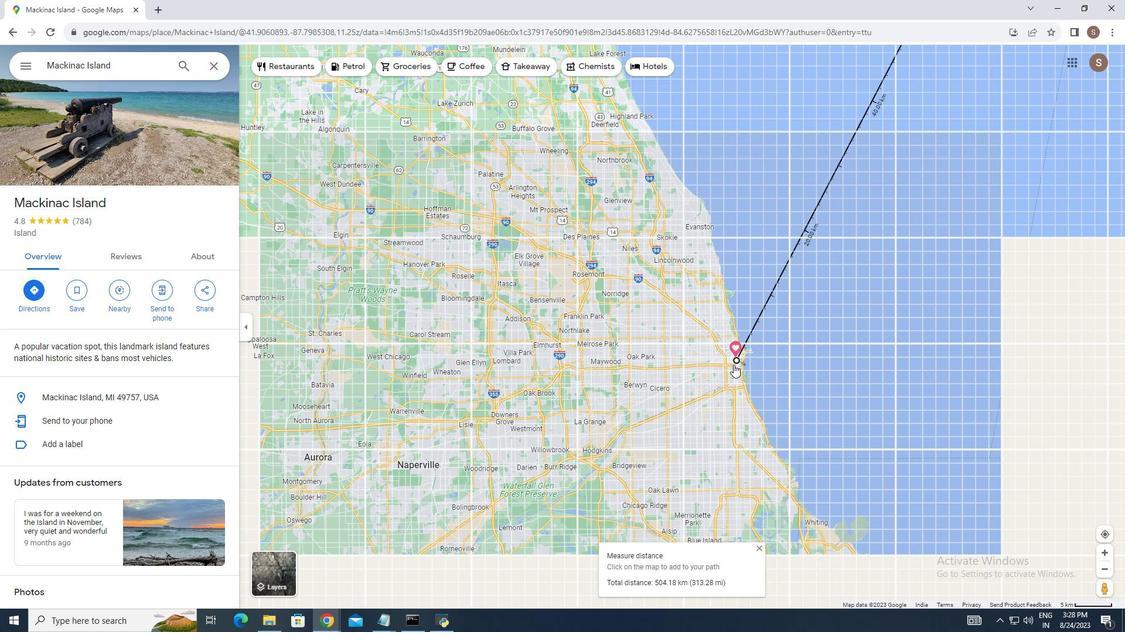 
Action: Mouse scrolled (733, 364) with delta (0, 0)
Screenshot: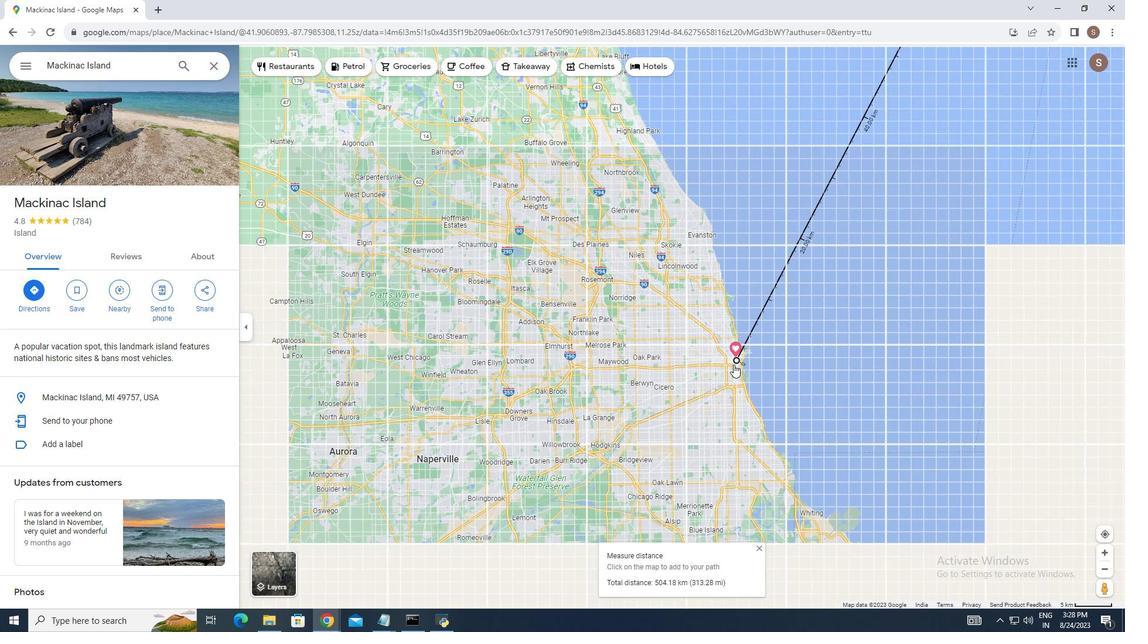 
Action: Mouse moved to (733, 365)
Screenshot: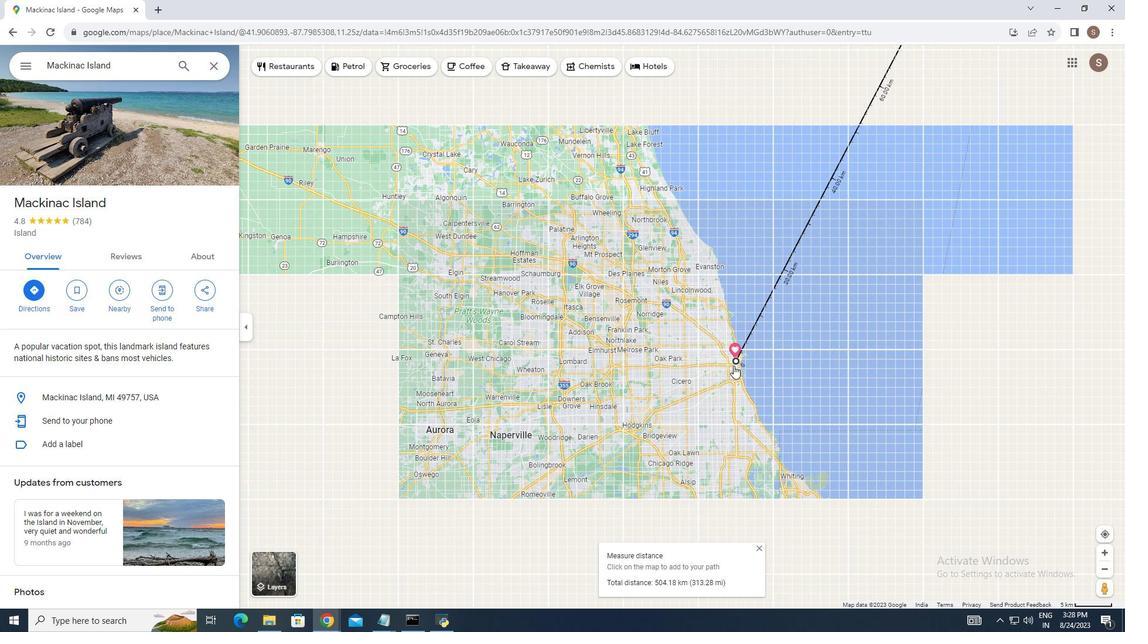 
Action: Mouse scrolled (733, 365) with delta (0, 0)
Screenshot: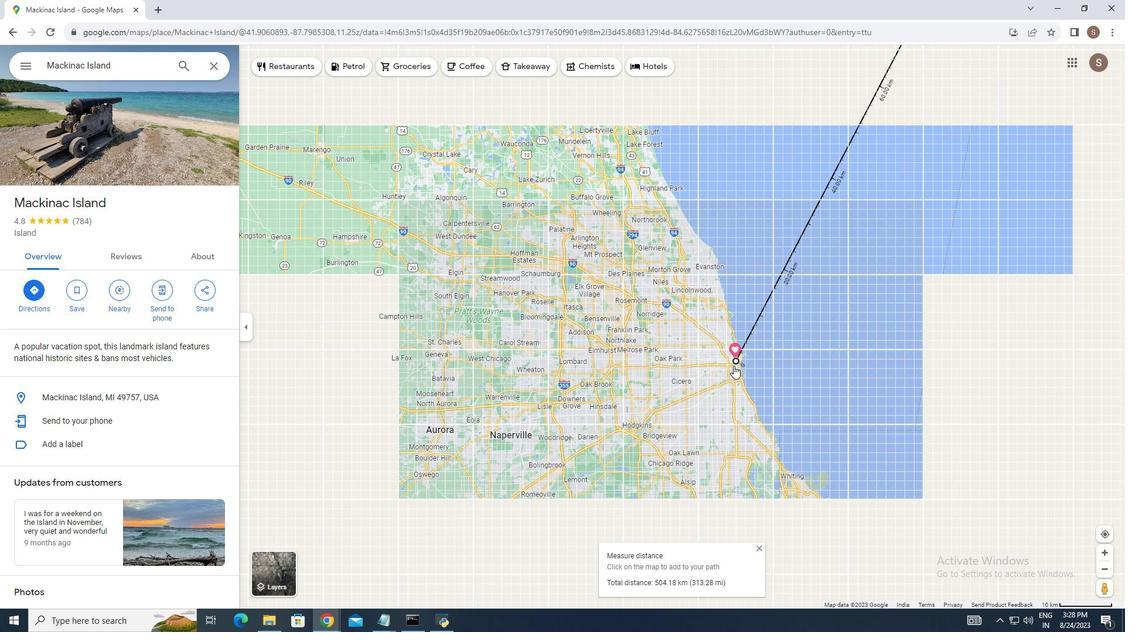 
Action: Mouse moved to (733, 366)
Screenshot: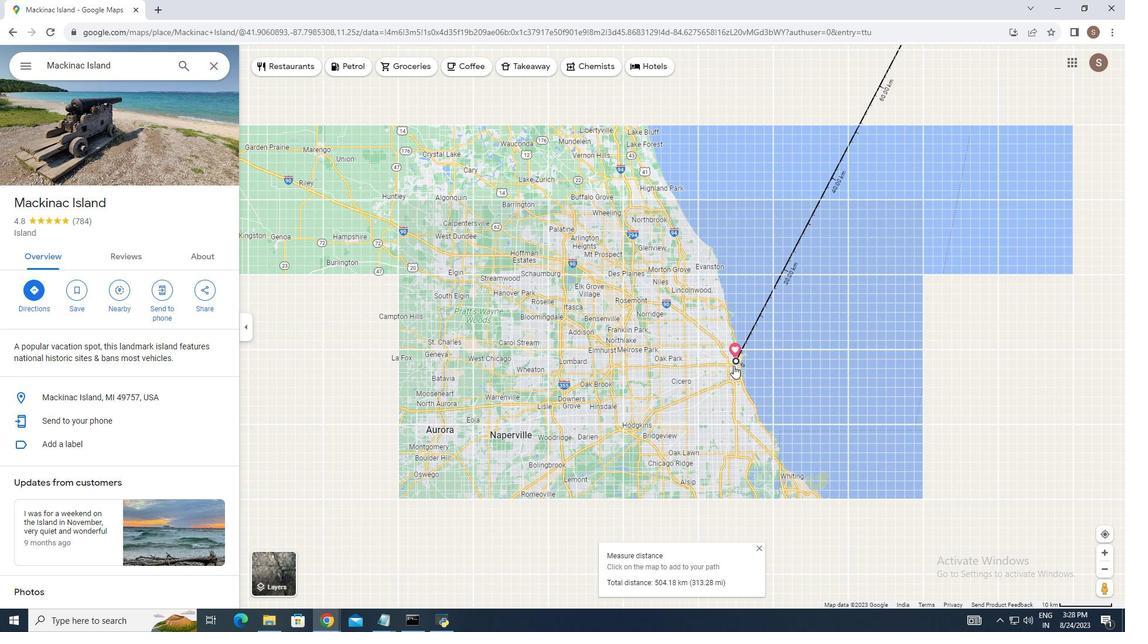 
Action: Mouse scrolled (733, 365) with delta (0, 0)
Screenshot: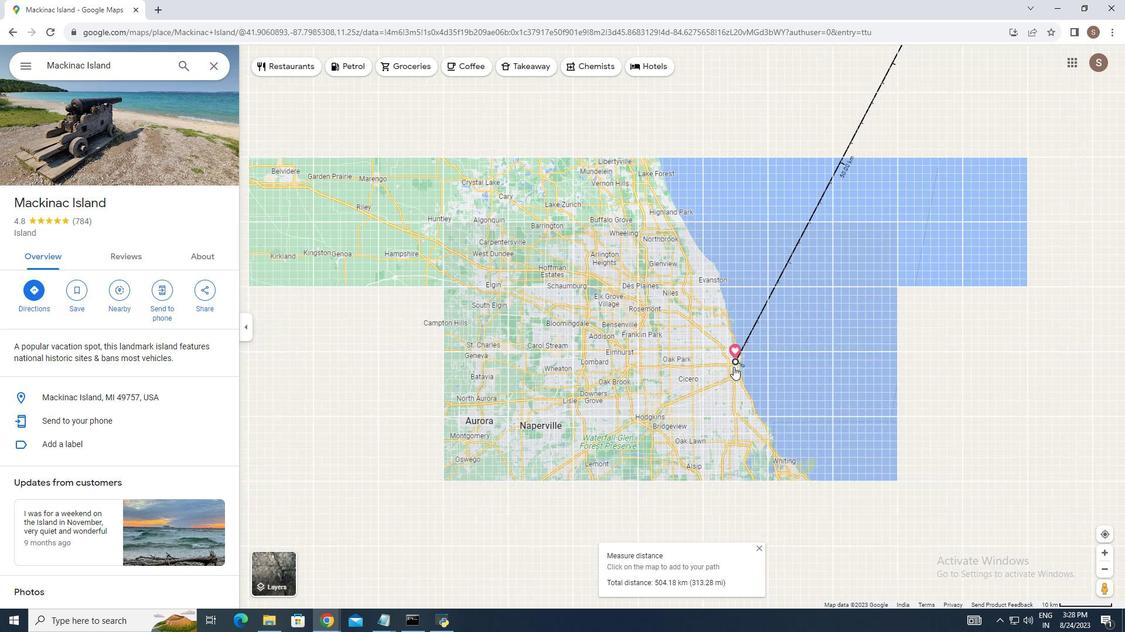 
Action: Mouse moved to (733, 367)
Screenshot: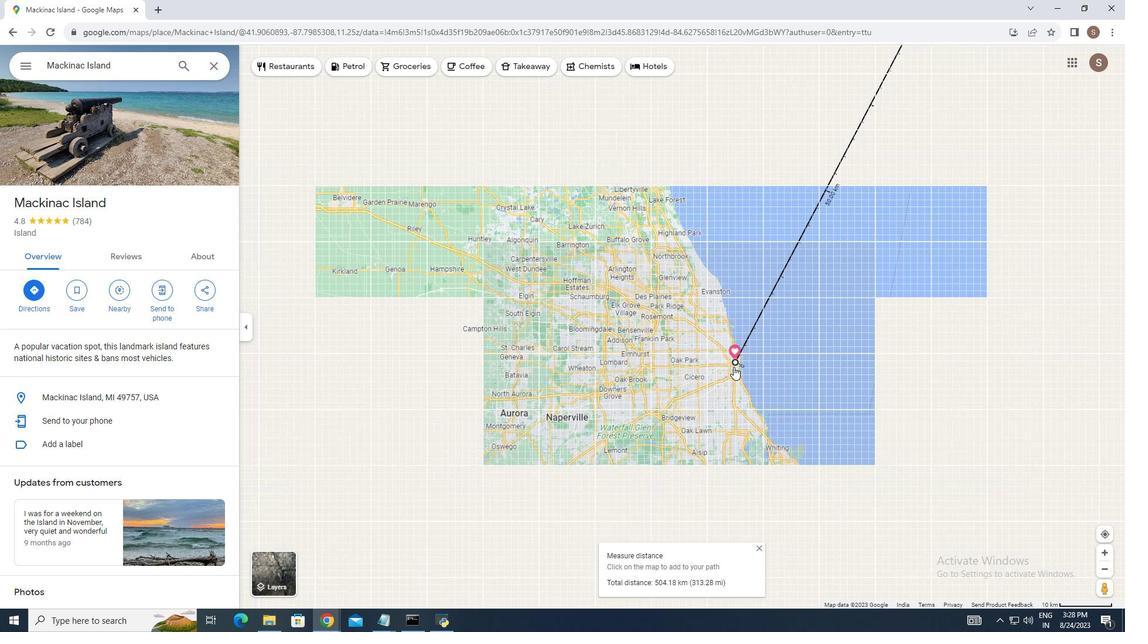 
Action: Mouse scrolled (733, 366) with delta (0, 0)
Screenshot: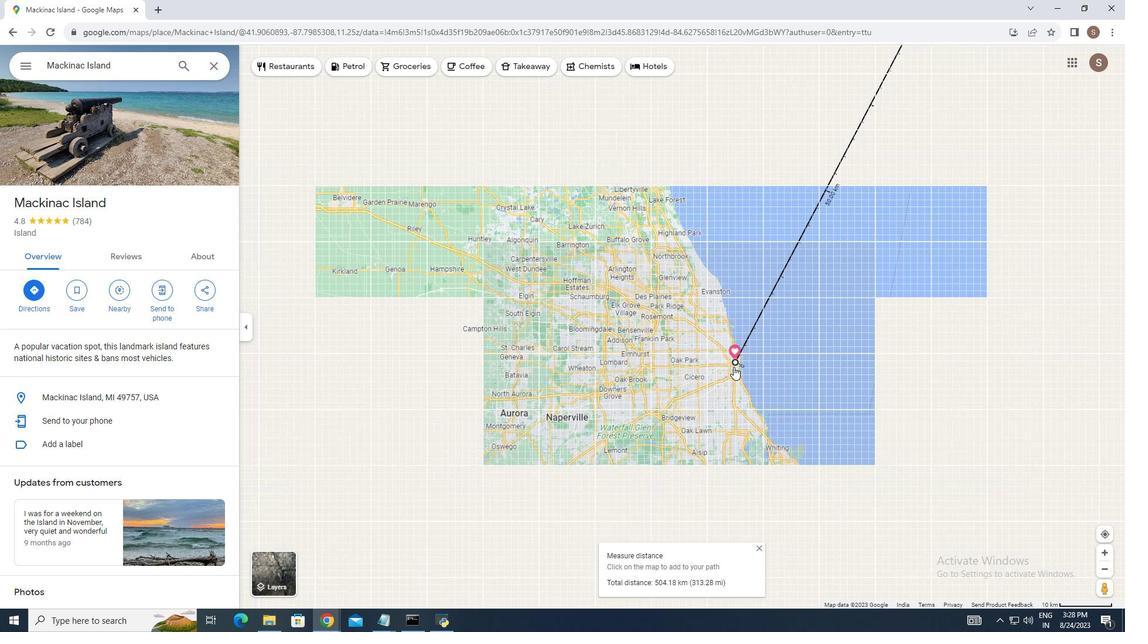 
Action: Mouse moved to (733, 367)
Screenshot: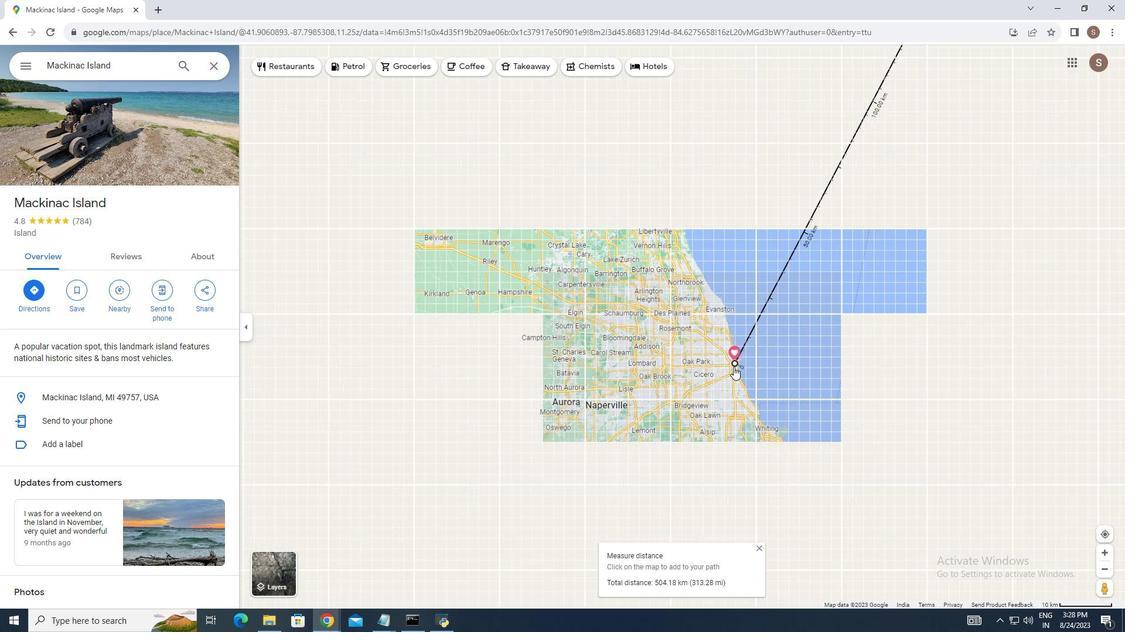 
Action: Mouse scrolled (733, 366) with delta (0, 0)
Screenshot: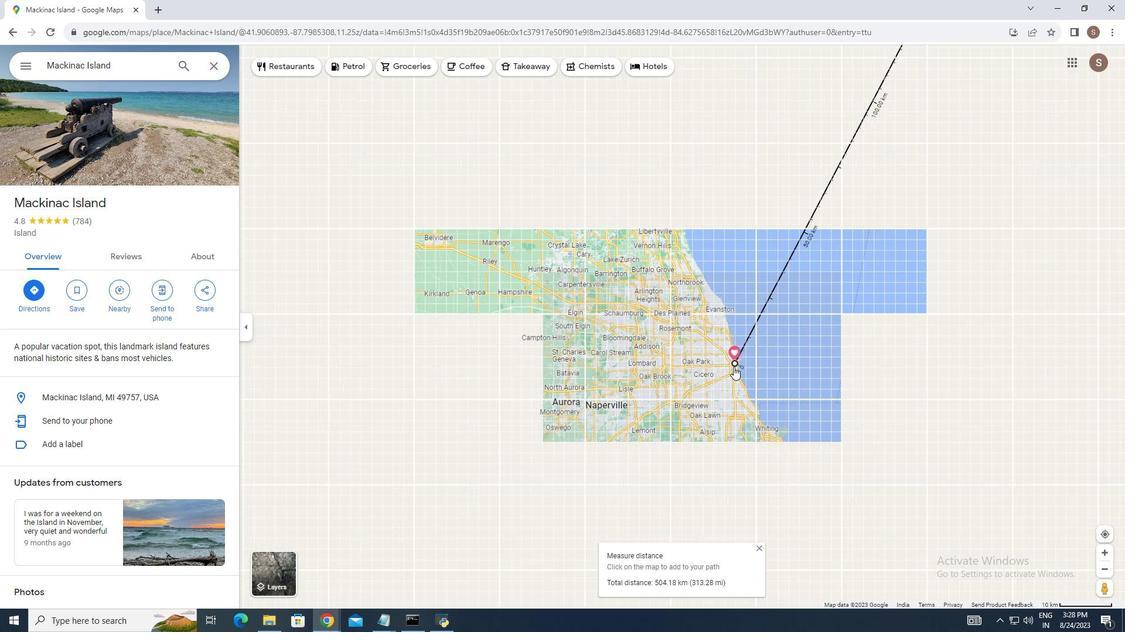 
Action: Mouse moved to (731, 376)
Screenshot: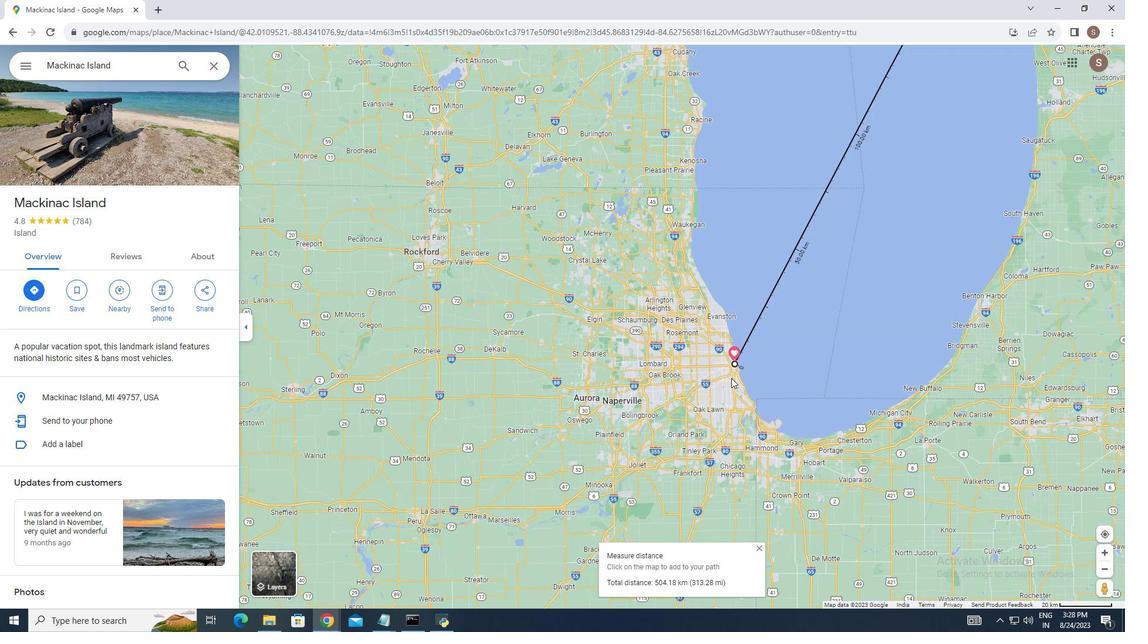 
Action: Mouse scrolled (731, 376) with delta (0, 0)
Screenshot: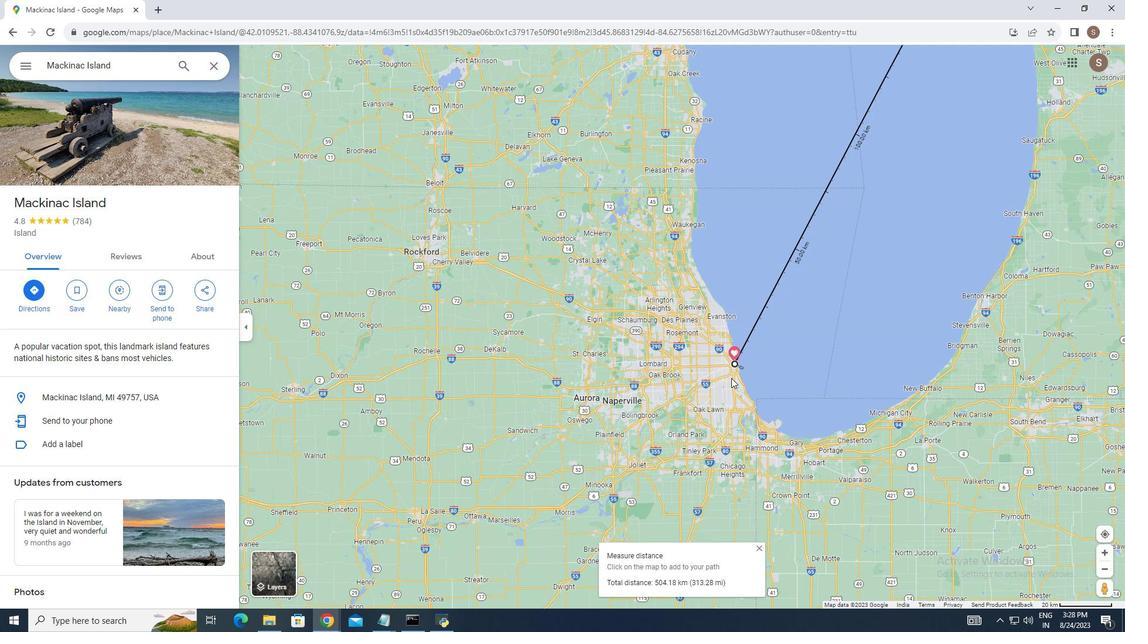 
Action: Mouse moved to (731, 378)
Screenshot: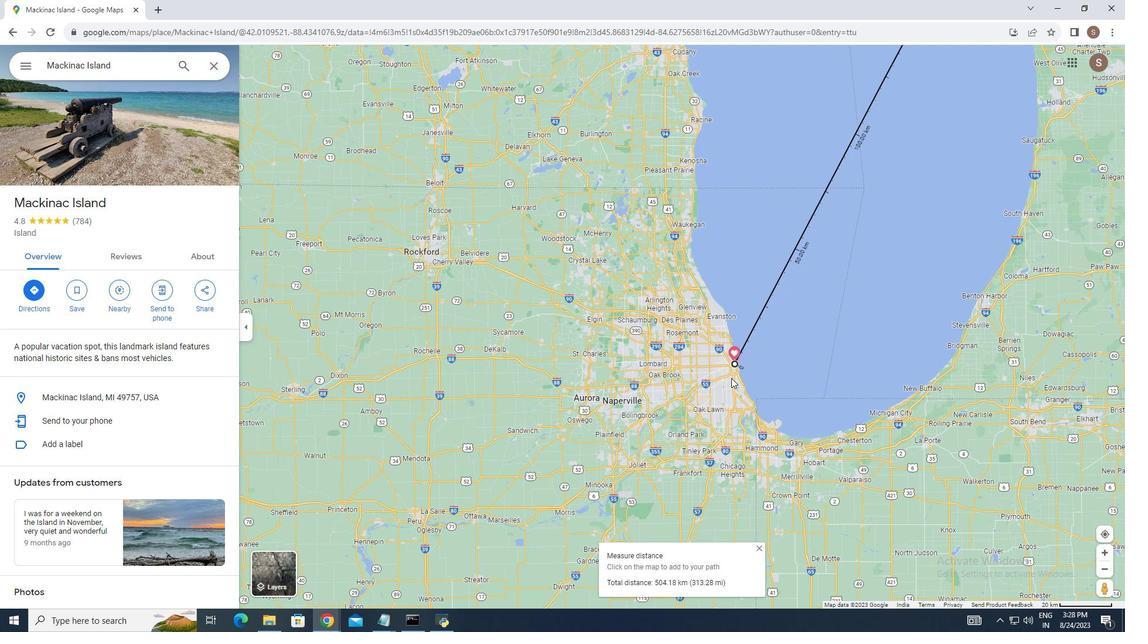 
Action: Mouse scrolled (731, 377) with delta (0, 0)
Screenshot: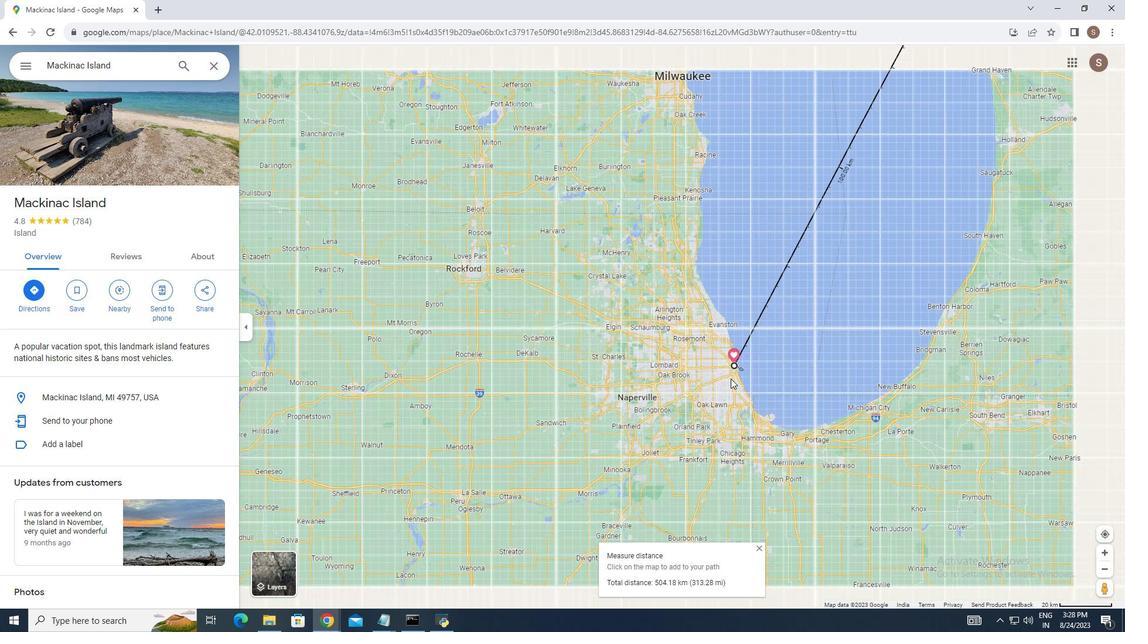 
Action: Mouse moved to (728, 380)
Screenshot: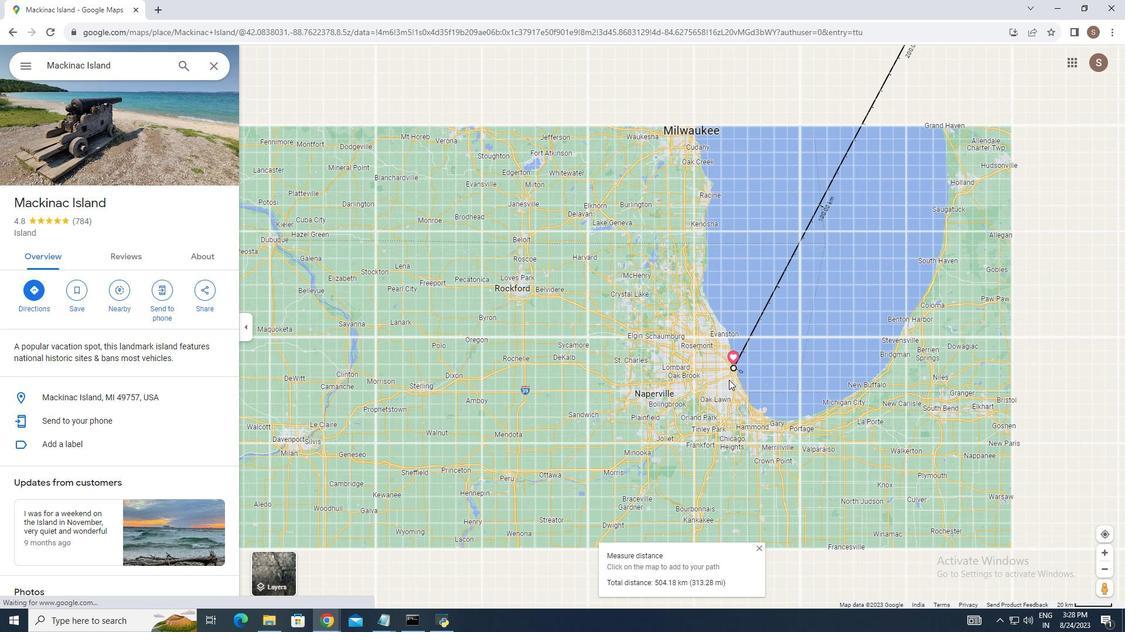 
Action: Mouse scrolled (728, 379) with delta (0, 0)
Screenshot: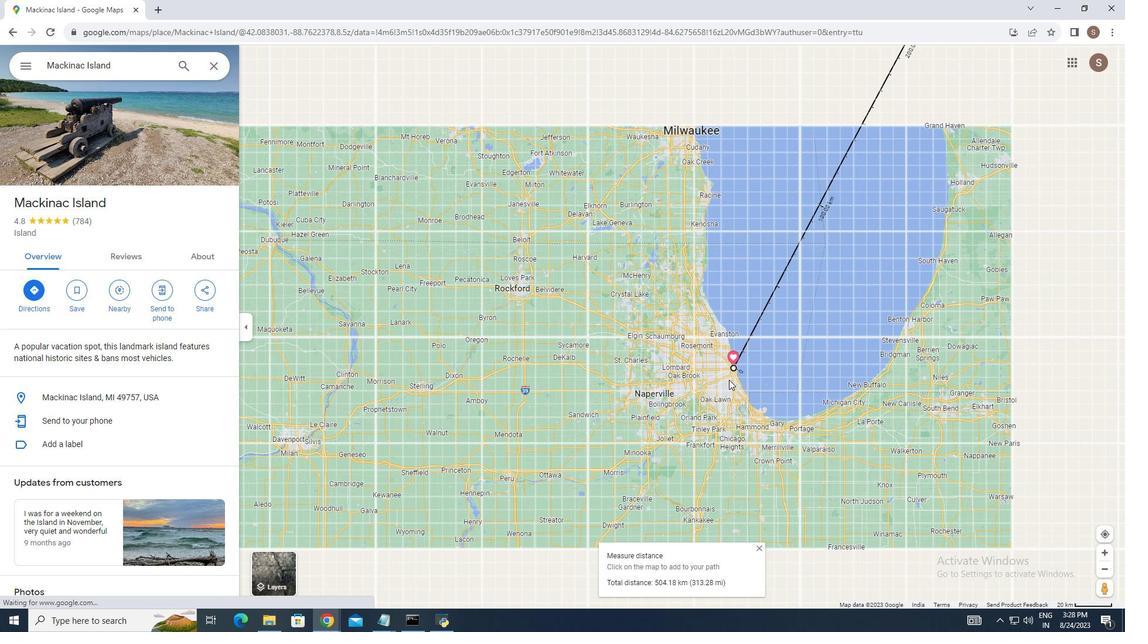 
Action: Mouse scrolled (728, 379) with delta (0, 0)
Screenshot: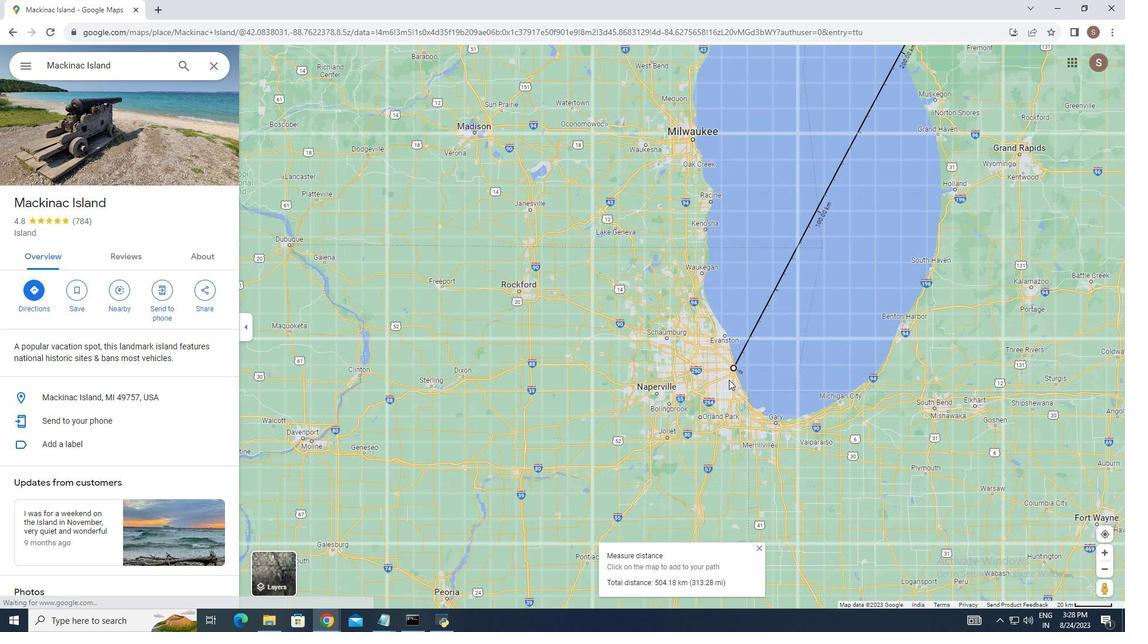 
Action: Mouse scrolled (728, 379) with delta (0, 0)
Screenshot: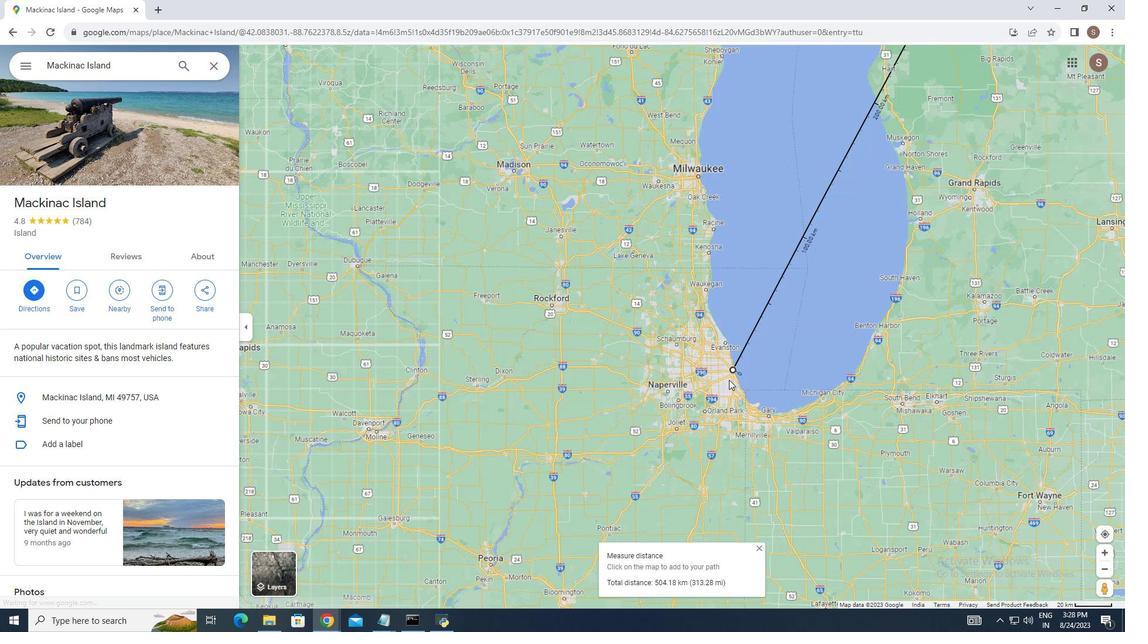 
Action: Mouse scrolled (728, 379) with delta (0, 0)
Screenshot: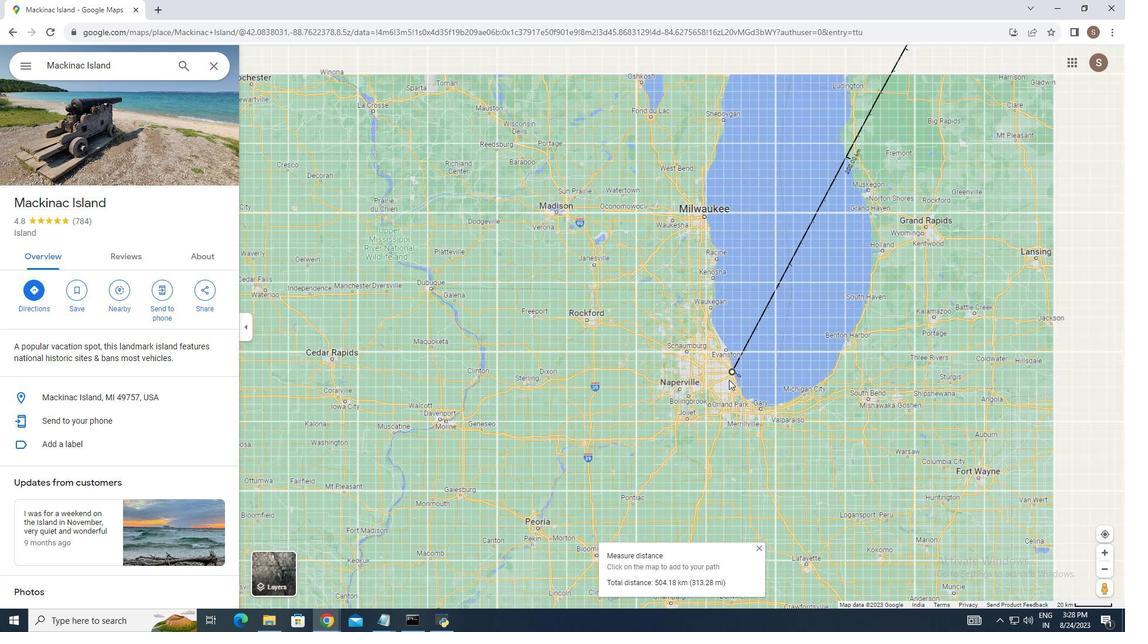 
Action: Mouse scrolled (728, 379) with delta (0, 0)
Screenshot: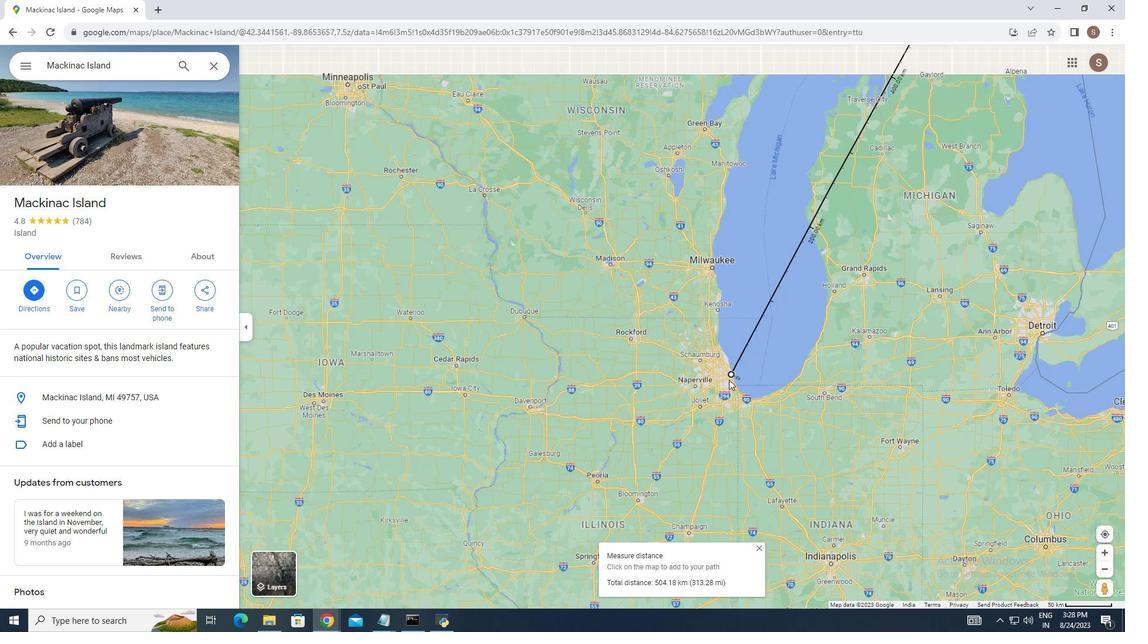 
Action: Mouse scrolled (728, 379) with delta (0, 0)
Screenshot: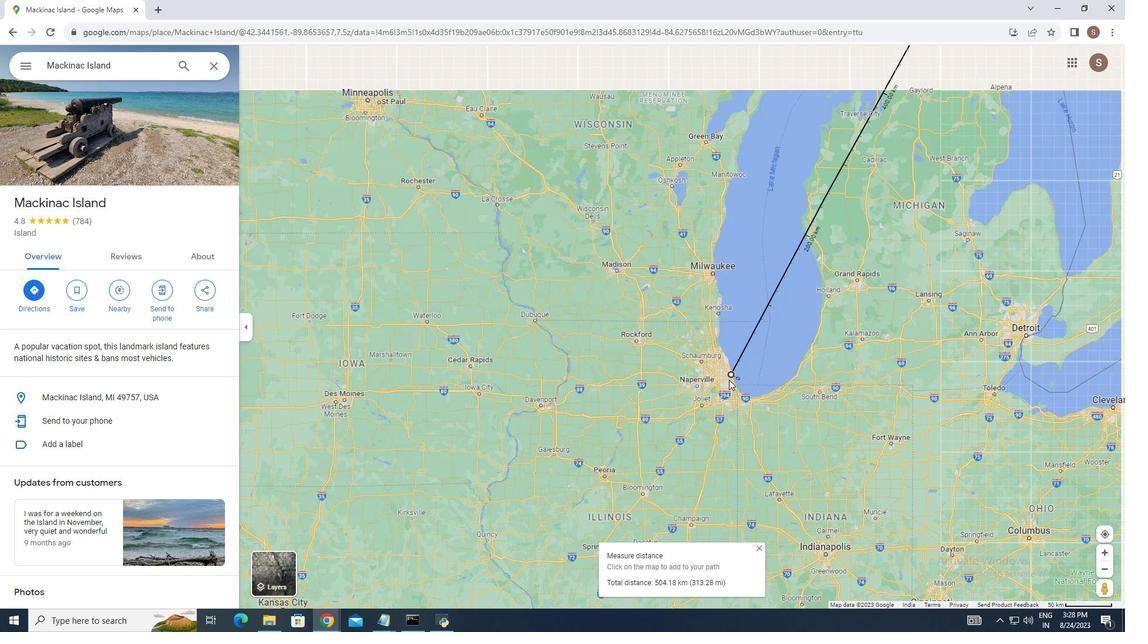 
Action: Mouse scrolled (728, 379) with delta (0, 0)
Screenshot: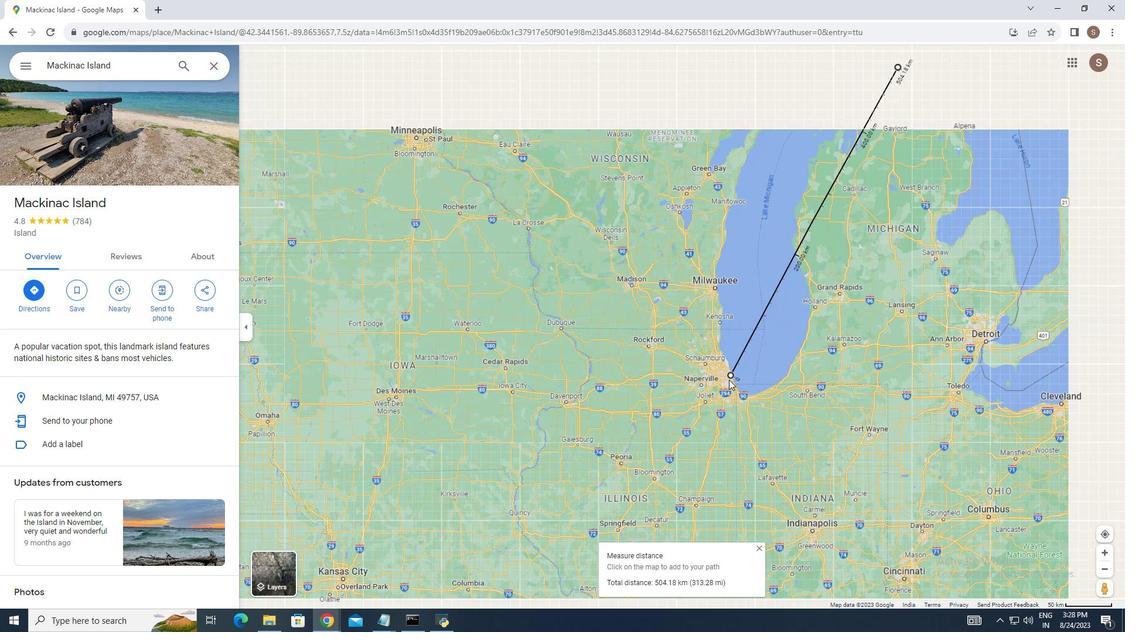 
Action: Mouse scrolled (728, 379) with delta (0, 0)
Screenshot: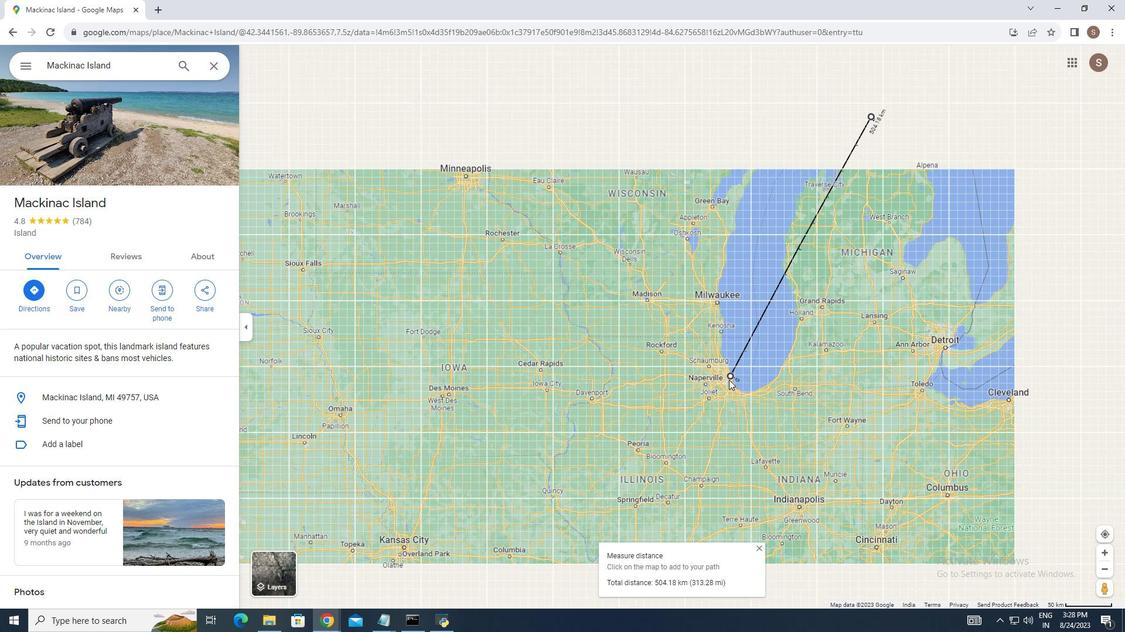 
Action: Mouse moved to (728, 380)
Screenshot: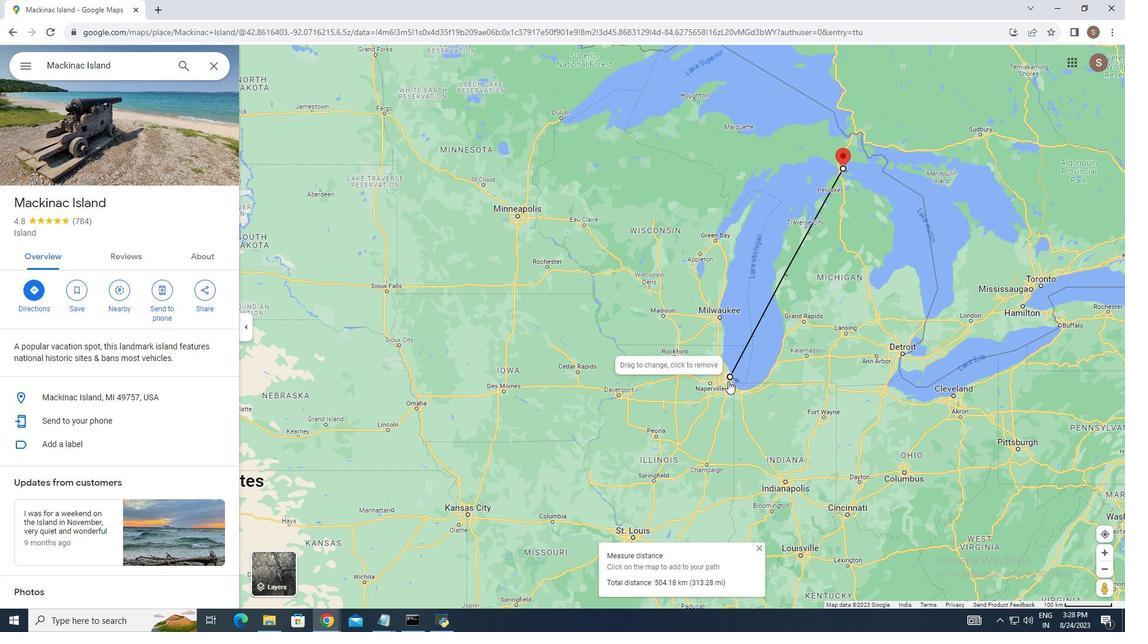 
Action: Mouse scrolled (728, 380) with delta (0, 0)
Screenshot: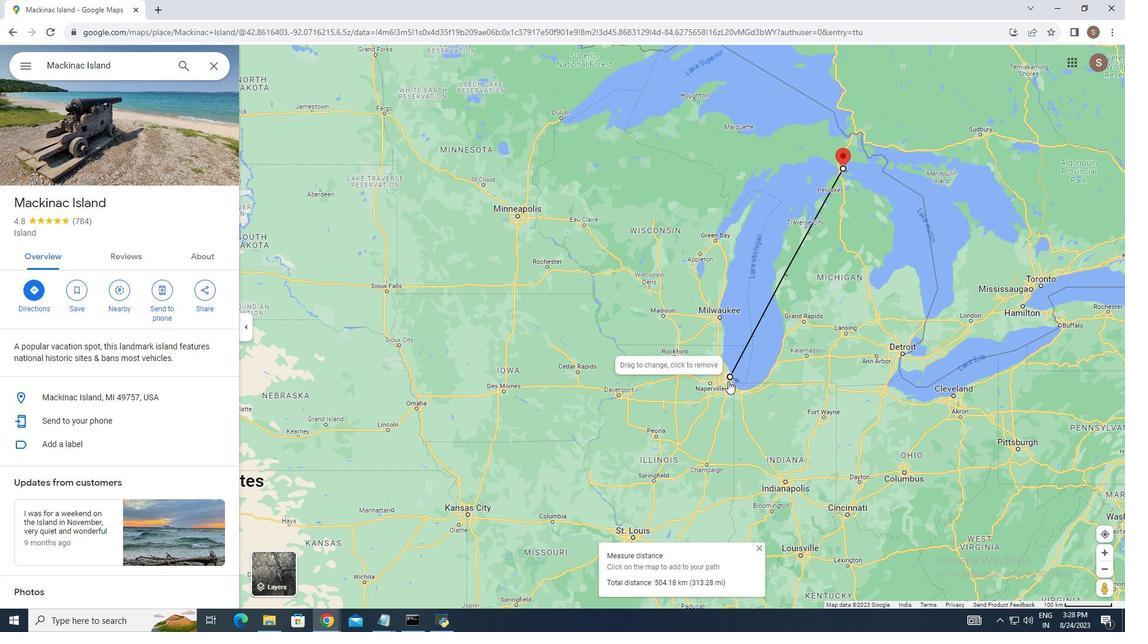 
Action: Mouse moved to (728, 381)
Screenshot: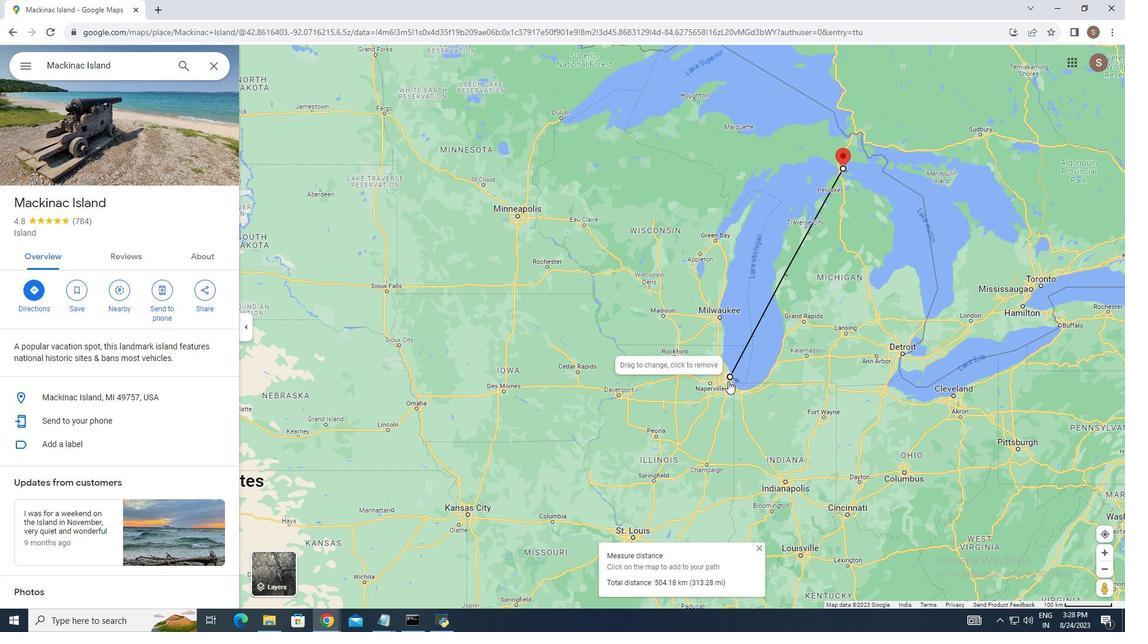 
Action: Mouse scrolled (728, 380) with delta (0, 0)
Screenshot: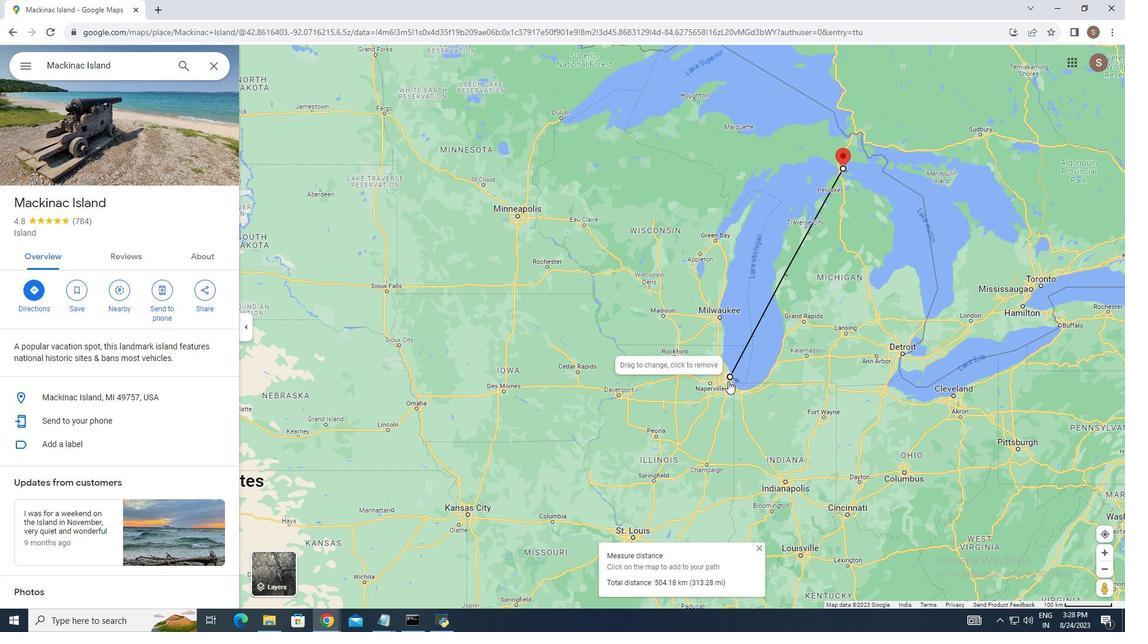 
Action: Mouse scrolled (728, 380) with delta (0, 0)
Screenshot: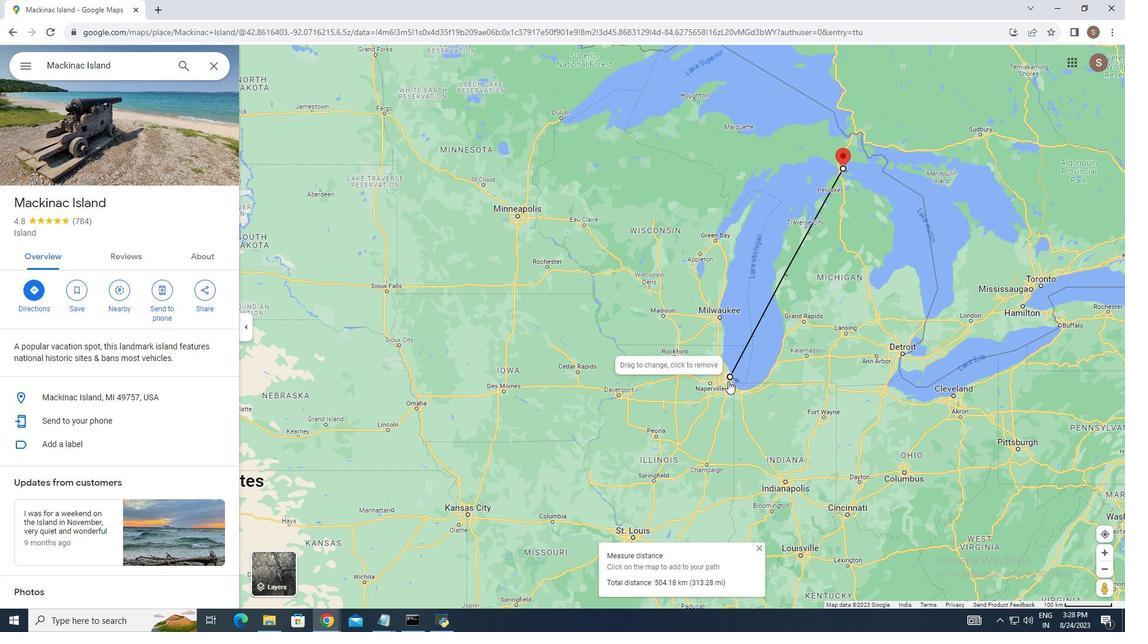 
Action: Mouse moved to (727, 381)
Screenshot: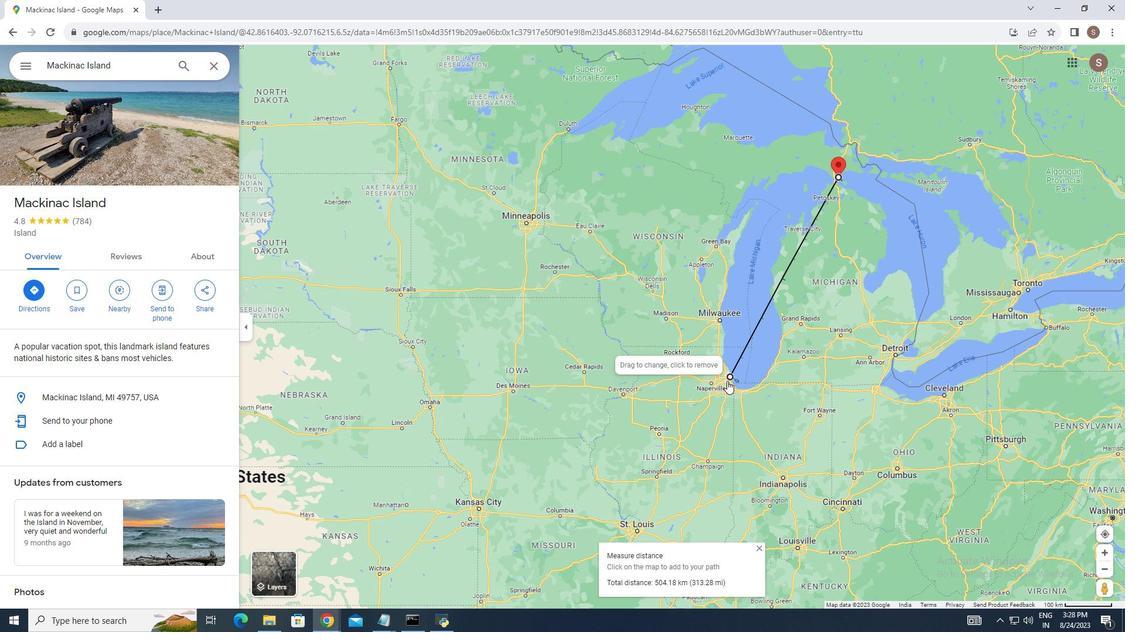 
Action: Mouse scrolled (727, 380) with delta (0, 0)
Screenshot: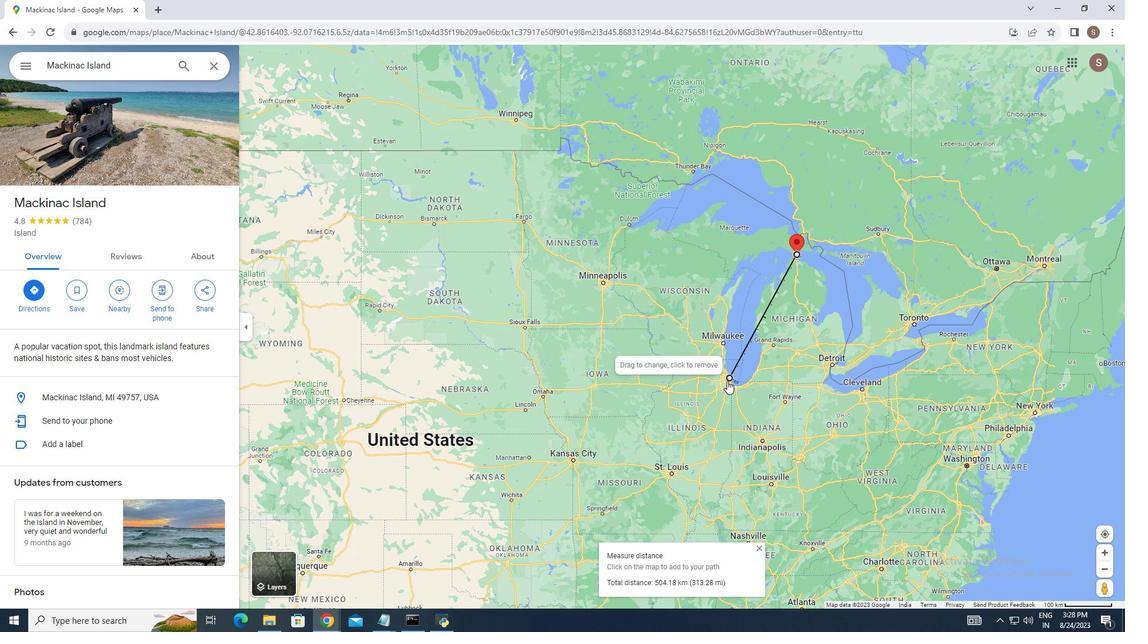 
Action: Mouse moved to (726, 381)
Screenshot: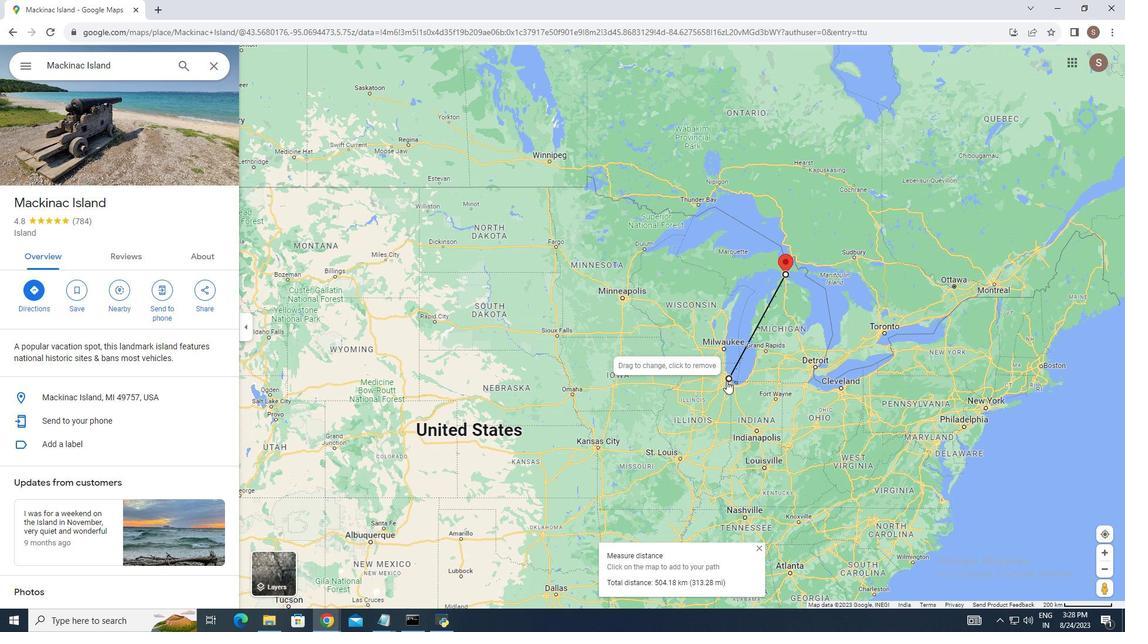 
Action: Mouse scrolled (726, 382) with delta (0, 0)
Screenshot: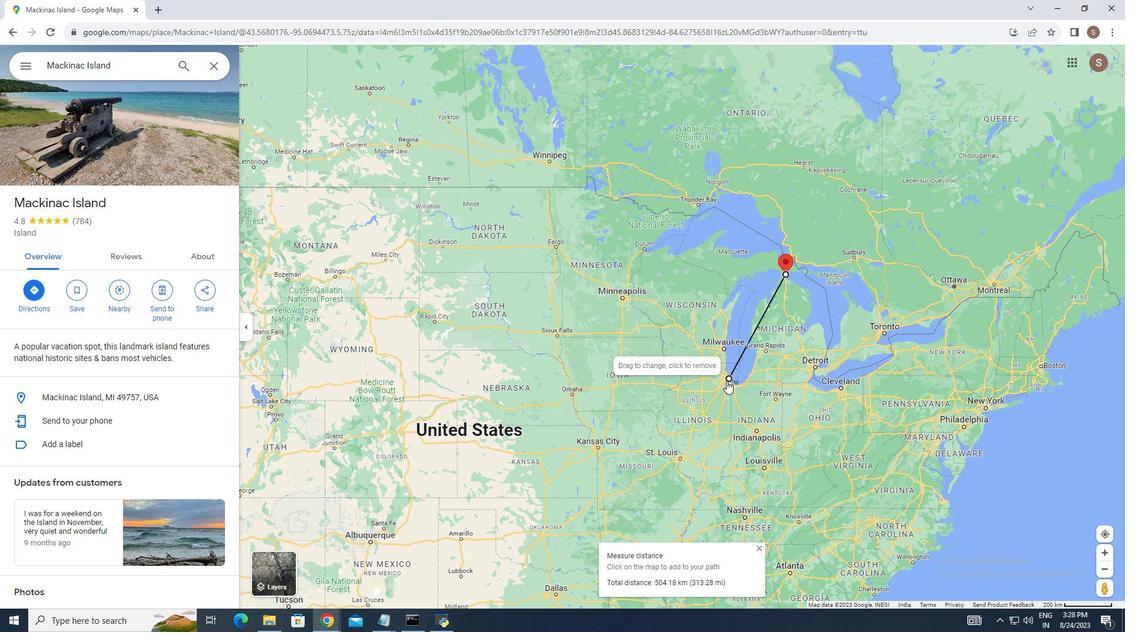 
Action: Mouse scrolled (726, 382) with delta (0, 0)
Screenshot: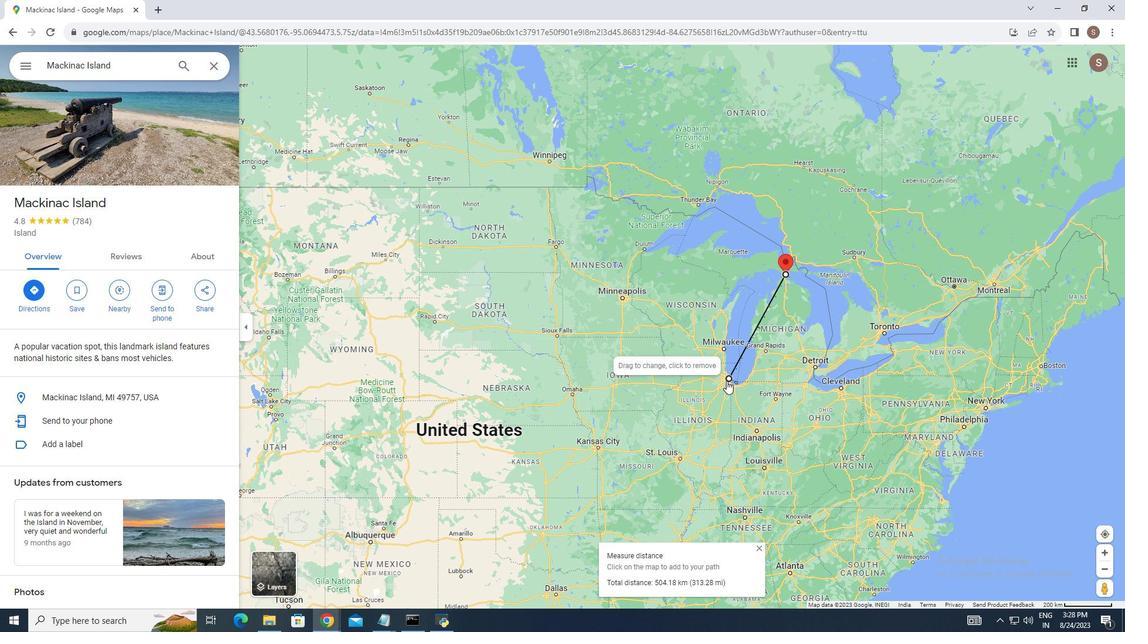 
Action: Mouse scrolled (726, 382) with delta (0, 0)
Screenshot: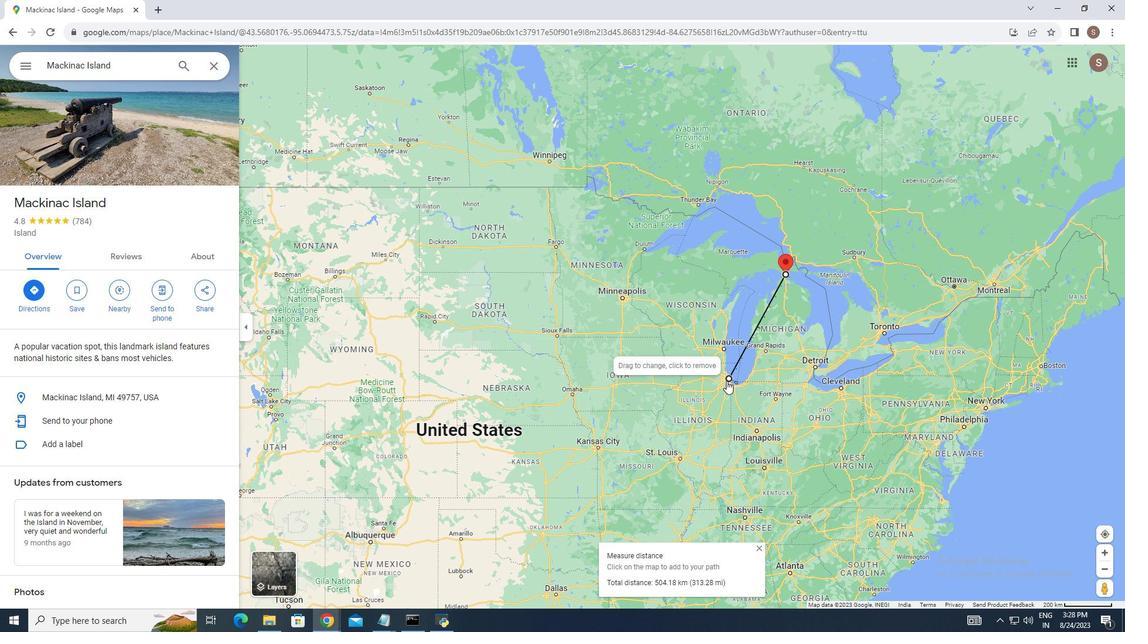 
Action: Mouse scrolled (726, 382) with delta (0, 0)
Screenshot: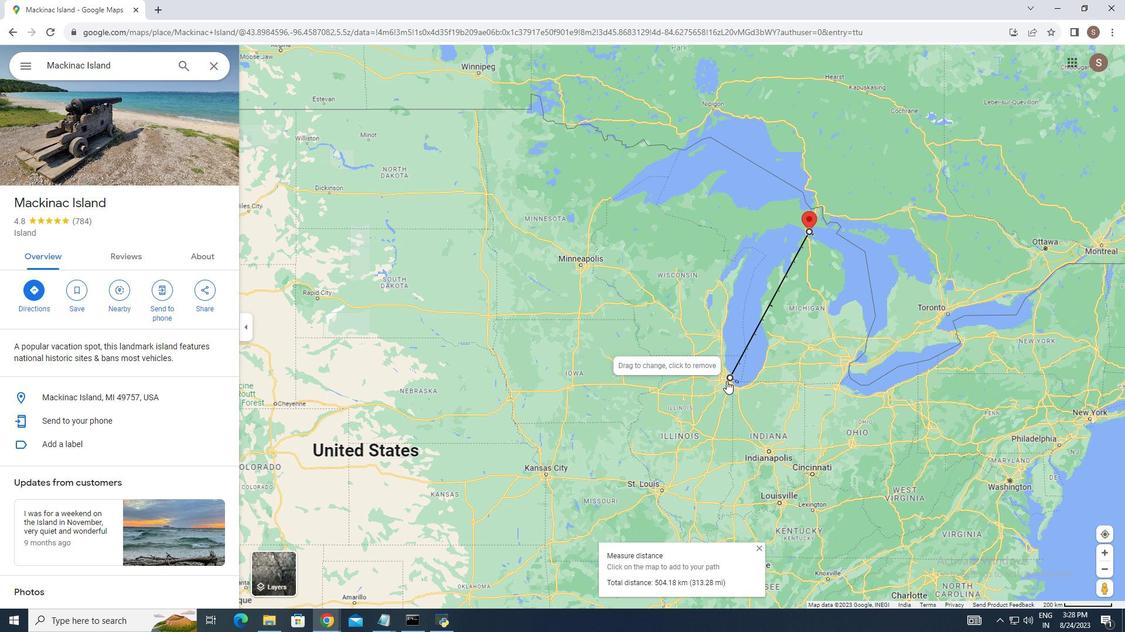 
Action: Mouse scrolled (726, 382) with delta (0, 0)
Screenshot: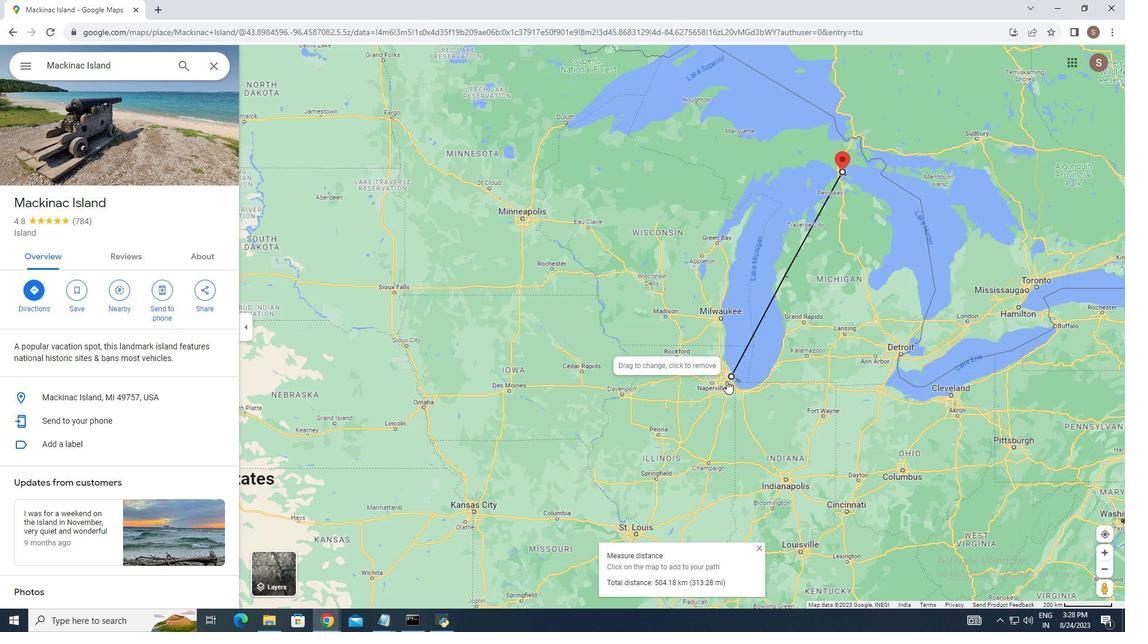 
Action: Mouse scrolled (726, 382) with delta (0, 0)
Screenshot: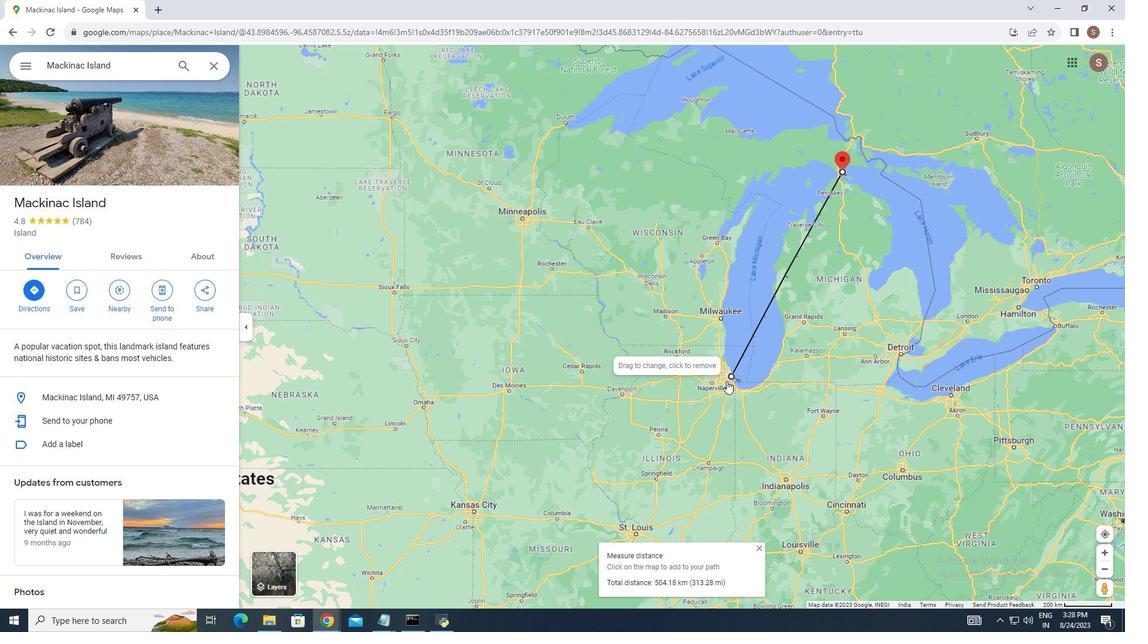 
Action: Mouse scrolled (726, 382) with delta (0, 0)
Screenshot: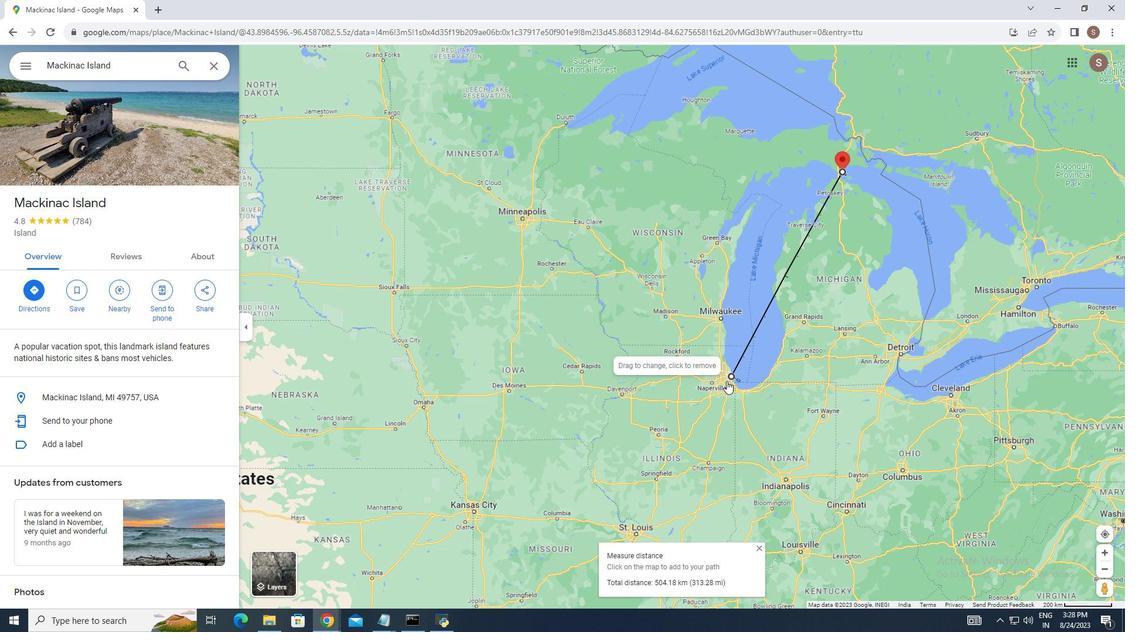 
Action: Mouse scrolled (726, 382) with delta (0, 0)
Screenshot: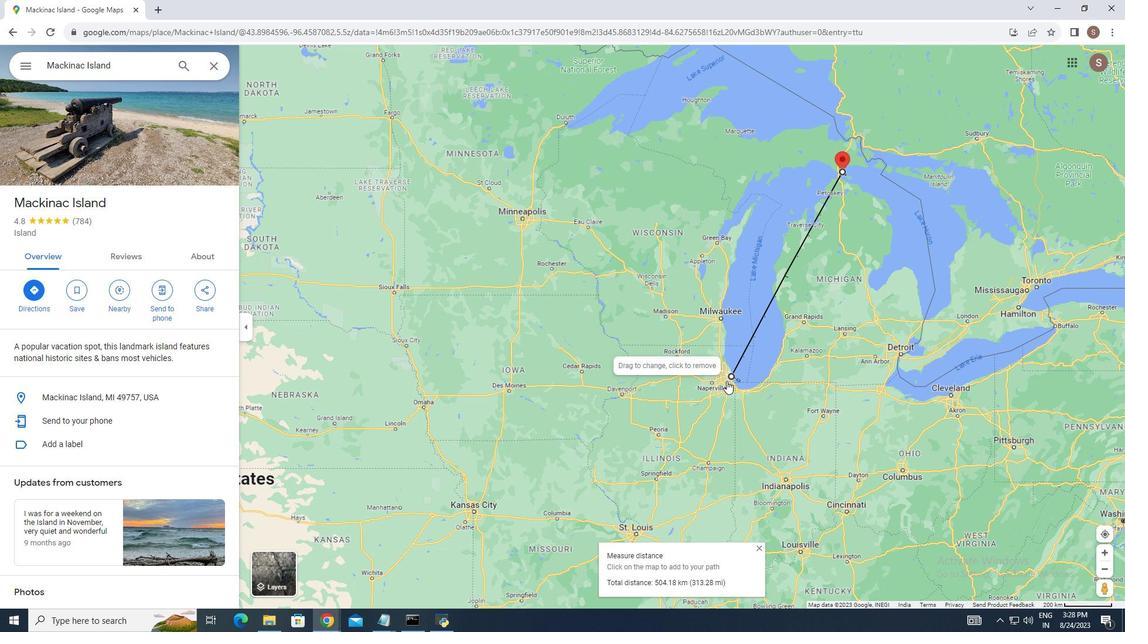 
Action: Mouse scrolled (726, 382) with delta (0, 0)
Screenshot: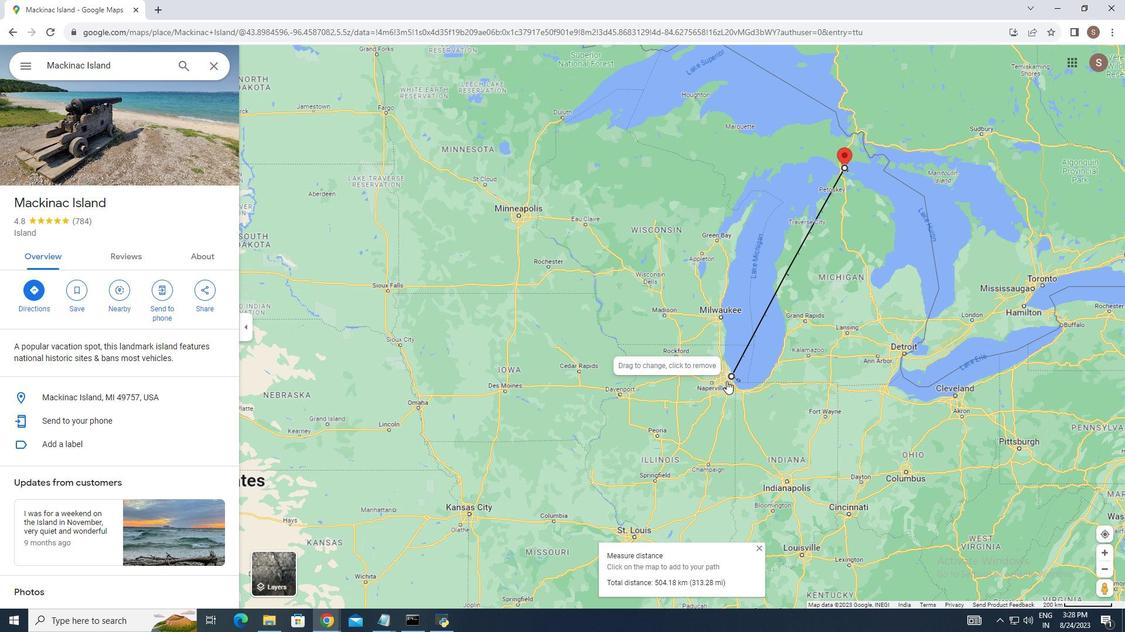 
Action: Mouse moved to (725, 381)
Screenshot: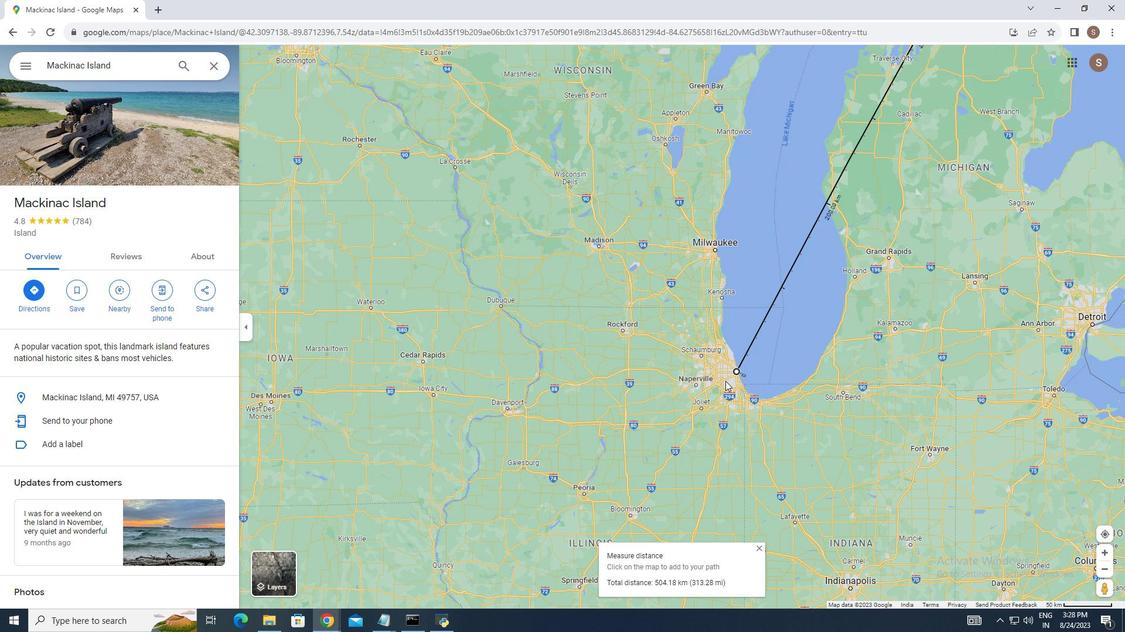
Action: Mouse scrolled (725, 380) with delta (0, 0)
Screenshot: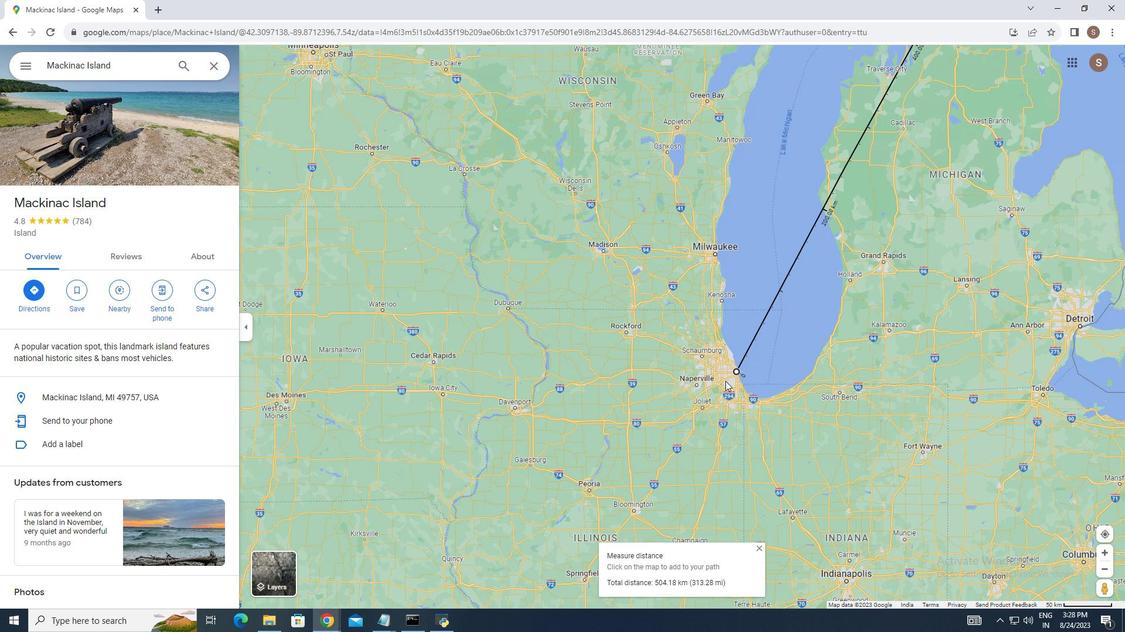 
Action: Mouse scrolled (725, 380) with delta (0, 0)
Screenshot: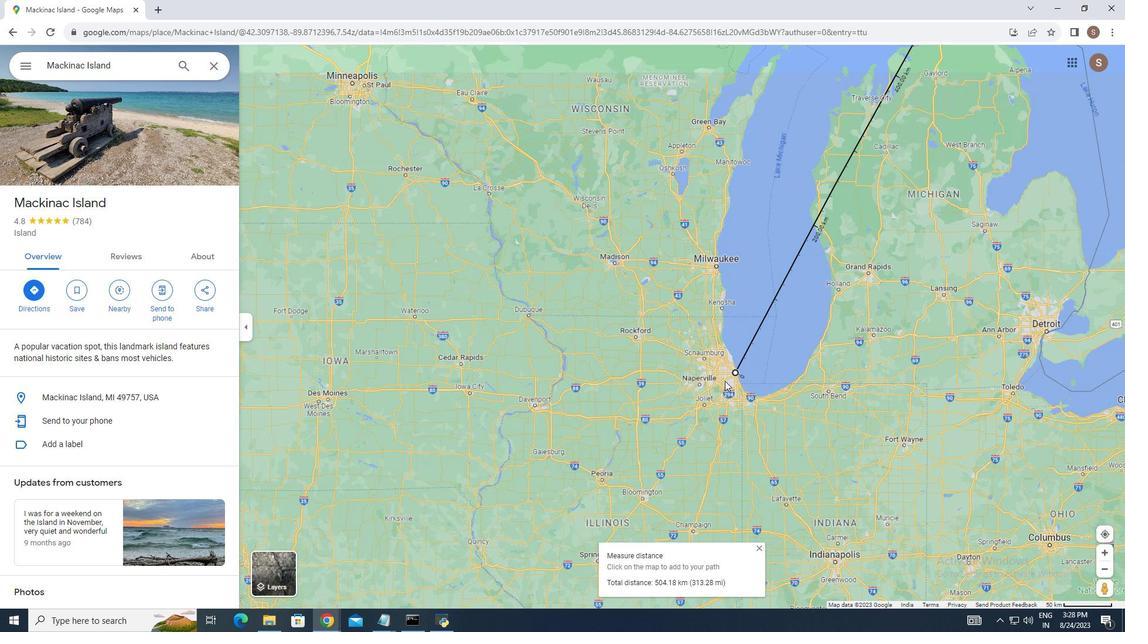 
Action: Mouse moved to (724, 380)
Screenshot: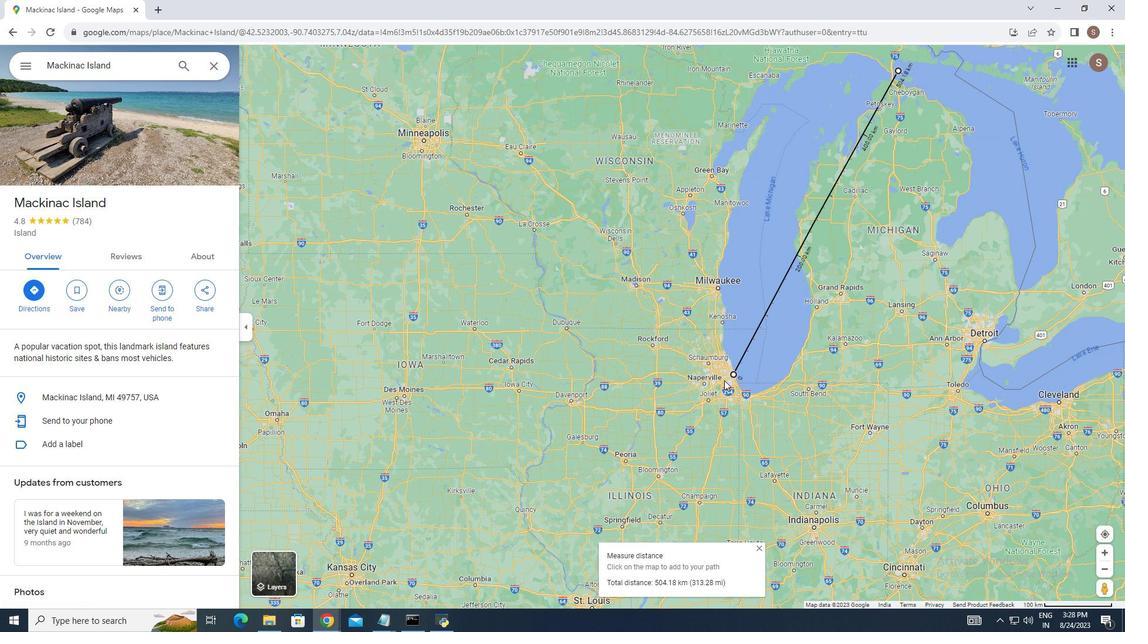 
Action: Mouse scrolled (724, 380) with delta (0, 0)
Screenshot: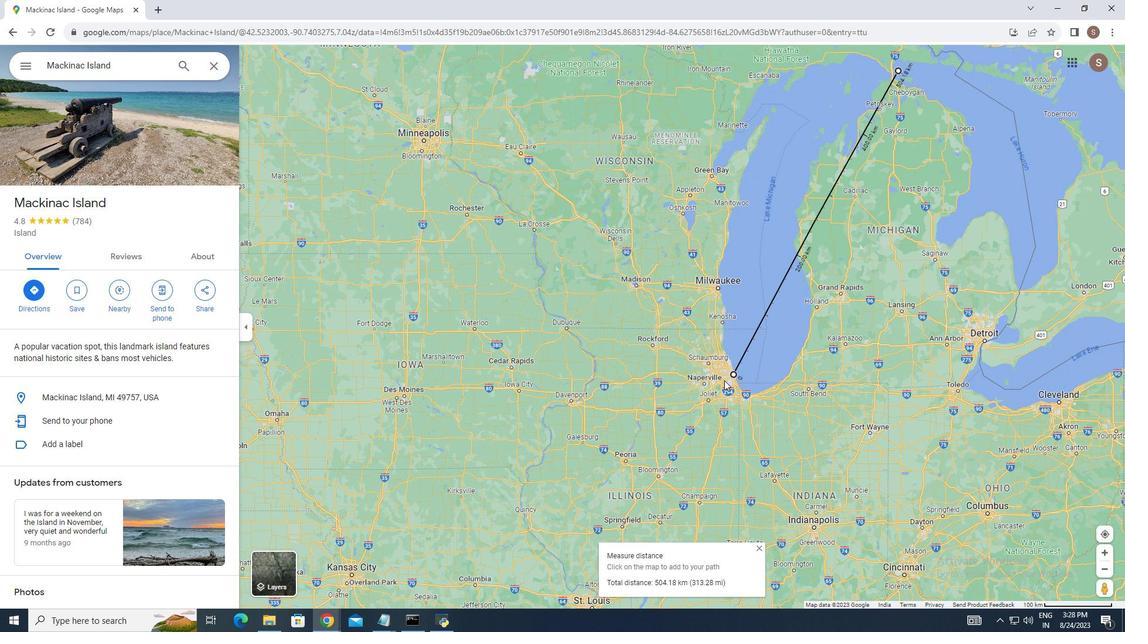 
Action: Mouse moved to (876, 281)
Screenshot: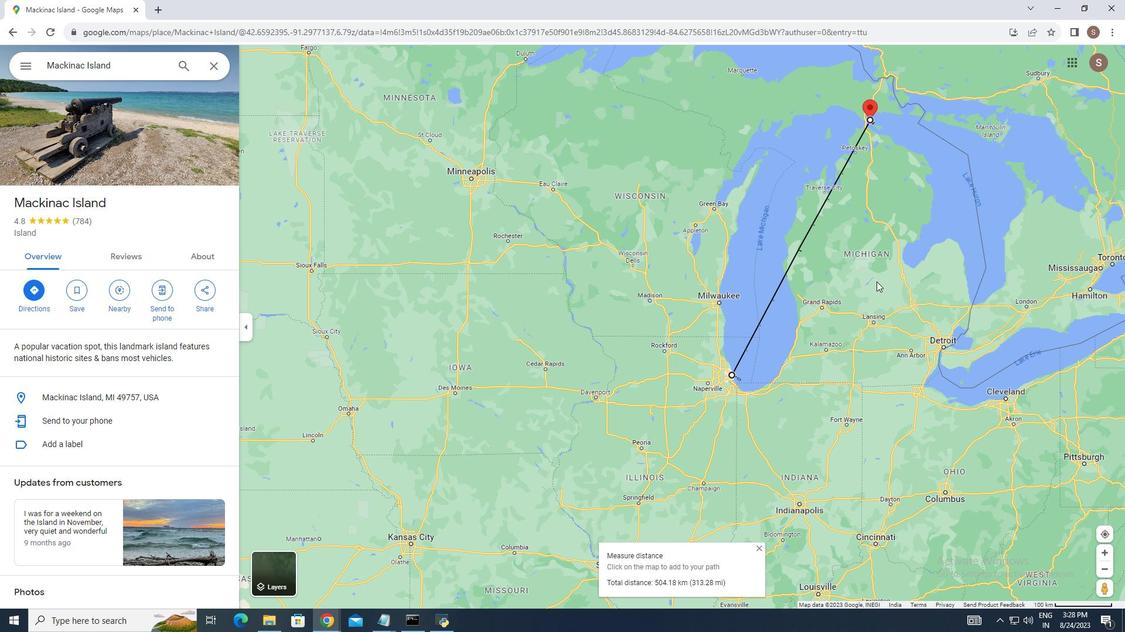 
Action: Mouse pressed left at (876, 281)
Screenshot: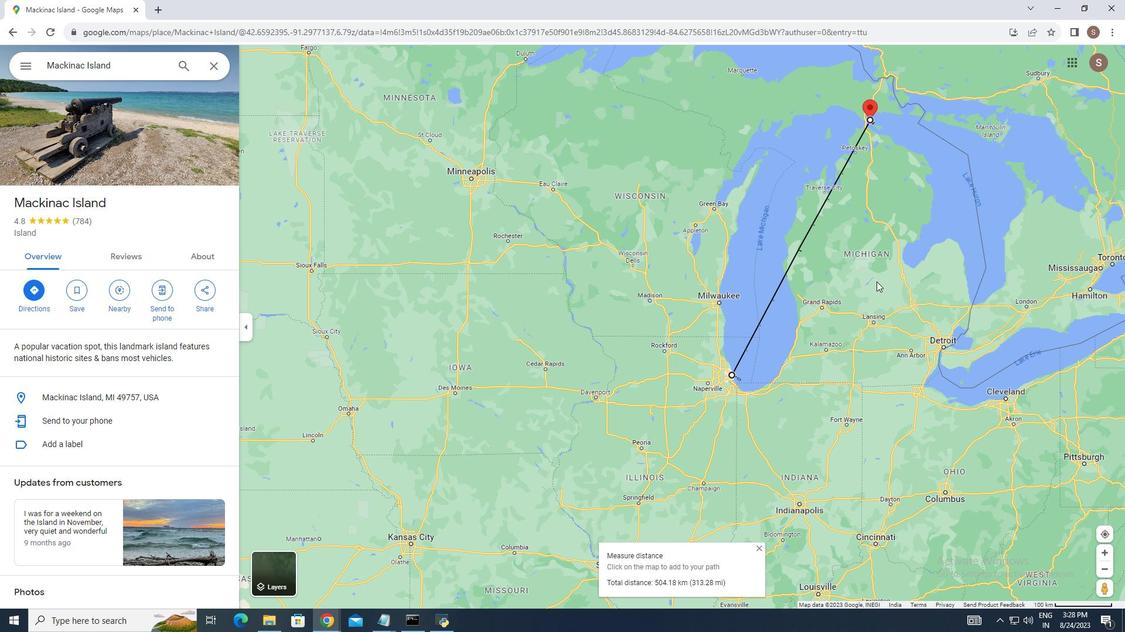 
Action: Mouse moved to (812, 441)
Screenshot: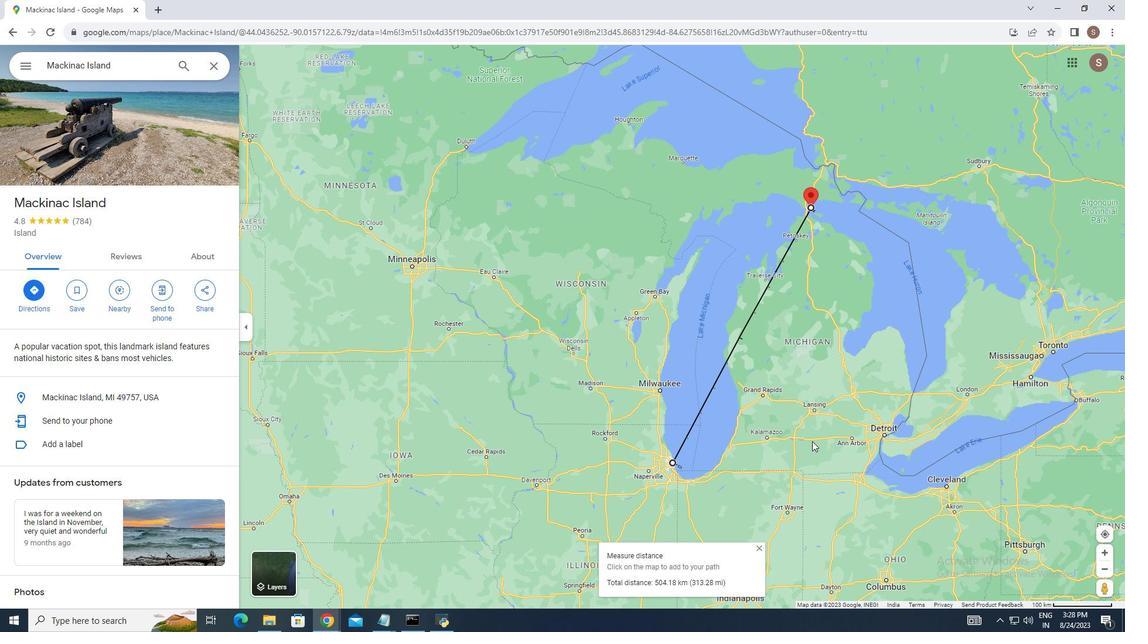
